 Task: Forward email and add a link Link0000000022 from Email0000000010 including the signature Sign0000000001 to Email0000000001; Email000000002; Email000000003 with a subject Subject0000000022 and add a message Message0000000023. Forward email and add a link Link0000000022 from Email0000000010 including the signature Sign0000000001 to Email0000000001 with a cc to Email0000000002 with a subject Subject0000000021 and add a message Message0000000023. Forward email and add a link Link0000000022 from Email0000000010 including the signature Sign0000000001 to Email0000000001 with a cc to Email0000000002 and bcc to Email0000000003 with a subject Subject0000000021 and add a message Message0000000023. Forward email and add a link Link0000000022 from Email0000000010 including the signature Sign0000000001 to Email0000000001; Email000000002 with a cc to Email0000000003; Email000000004 and bcc to Email0000000005 with a subject Subject0000000021 and add a message Message0000000023. Forward email and add a link Link0000000022 from Email0000000010 including the signature Sign0000000001 to Email0000000001 with a cc to Email0000000002 with a subject Subject0000000021 and add a message Message0000000023
Action: Mouse moved to (1228, 302)
Screenshot: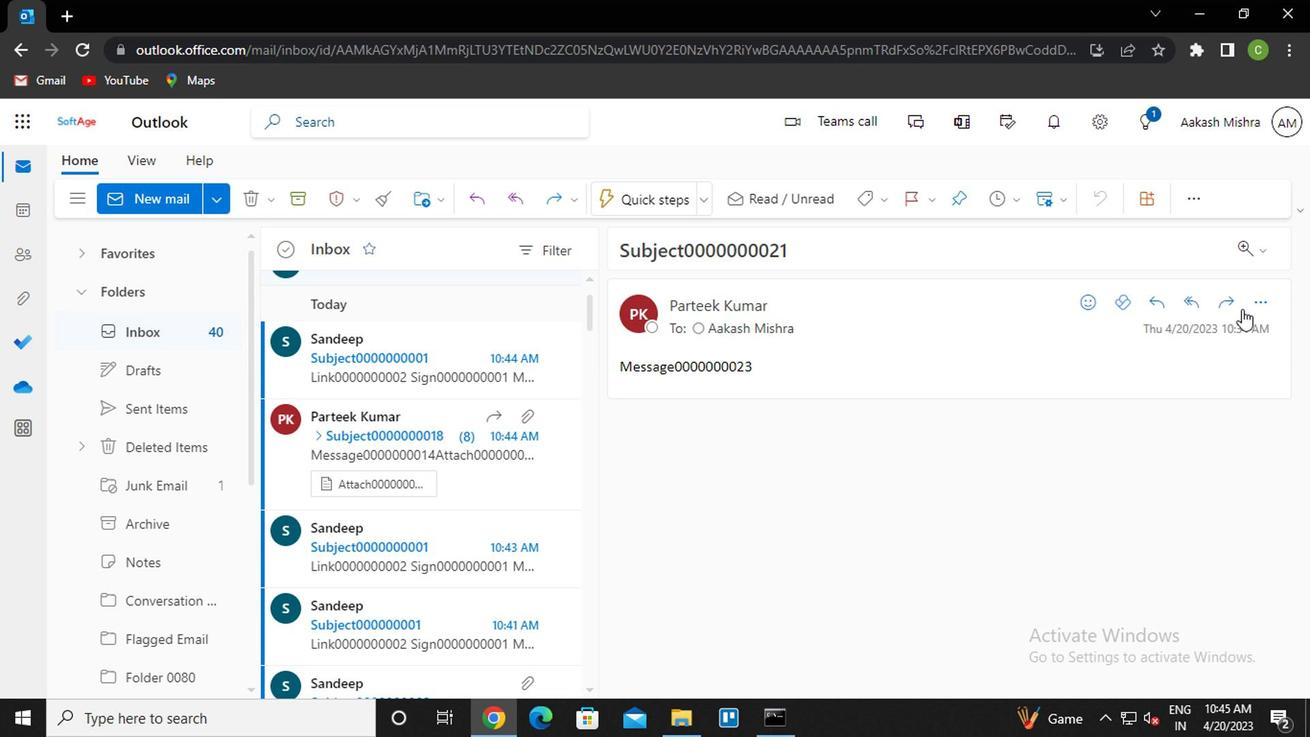 
Action: Mouse pressed left at (1228, 302)
Screenshot: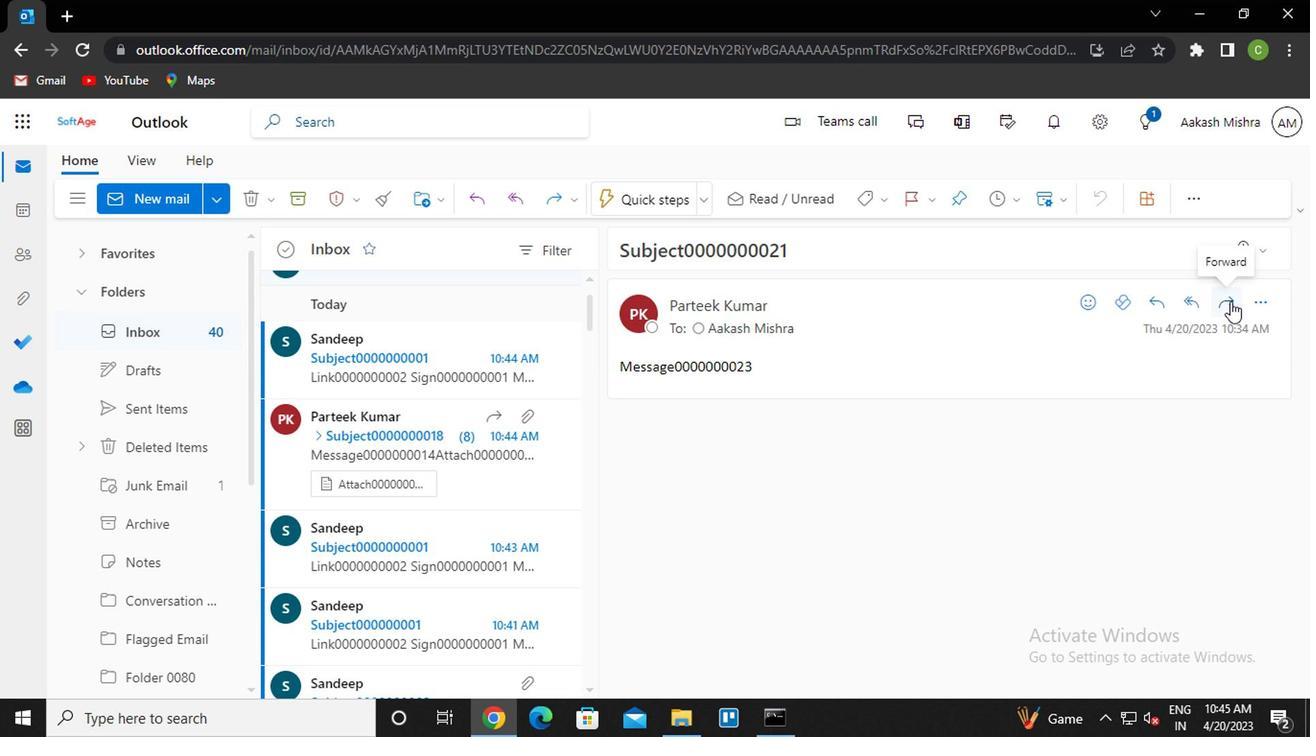 
Action: Mouse moved to (654, 464)
Screenshot: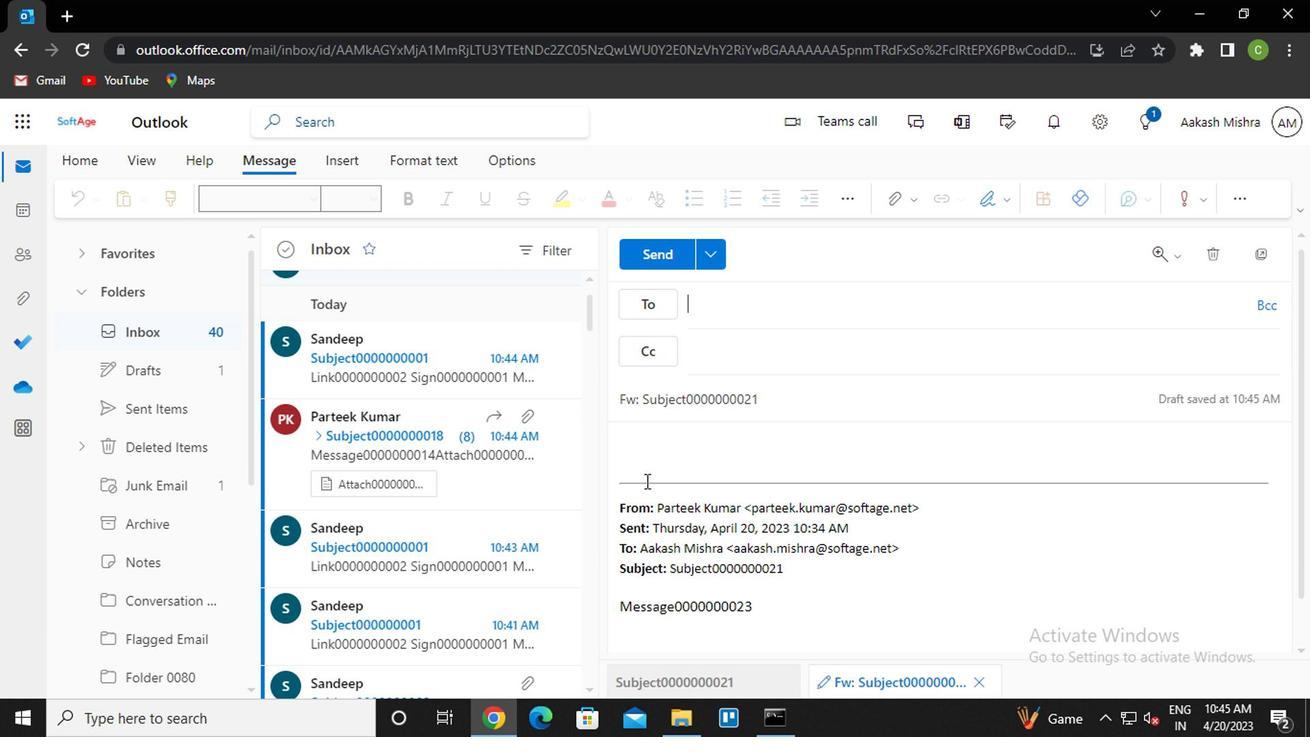 
Action: Mouse pressed left at (654, 464)
Screenshot: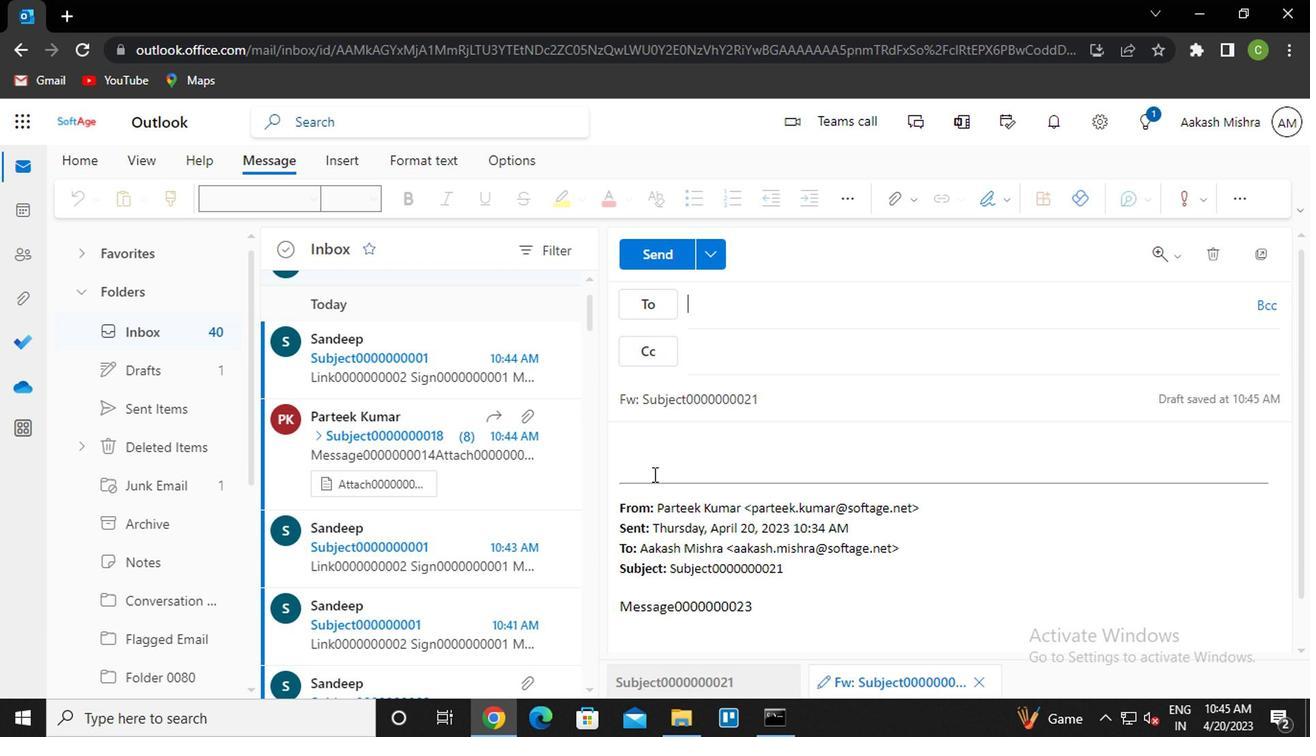 
Action: Mouse moved to (892, 201)
Screenshot: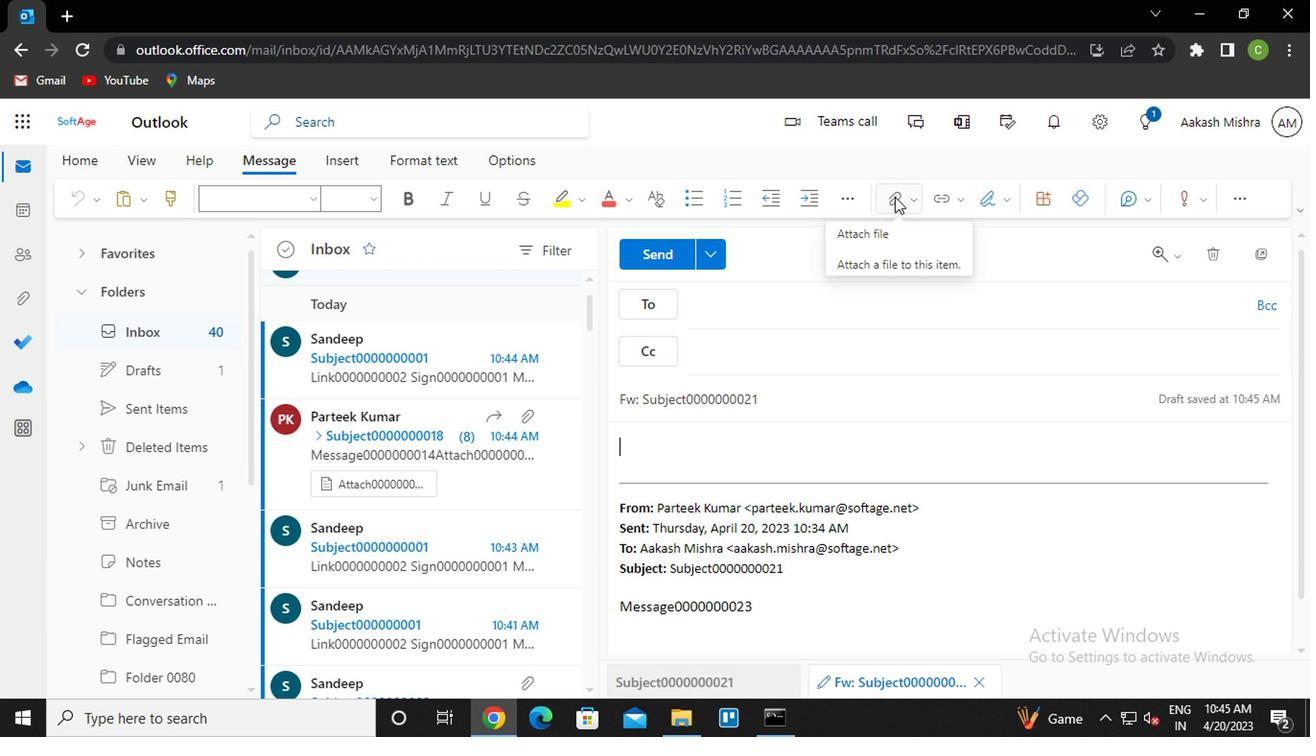 
Action: Mouse pressed left at (892, 201)
Screenshot: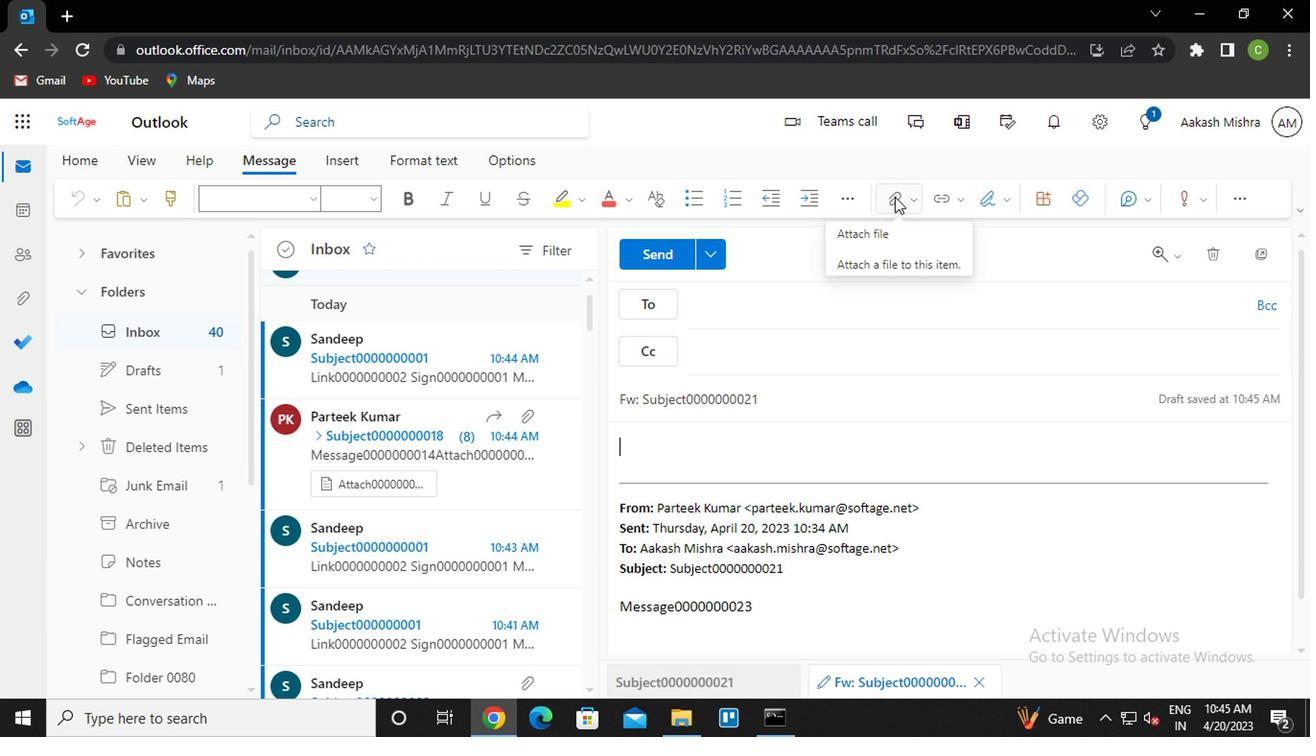 
Action: Mouse moved to (787, 333)
Screenshot: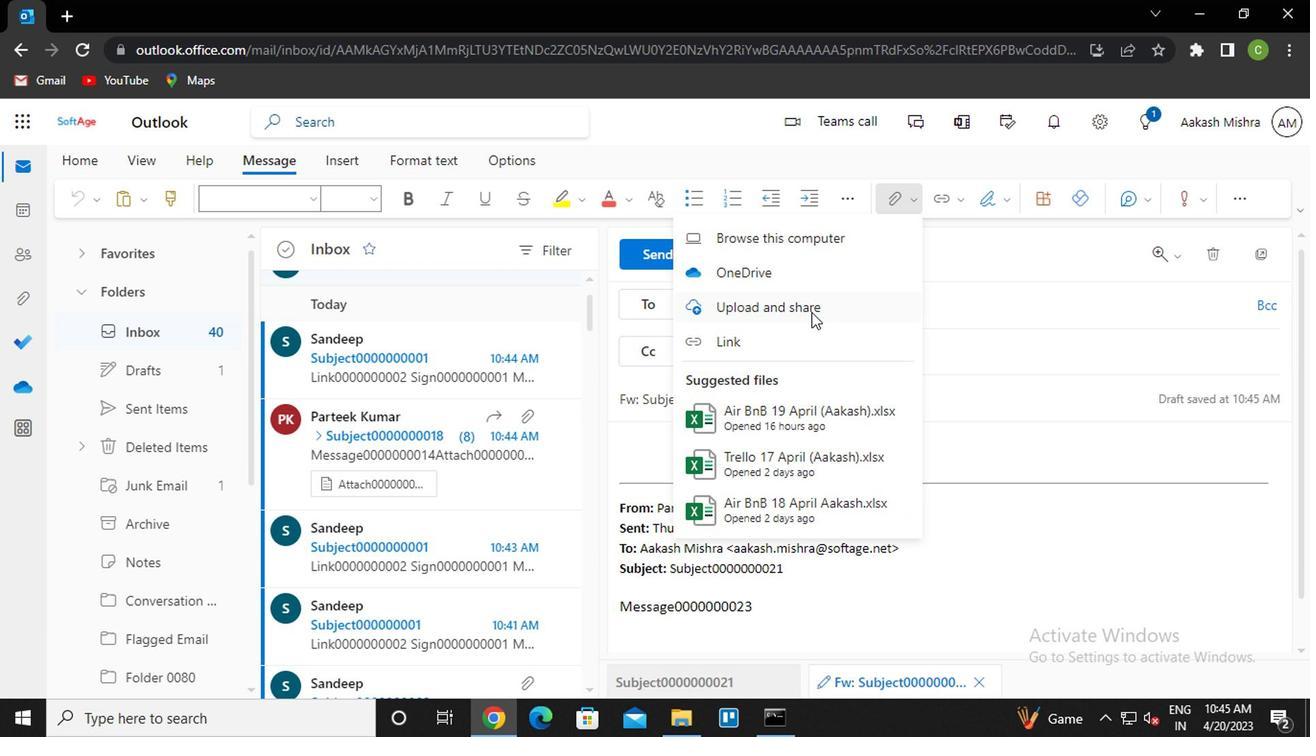 
Action: Mouse pressed left at (787, 333)
Screenshot: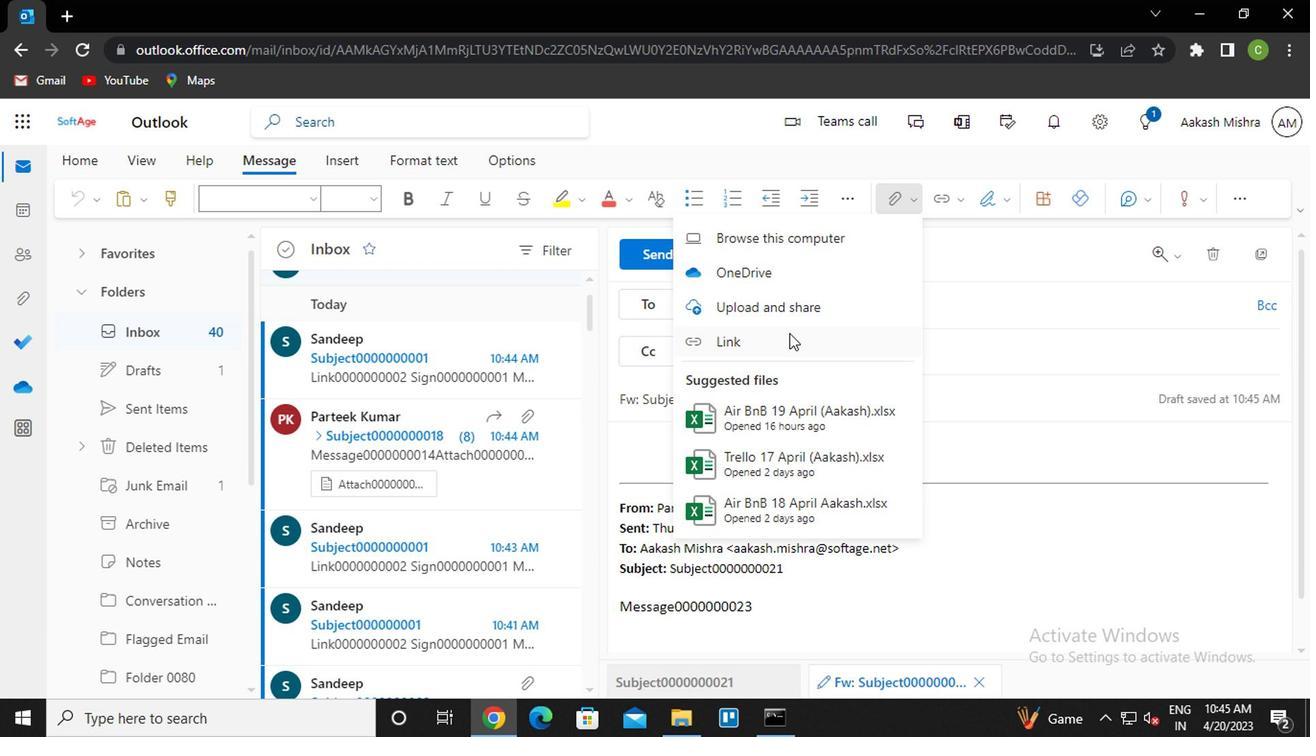 
Action: Mouse moved to (522, 378)
Screenshot: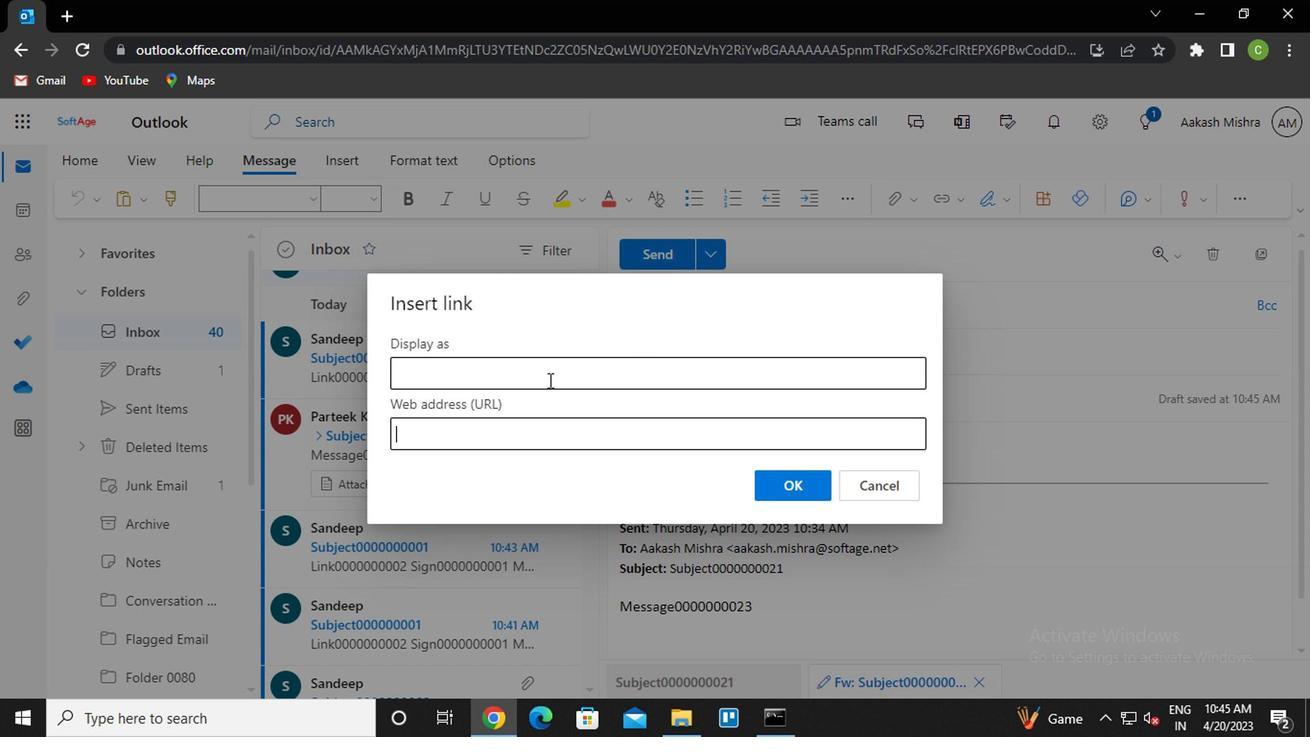 
Action: Mouse pressed left at (522, 378)
Screenshot: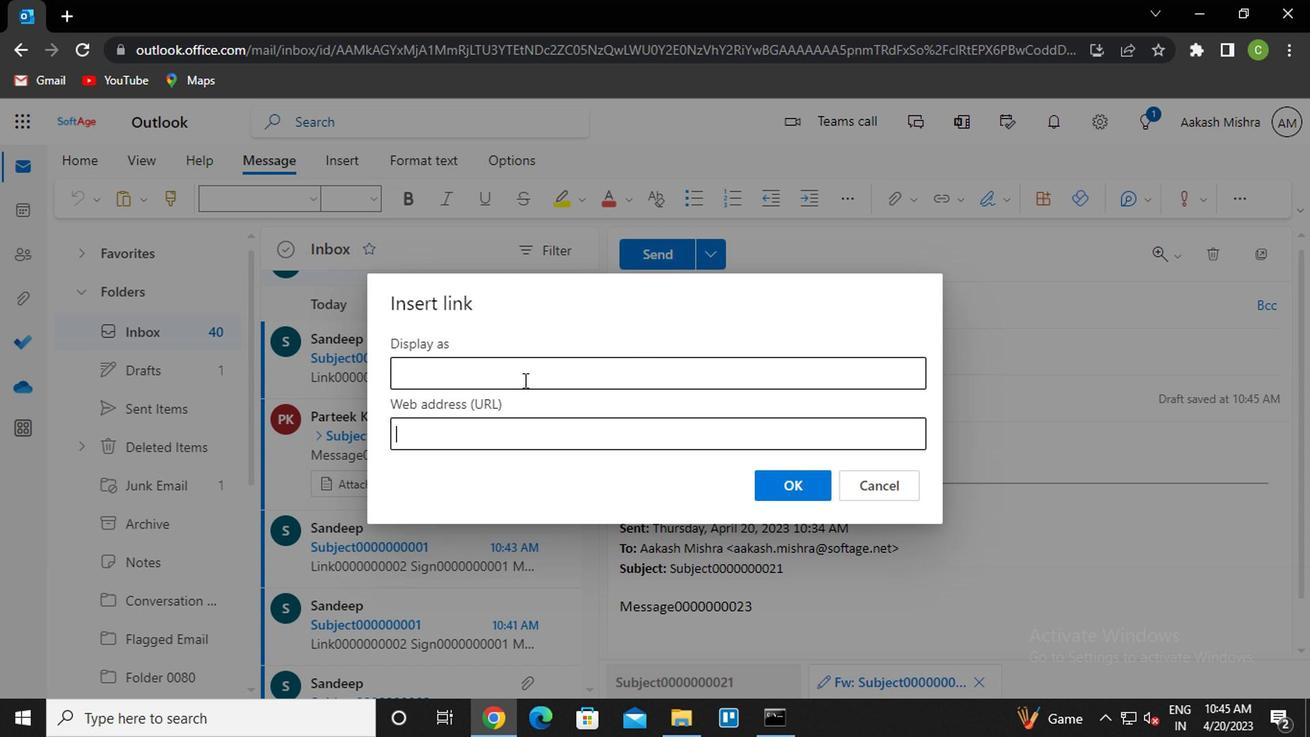 
Action: Mouse moved to (524, 446)
Screenshot: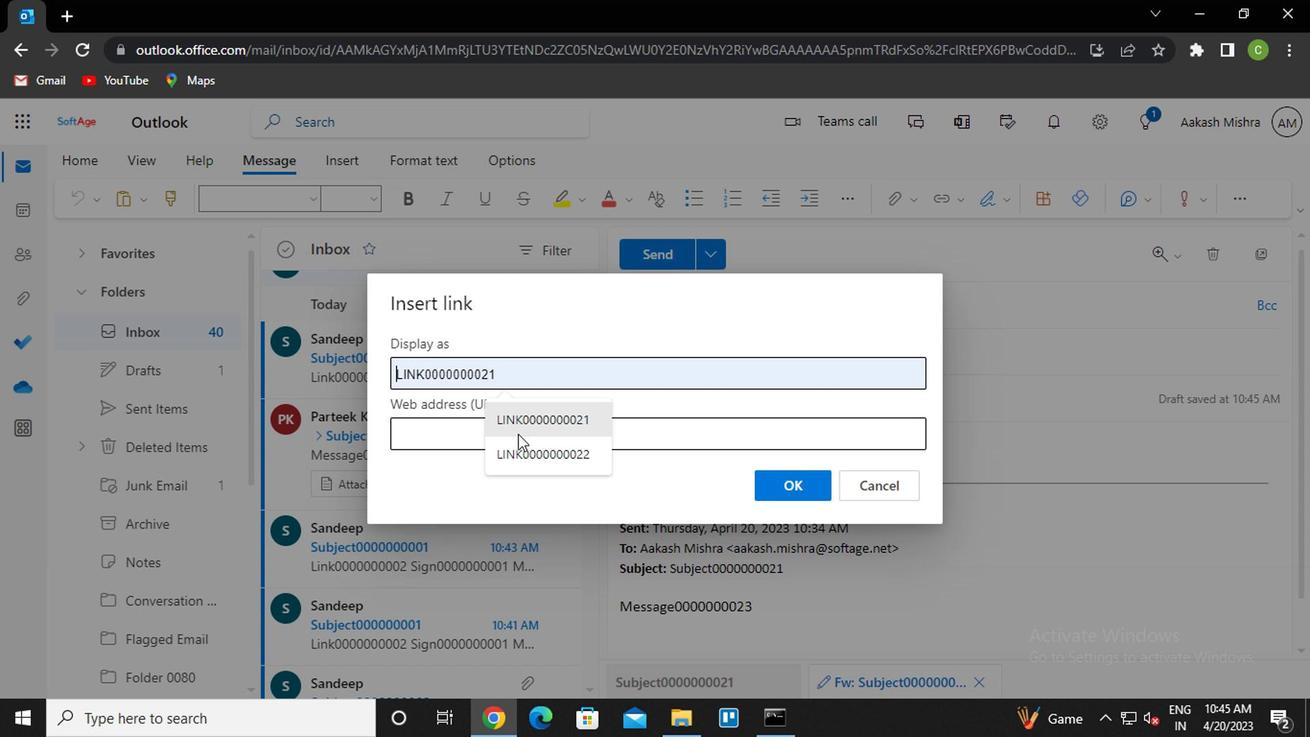 
Action: Mouse pressed left at (524, 446)
Screenshot: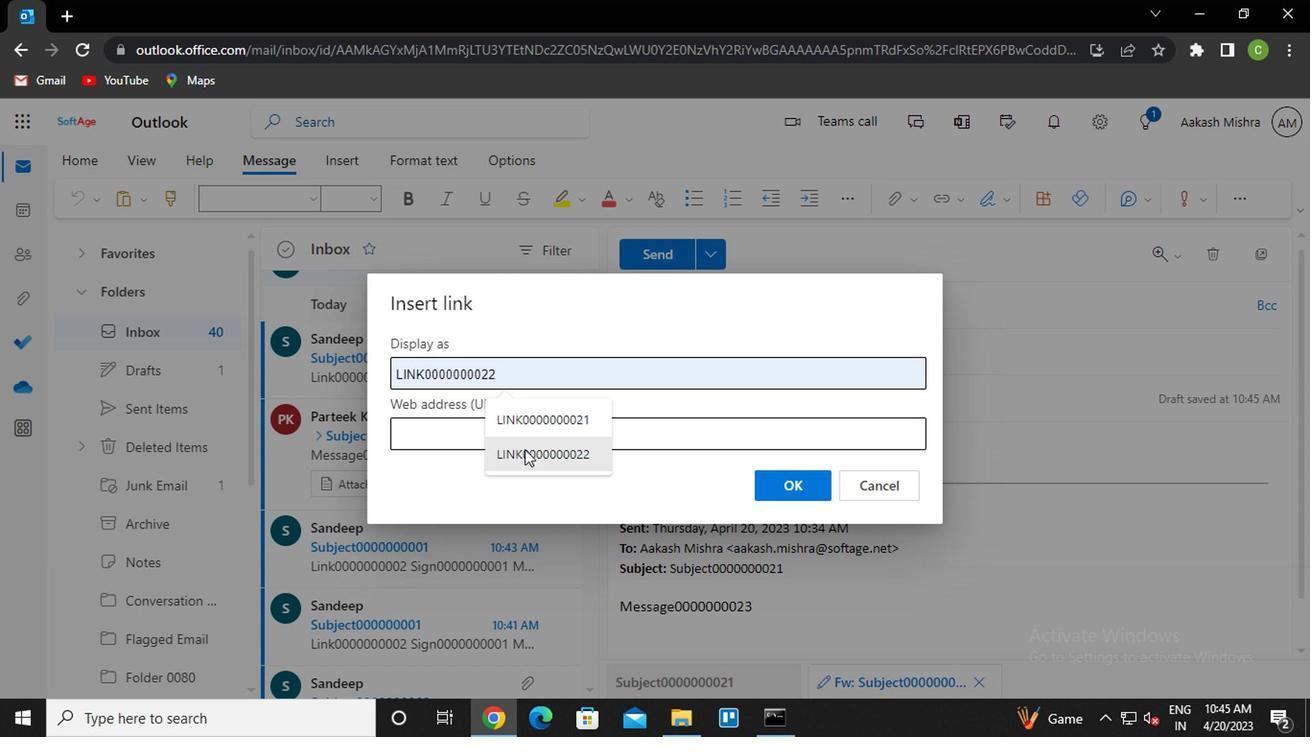 
Action: Mouse moved to (506, 426)
Screenshot: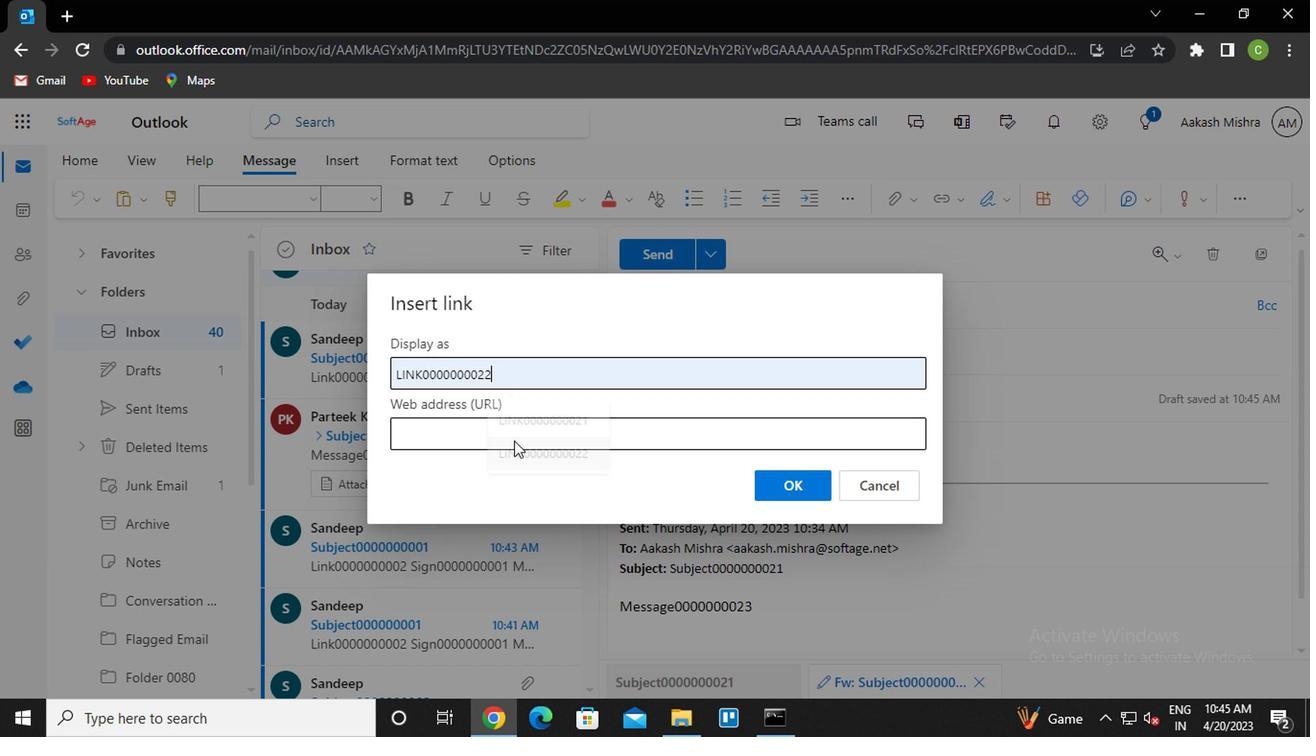 
Action: Mouse pressed left at (506, 426)
Screenshot: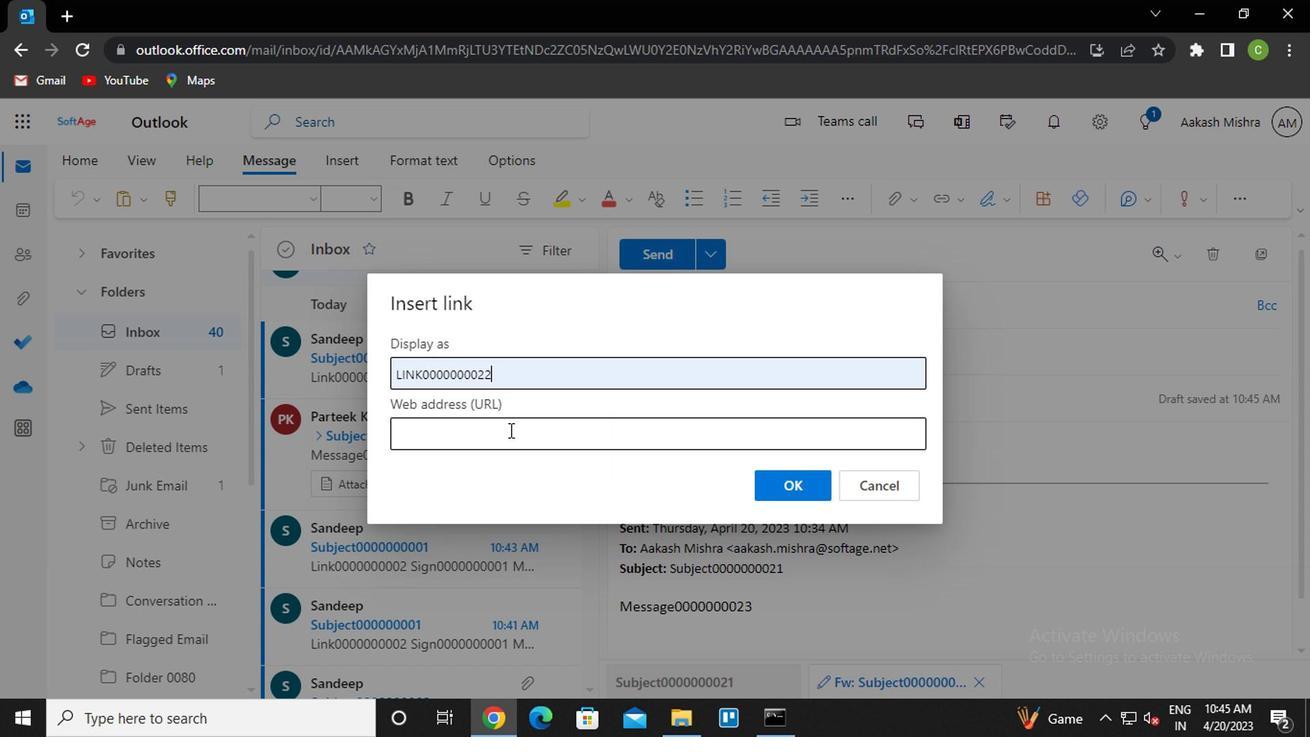 
Action: Mouse moved to (525, 522)
Screenshot: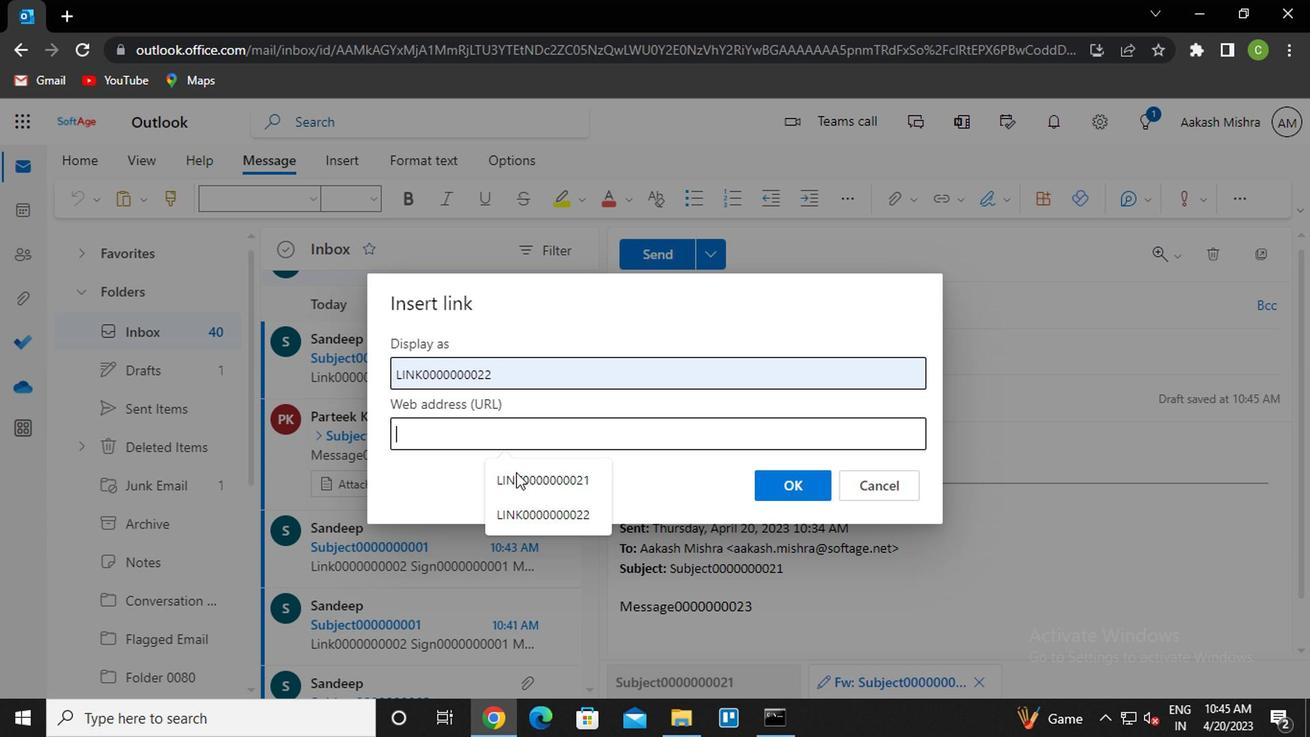 
Action: Mouse pressed left at (525, 522)
Screenshot: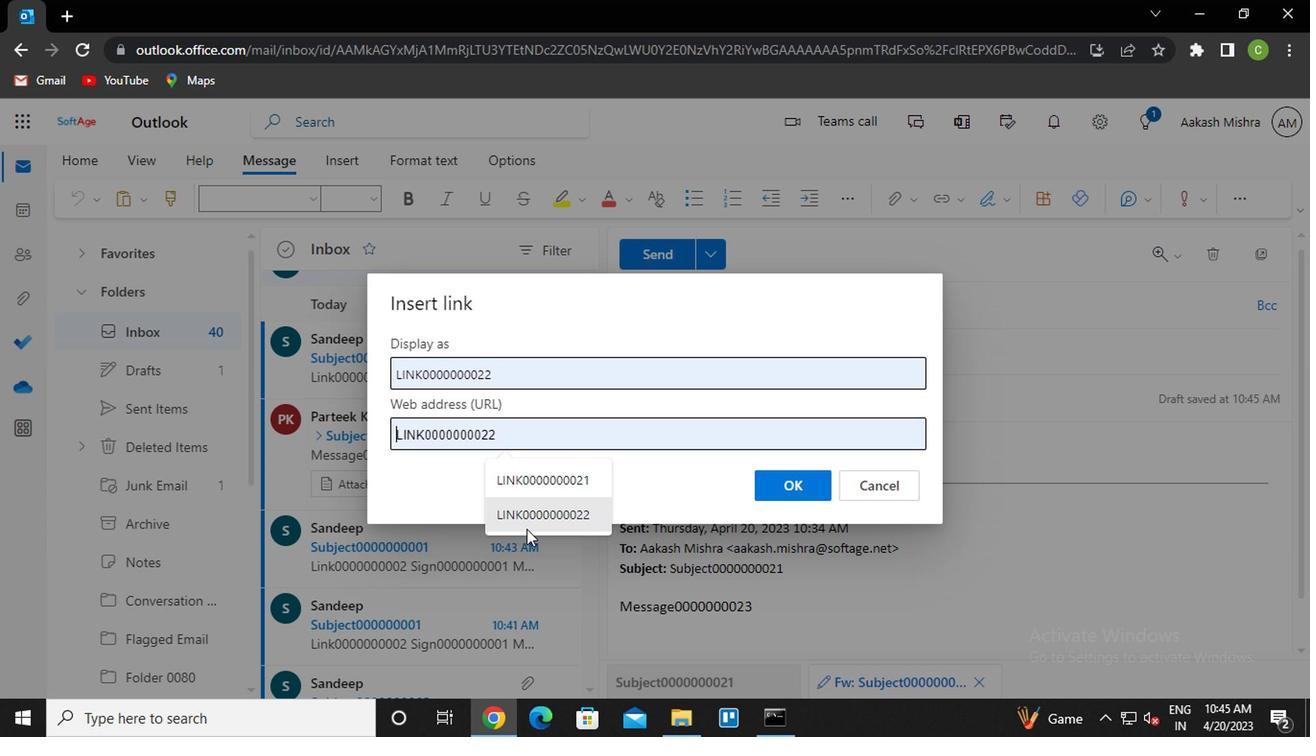 
Action: Mouse moved to (809, 471)
Screenshot: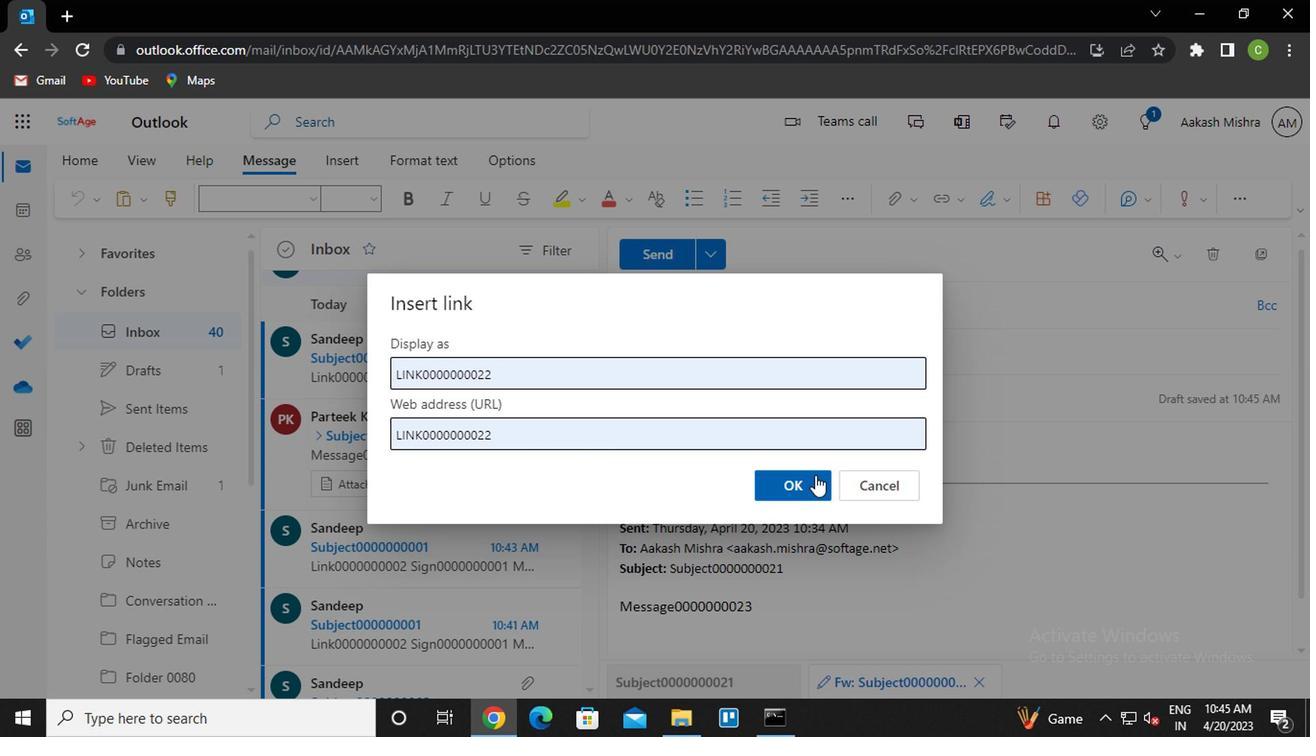 
Action: Mouse pressed left at (809, 471)
Screenshot: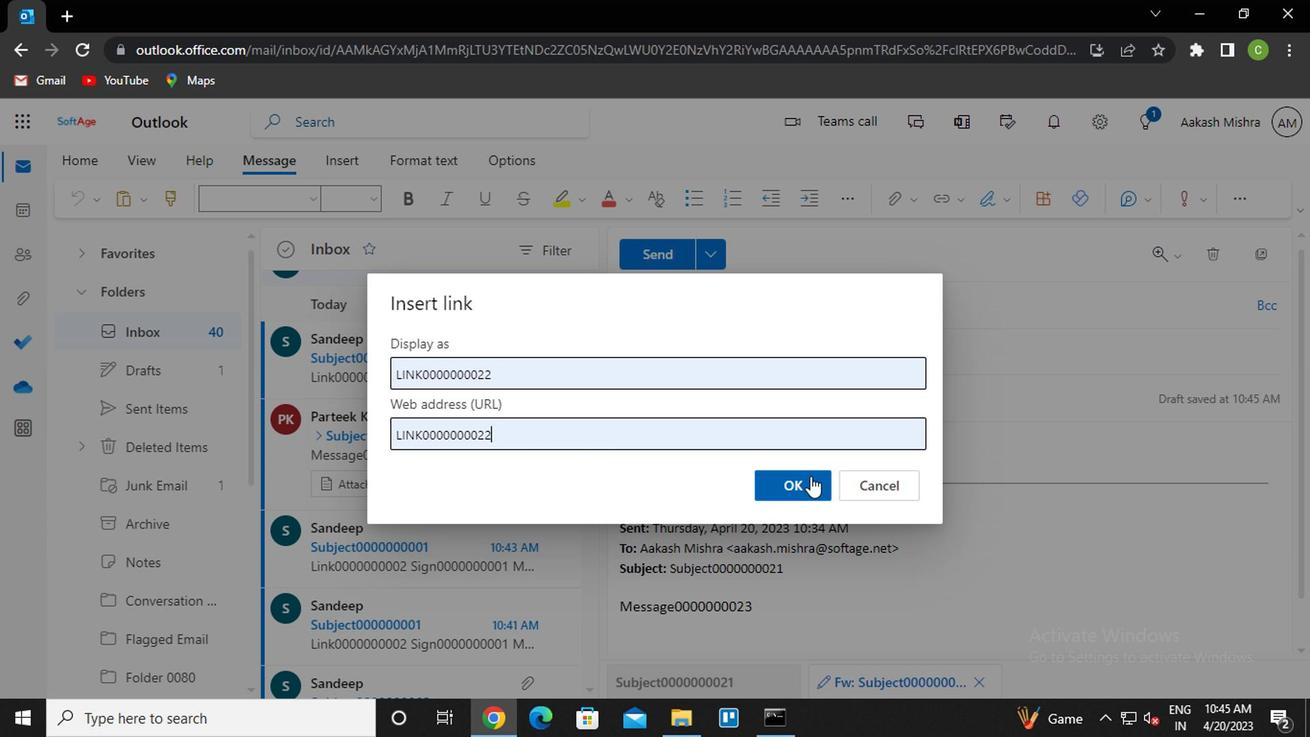 
Action: Mouse moved to (987, 203)
Screenshot: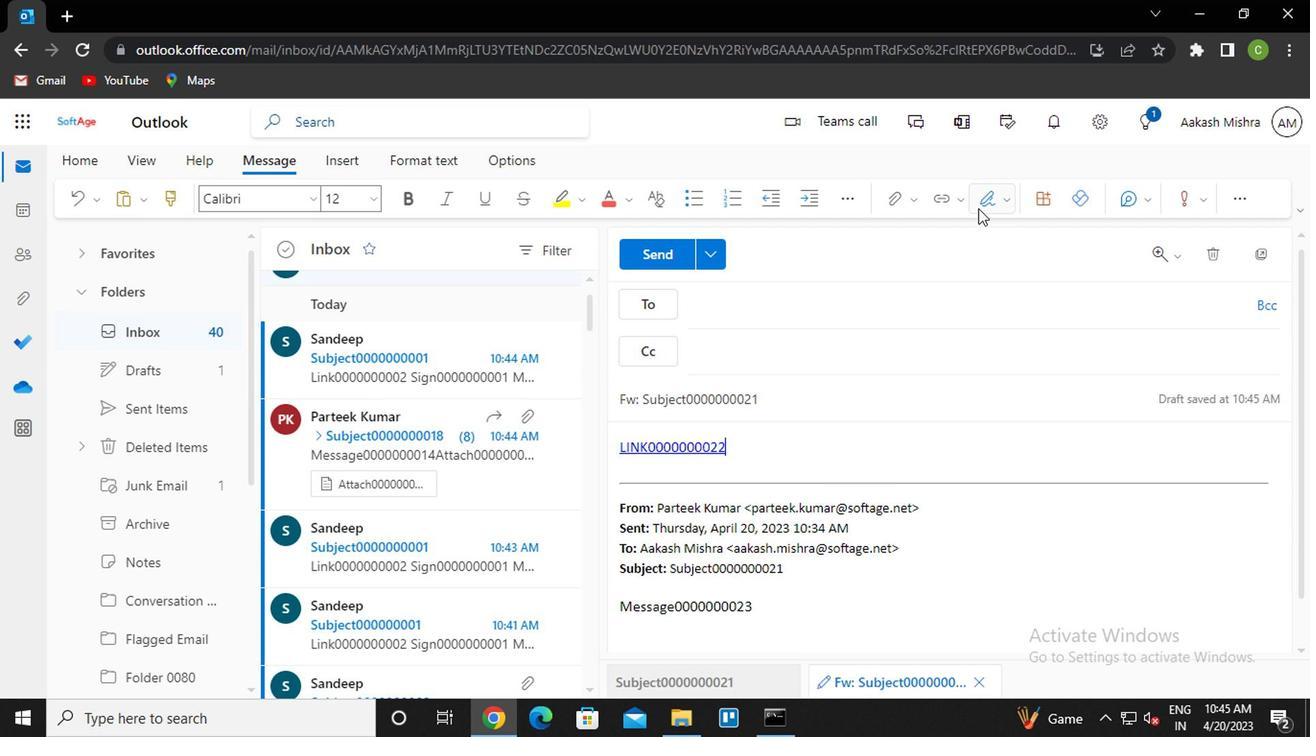 
Action: Mouse pressed left at (987, 203)
Screenshot: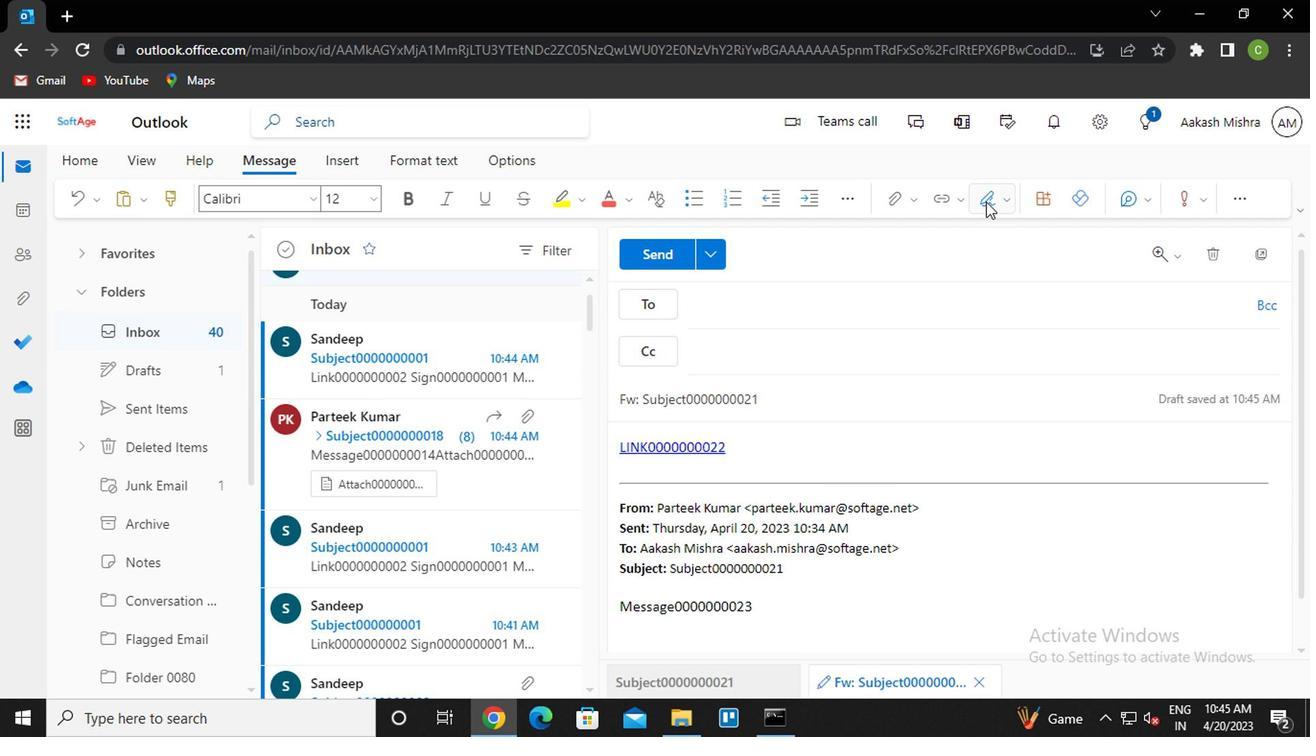 
Action: Mouse moved to (964, 247)
Screenshot: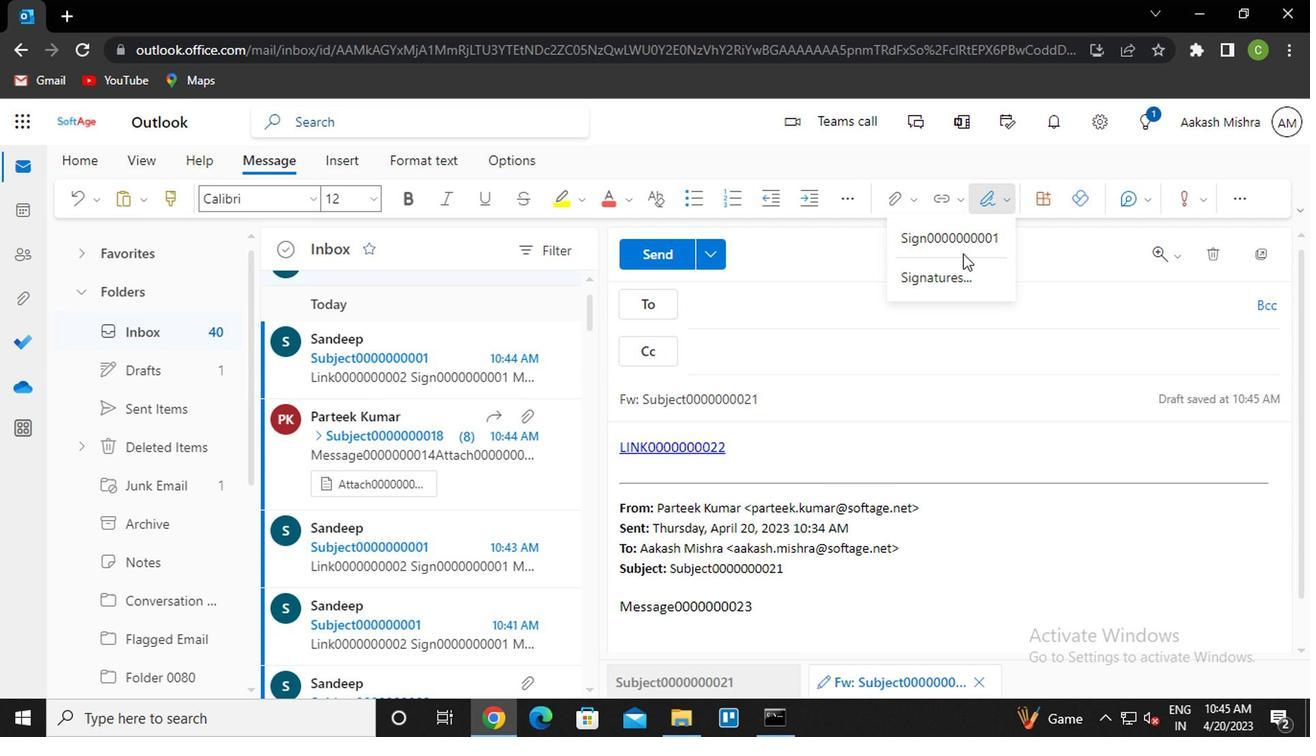 
Action: Mouse pressed left at (964, 247)
Screenshot: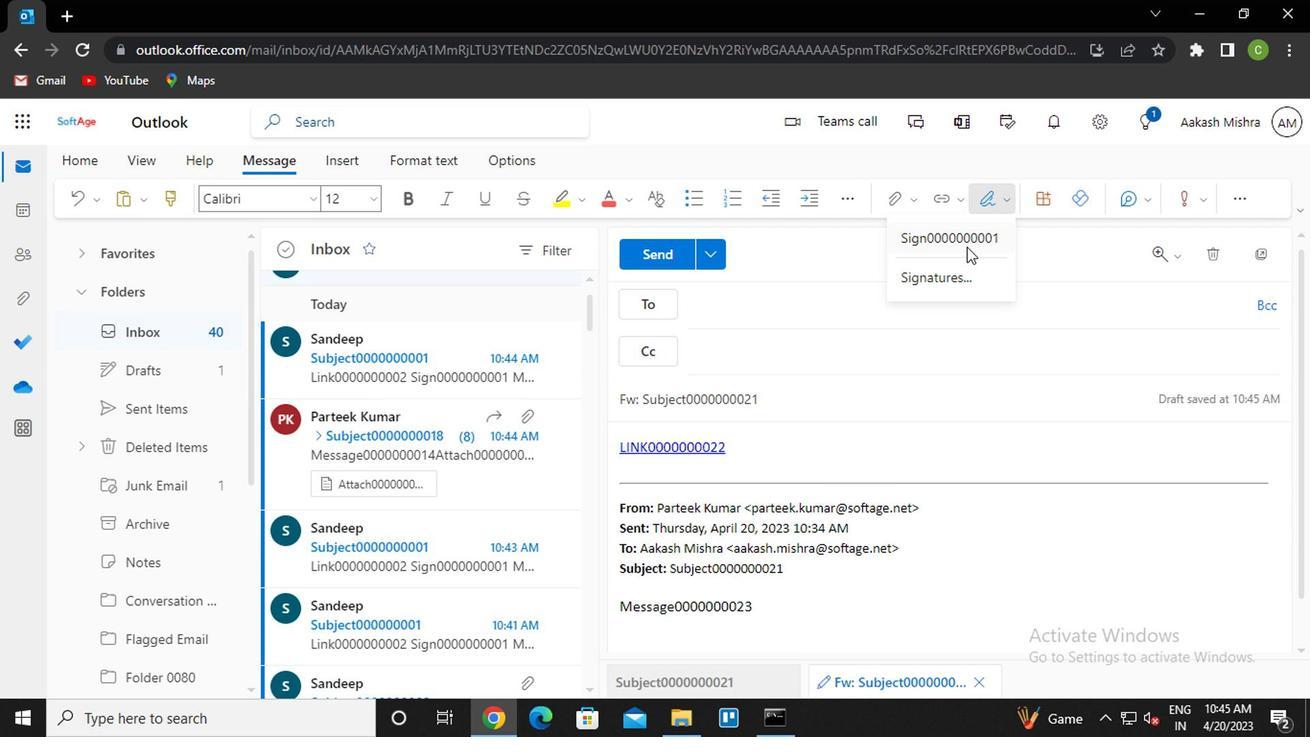
Action: Mouse moved to (754, 309)
Screenshot: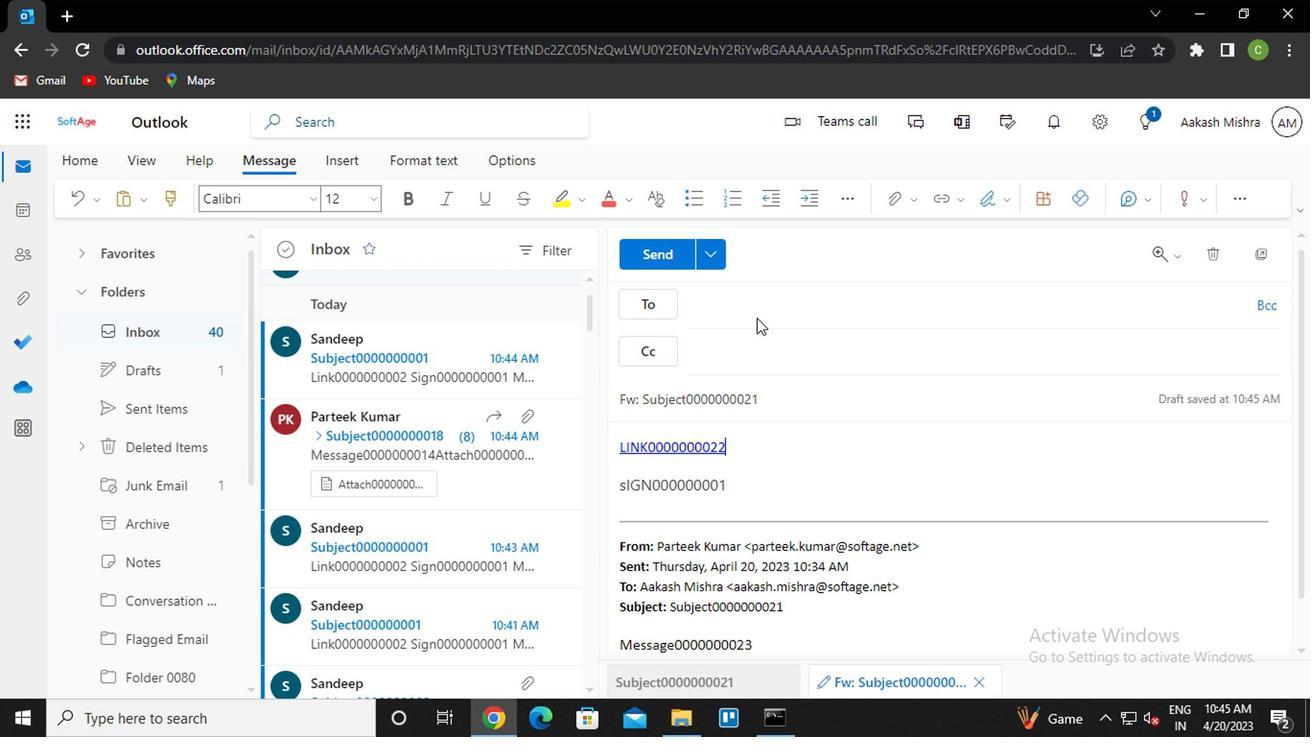 
Action: Mouse pressed left at (754, 309)
Screenshot: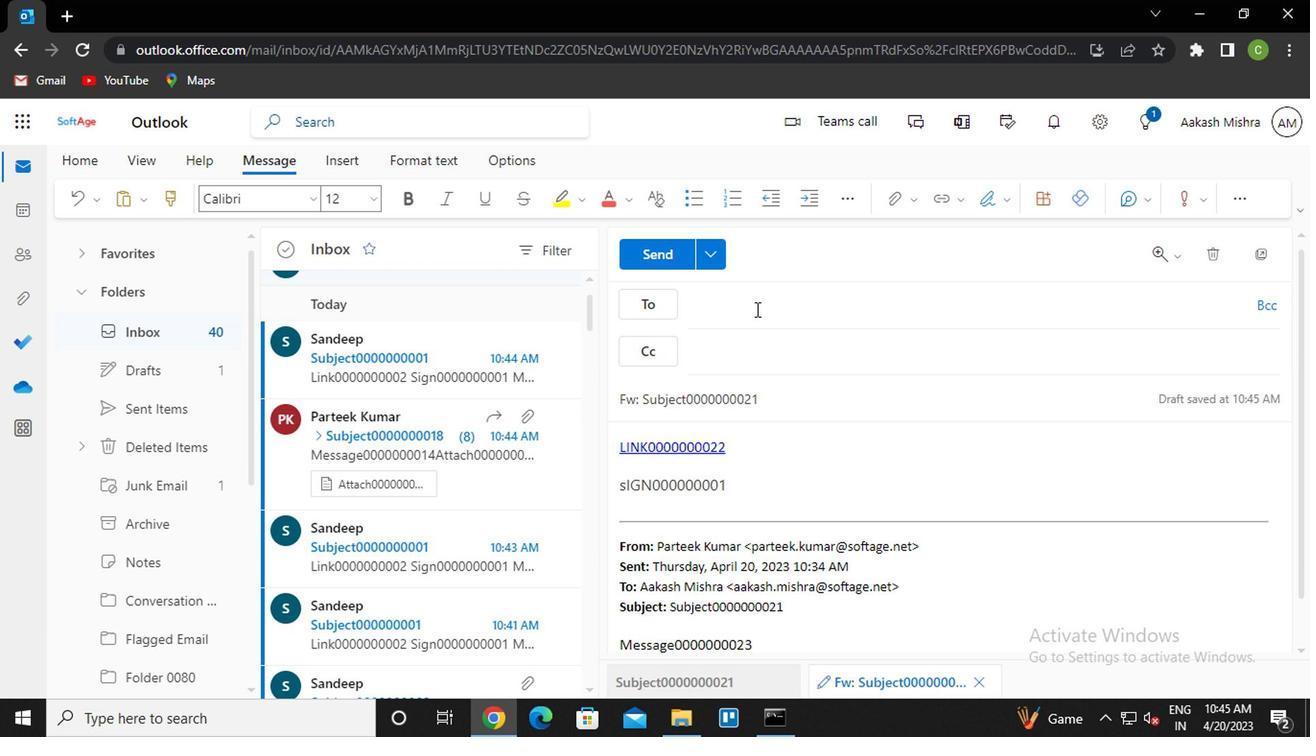 
Action: Key pressed san<Key.enter>van<Key.enter>nik<Key.enter>
Screenshot: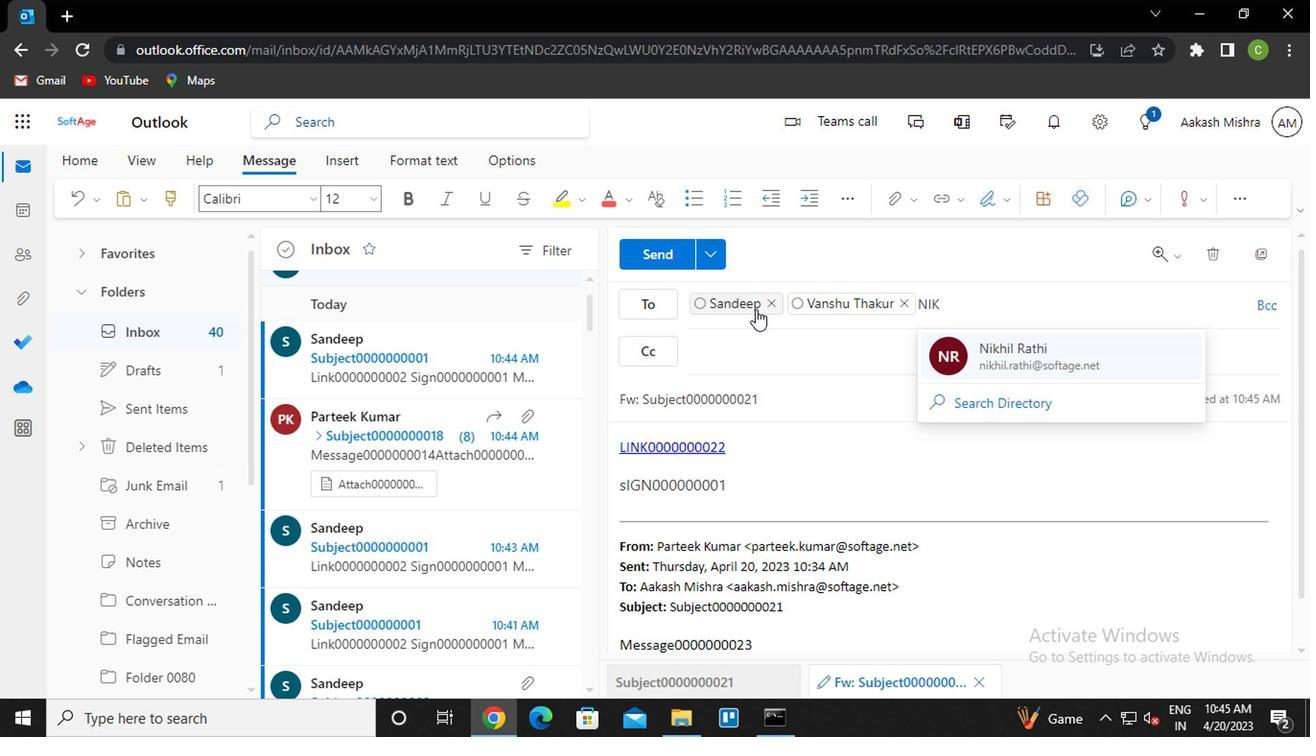 
Action: Mouse moved to (789, 395)
Screenshot: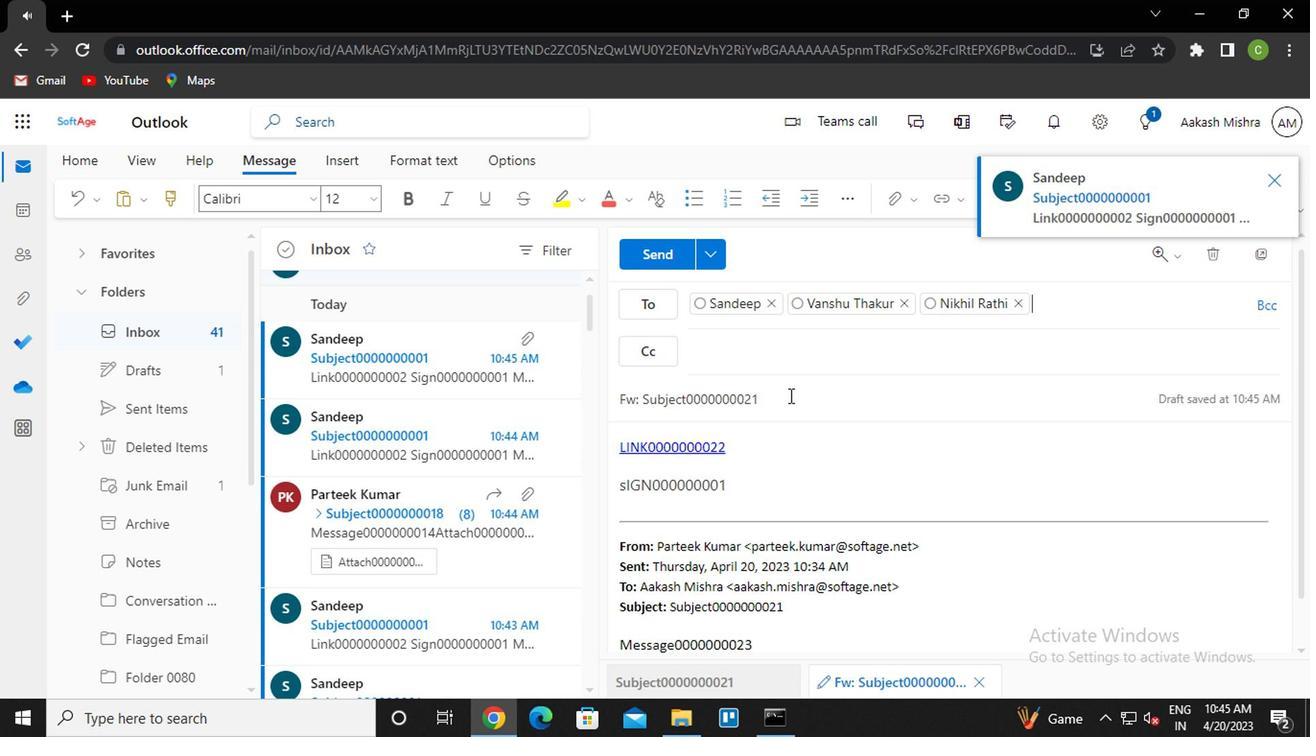 
Action: Mouse pressed left at (789, 395)
Screenshot: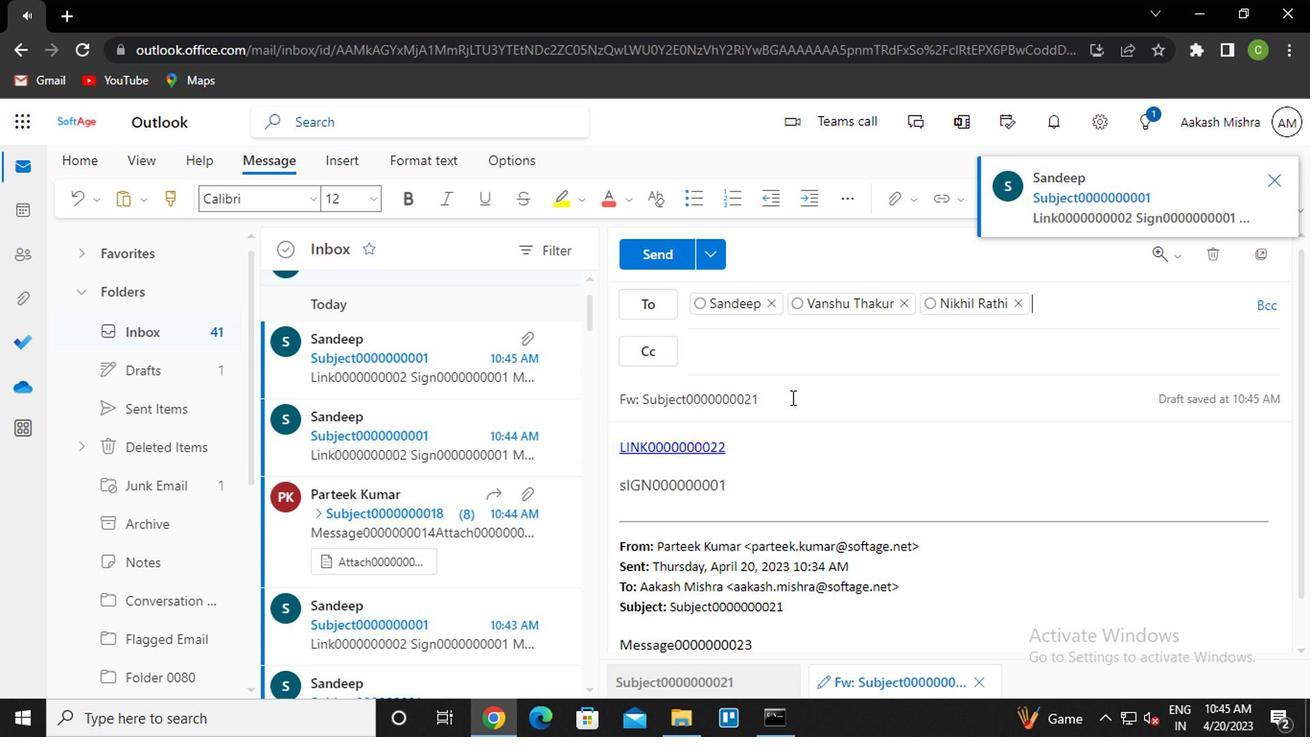 
Action: Key pressed <Key.backspace>2
Screenshot: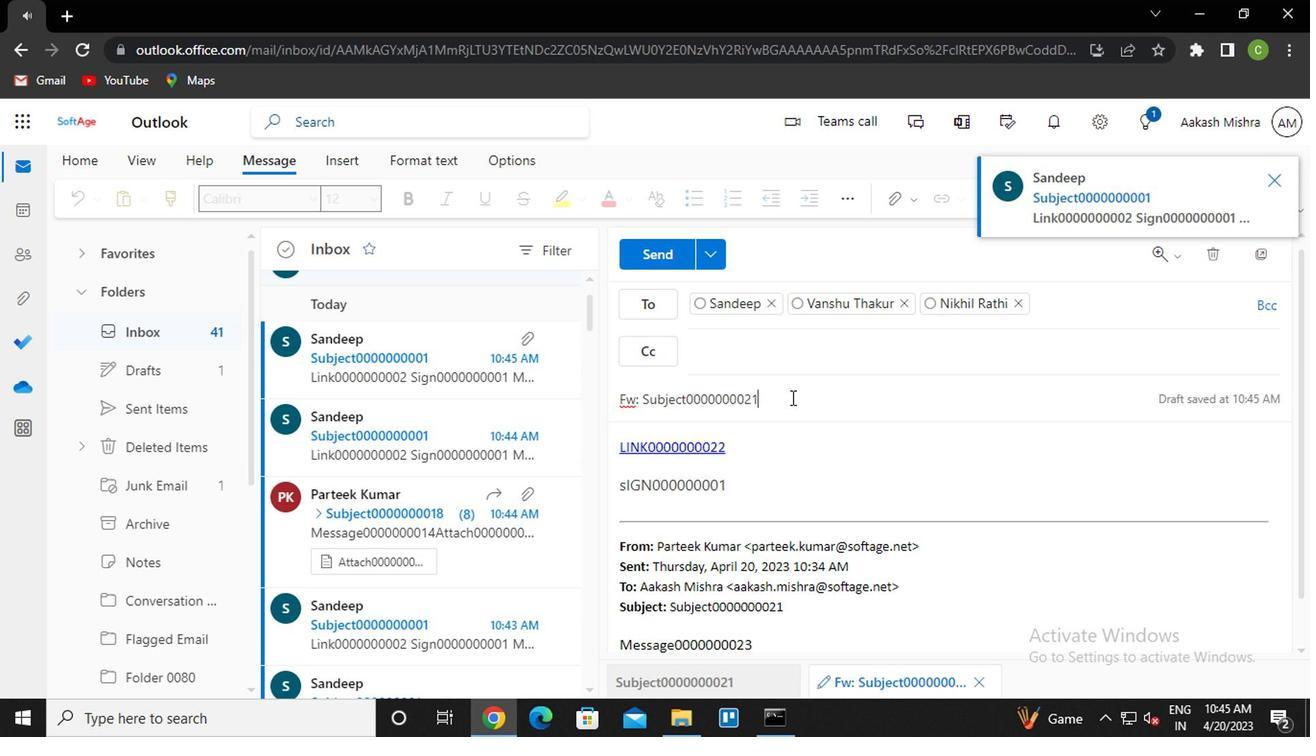 
Action: Mouse moved to (695, 506)
Screenshot: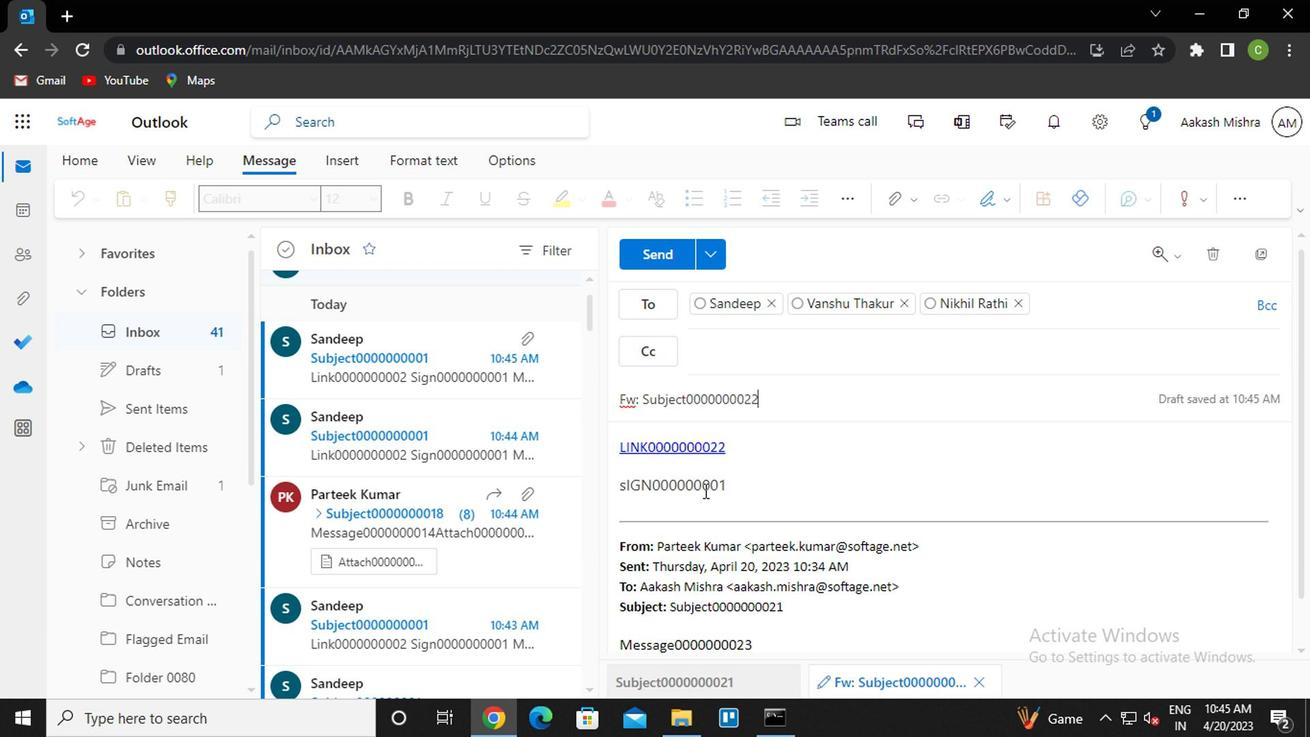 
Action: Mouse pressed left at (695, 506)
Screenshot: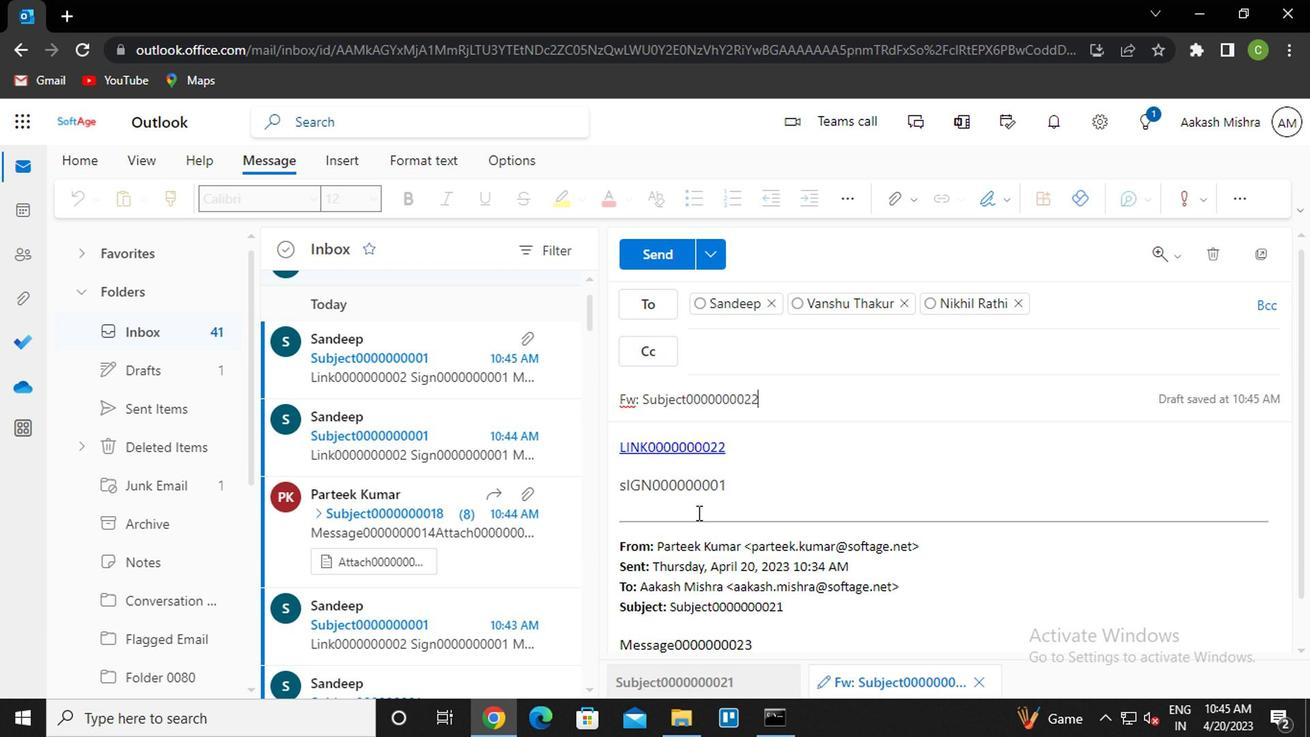 
Action: Mouse moved to (679, 499)
Screenshot: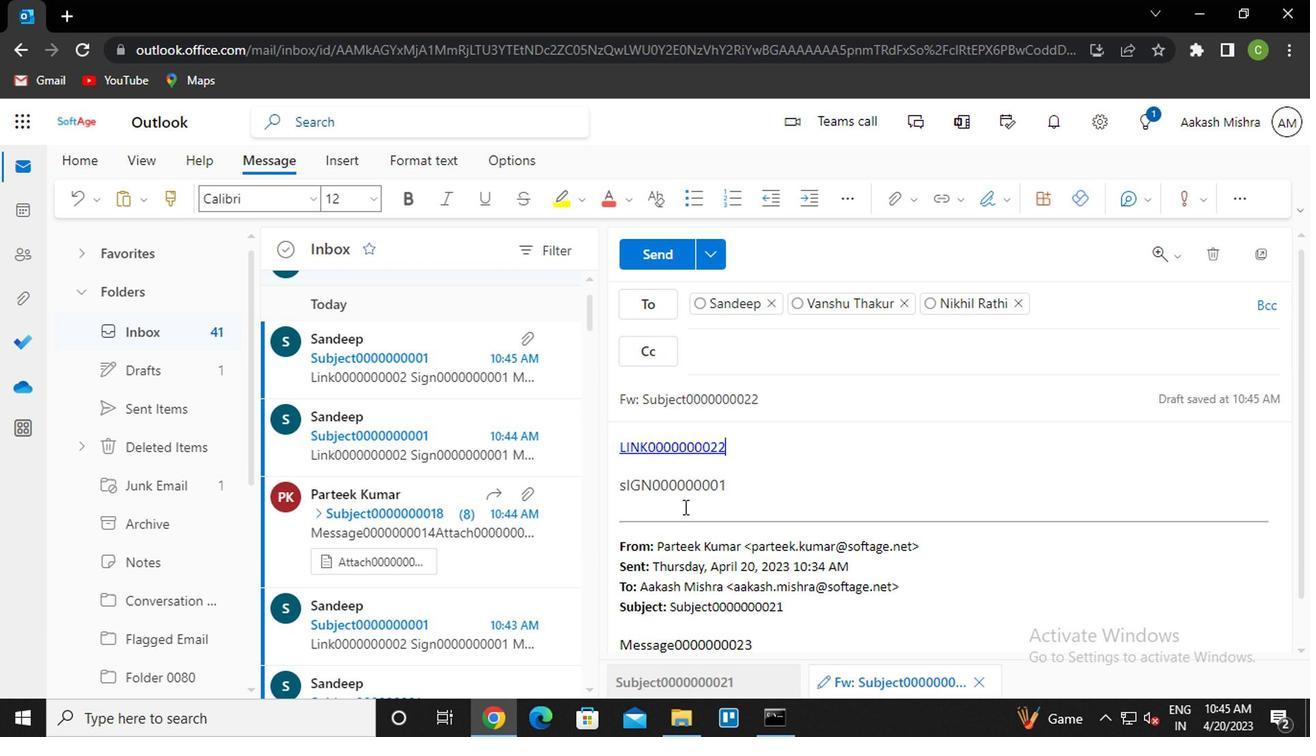 
Action: Mouse pressed left at (679, 499)
Screenshot: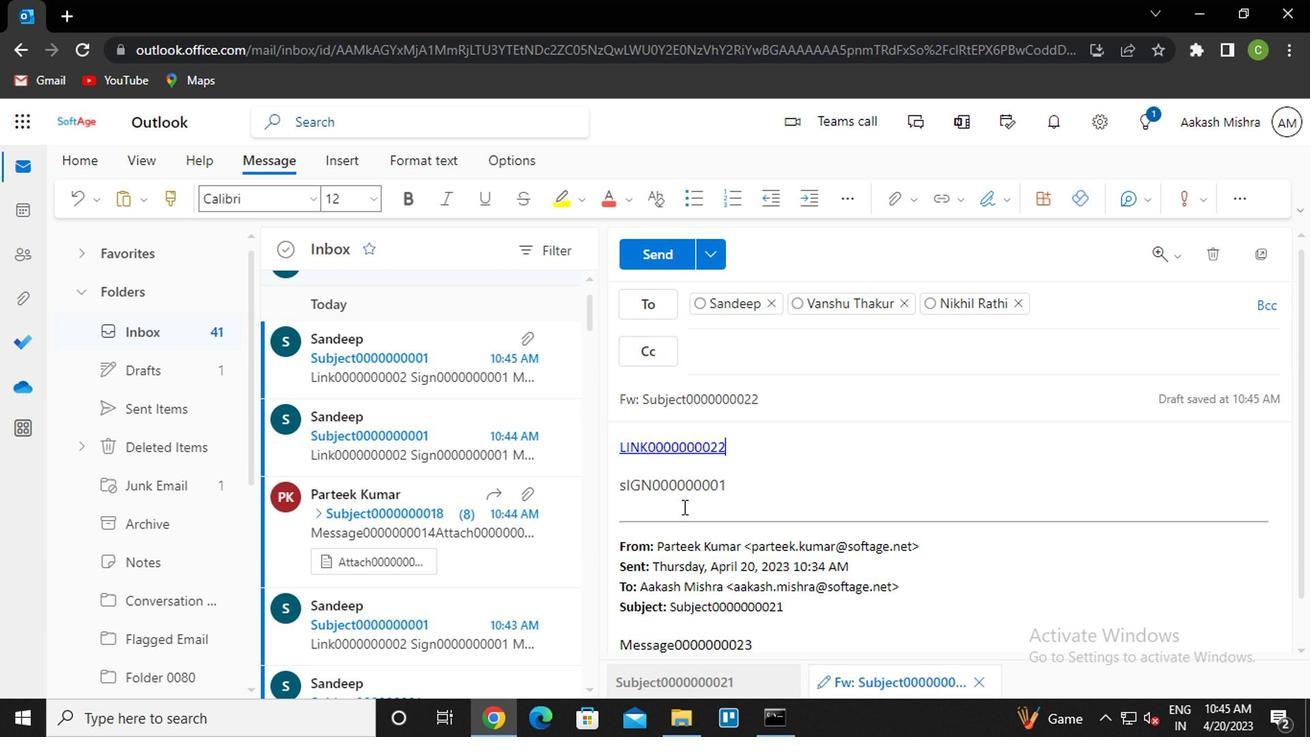 
Action: Key pressed <Key.caps_lock><Key.caps_lock>m<Key.caps_lock>essage0000000023
Screenshot: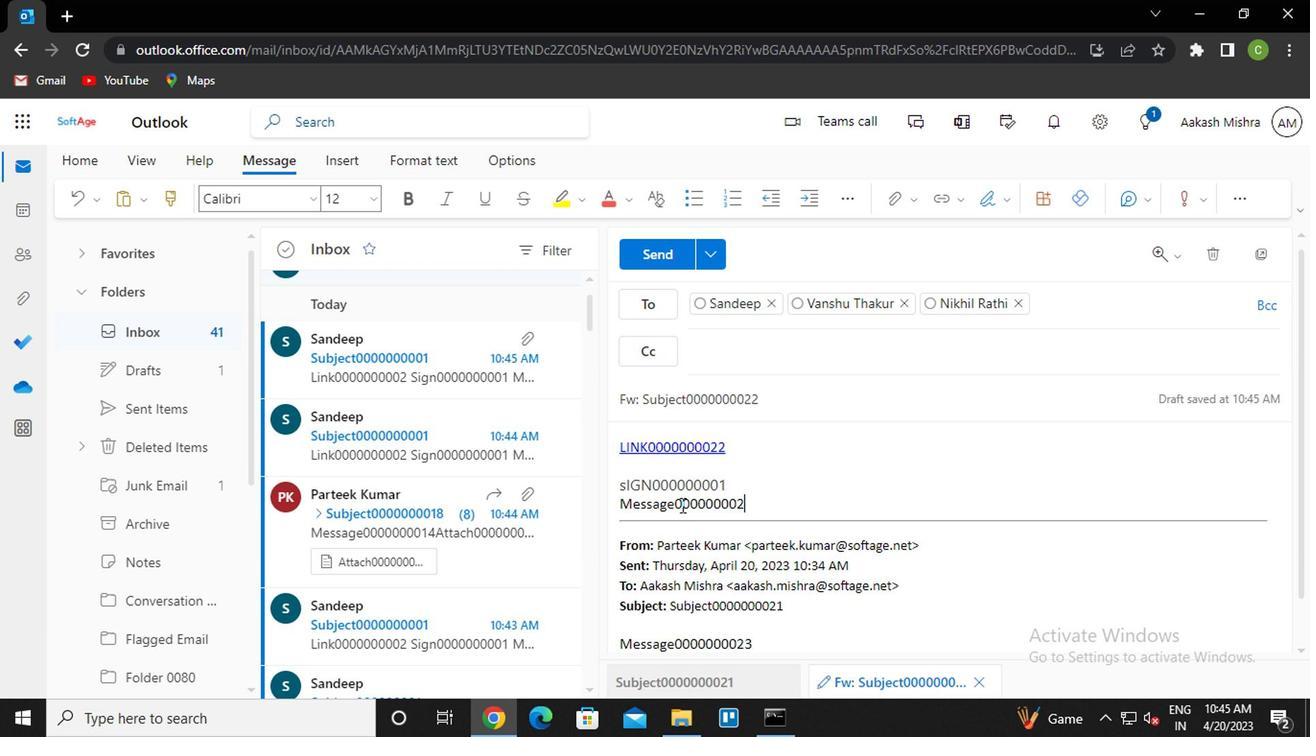 
Action: Mouse moved to (651, 257)
Screenshot: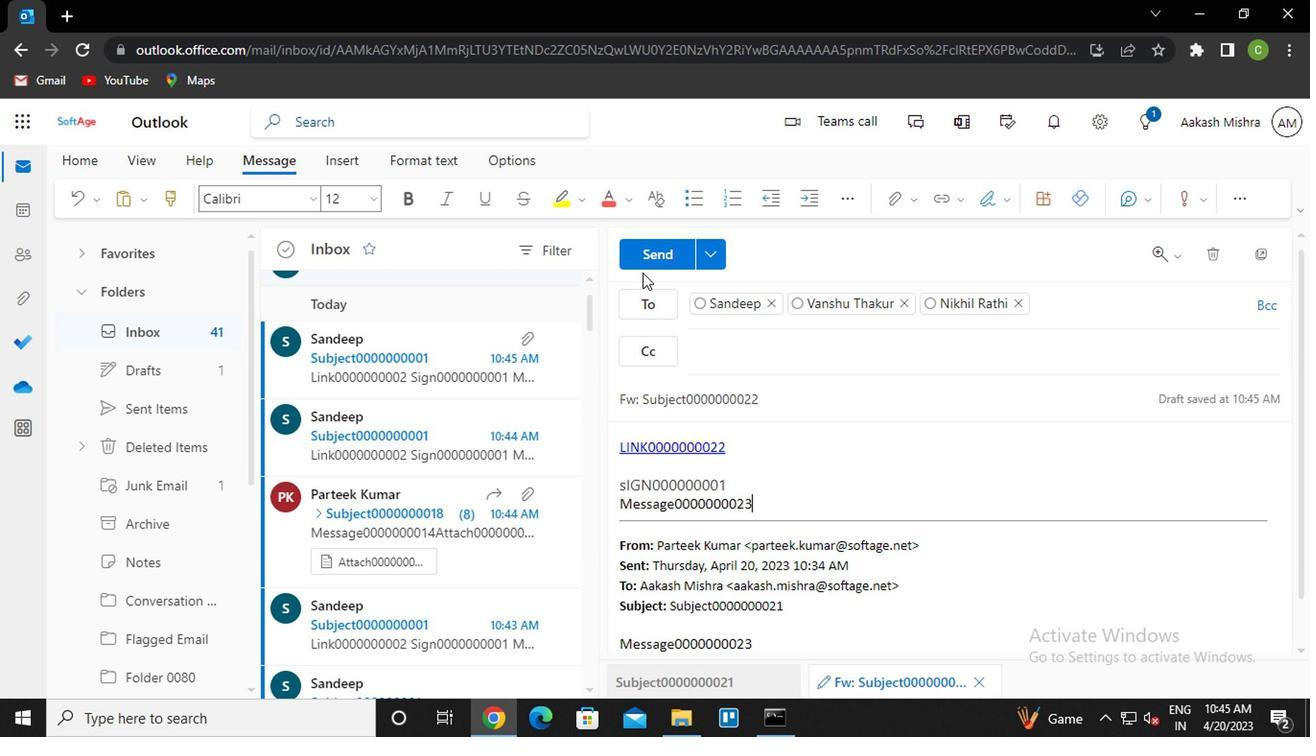 
Action: Mouse pressed left at (651, 257)
Screenshot: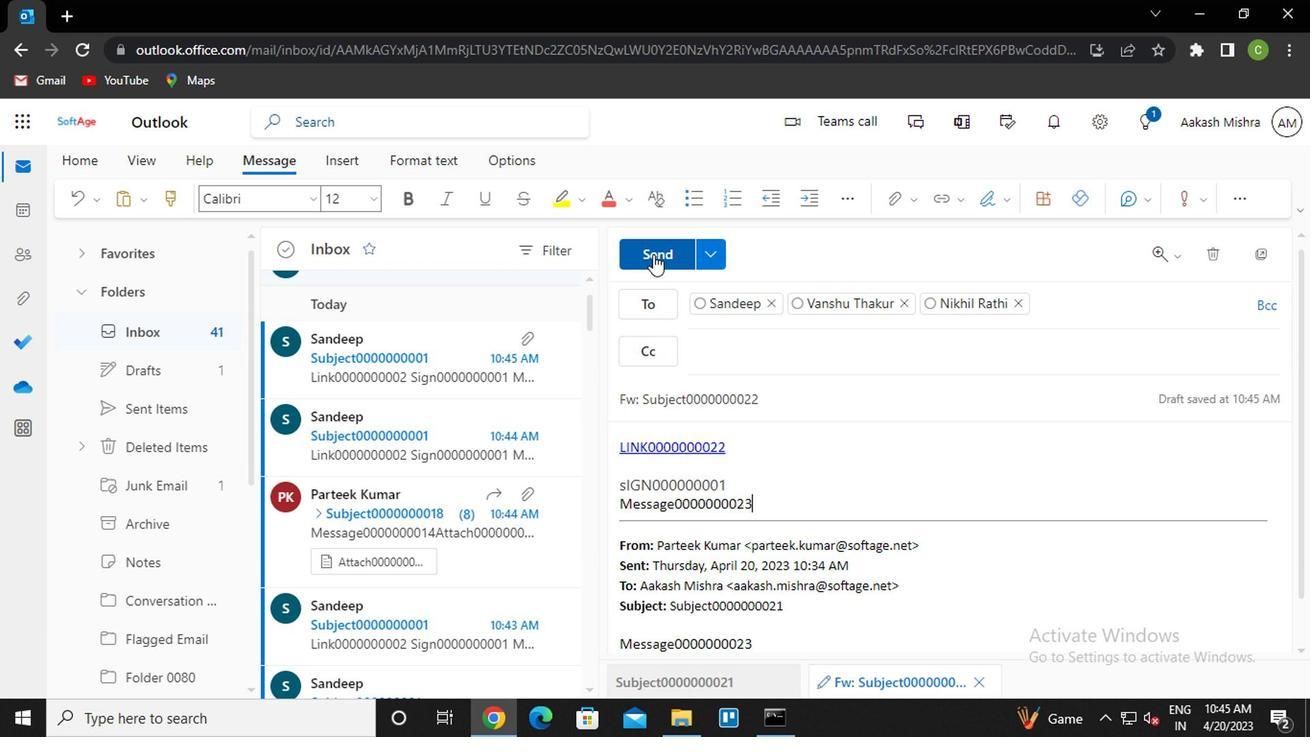 
Action: Mouse moved to (1220, 304)
Screenshot: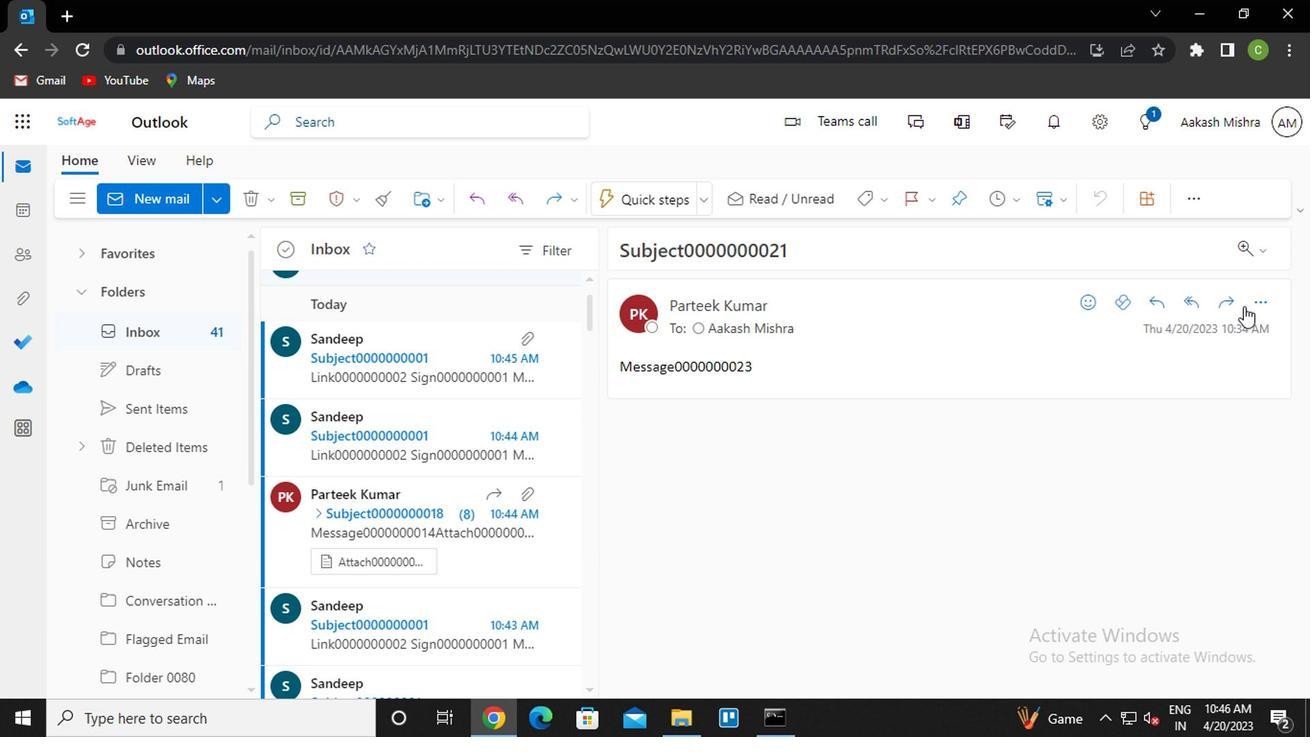 
Action: Mouse pressed left at (1220, 304)
Screenshot: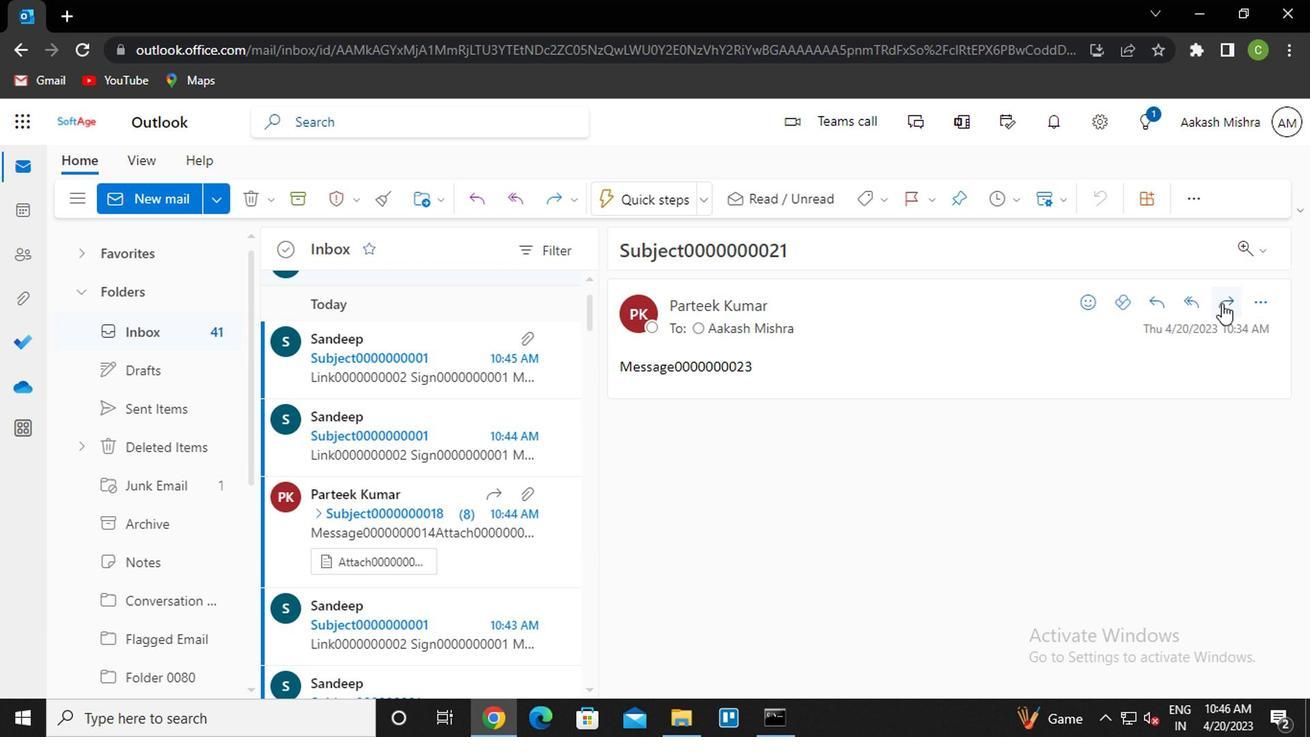 
Action: Mouse moved to (665, 463)
Screenshot: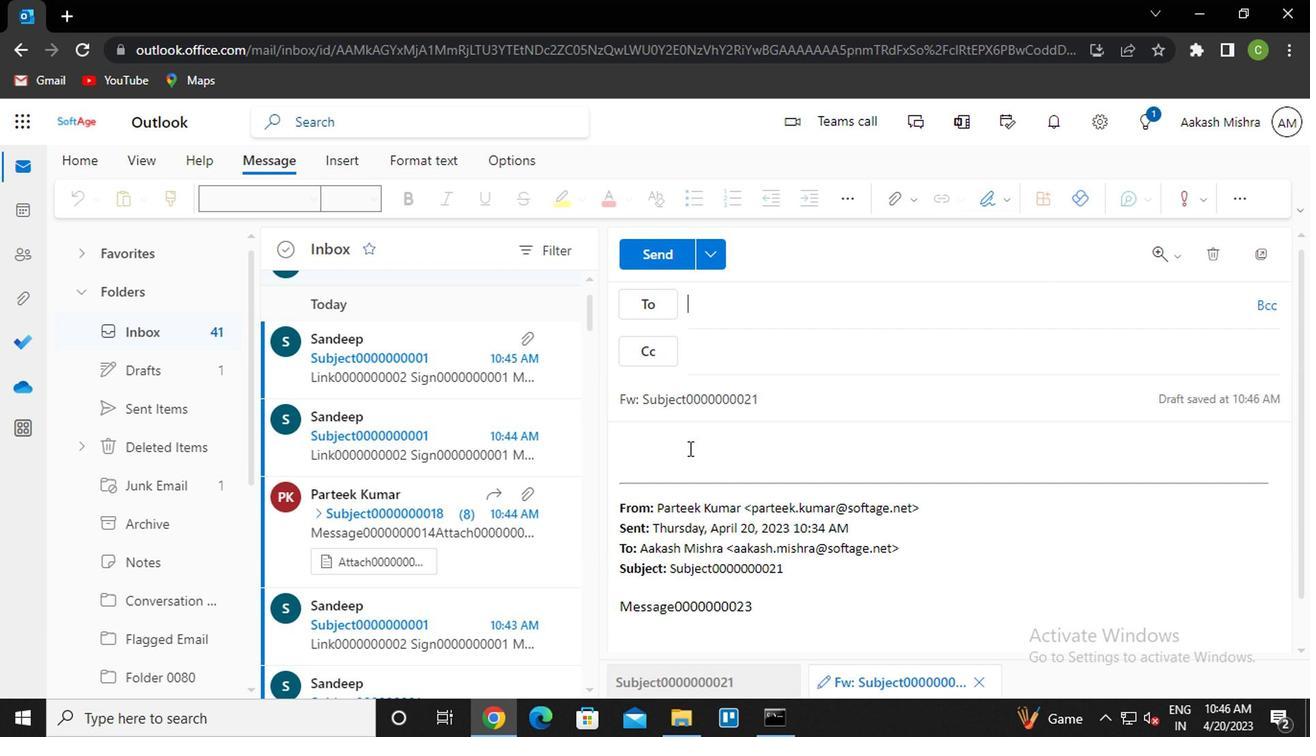 
Action: Mouse pressed left at (665, 463)
Screenshot: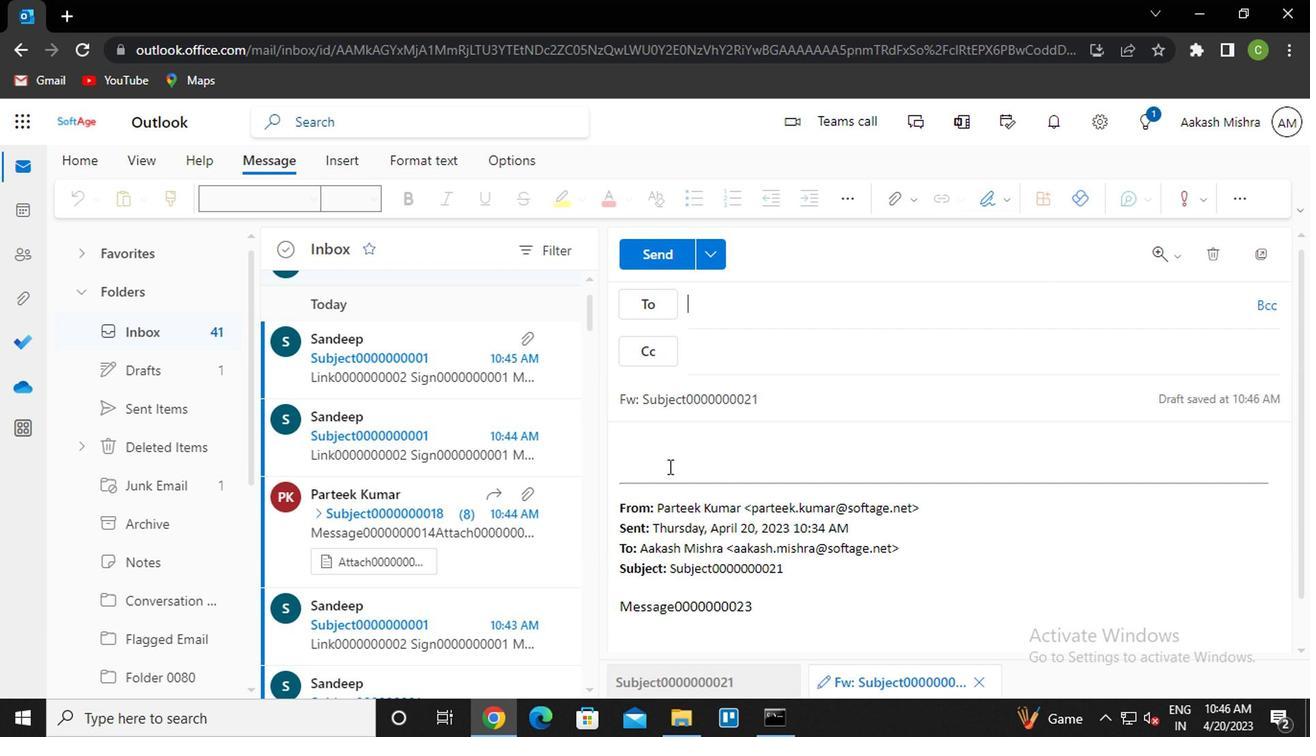 
Action: Mouse moved to (892, 211)
Screenshot: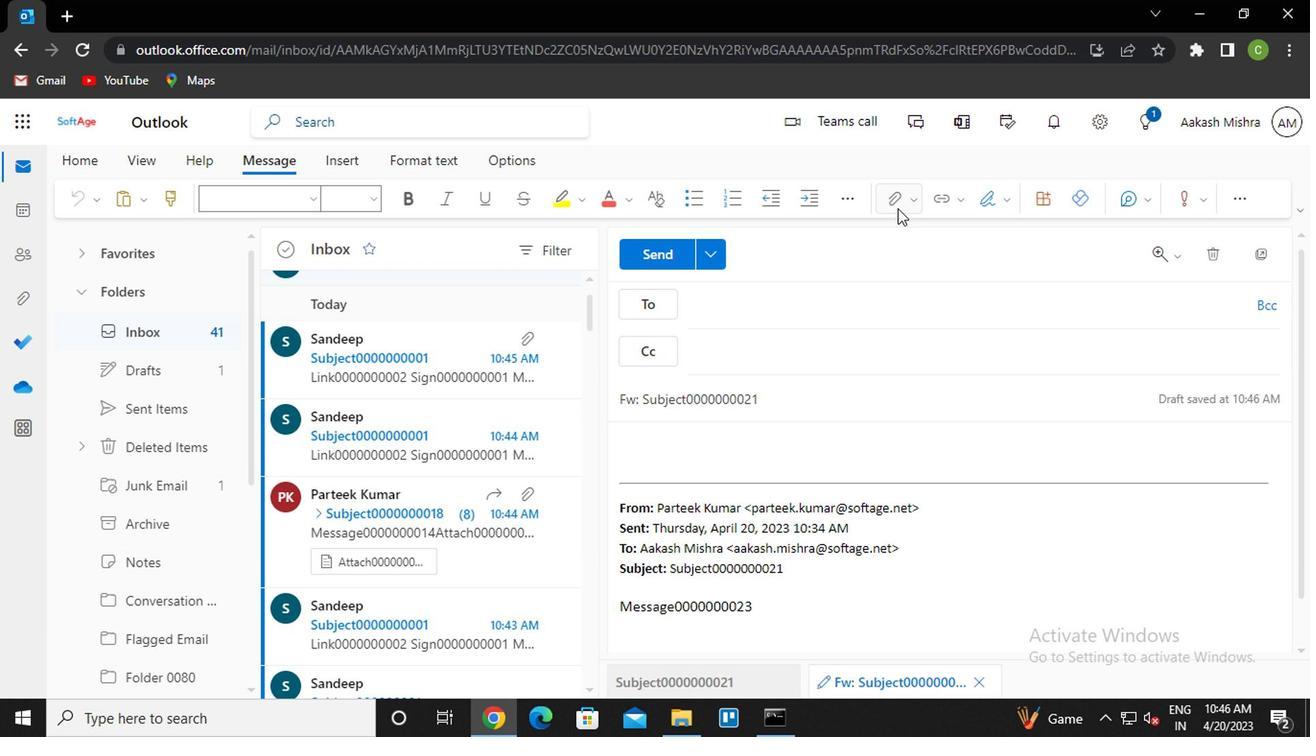 
Action: Mouse pressed left at (892, 211)
Screenshot: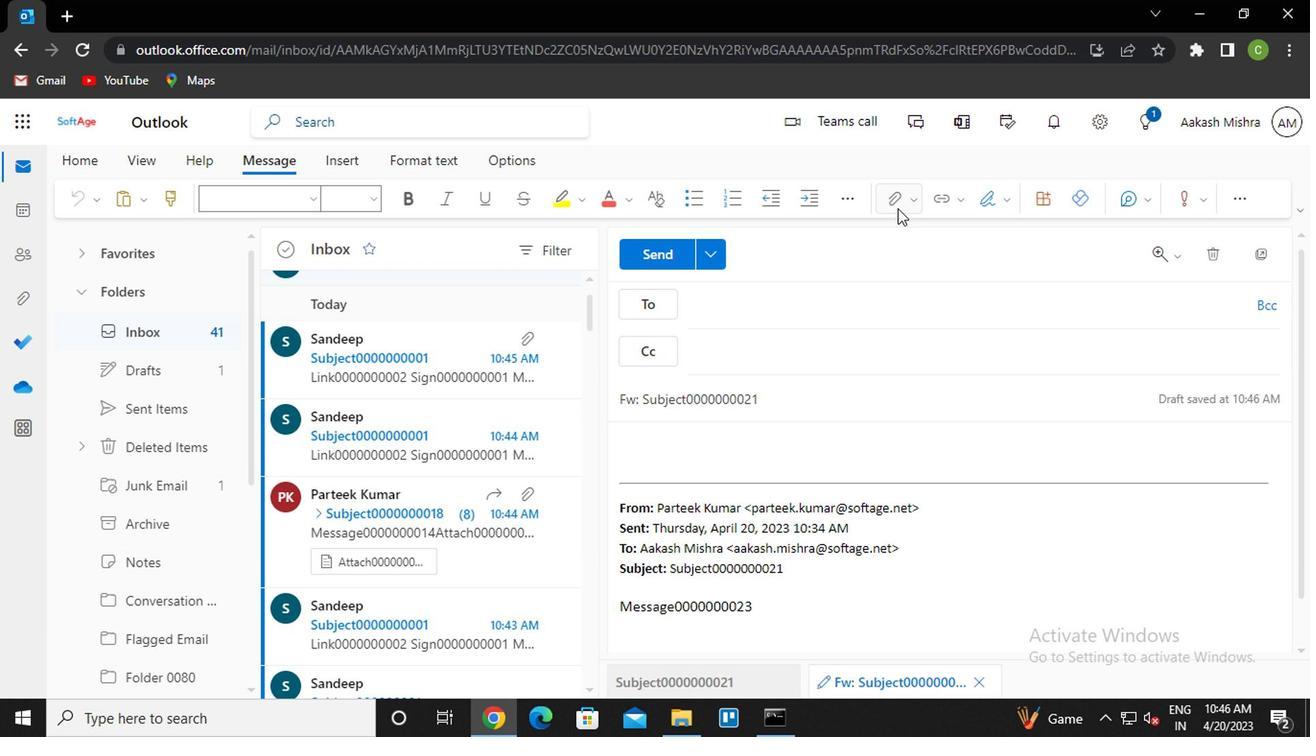 
Action: Mouse moved to (738, 333)
Screenshot: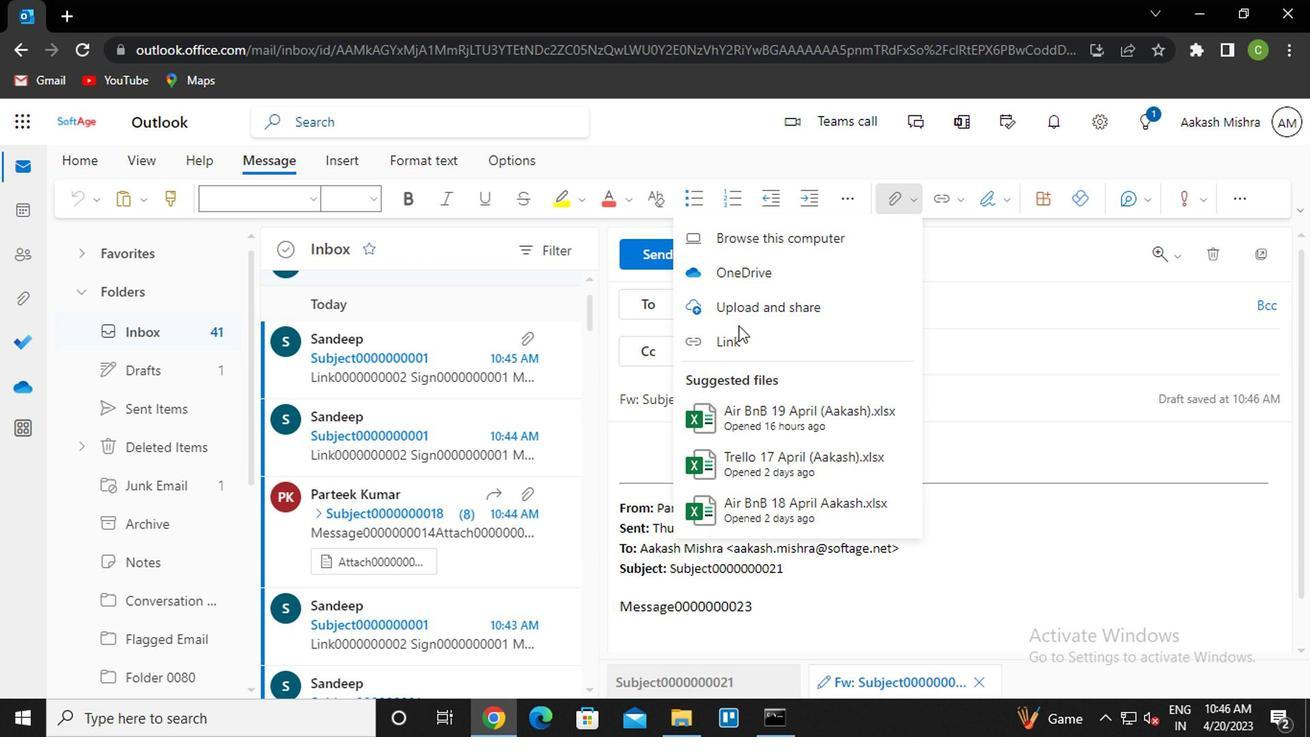 
Action: Mouse pressed left at (738, 333)
Screenshot: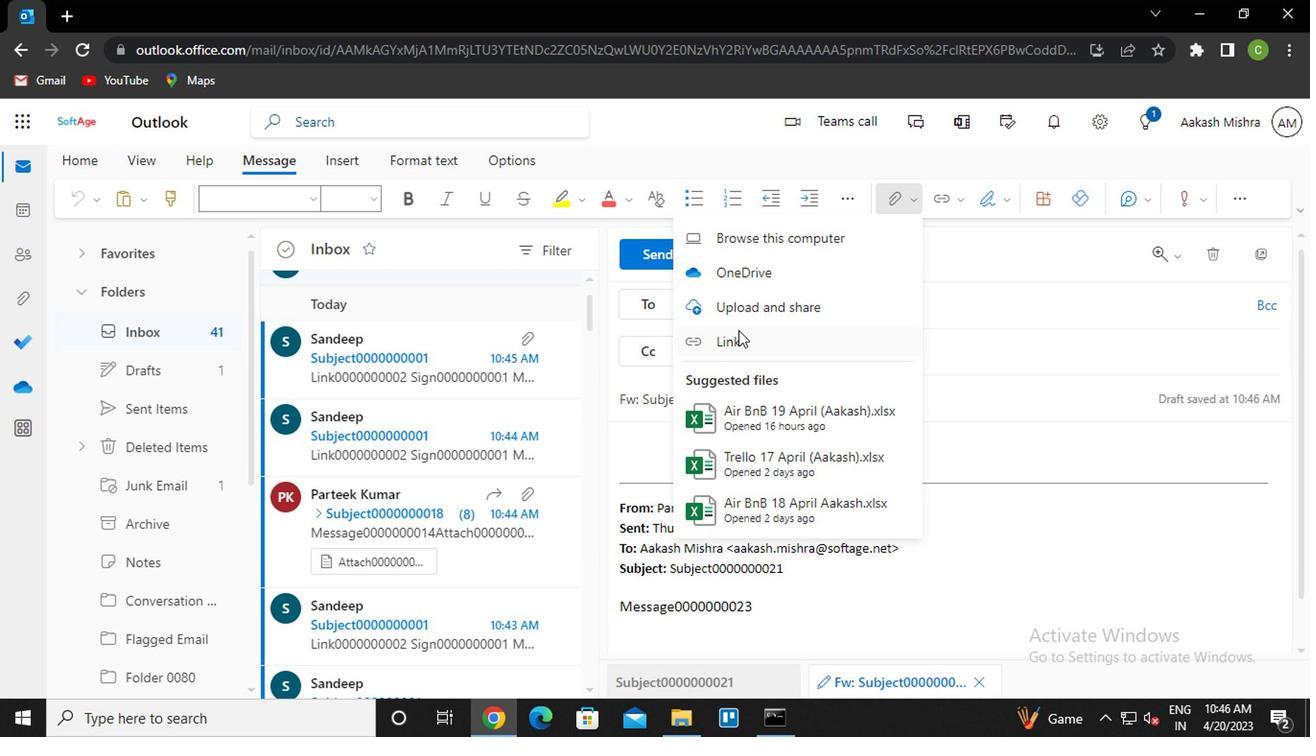 
Action: Mouse moved to (555, 367)
Screenshot: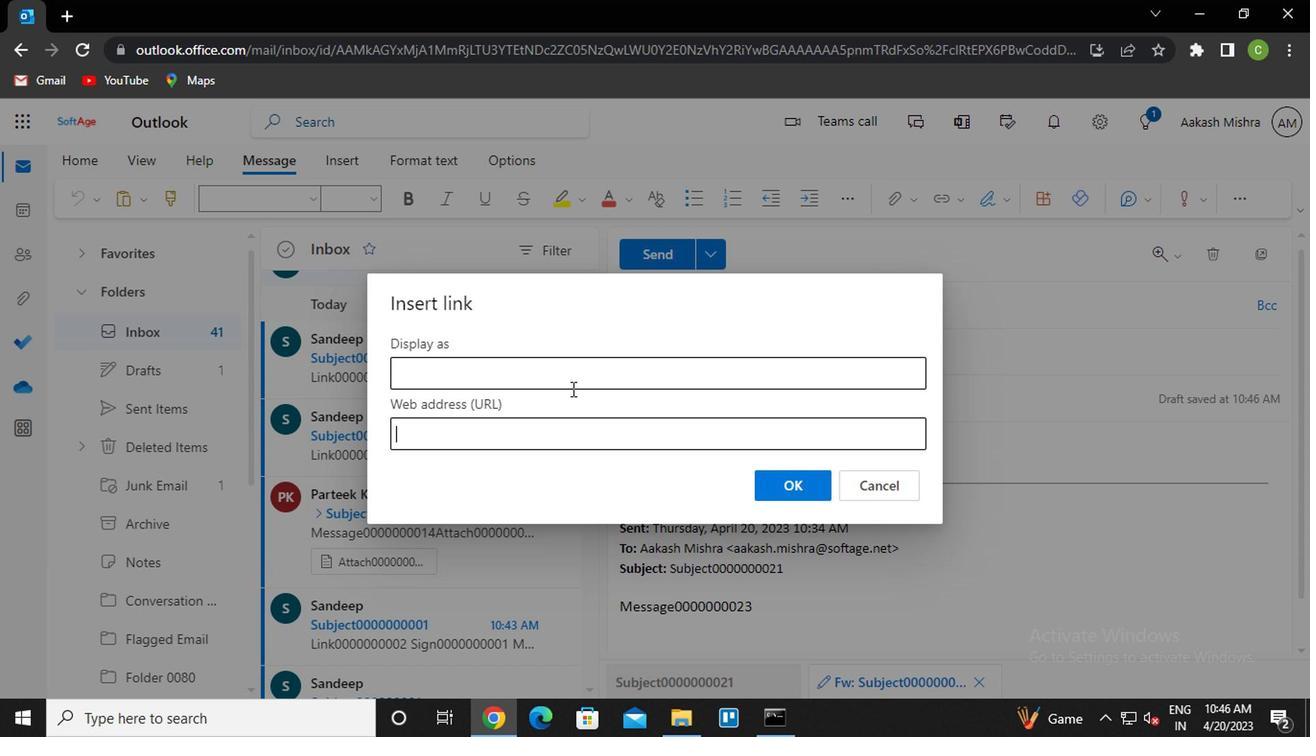 
Action: Mouse pressed left at (555, 367)
Screenshot: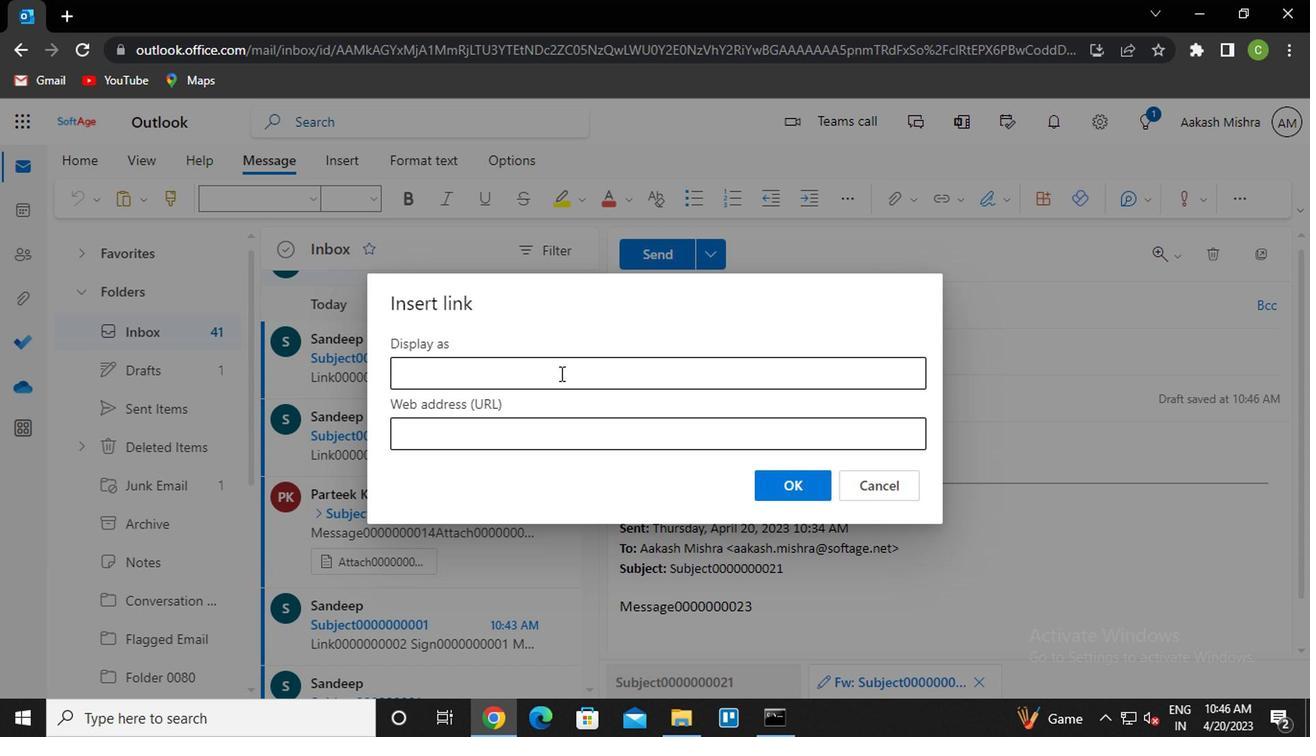 
Action: Mouse moved to (537, 450)
Screenshot: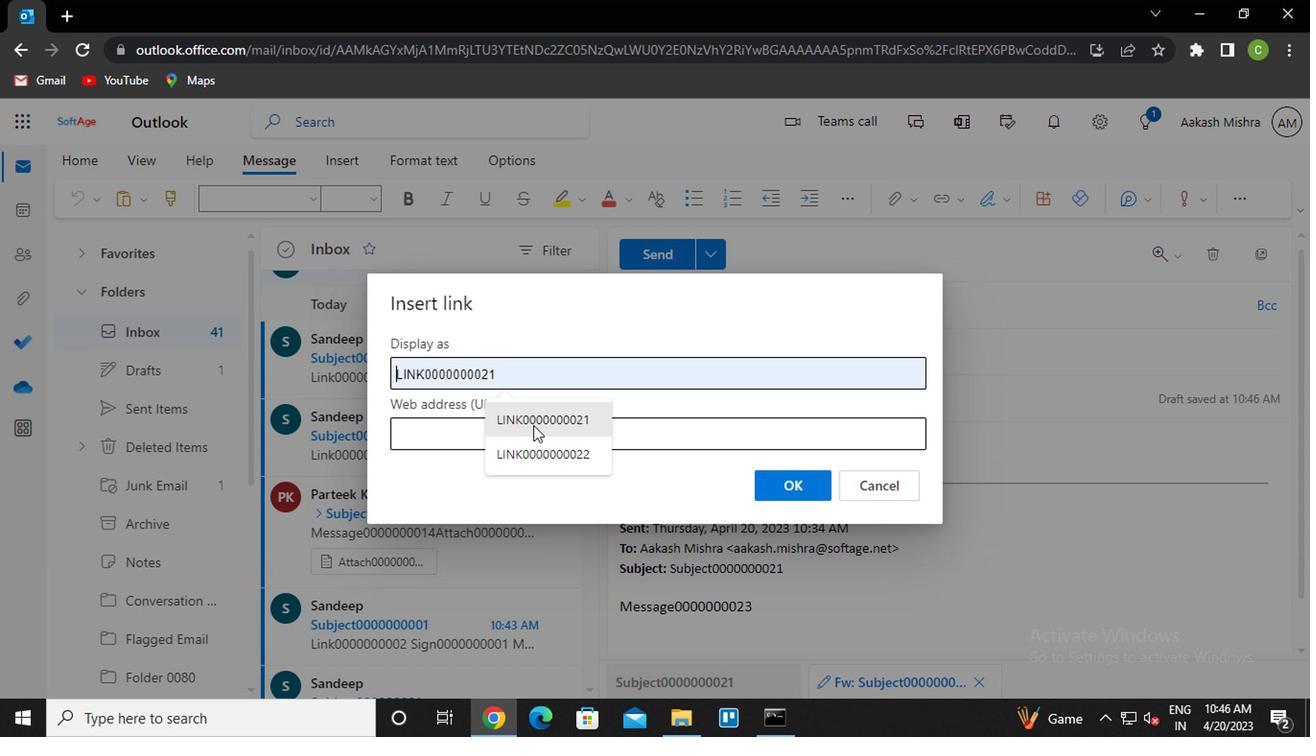 
Action: Mouse pressed left at (537, 450)
Screenshot: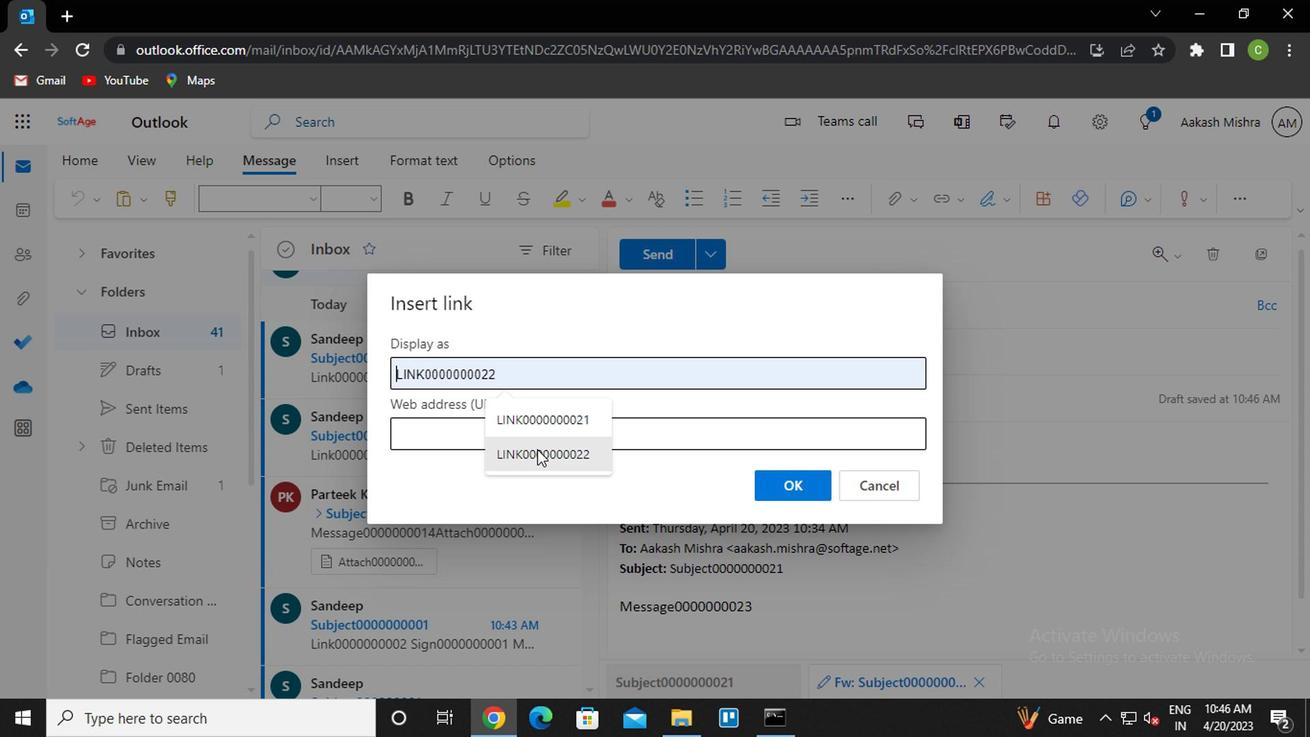 
Action: Mouse moved to (544, 433)
Screenshot: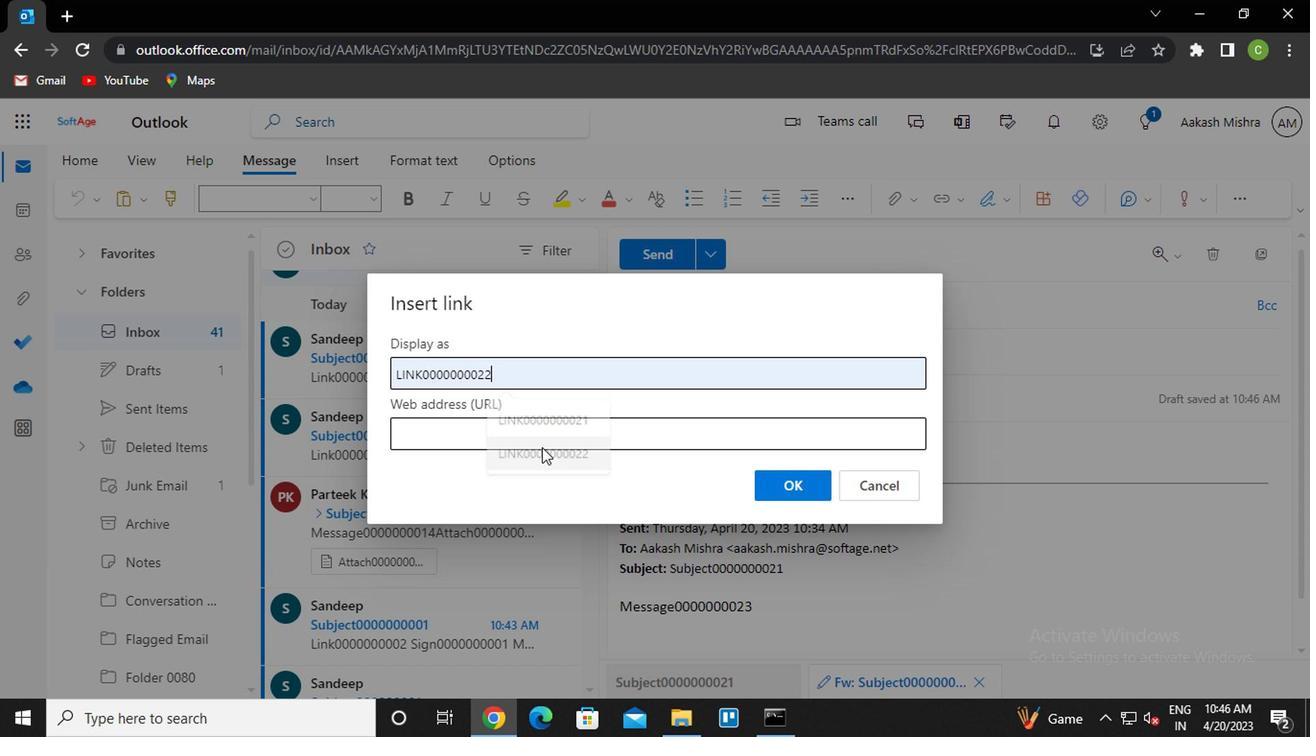 
Action: Mouse pressed left at (544, 433)
Screenshot: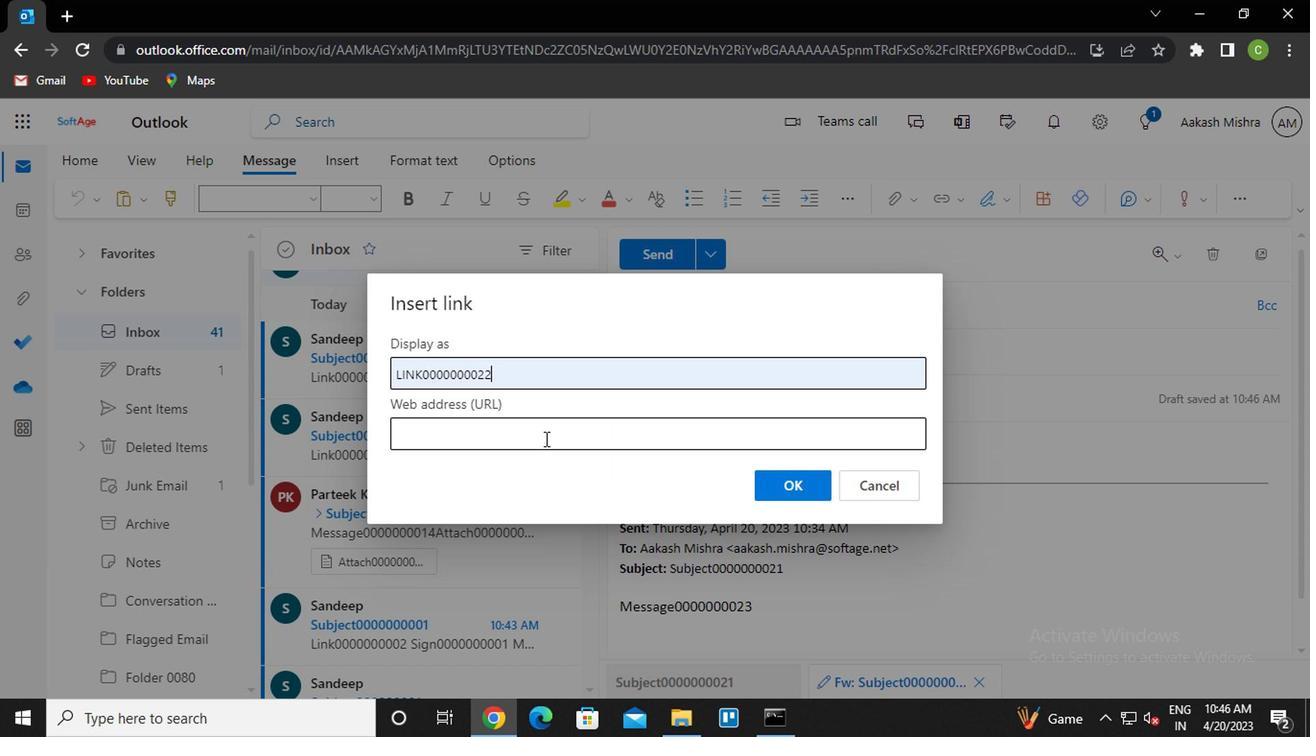 
Action: Mouse moved to (557, 494)
Screenshot: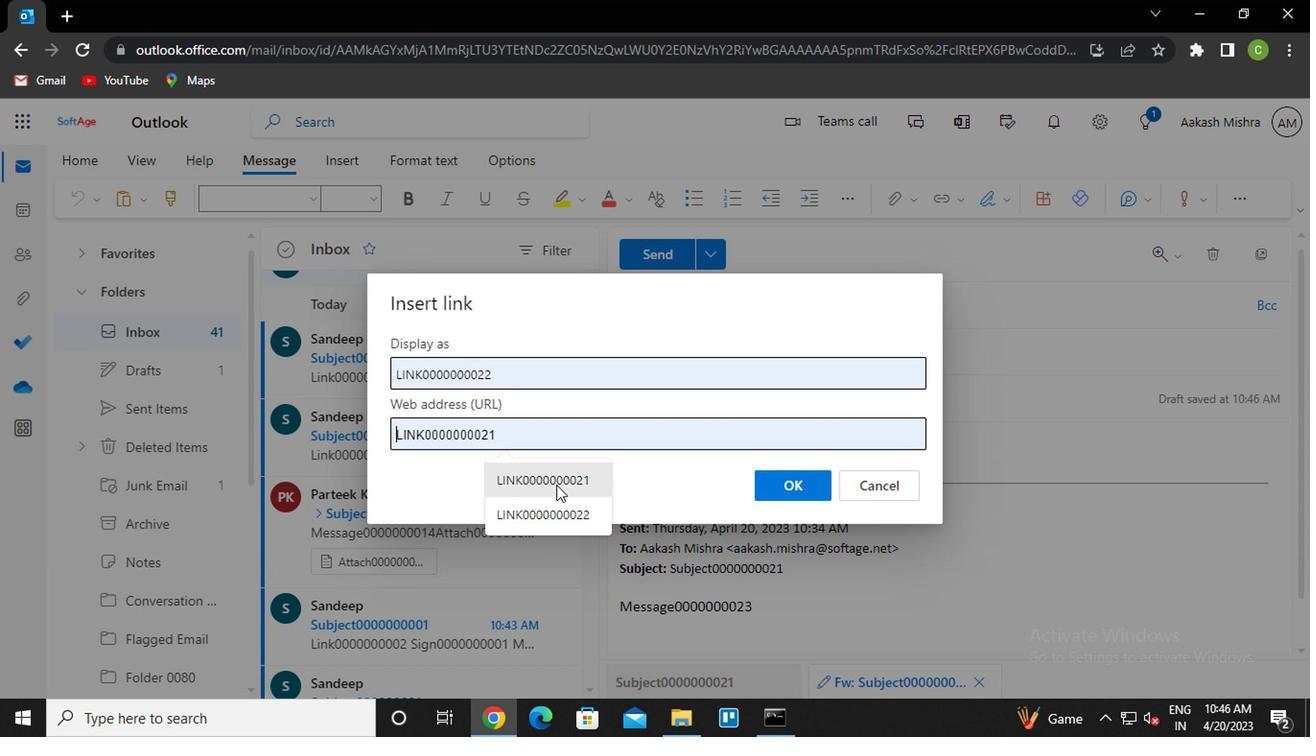 
Action: Mouse pressed left at (557, 494)
Screenshot: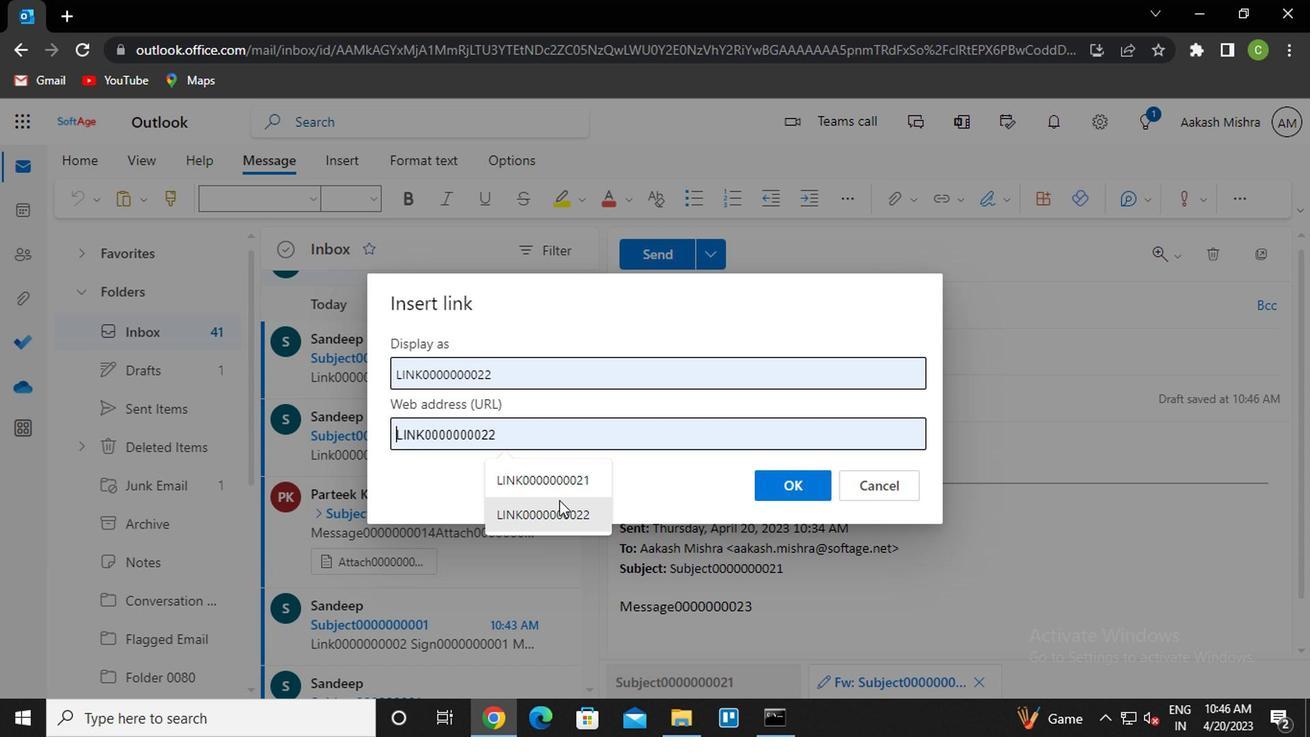 
Action: Mouse moved to (790, 483)
Screenshot: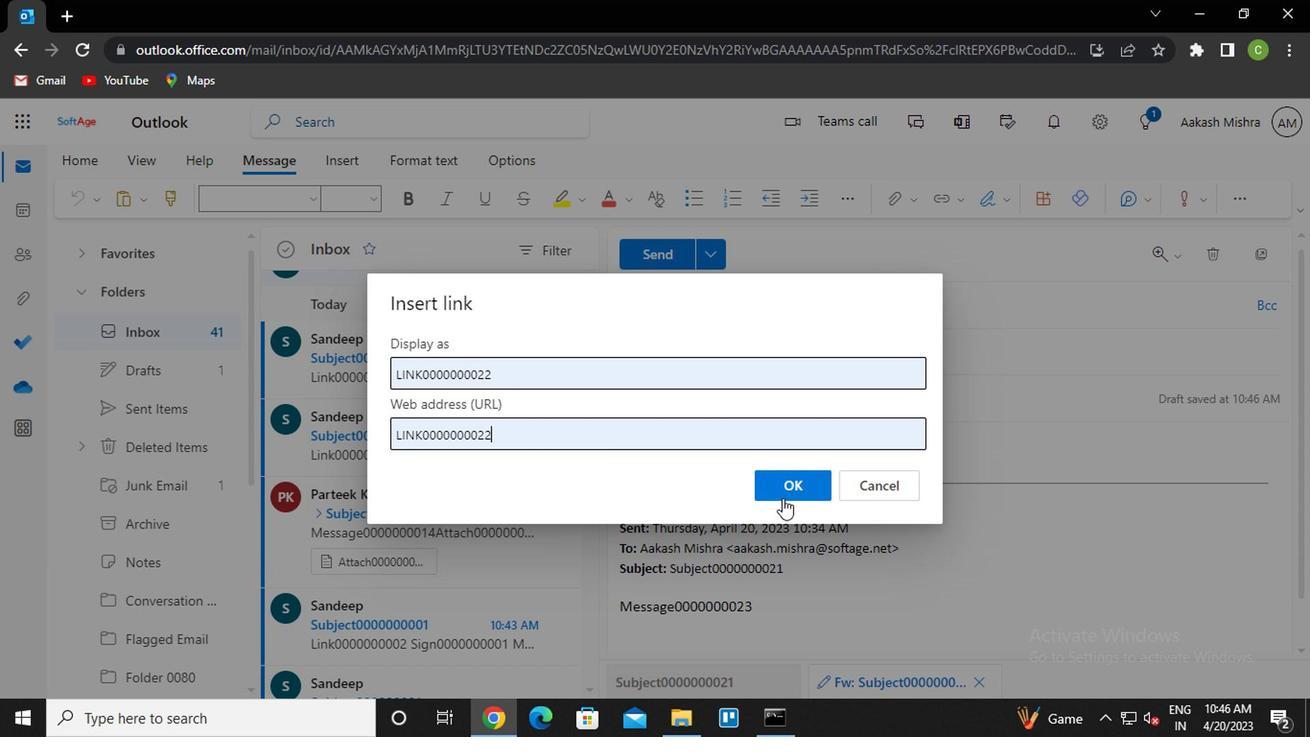 
Action: Mouse pressed left at (790, 483)
Screenshot: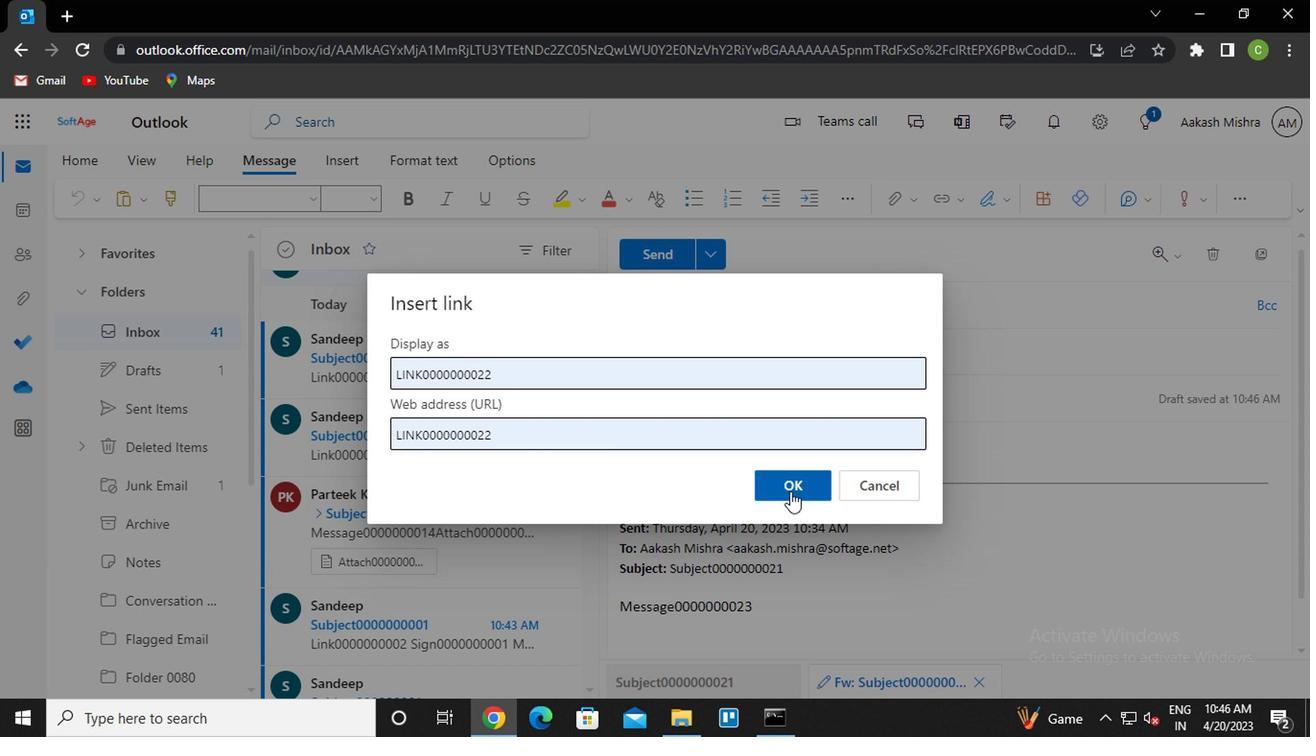 
Action: Mouse moved to (997, 206)
Screenshot: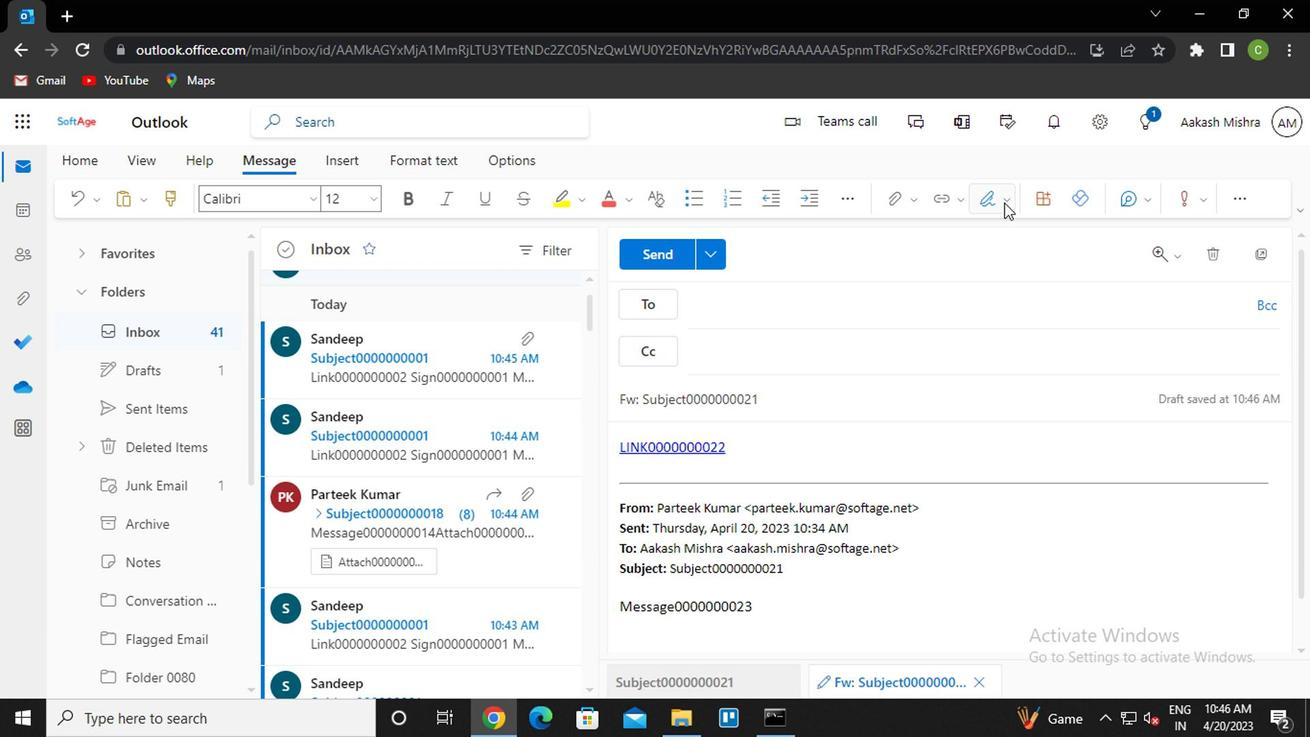 
Action: Mouse pressed left at (997, 206)
Screenshot: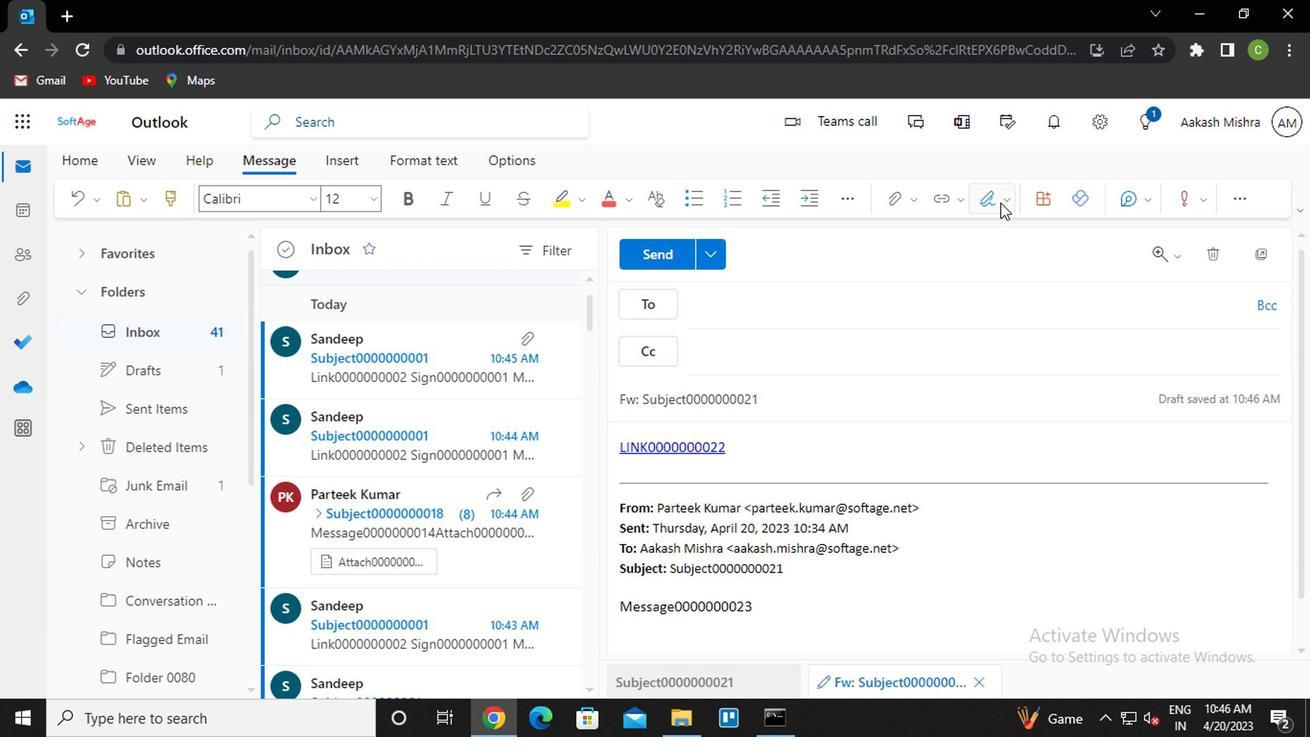 
Action: Mouse moved to (942, 249)
Screenshot: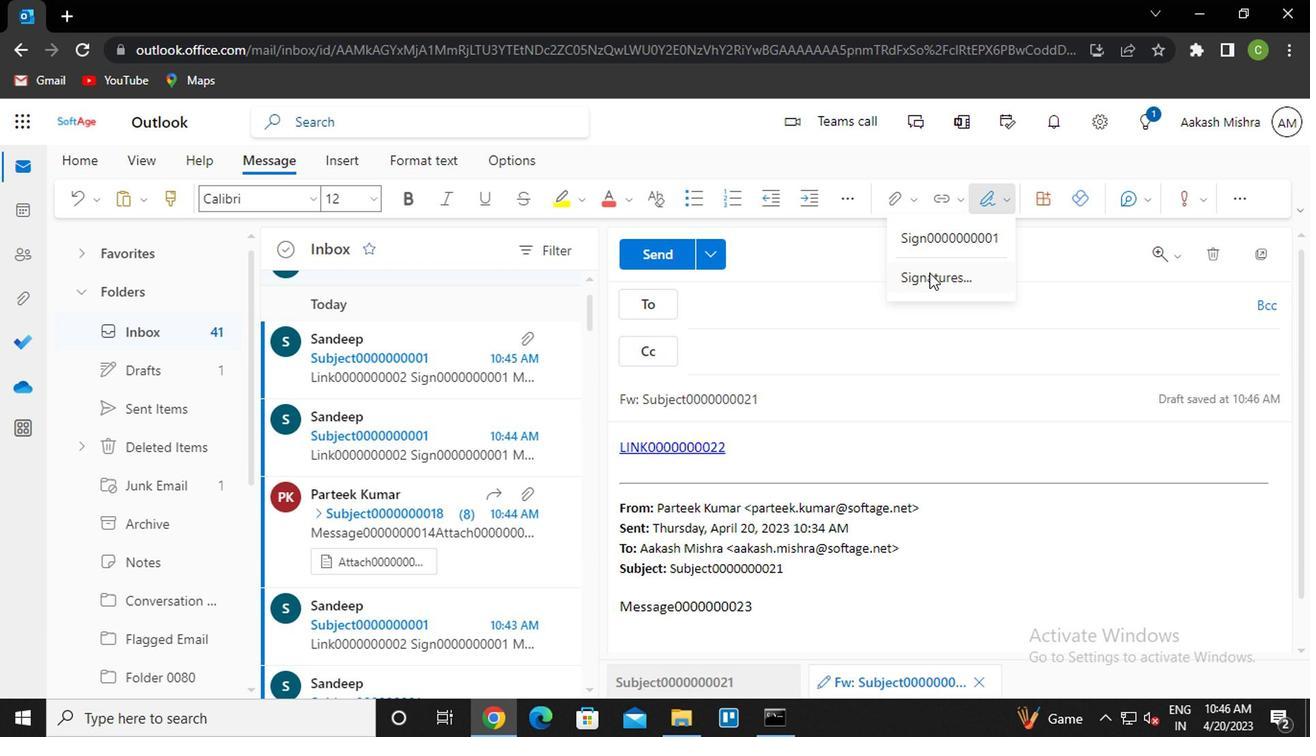 
Action: Mouse pressed left at (942, 249)
Screenshot: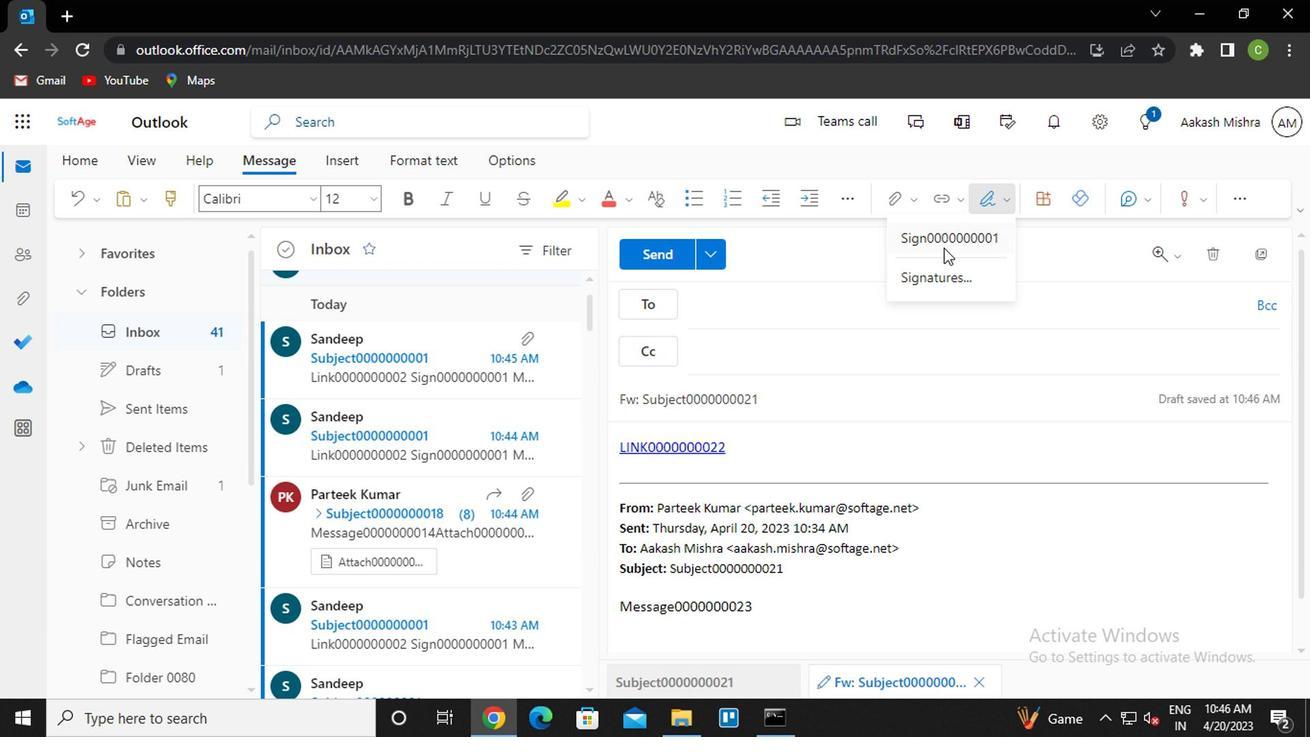 
Action: Mouse moved to (725, 310)
Screenshot: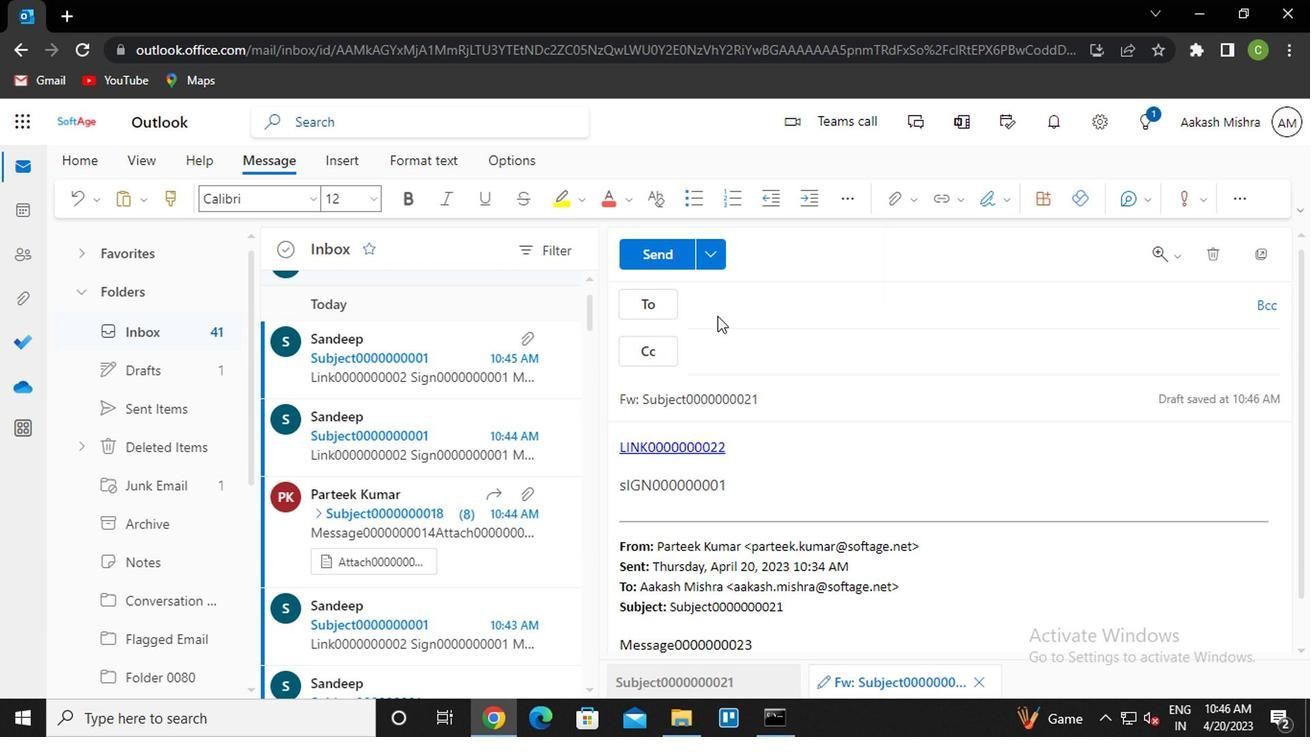 
Action: Mouse pressed left at (725, 310)
Screenshot: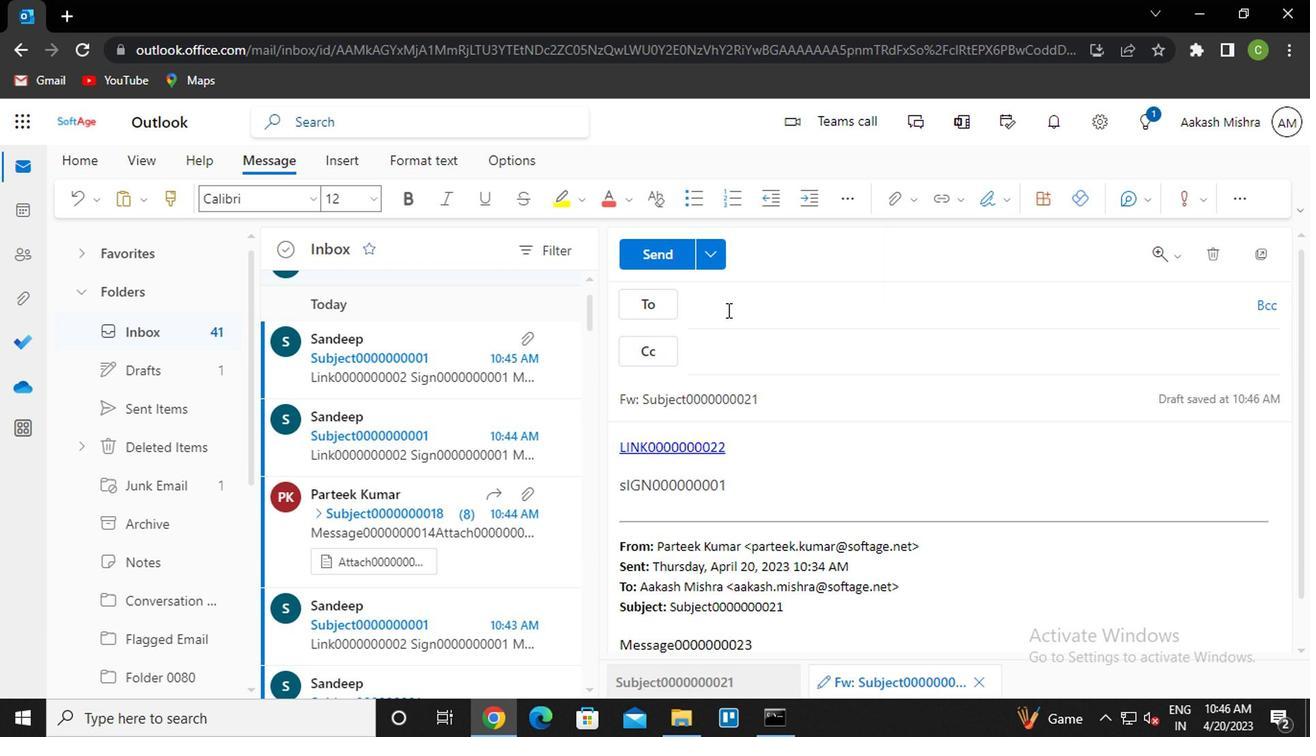 
Action: Key pressed san<Key.enter>
Screenshot: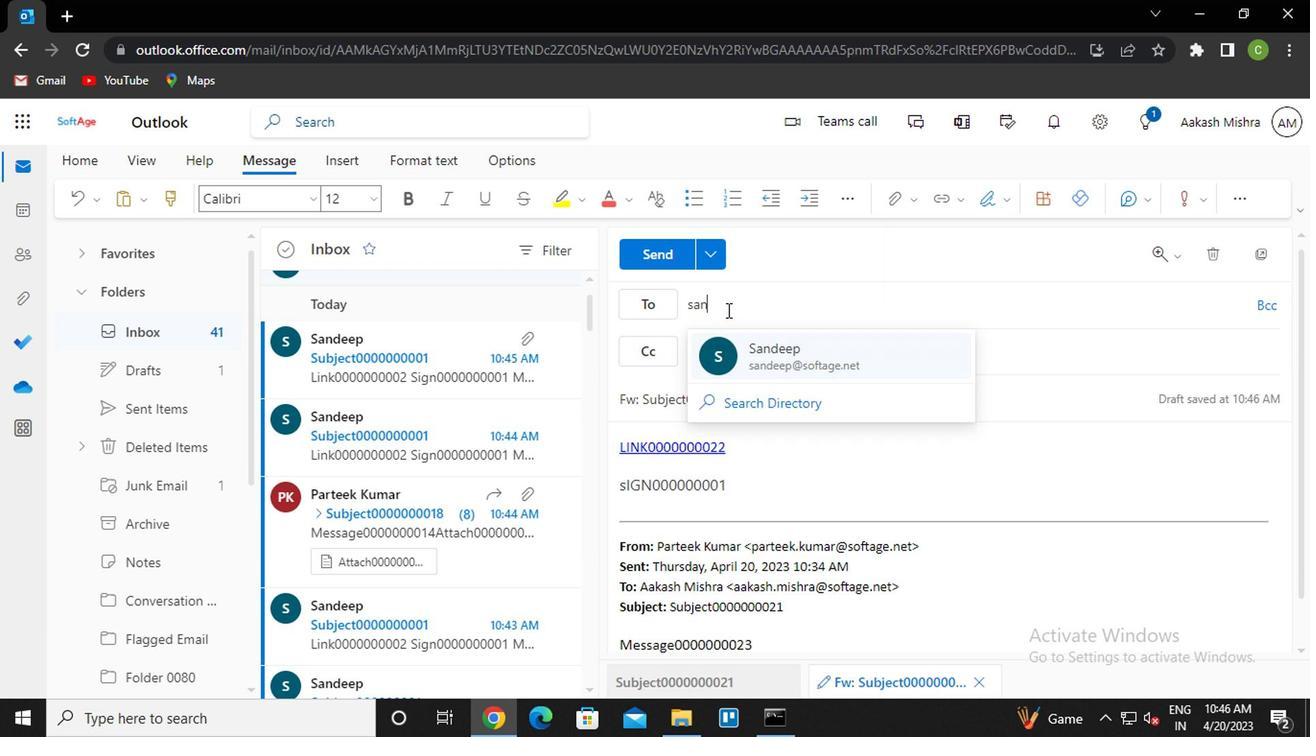 
Action: Mouse moved to (726, 341)
Screenshot: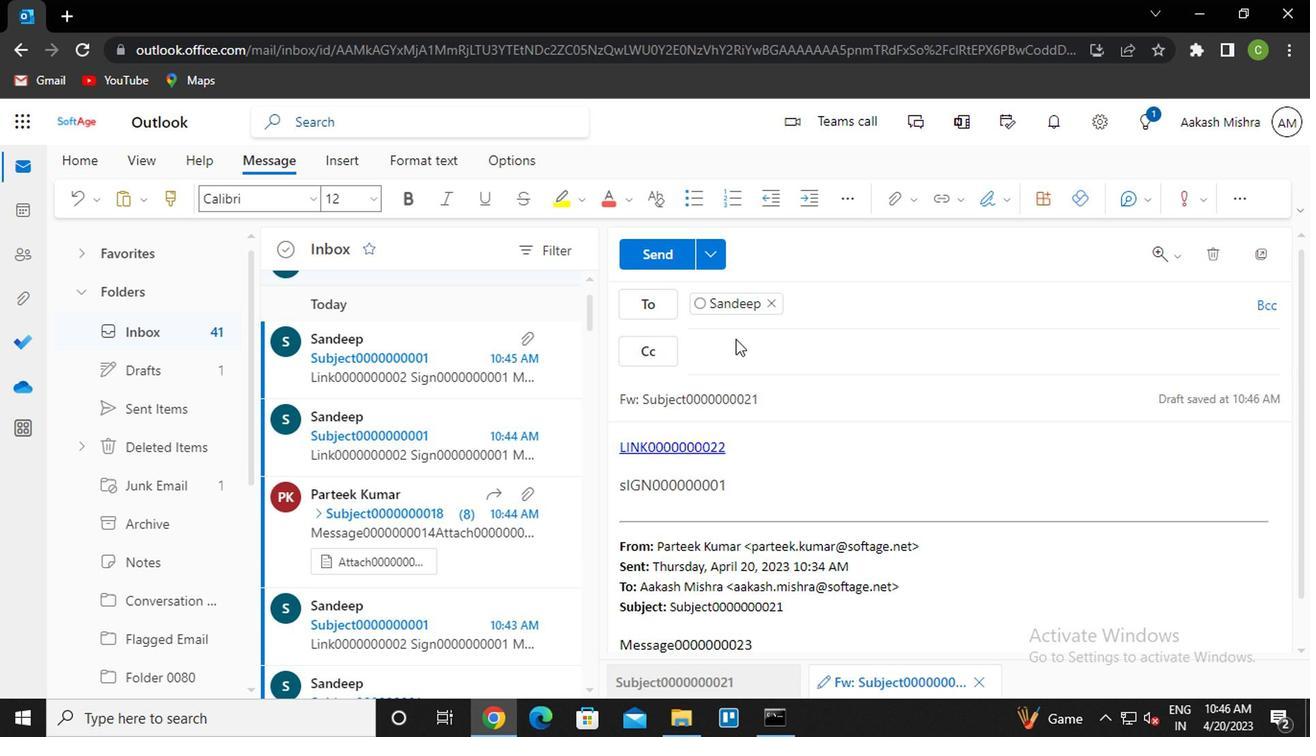 
Action: Mouse pressed left at (726, 341)
Screenshot: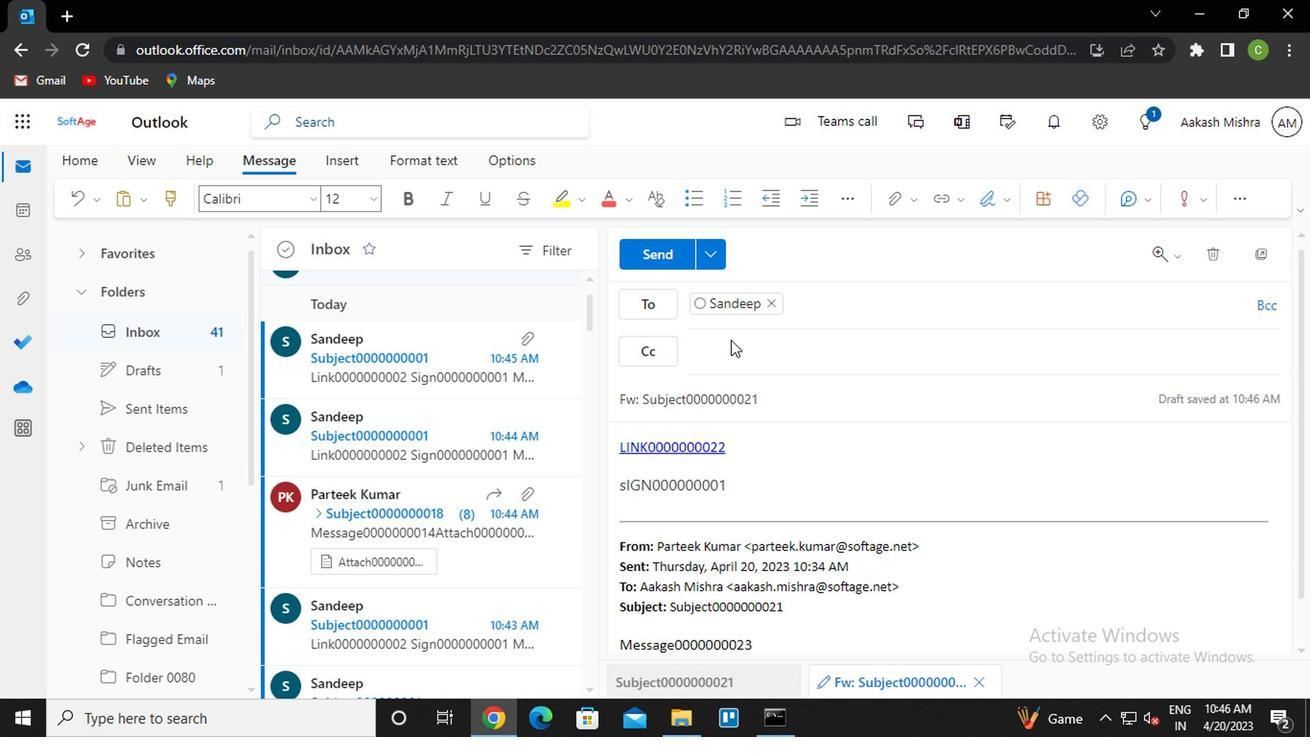 
Action: Key pressed van<Key.enter>
Screenshot: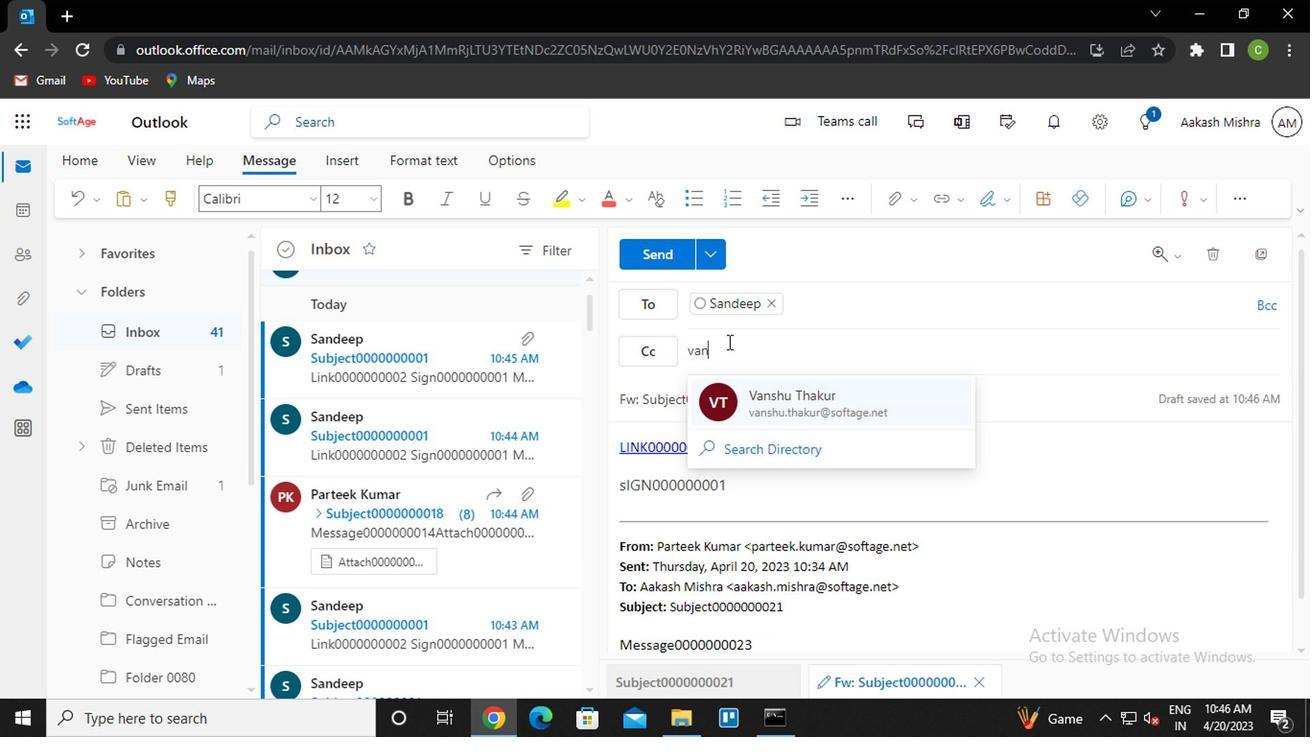 
Action: Mouse moved to (783, 388)
Screenshot: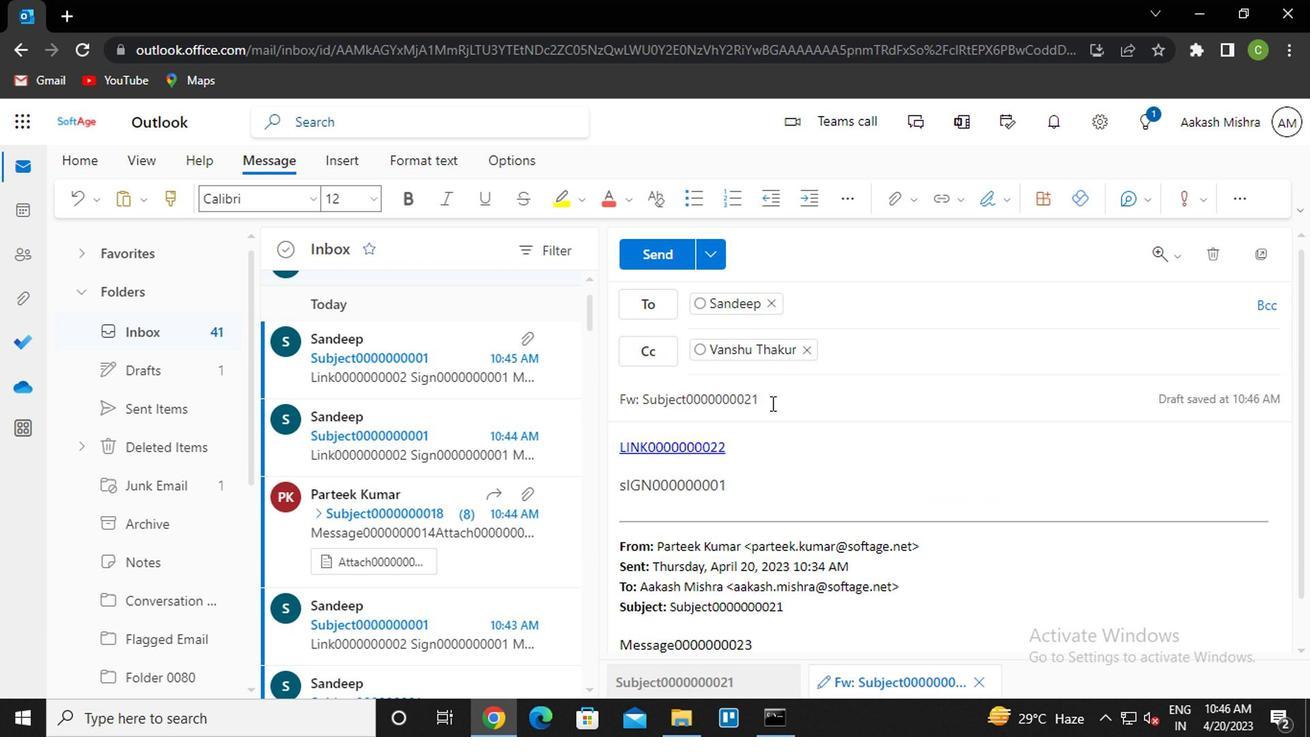 
Action: Mouse pressed left at (783, 388)
Screenshot: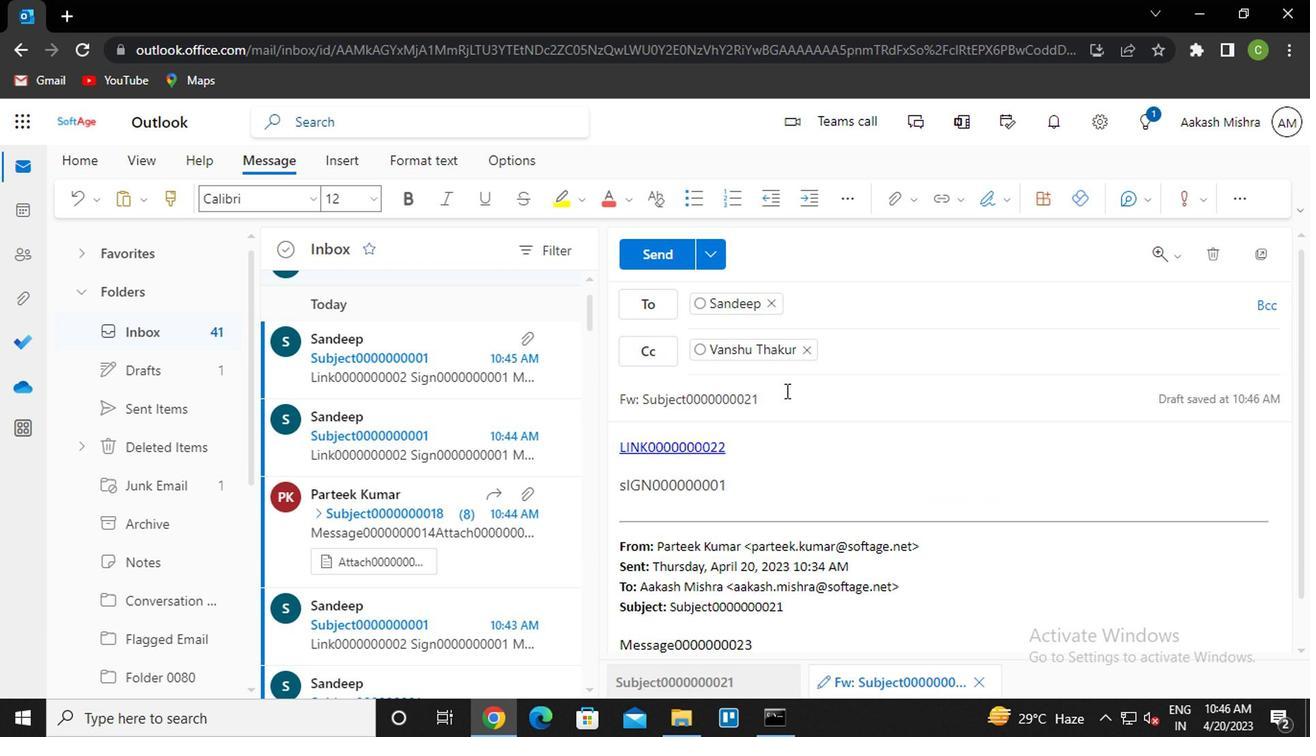 
Action: Mouse moved to (678, 490)
Screenshot: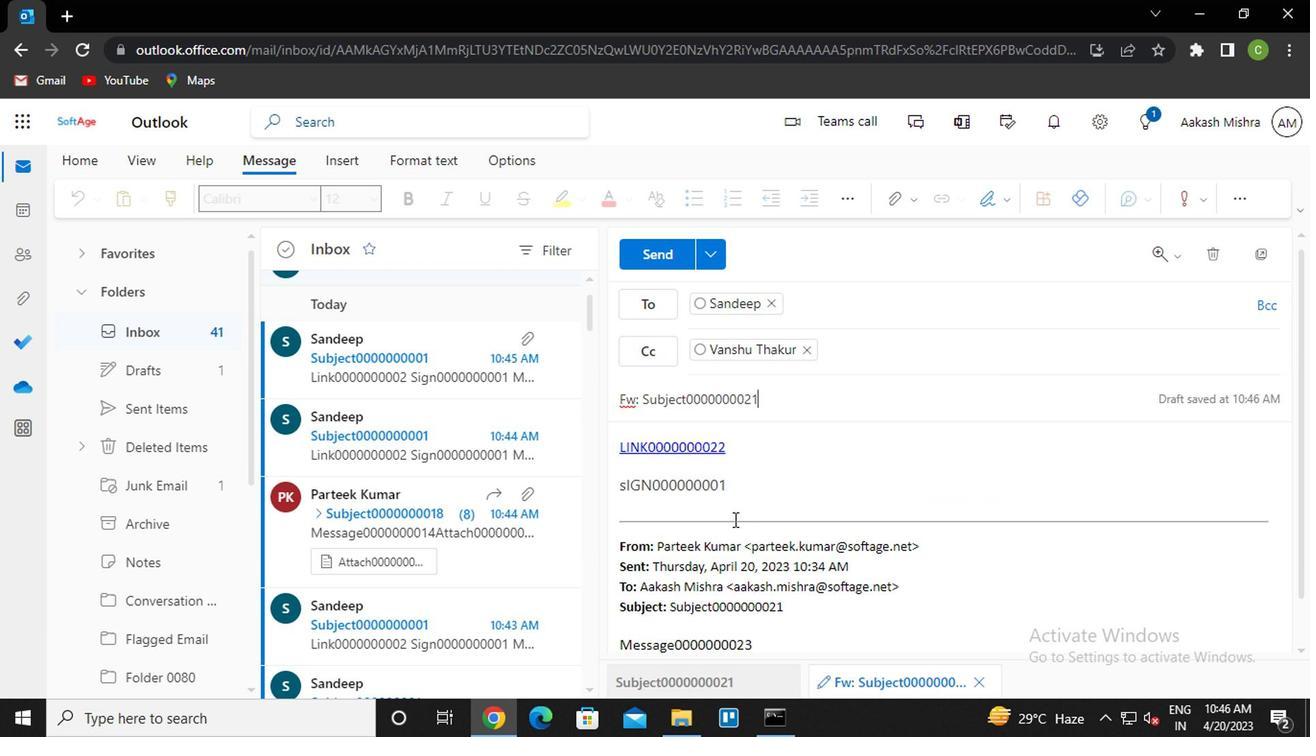 
Action: Mouse pressed left at (678, 490)
Screenshot: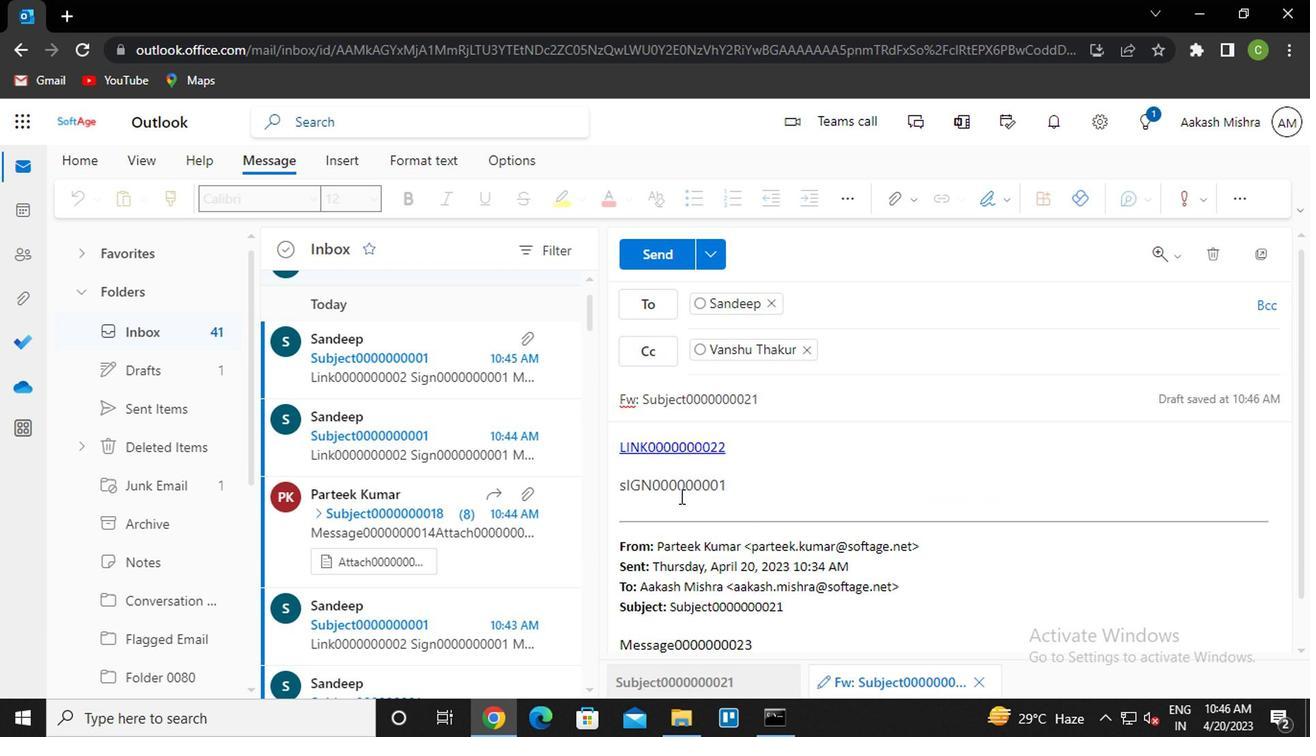 
Action: Mouse moved to (677, 502)
Screenshot: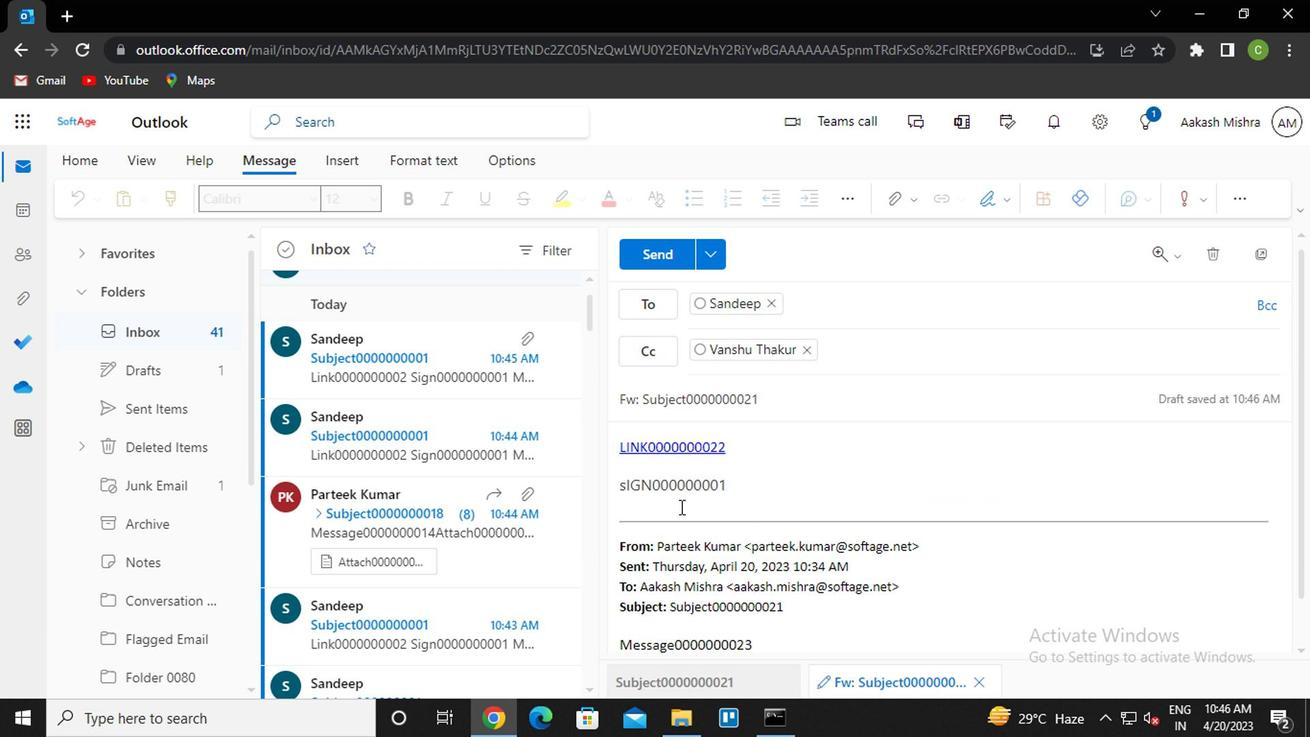 
Action: Mouse pressed left at (677, 502)
Screenshot: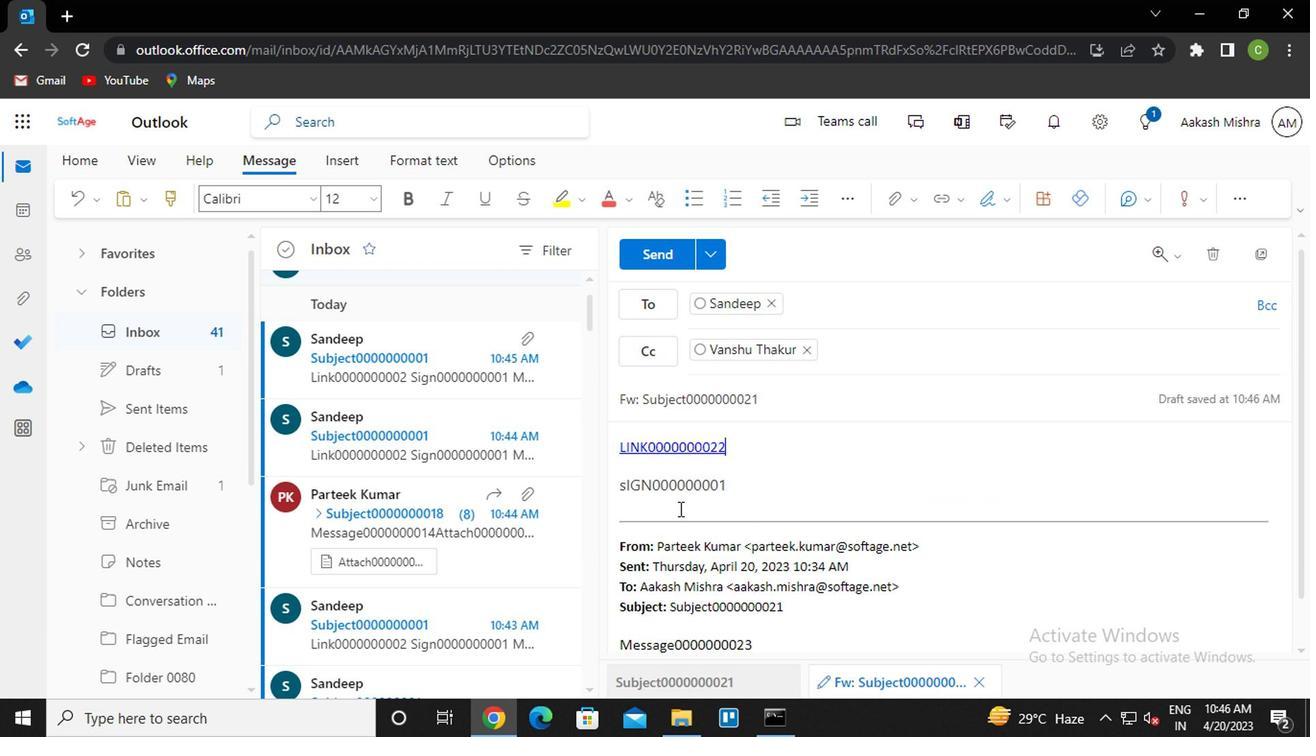 
Action: Key pressed <Key.caps_lock>m<Key.caps_lock>essage0000000023
Screenshot: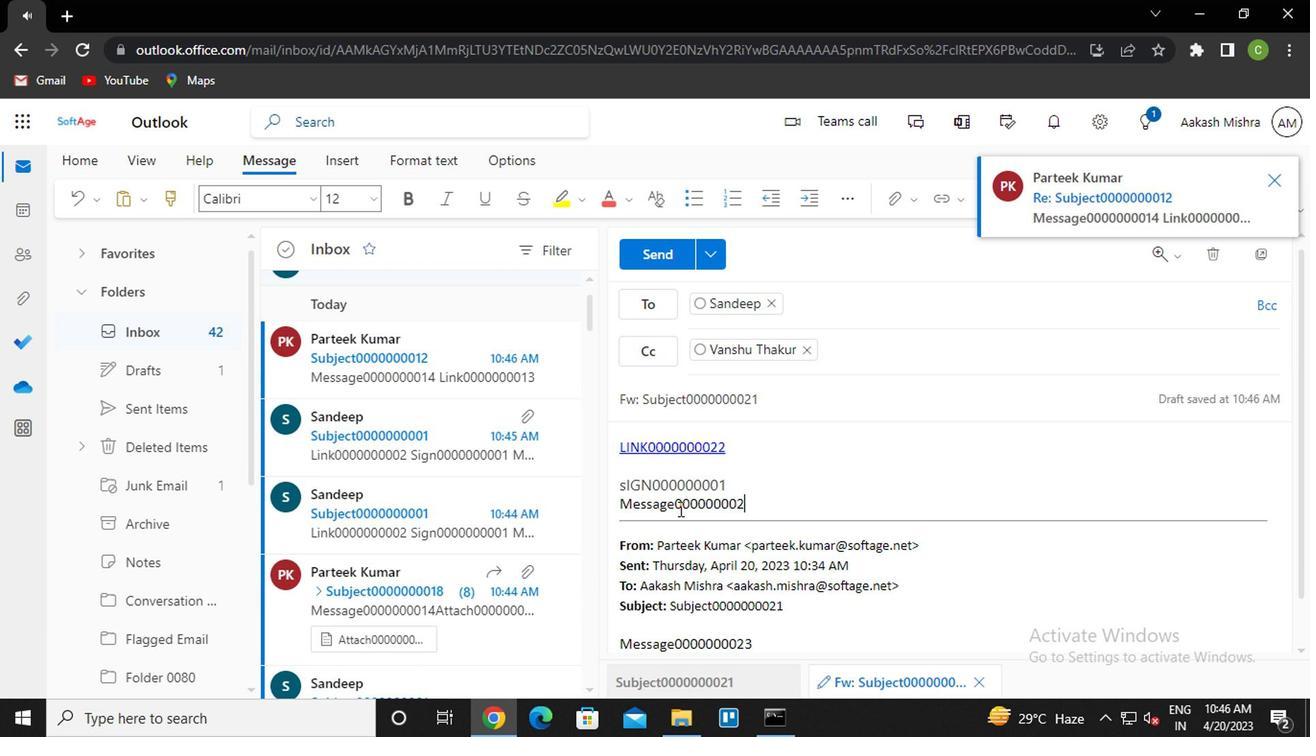 
Action: Mouse moved to (651, 258)
Screenshot: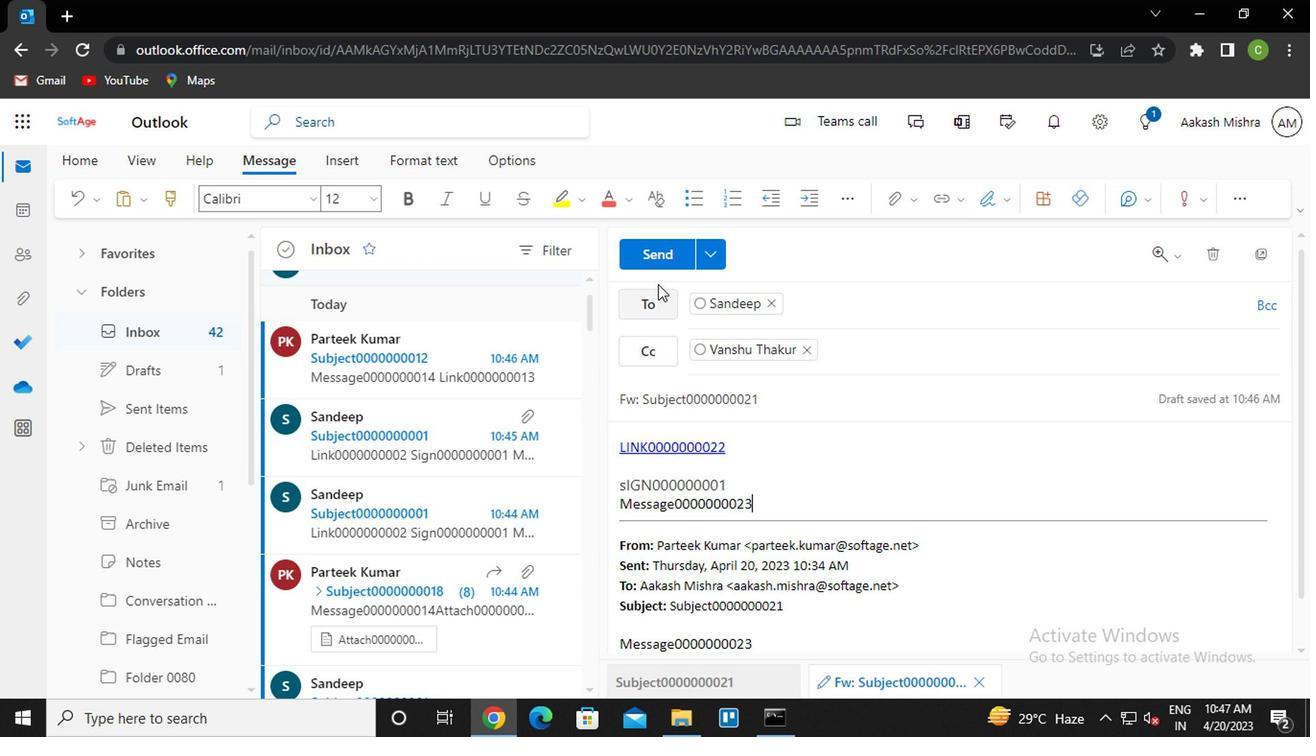
Action: Mouse pressed left at (651, 258)
Screenshot: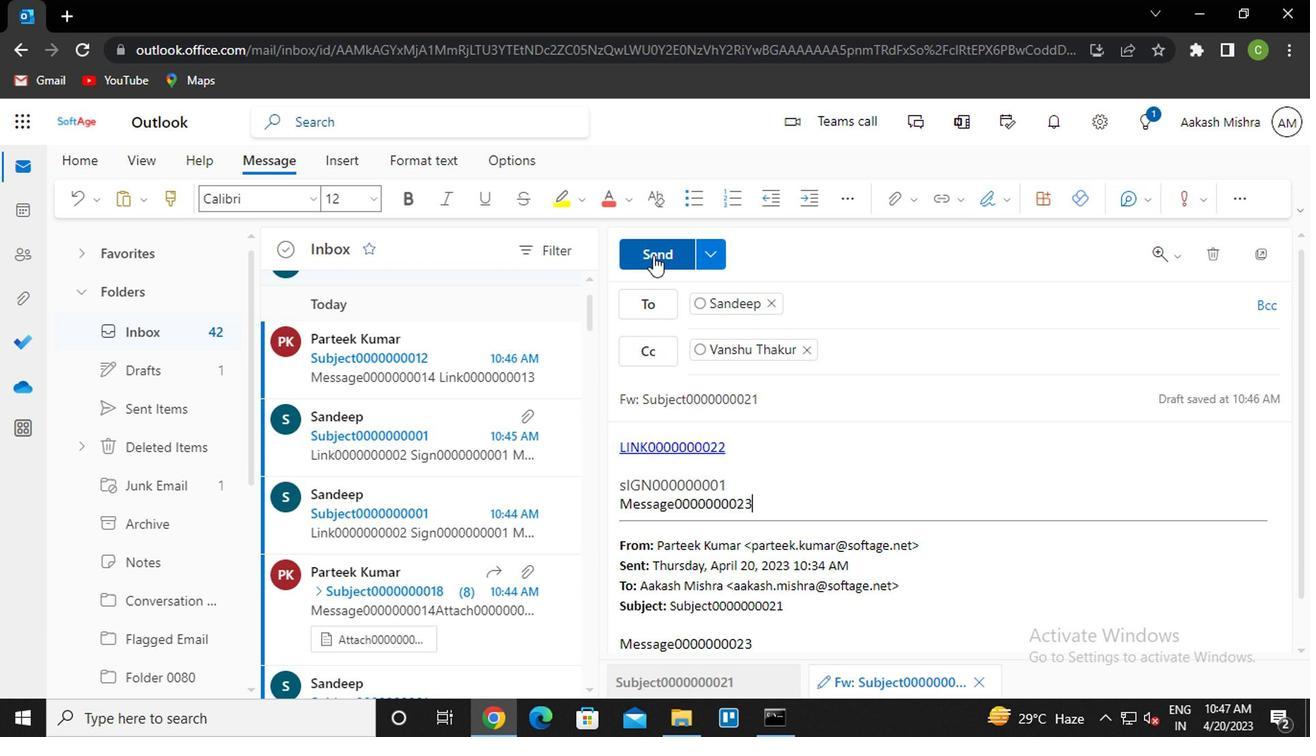 
Action: Mouse moved to (1218, 304)
Screenshot: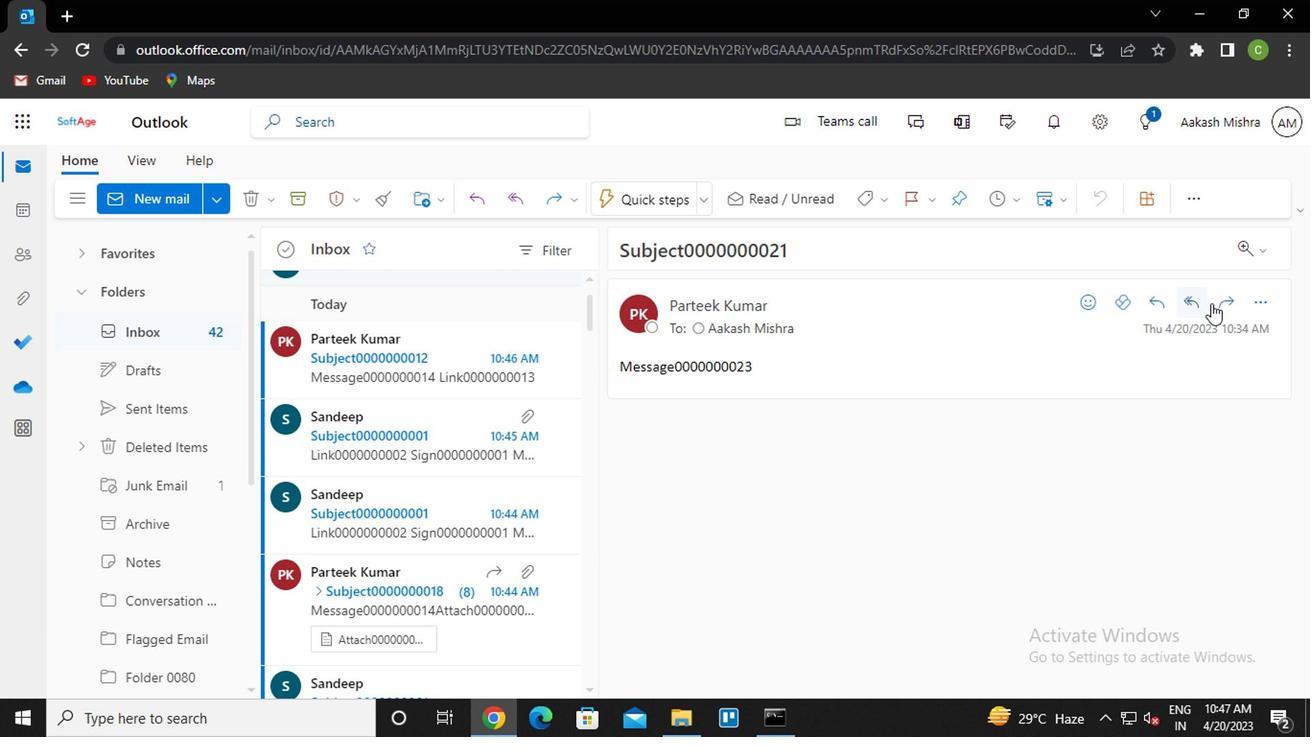 
Action: Mouse pressed left at (1218, 304)
Screenshot: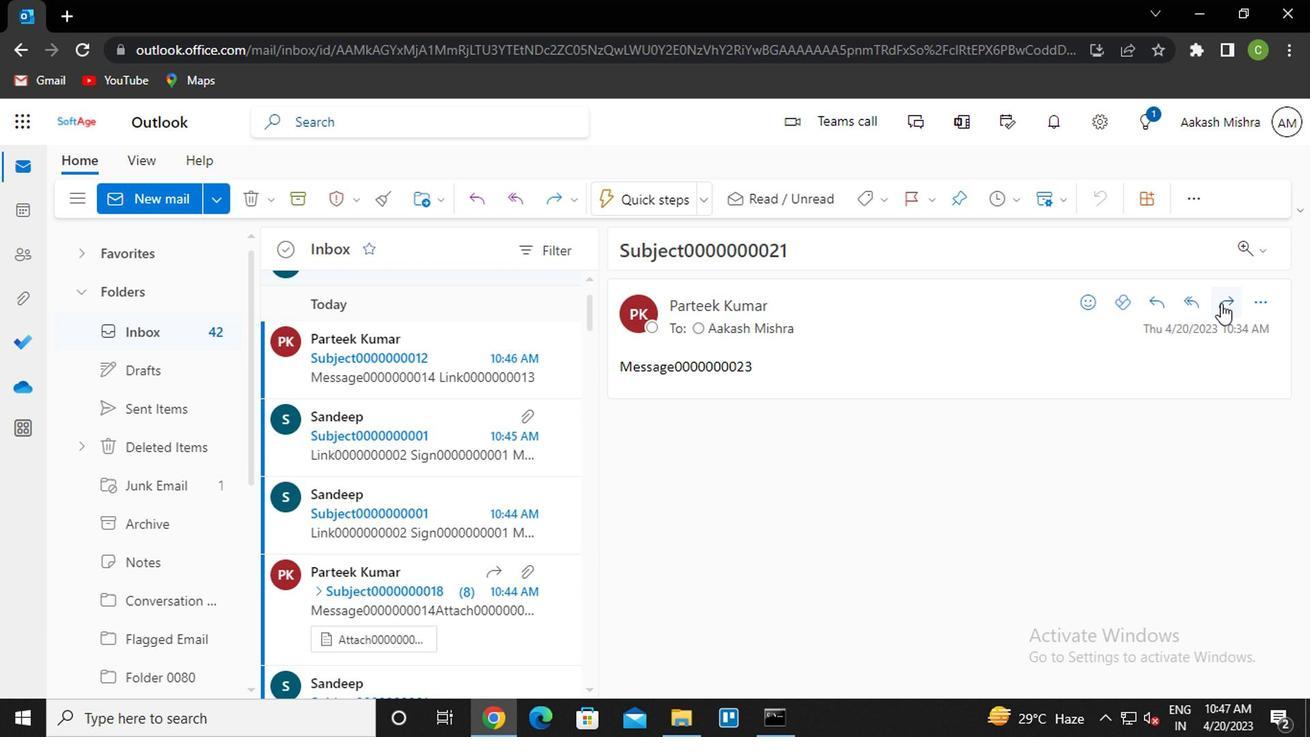 
Action: Mouse moved to (679, 456)
Screenshot: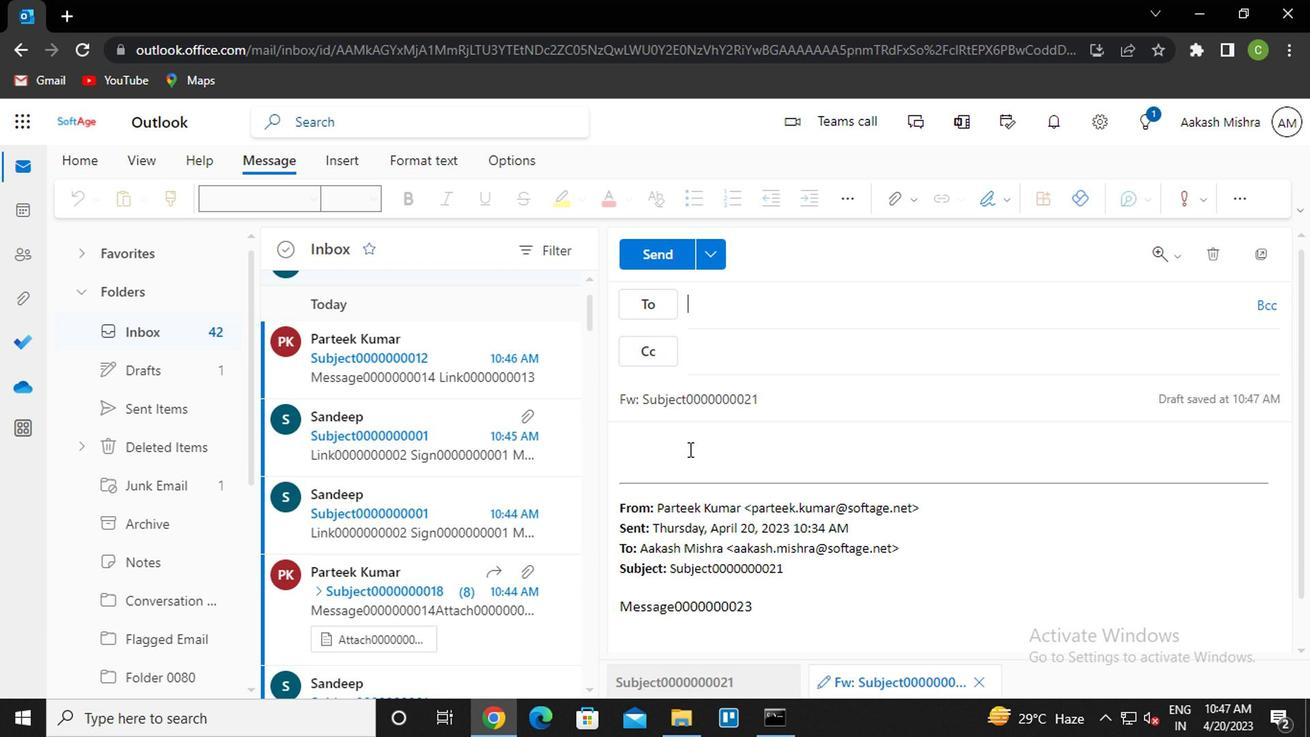
Action: Mouse pressed left at (679, 456)
Screenshot: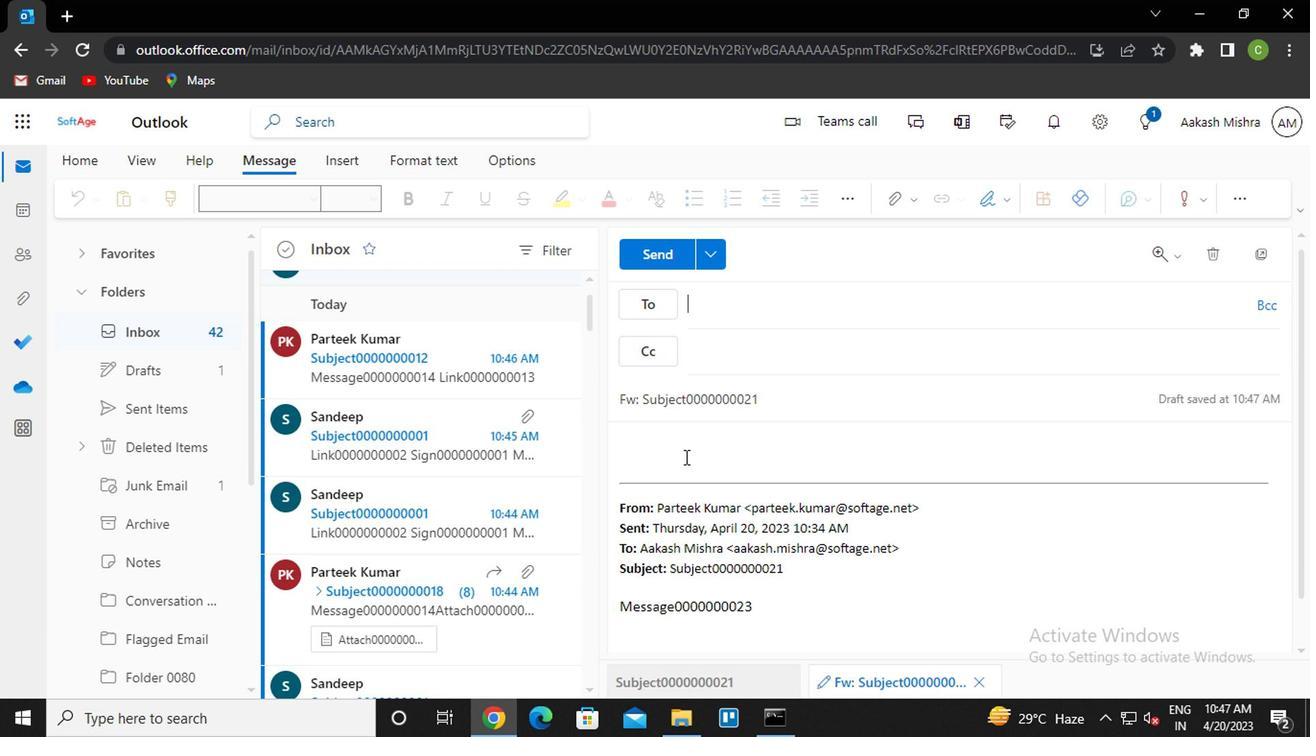 
Action: Mouse moved to (897, 209)
Screenshot: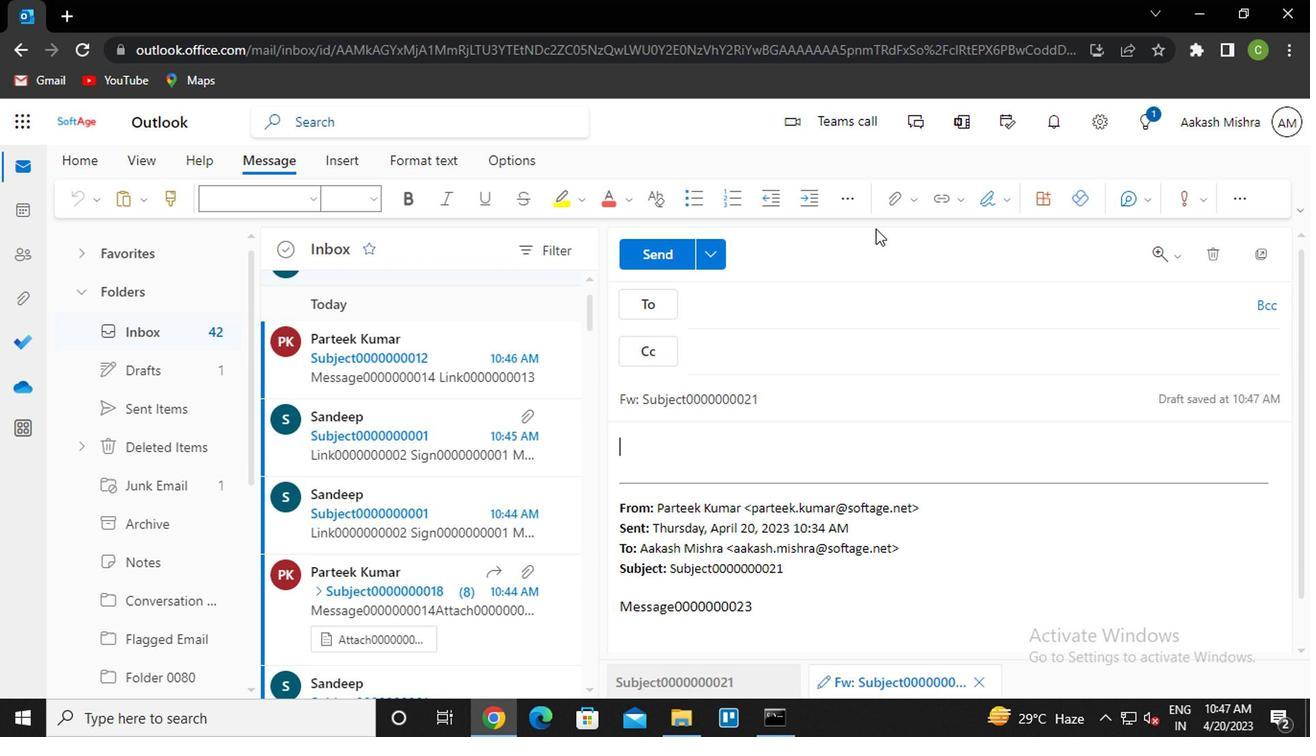 
Action: Mouse pressed left at (897, 209)
Screenshot: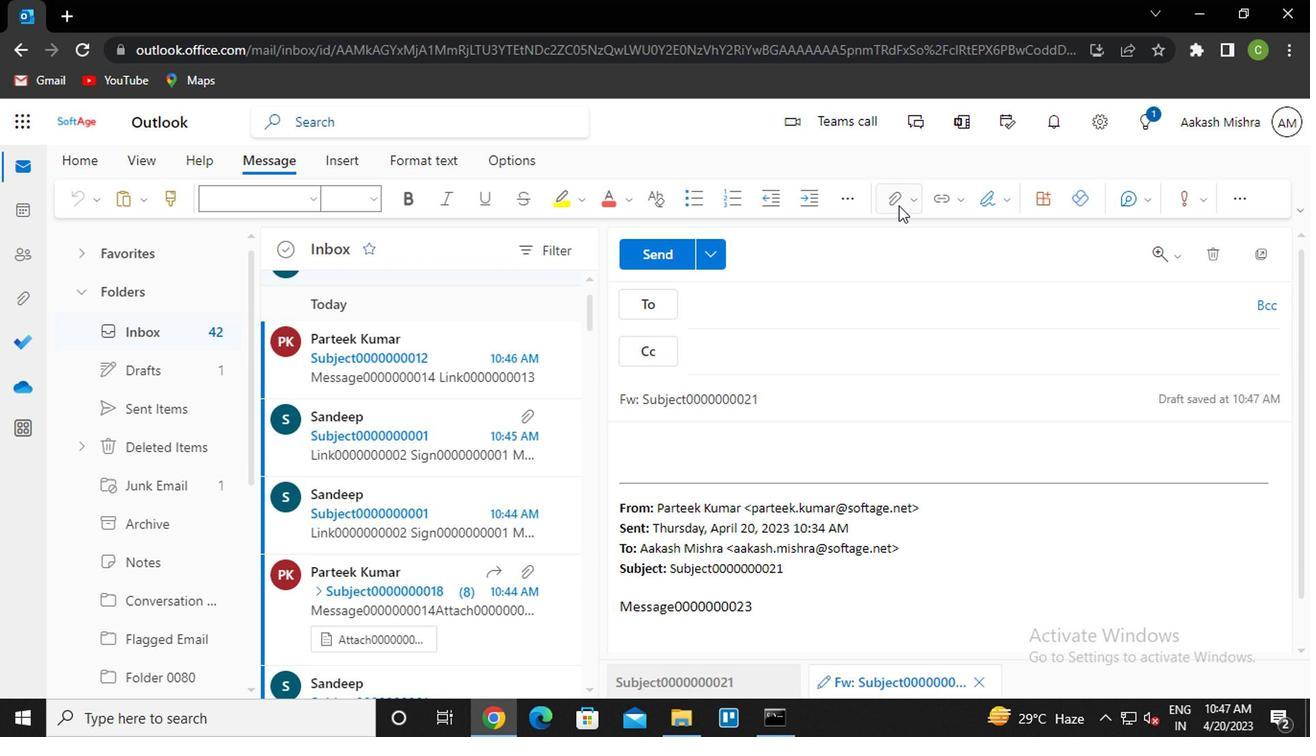 
Action: Mouse moved to (722, 338)
Screenshot: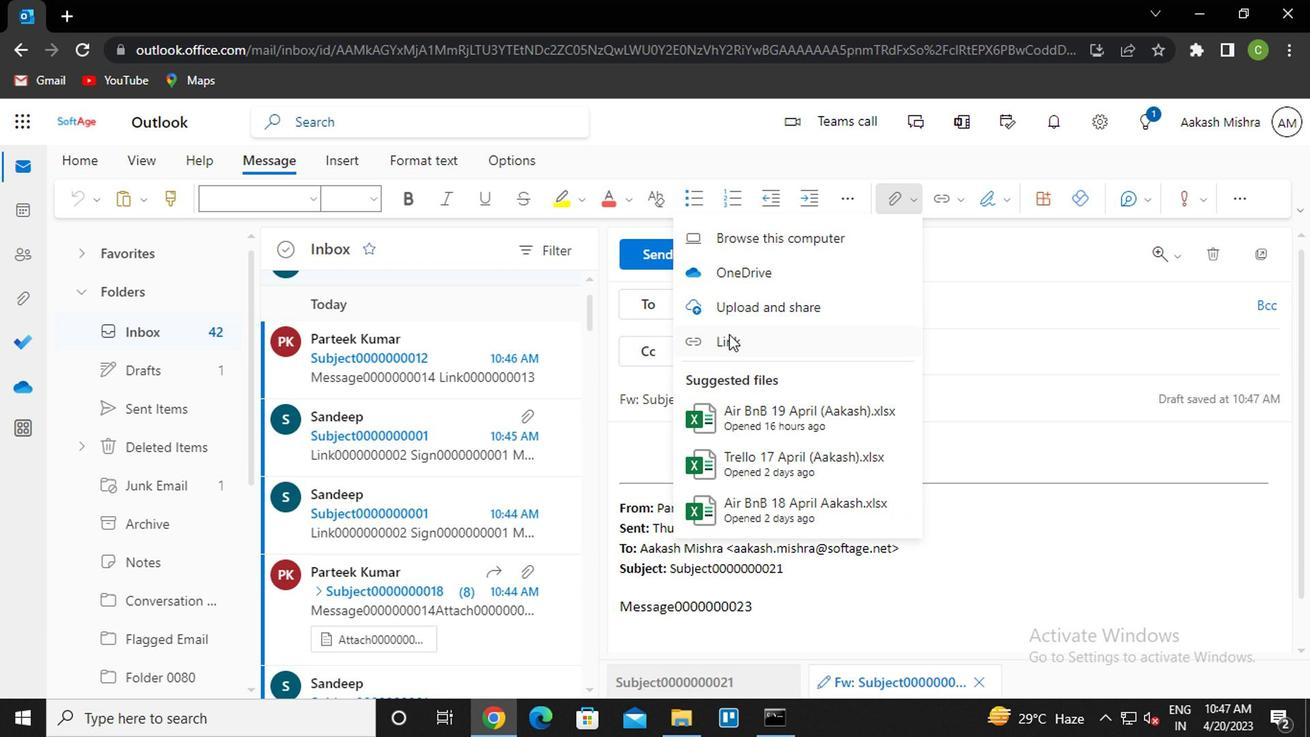 
Action: Mouse pressed left at (722, 338)
Screenshot: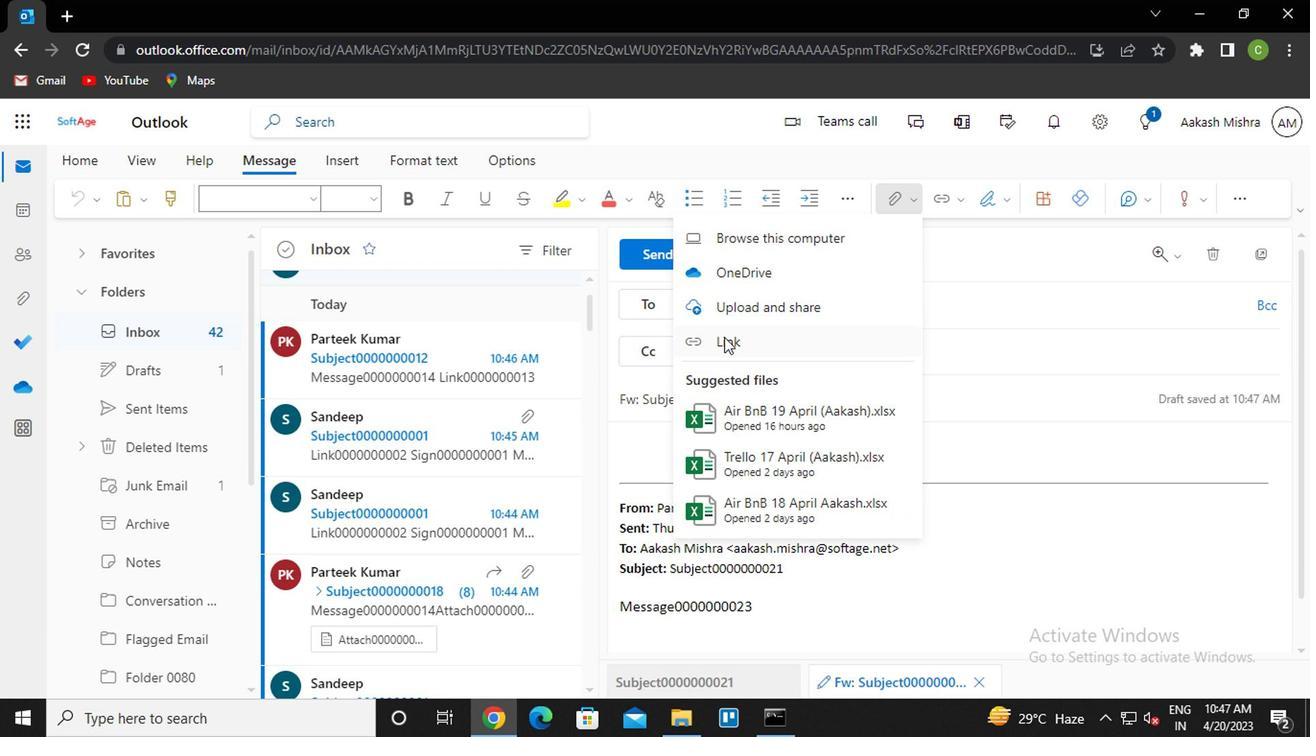 
Action: Mouse moved to (591, 370)
Screenshot: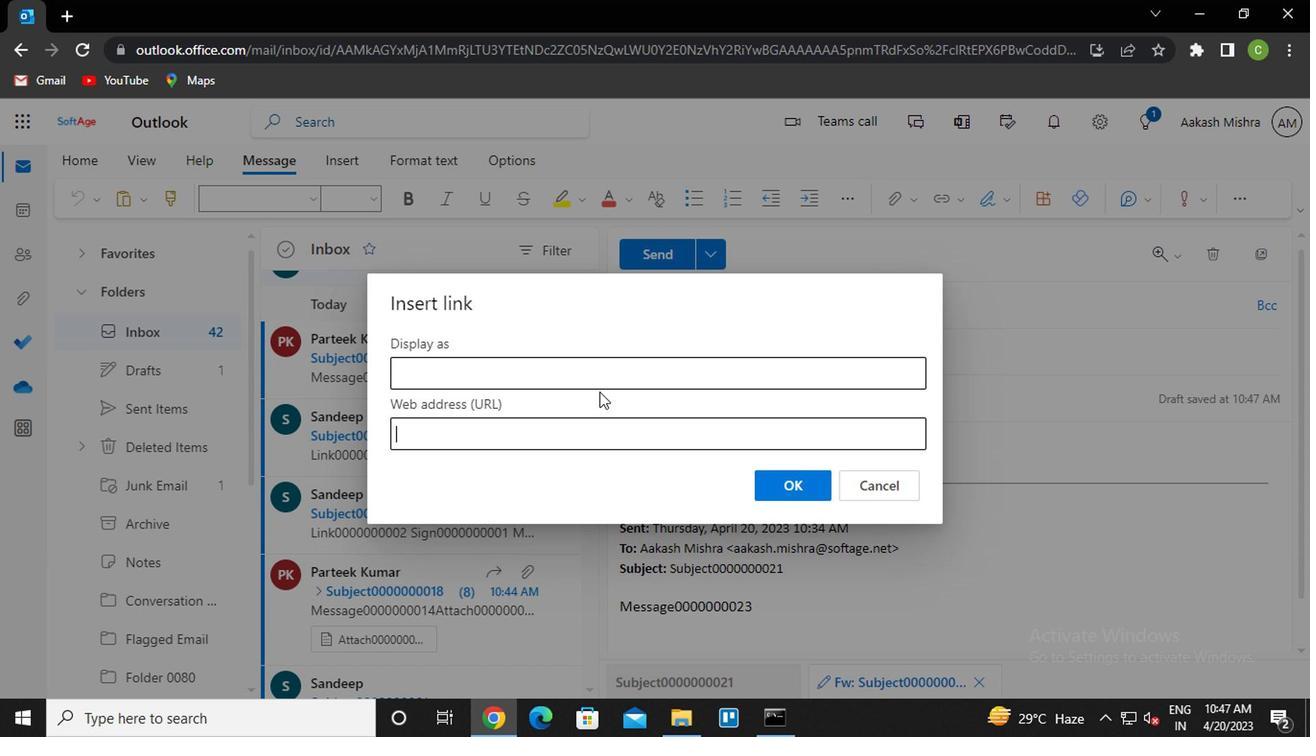 
Action: Mouse pressed left at (591, 370)
Screenshot: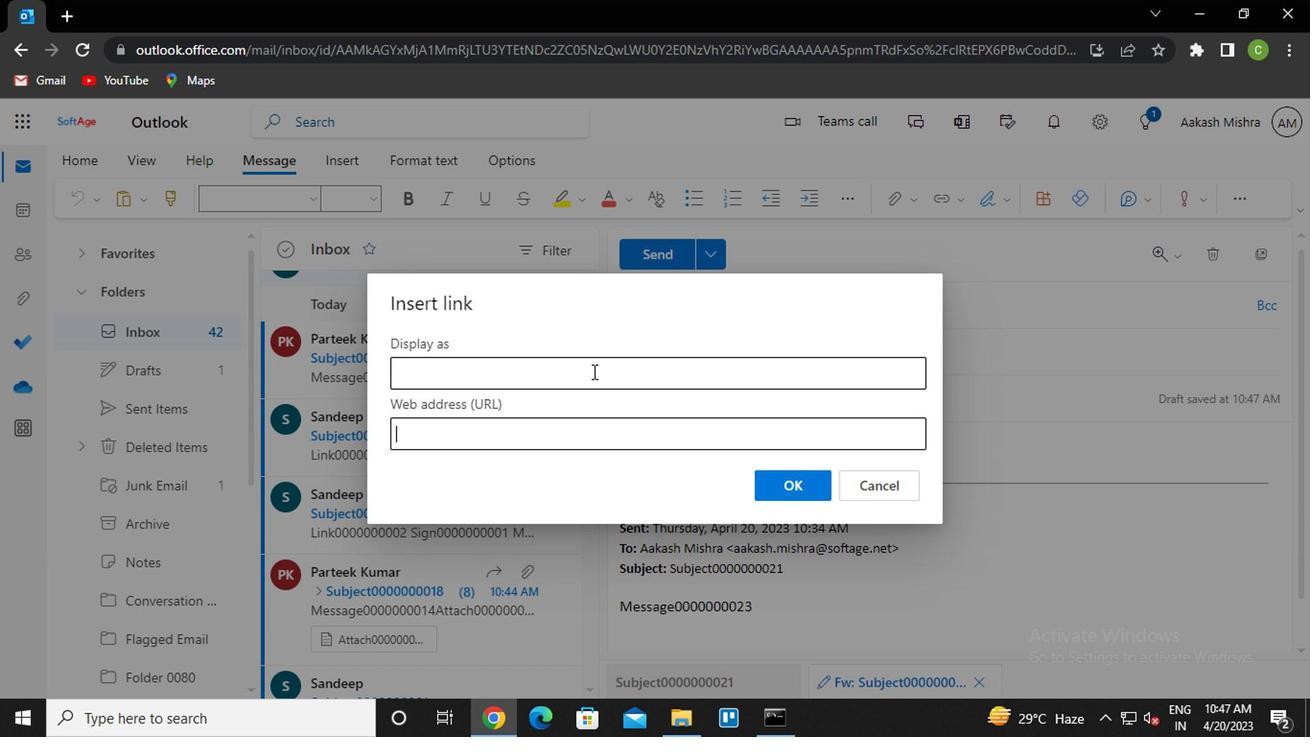 
Action: Mouse moved to (531, 438)
Screenshot: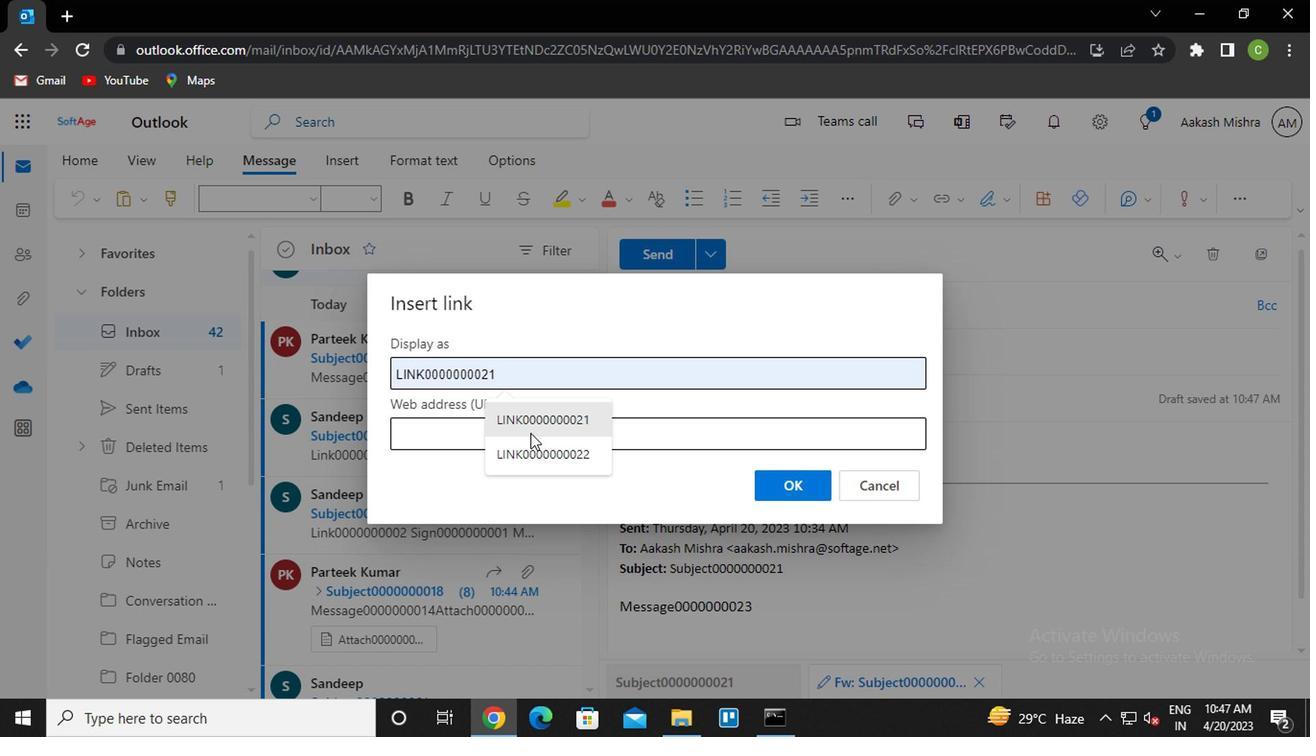 
Action: Mouse pressed left at (531, 438)
Screenshot: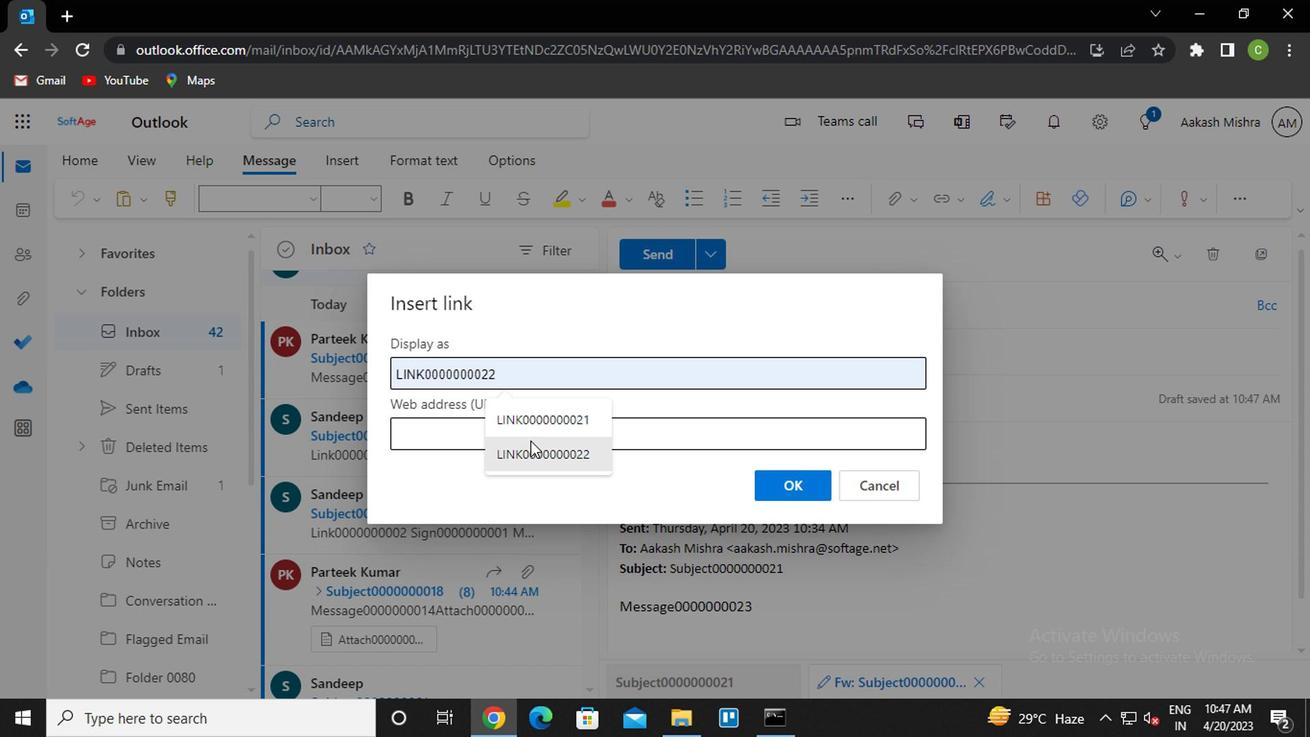 
Action: Mouse moved to (532, 436)
Screenshot: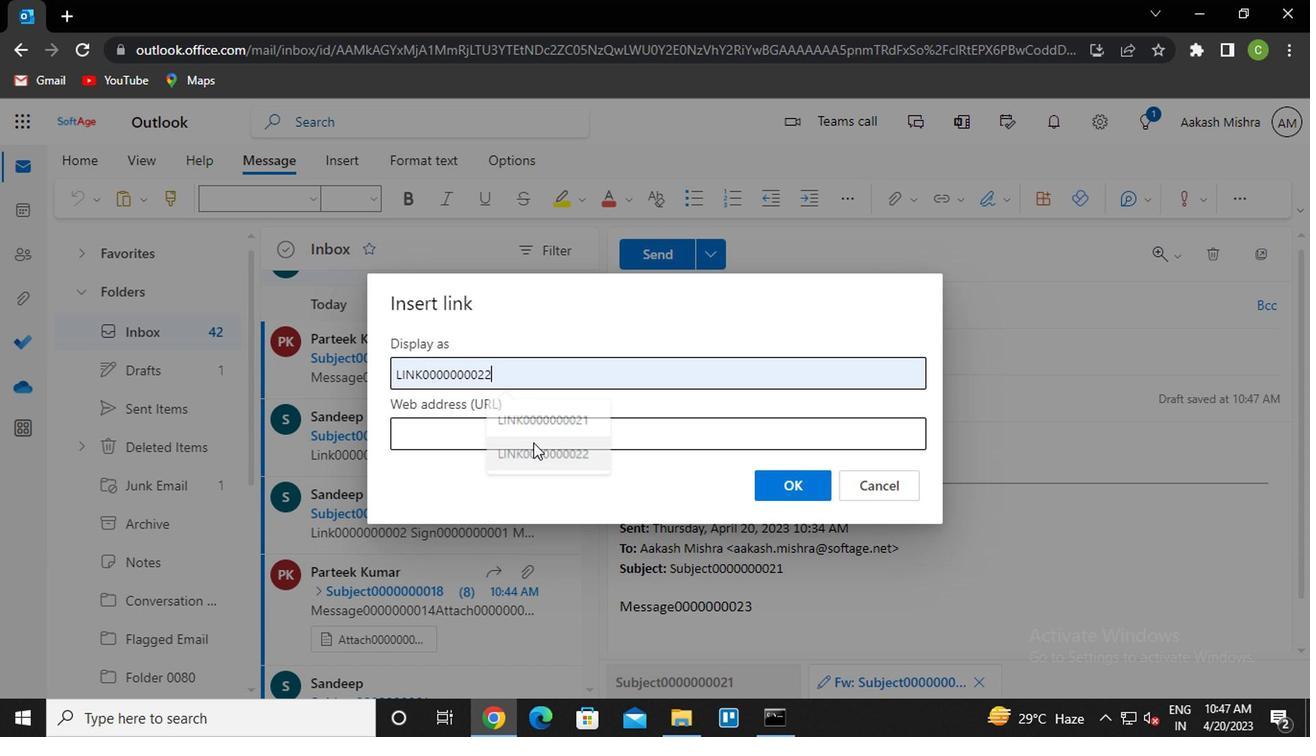 
Action: Mouse pressed left at (532, 436)
Screenshot: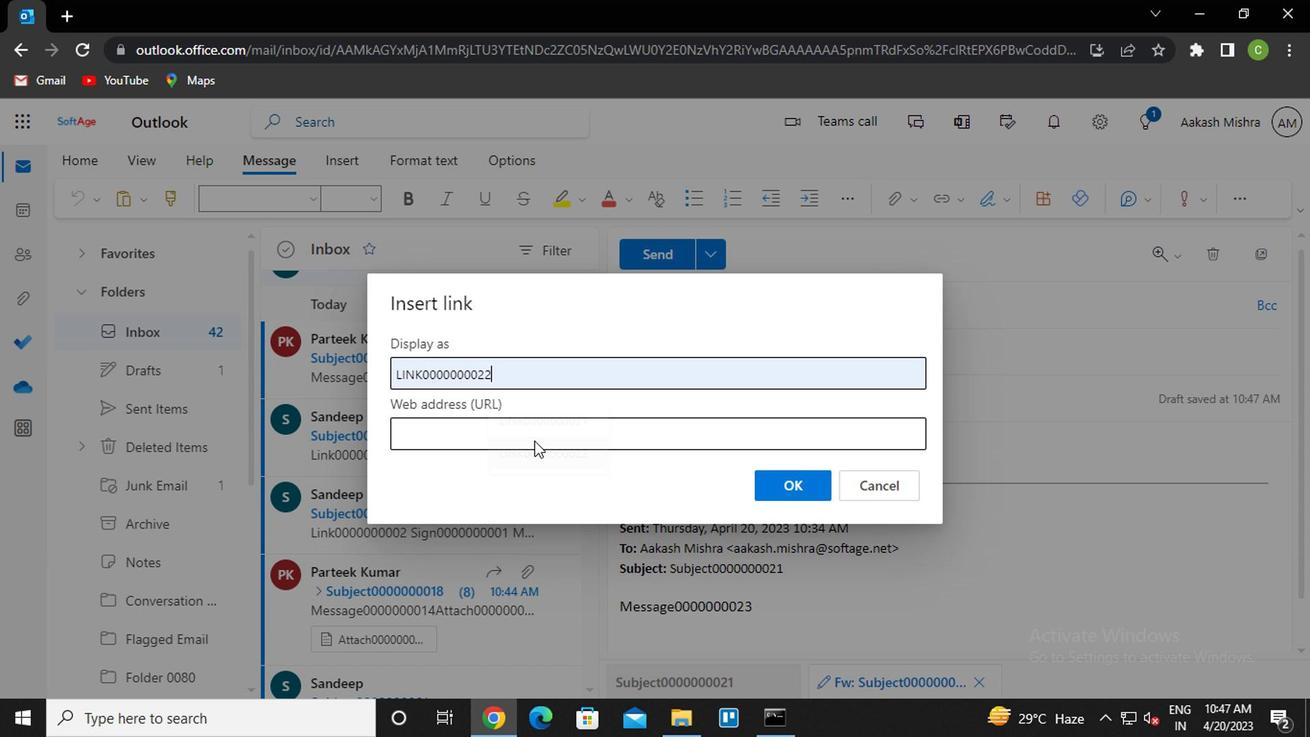
Action: Mouse moved to (546, 506)
Screenshot: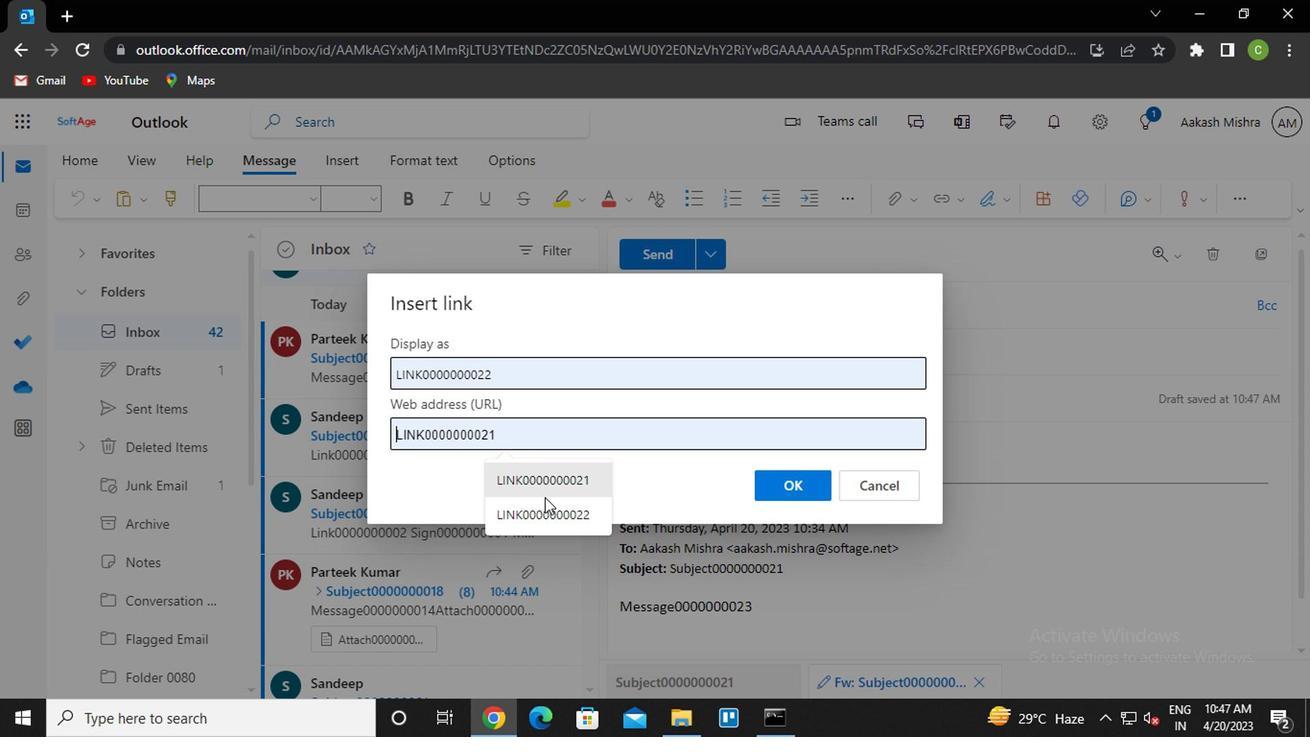 
Action: Mouse pressed left at (546, 506)
Screenshot: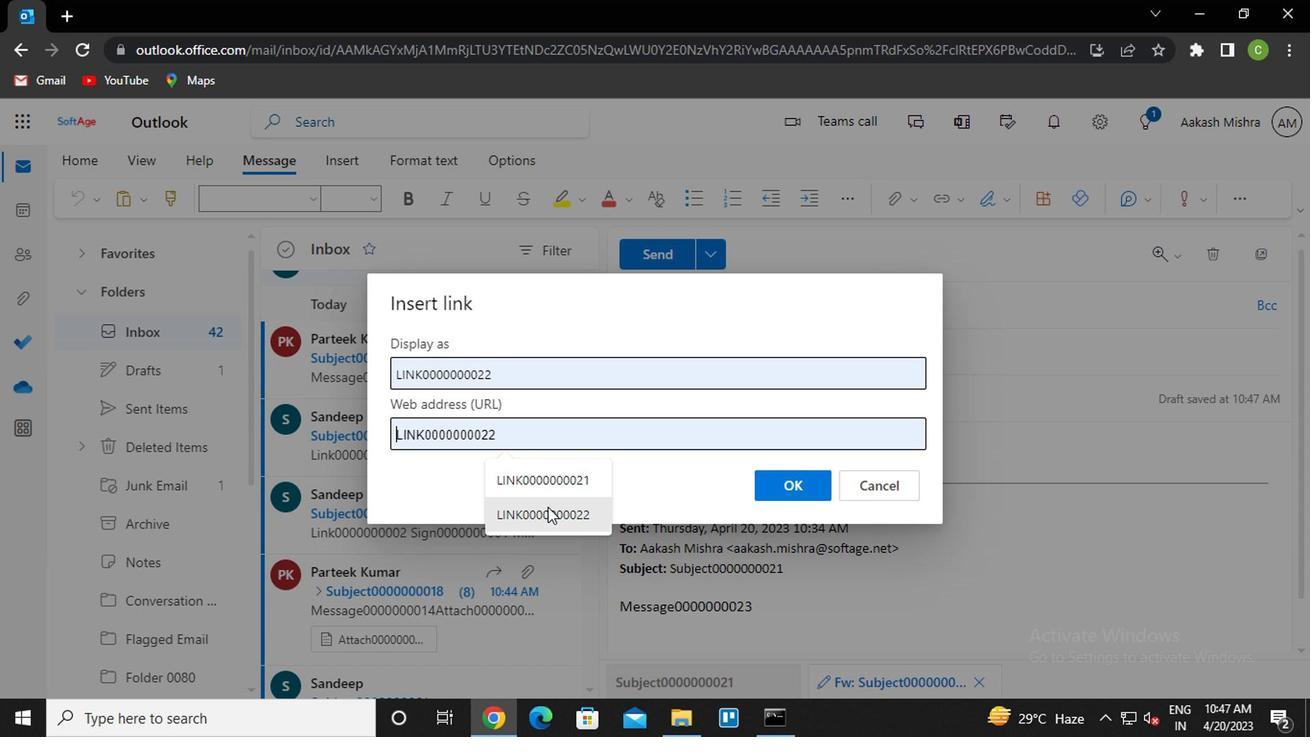 
Action: Mouse moved to (778, 493)
Screenshot: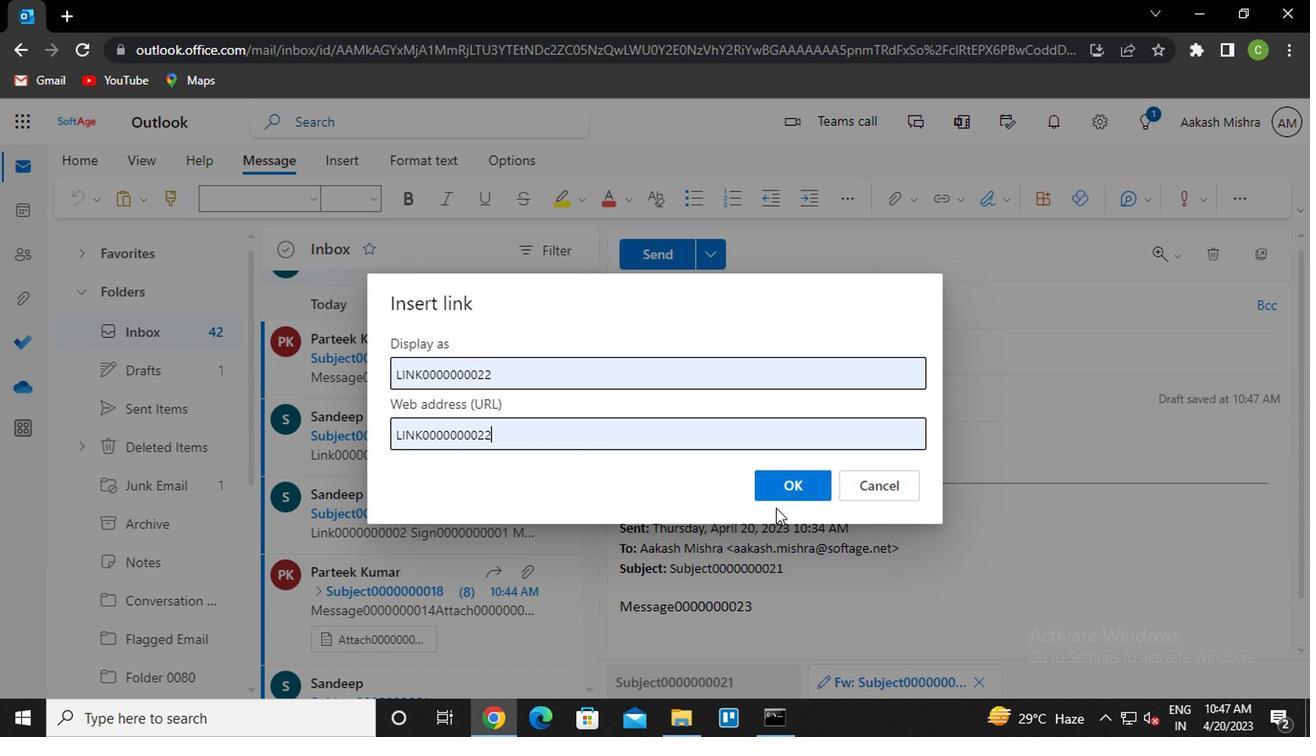 
Action: Mouse pressed left at (778, 493)
Screenshot: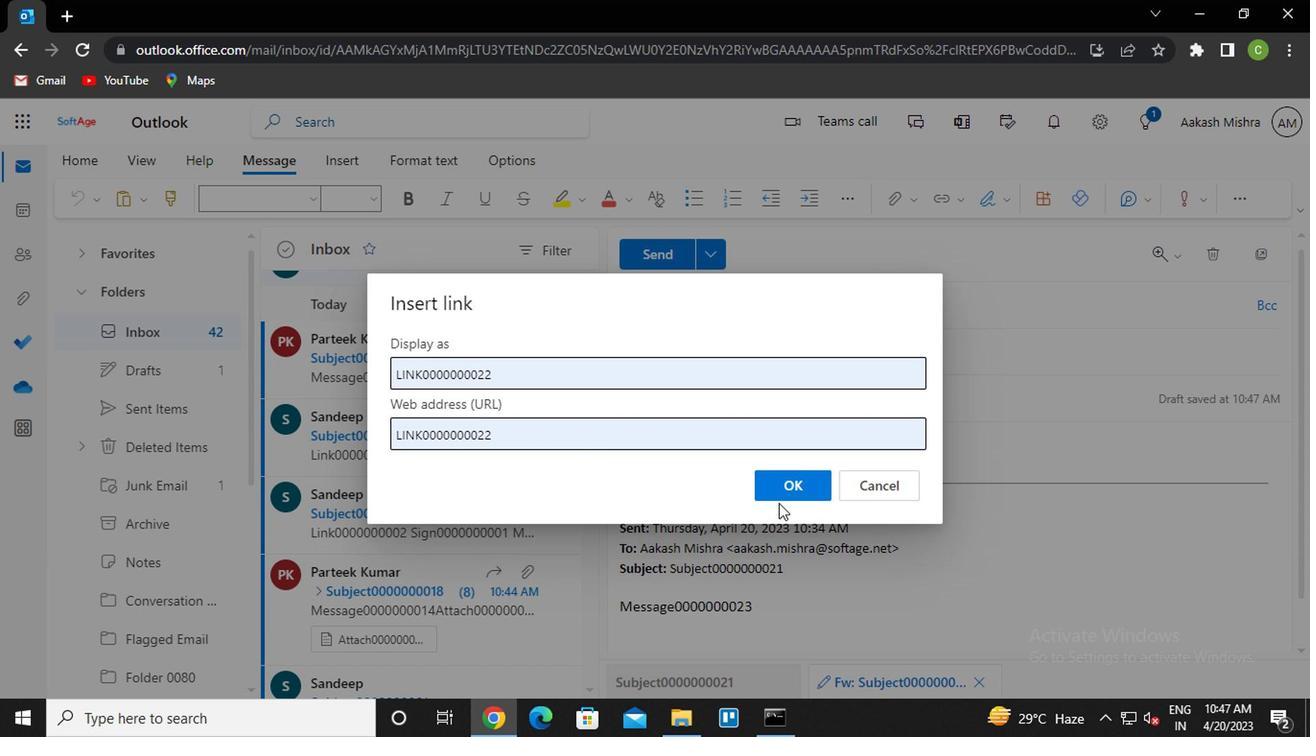 
Action: Mouse moved to (1002, 193)
Screenshot: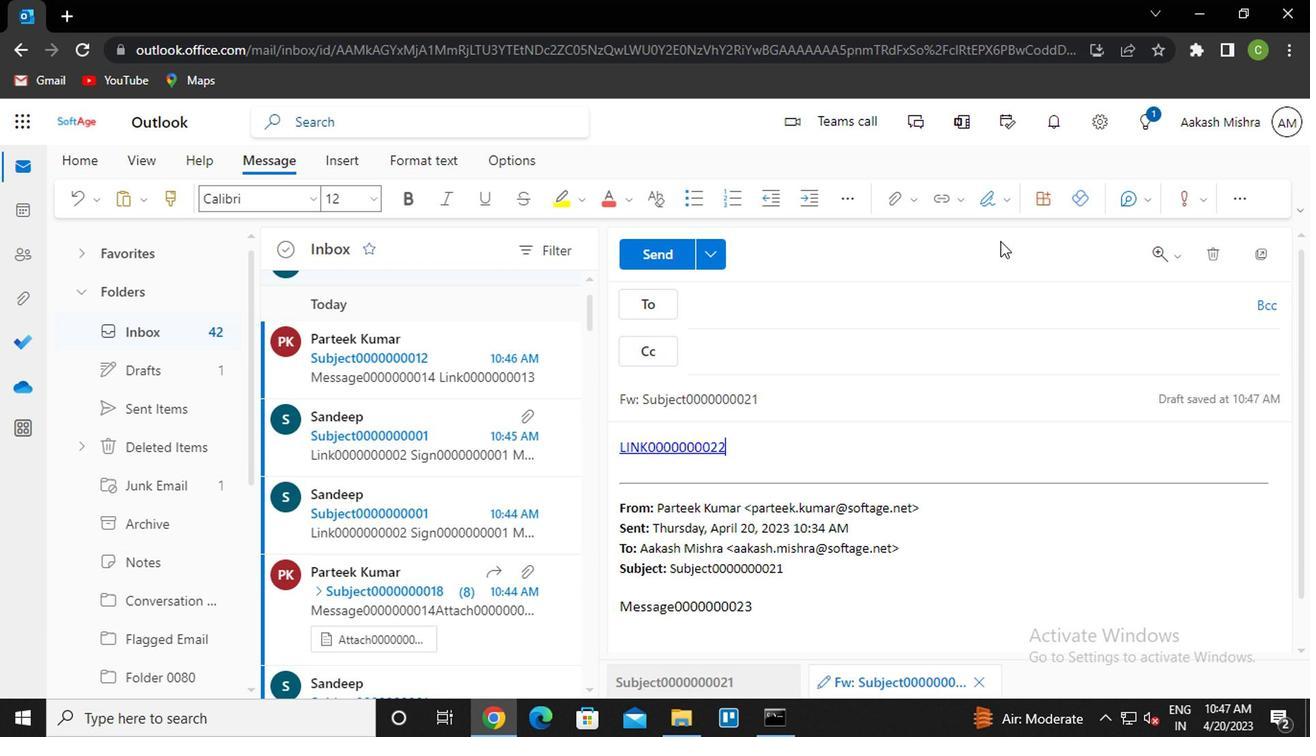 
Action: Mouse pressed left at (1002, 193)
Screenshot: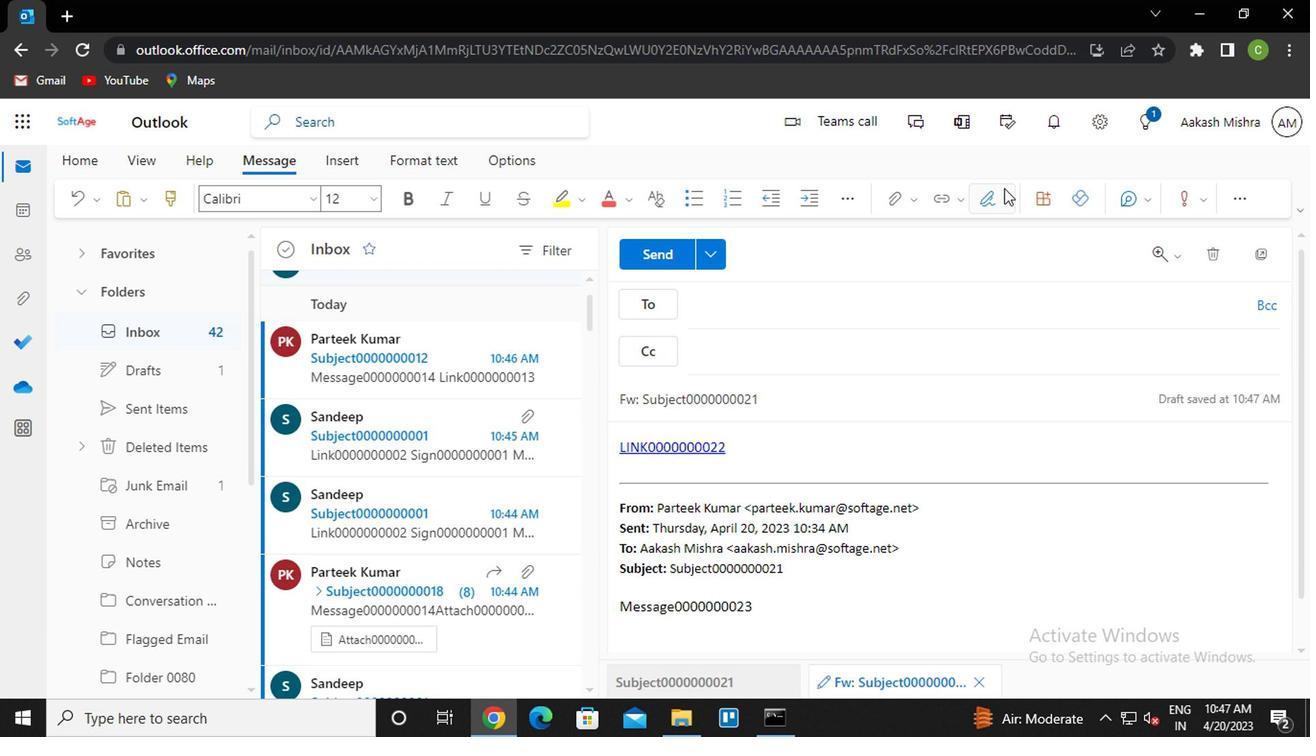 
Action: Mouse moved to (964, 245)
Screenshot: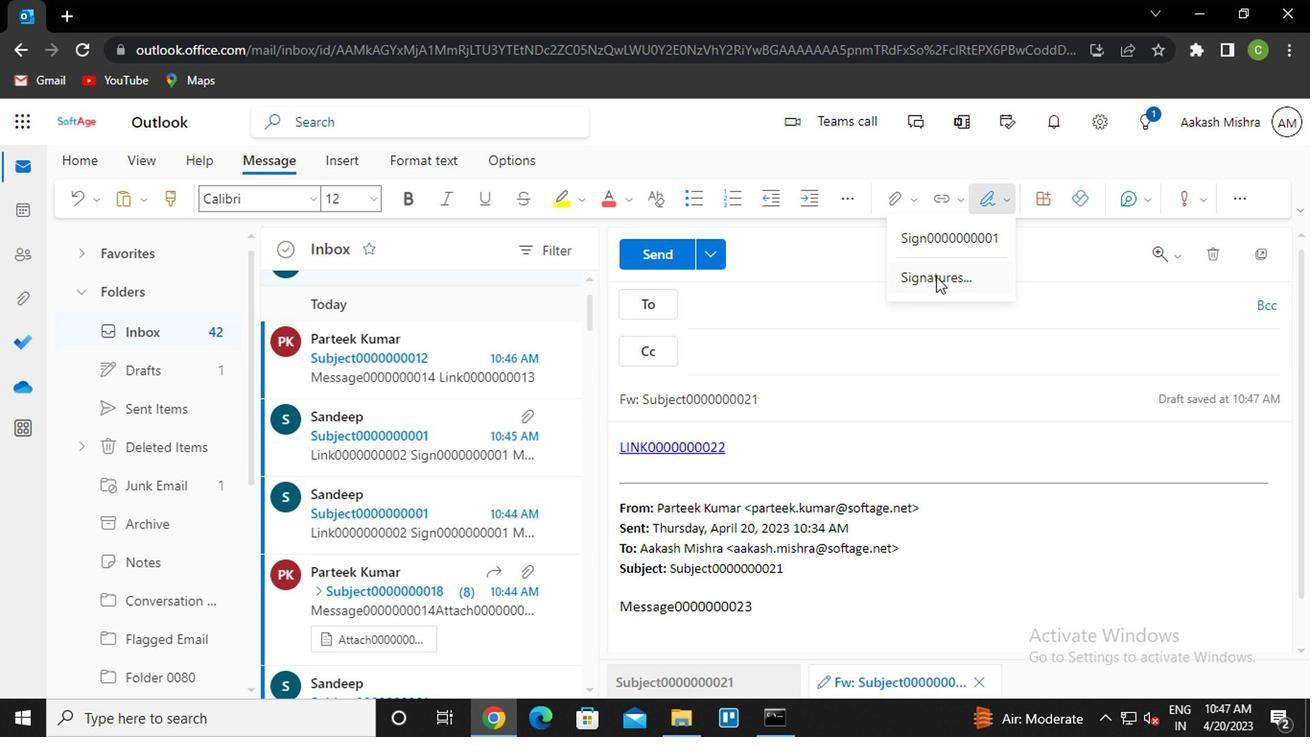 
Action: Mouse pressed left at (964, 245)
Screenshot: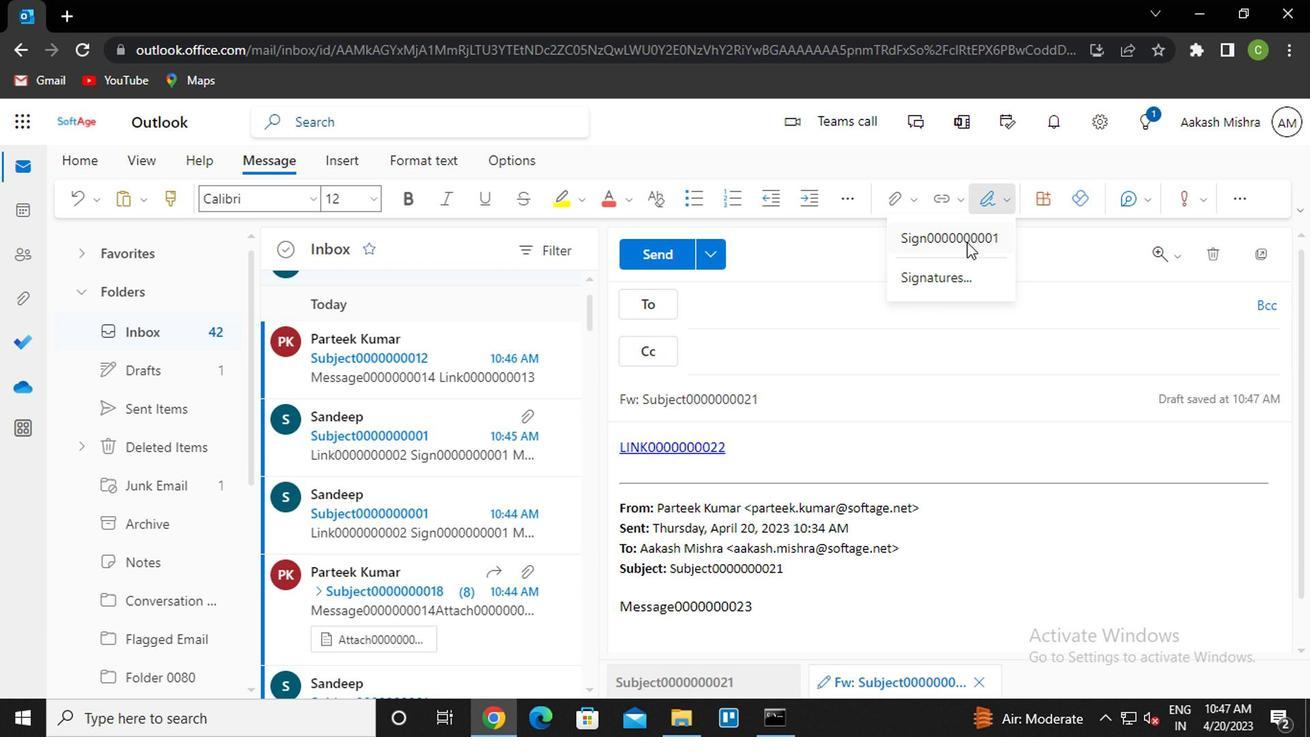 
Action: Mouse moved to (691, 304)
Screenshot: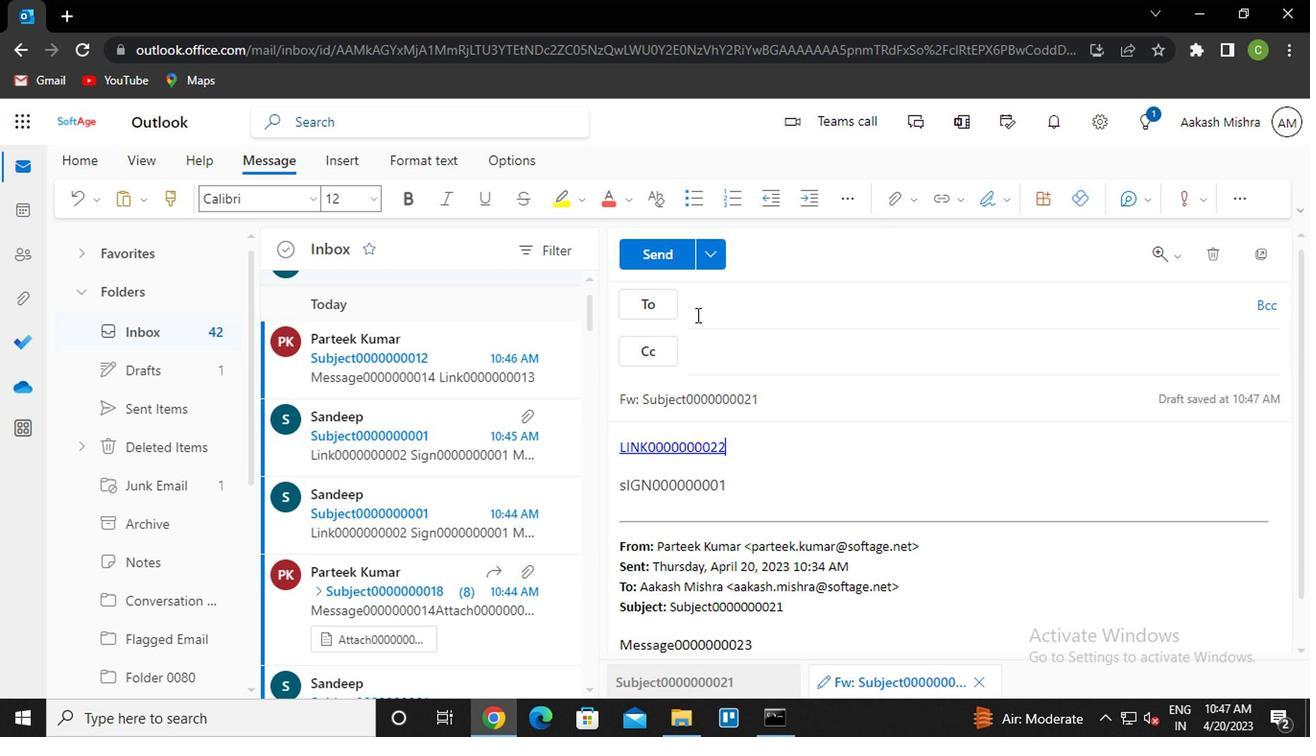 
Action: Mouse pressed left at (691, 304)
Screenshot: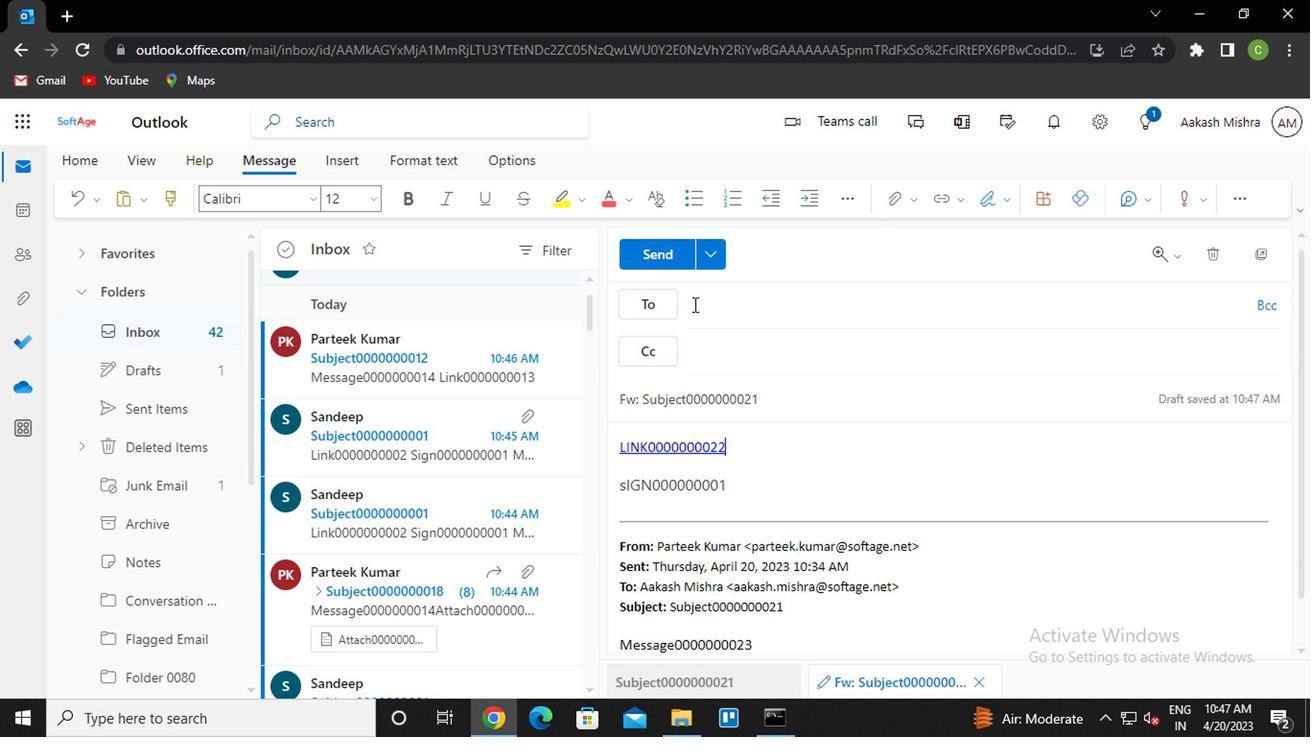 
Action: Key pressed san<Key.enter>
Screenshot: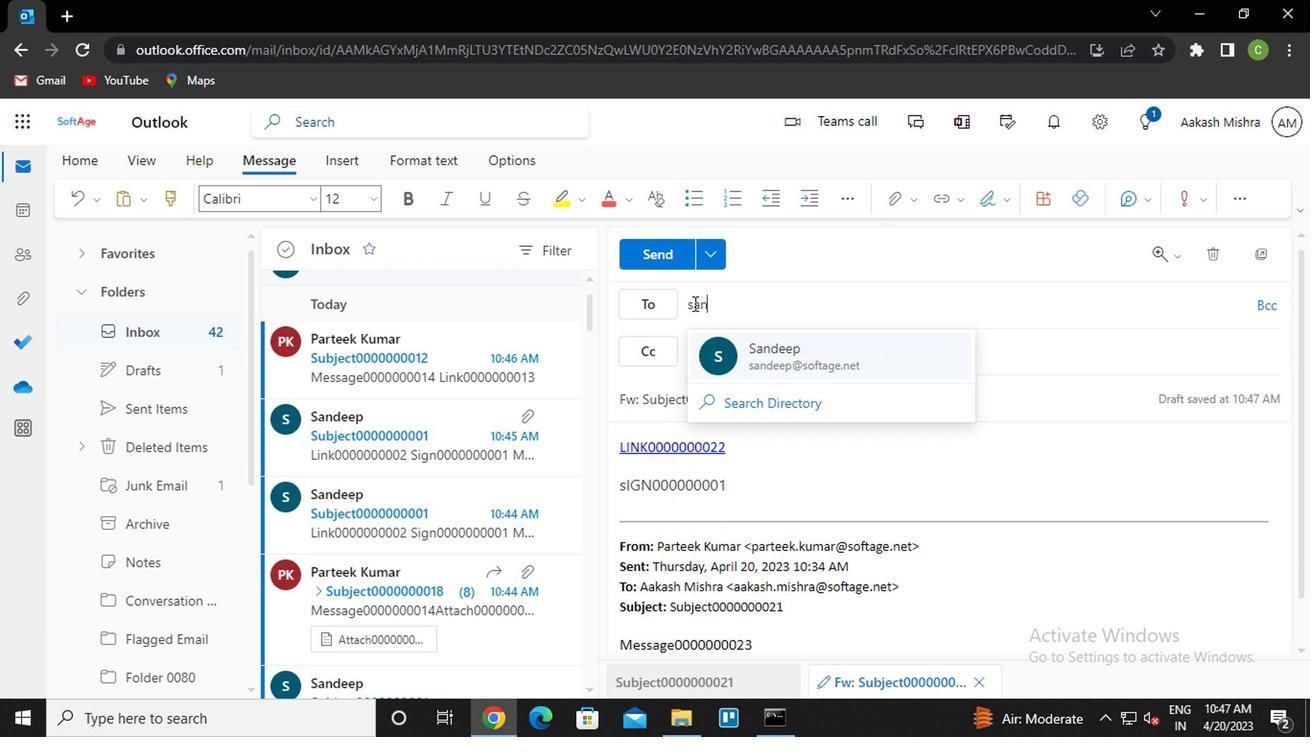 
Action: Mouse moved to (722, 353)
Screenshot: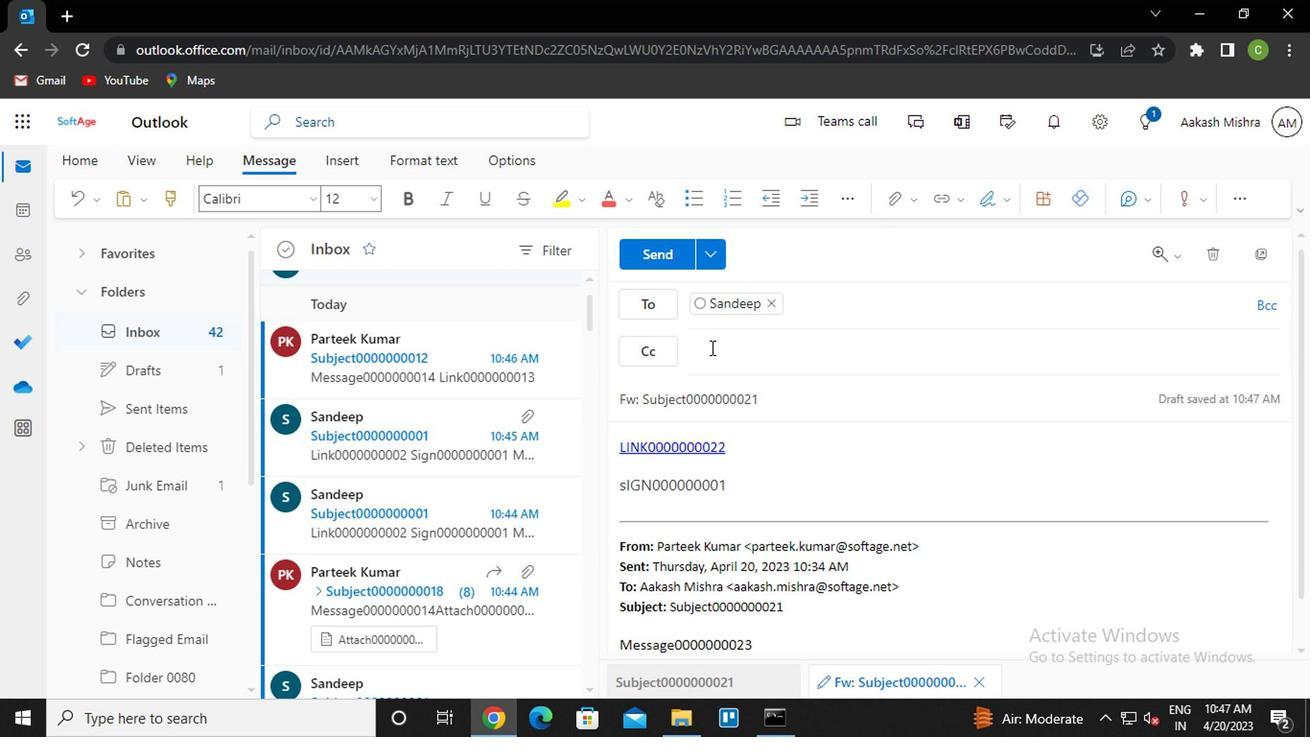 
Action: Mouse pressed left at (722, 353)
Screenshot: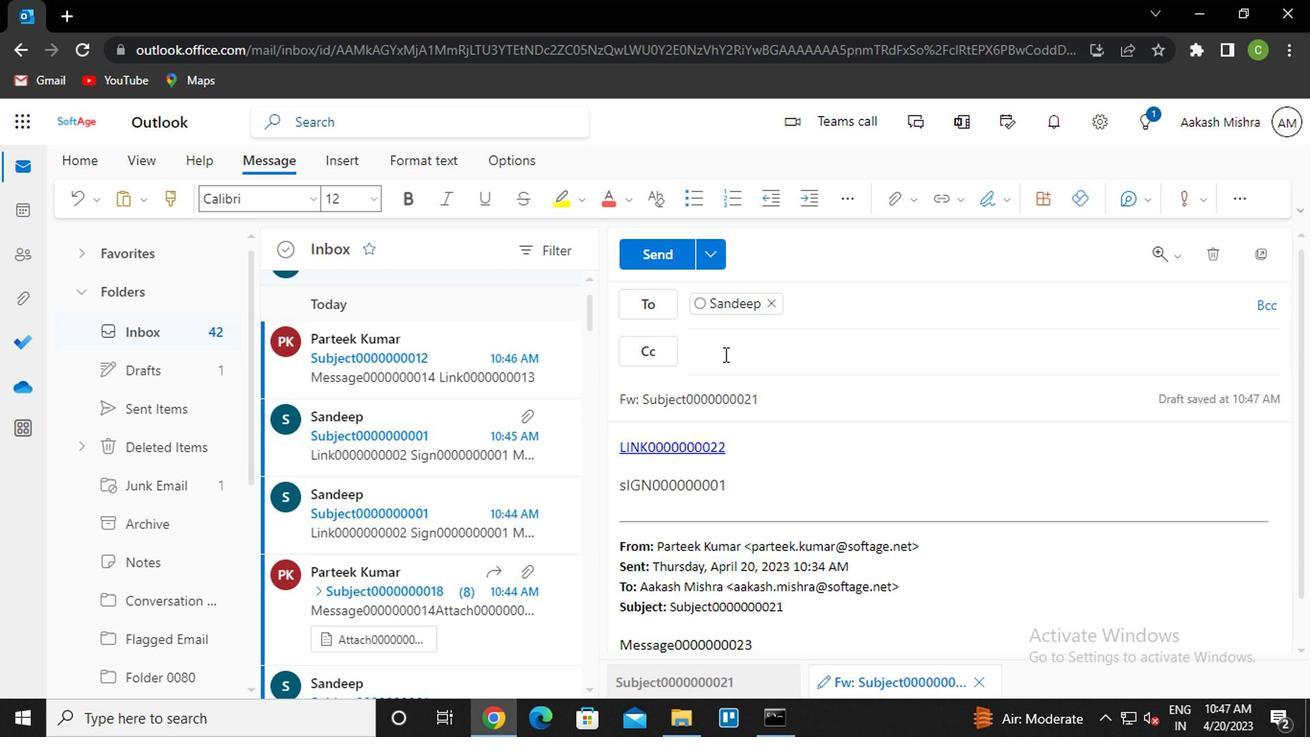 
Action: Key pressed van<Key.enter>
Screenshot: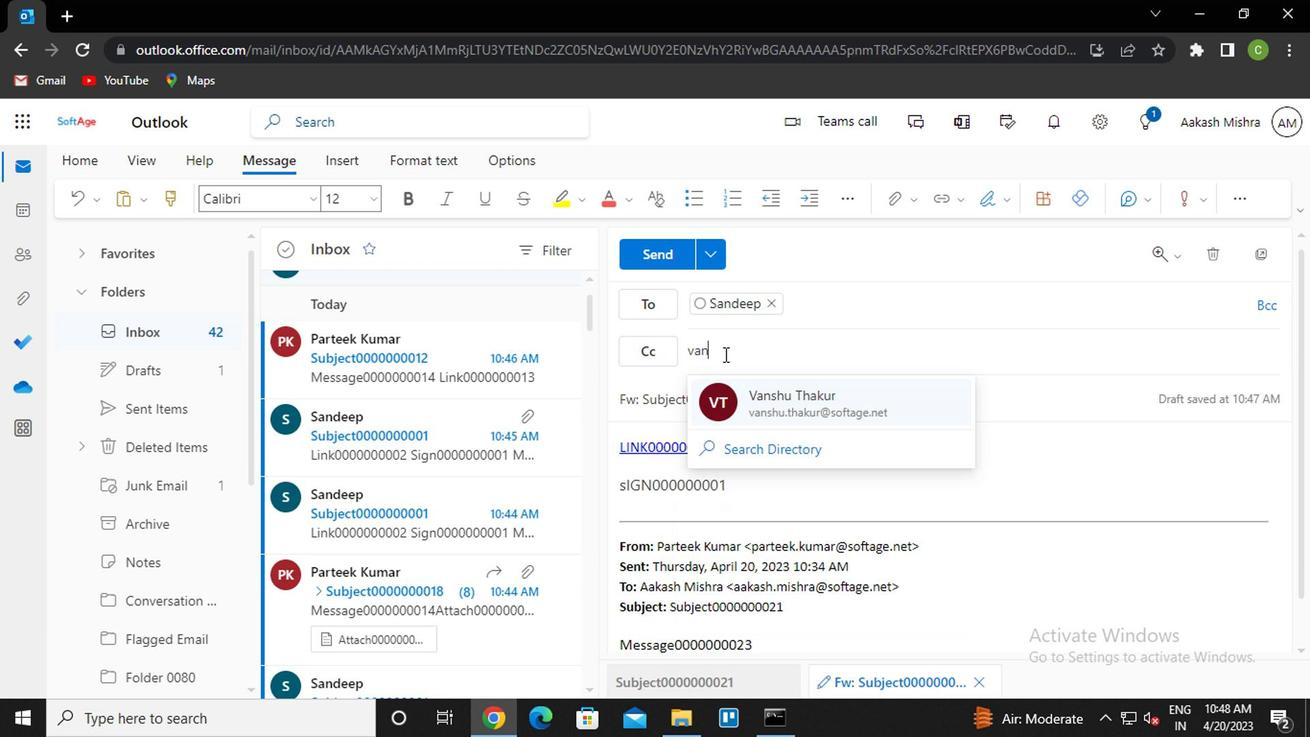 
Action: Mouse moved to (1269, 309)
Screenshot: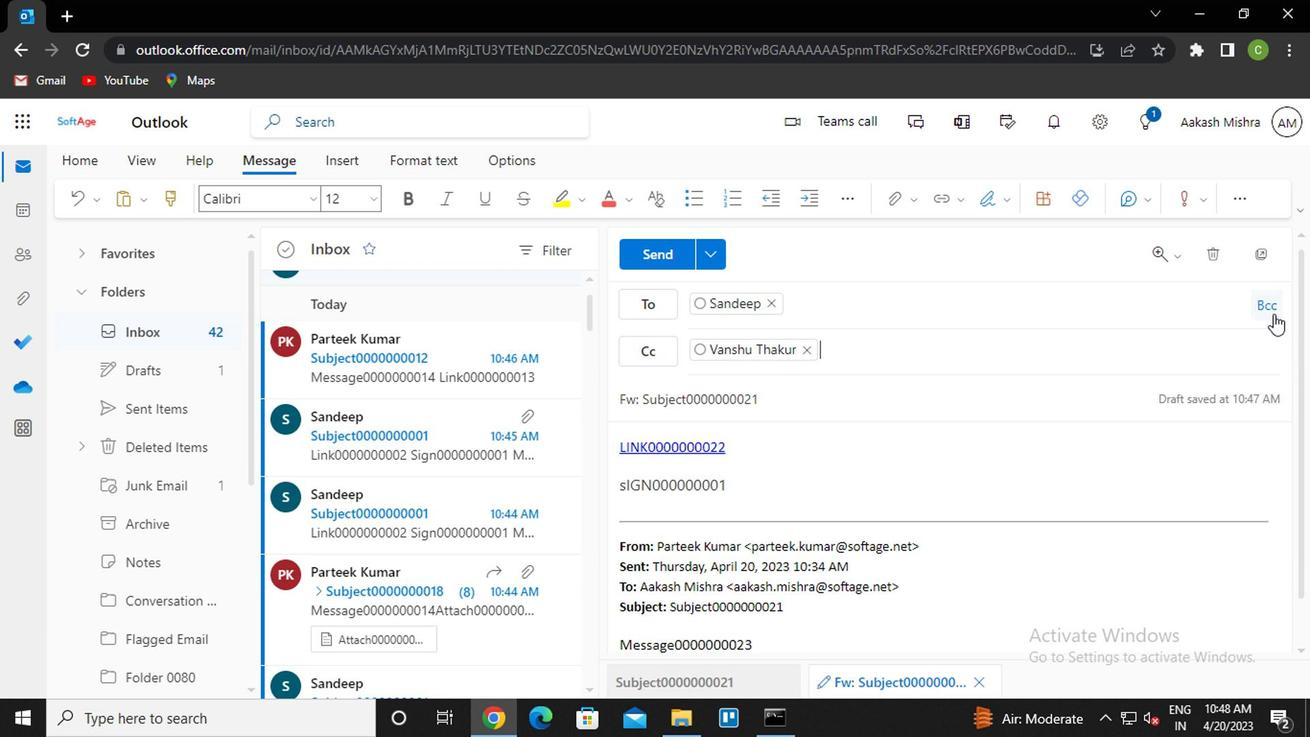 
Action: Mouse pressed left at (1269, 309)
Screenshot: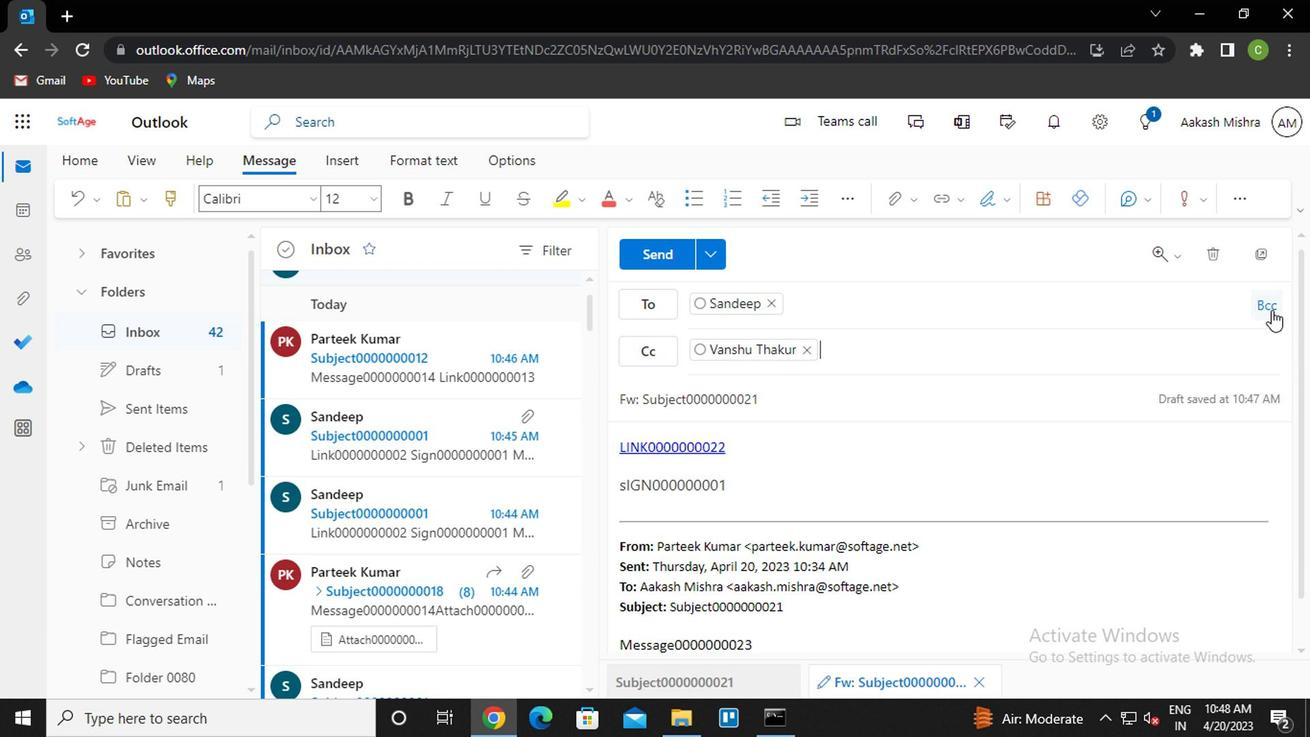 
Action: Mouse moved to (1268, 309)
Screenshot: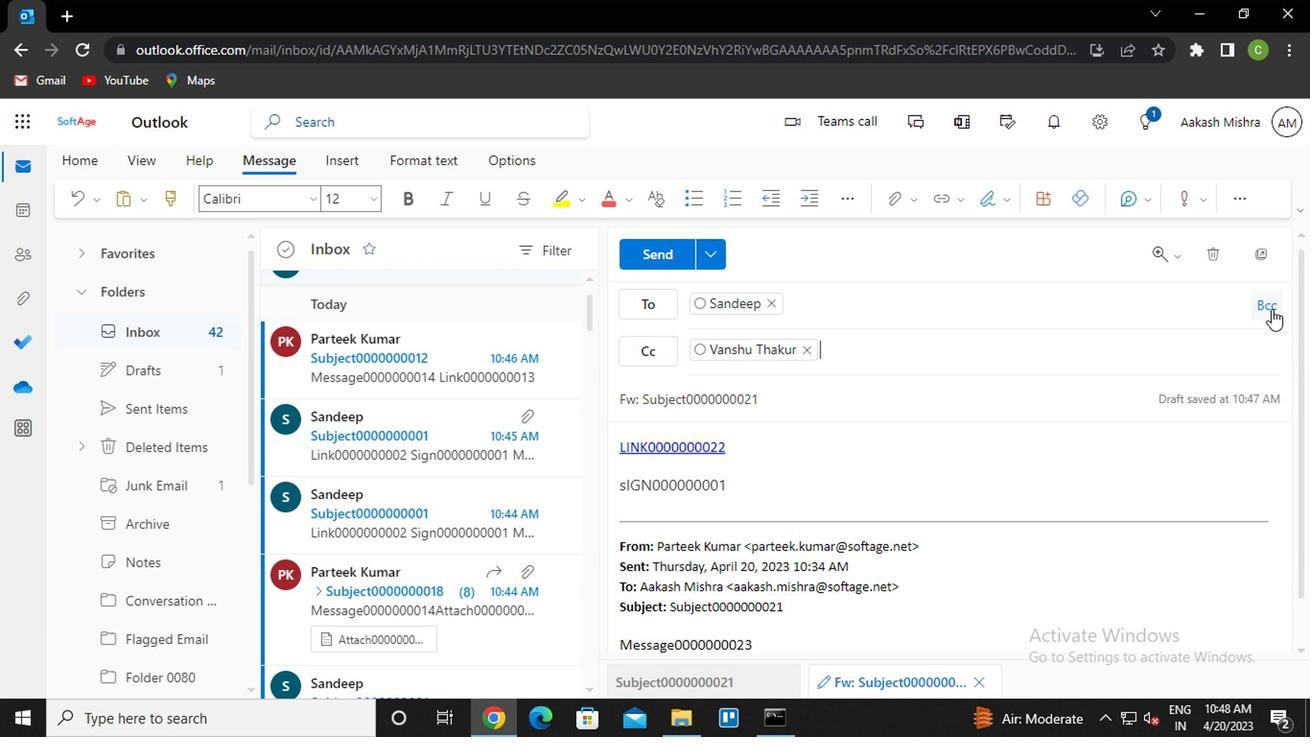 
Action: Key pressed nik<Key.enter>
Screenshot: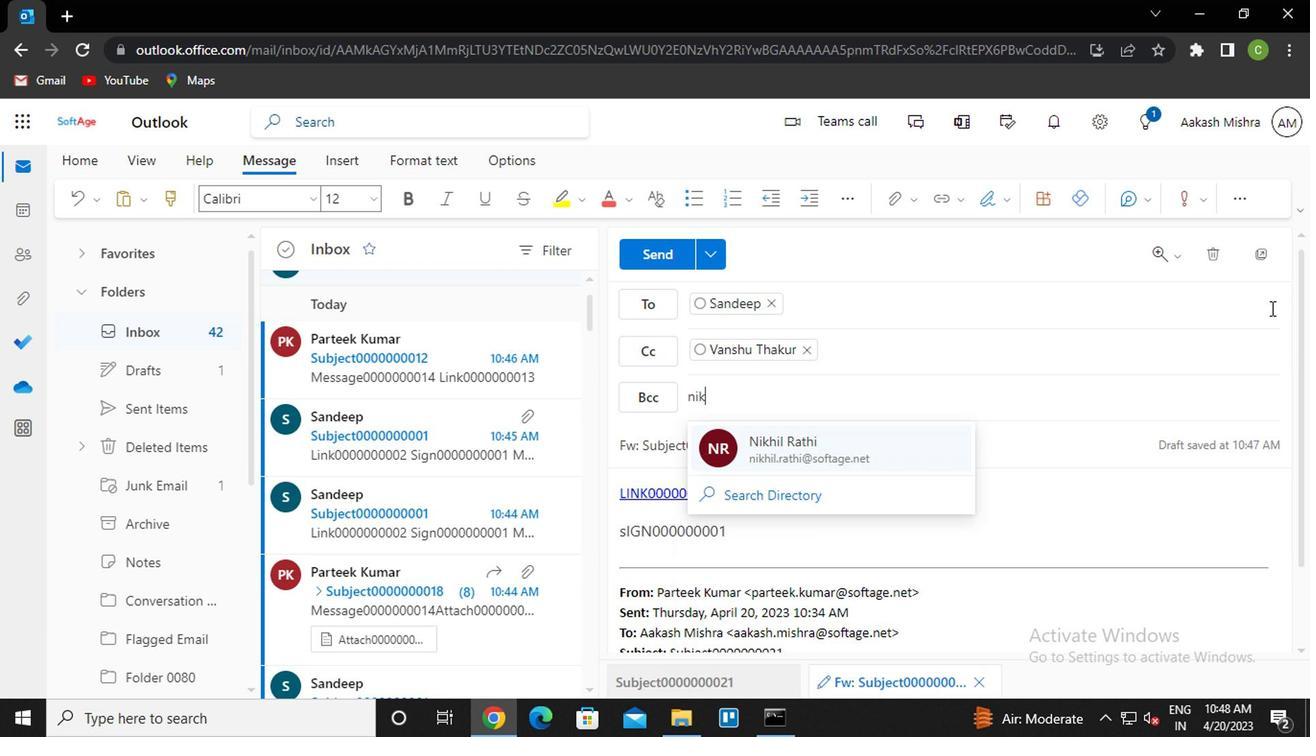 
Action: Mouse moved to (698, 546)
Screenshot: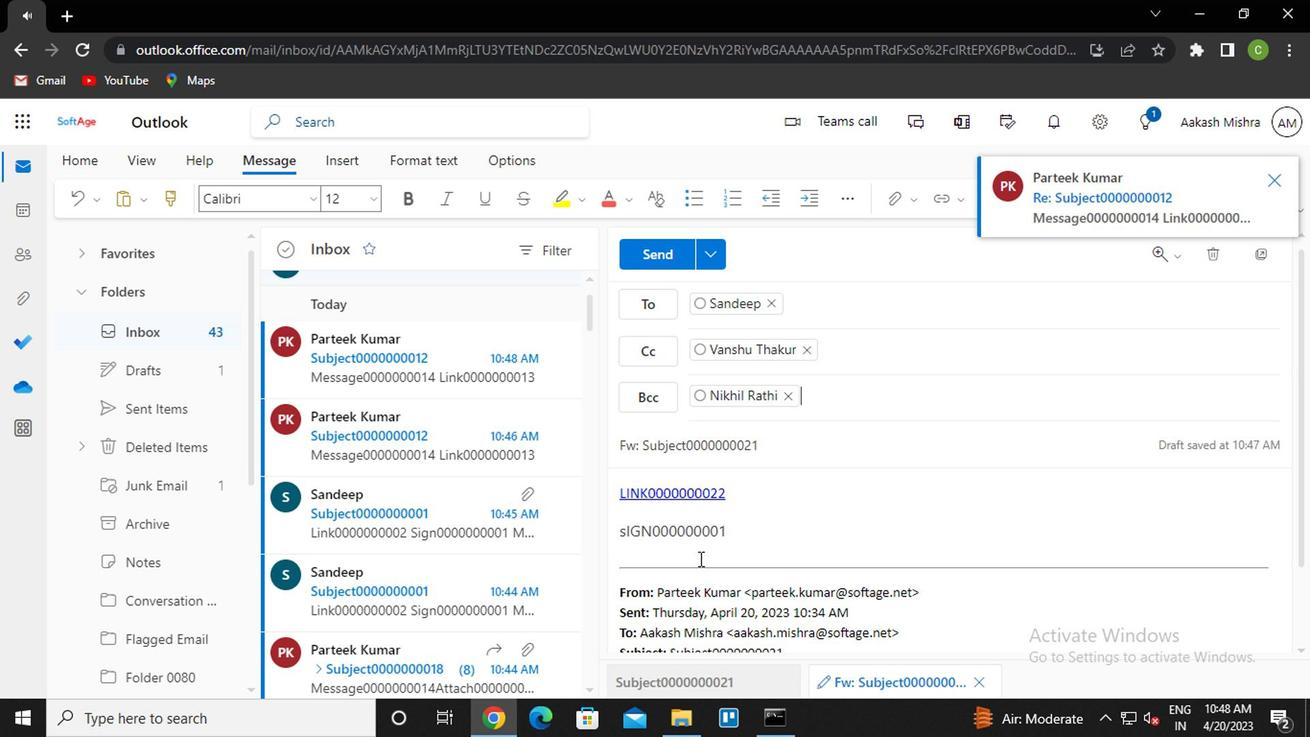 
Action: Mouse pressed left at (698, 546)
Screenshot: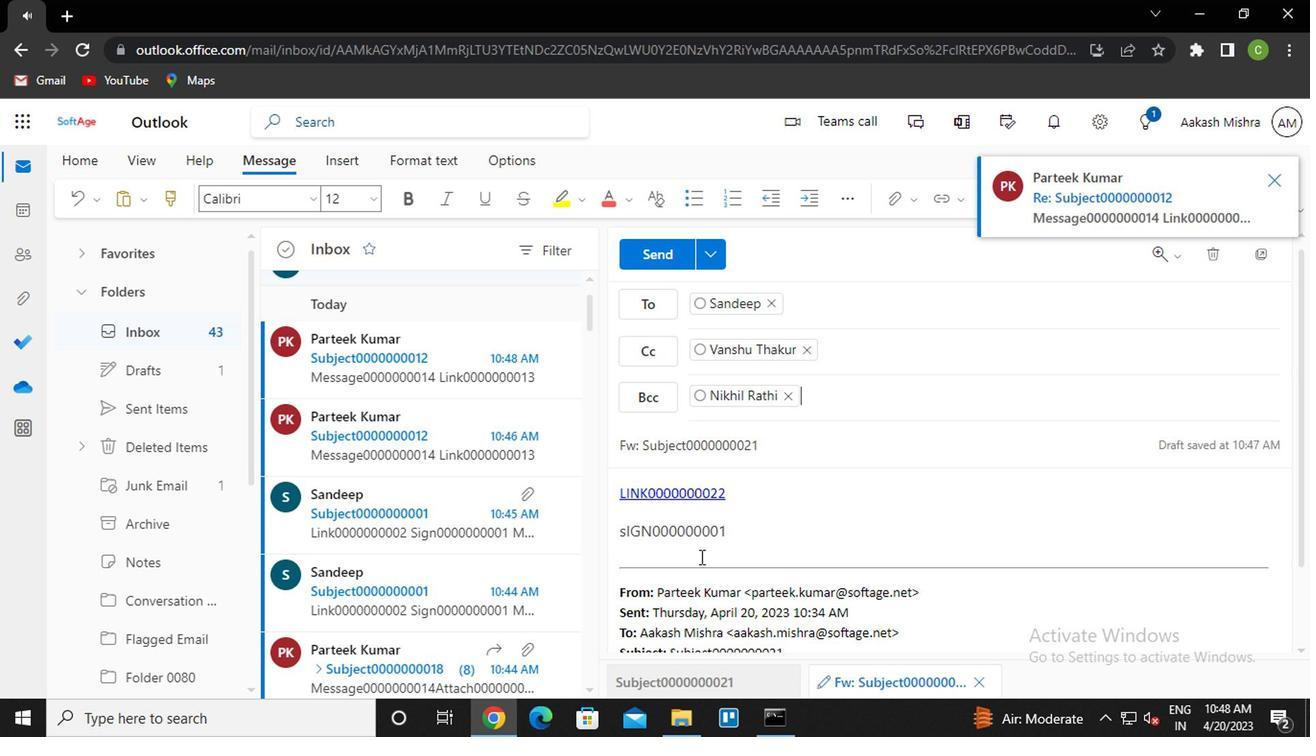 
Action: Key pressed <Key.caps_lock>m<Key.caps_lock>essage0000000023
Screenshot: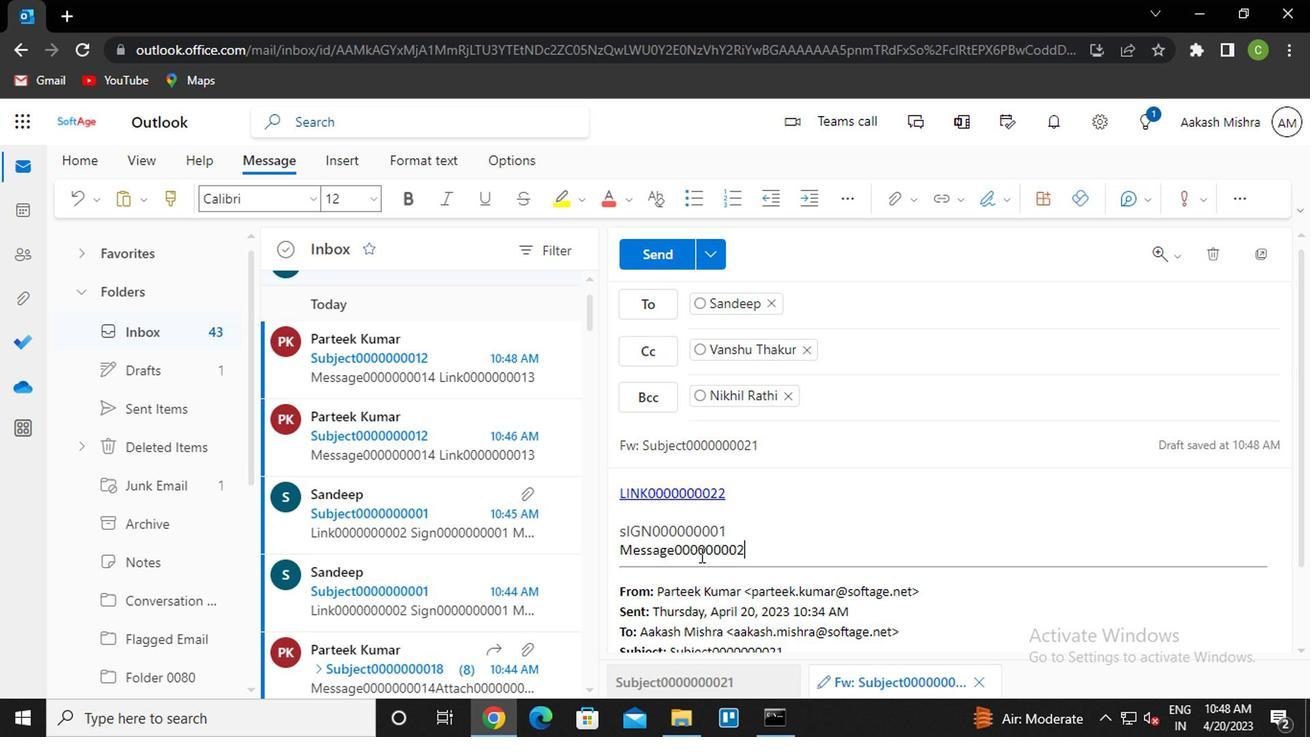 
Action: Mouse moved to (651, 253)
Screenshot: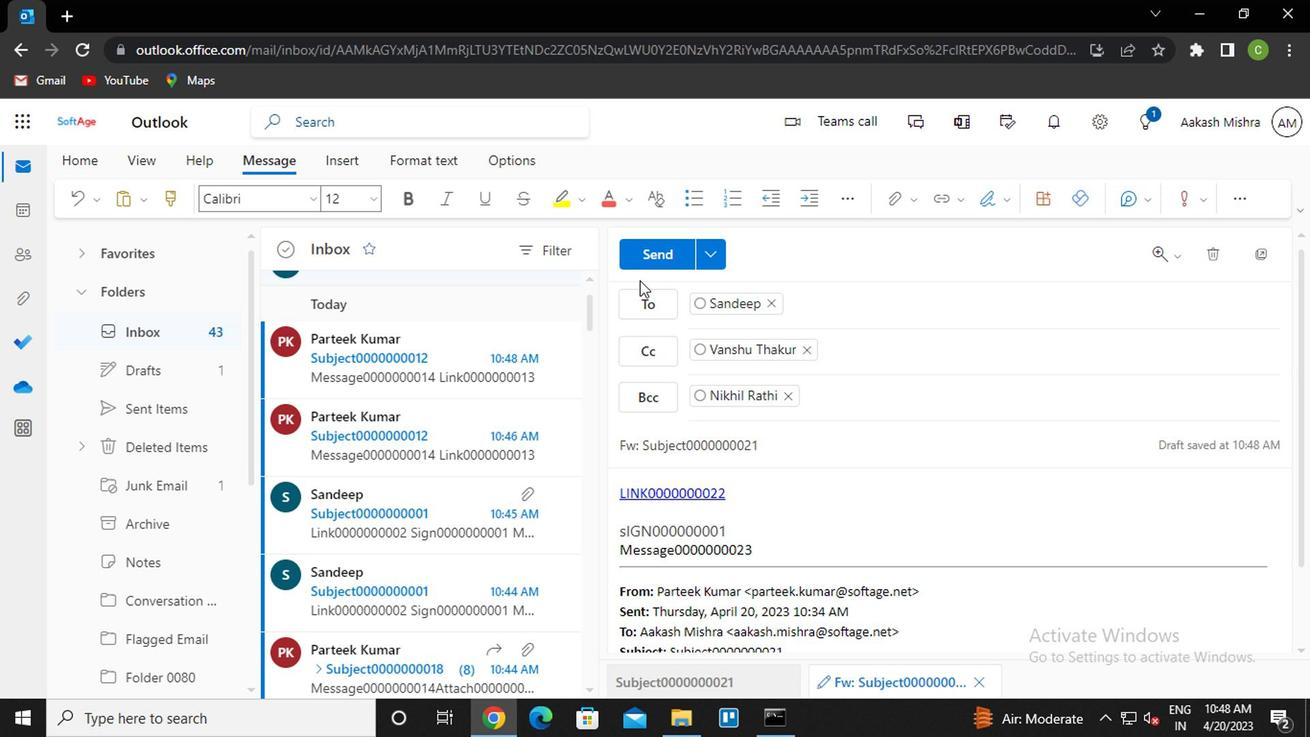 
Action: Mouse pressed left at (651, 253)
Screenshot: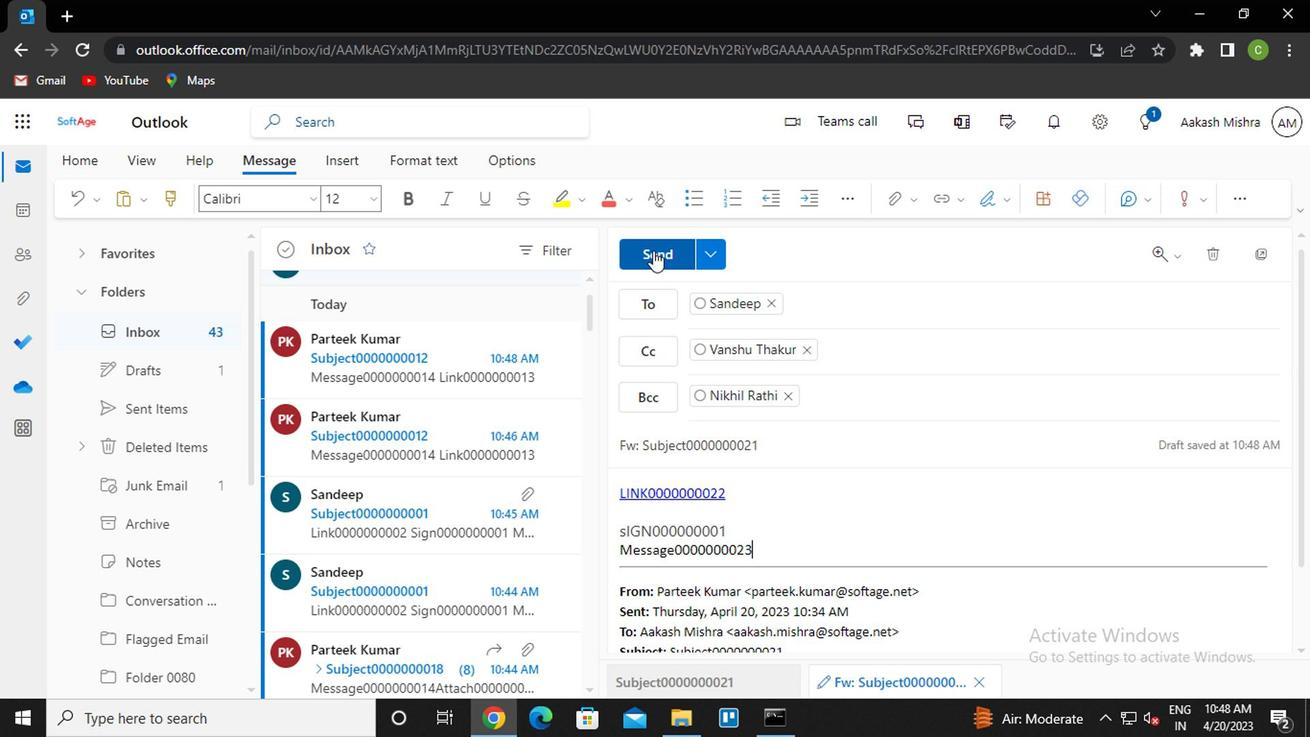 
Action: Mouse moved to (1231, 301)
Screenshot: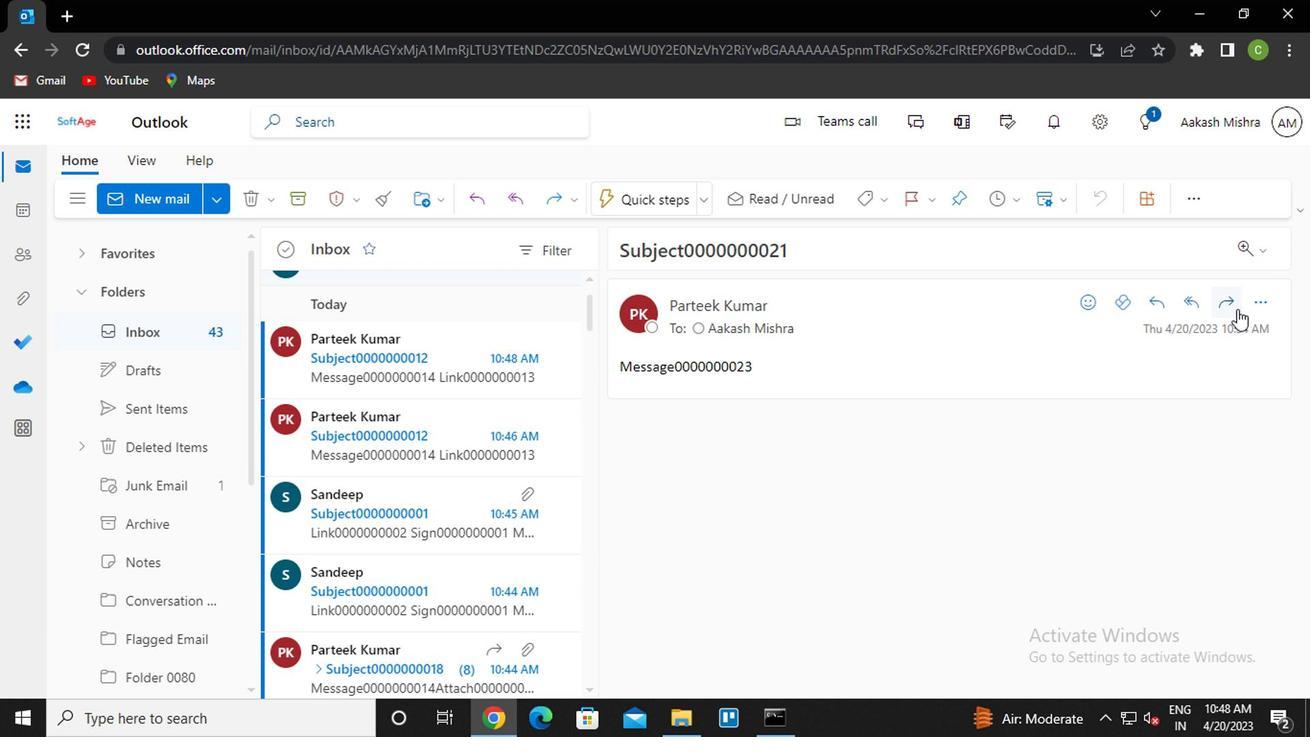 
Action: Mouse pressed left at (1231, 301)
Screenshot: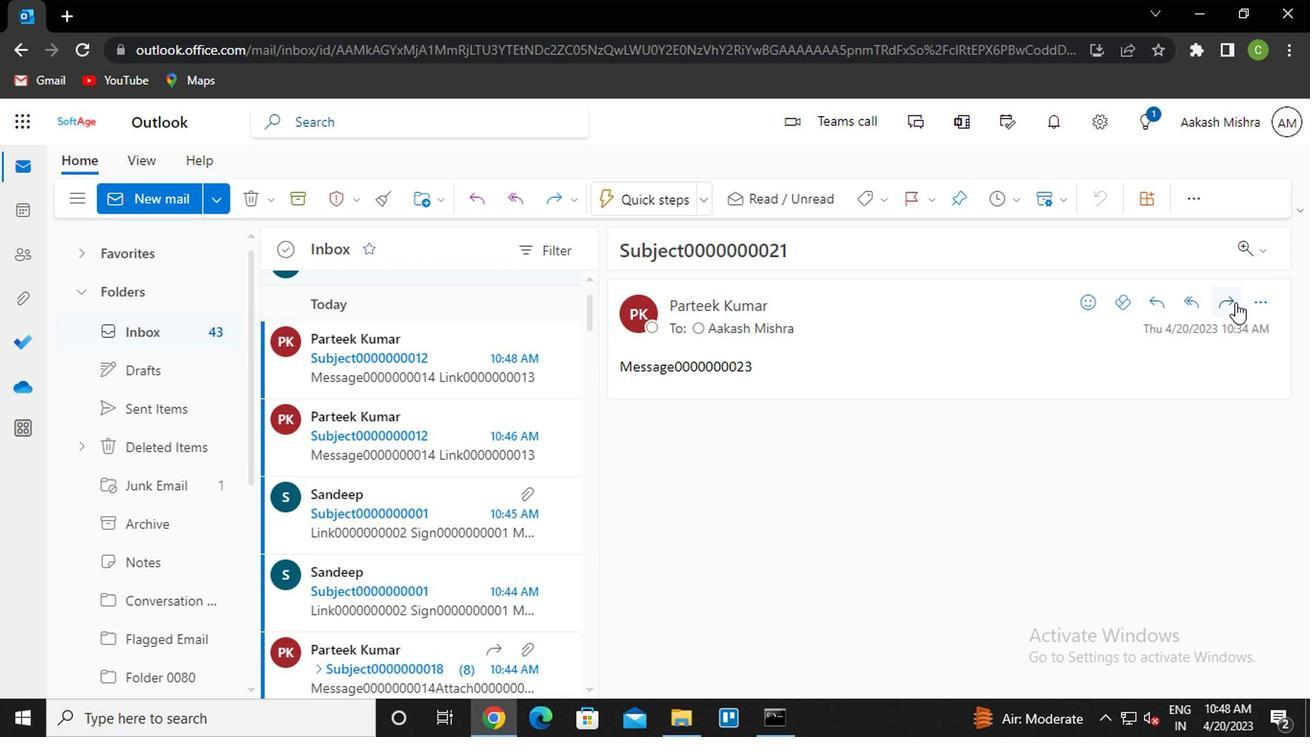 
Action: Mouse moved to (714, 455)
Screenshot: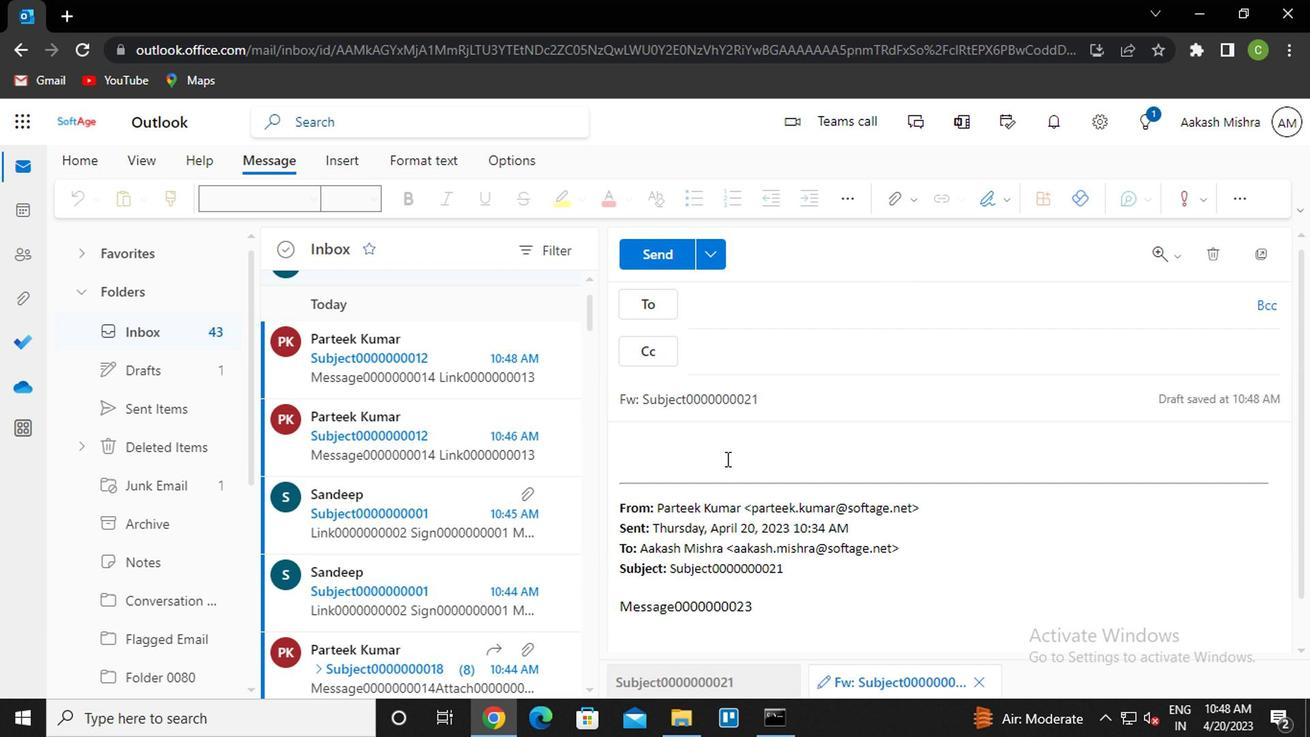 
Action: Mouse pressed left at (714, 455)
Screenshot: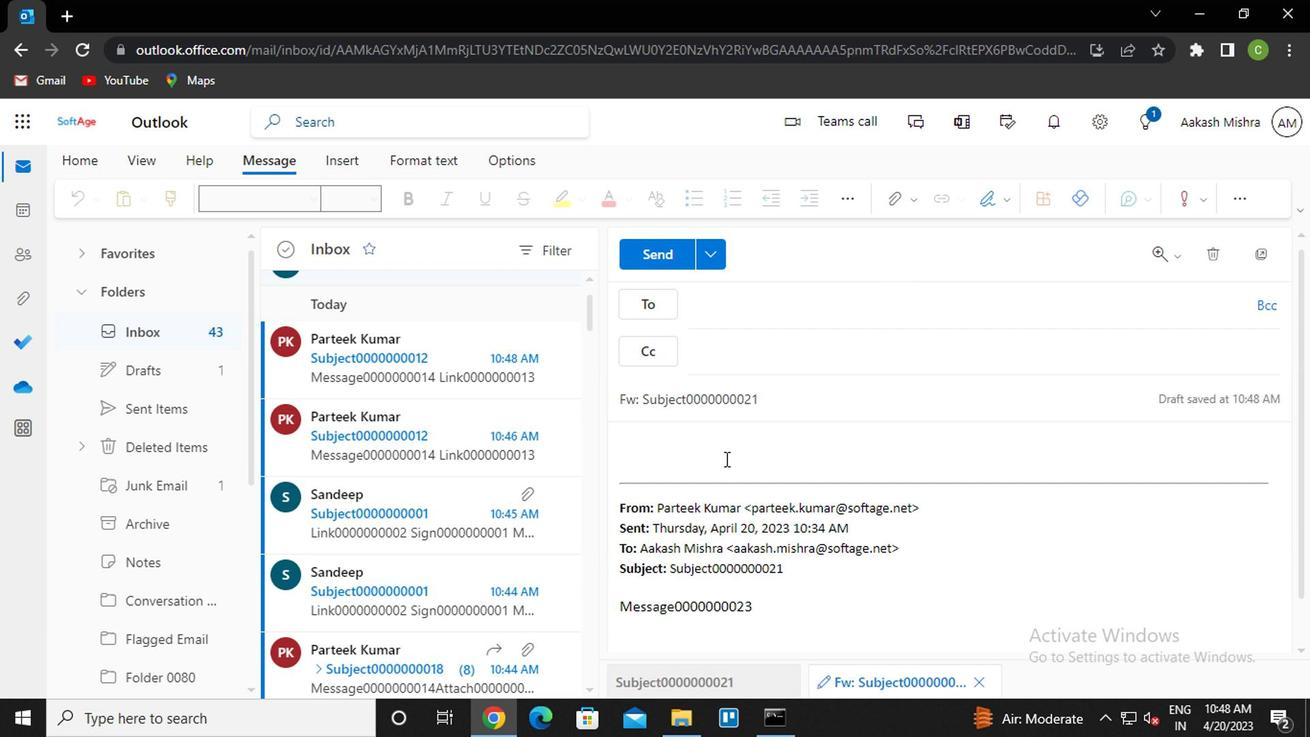 
Action: Mouse moved to (889, 201)
Screenshot: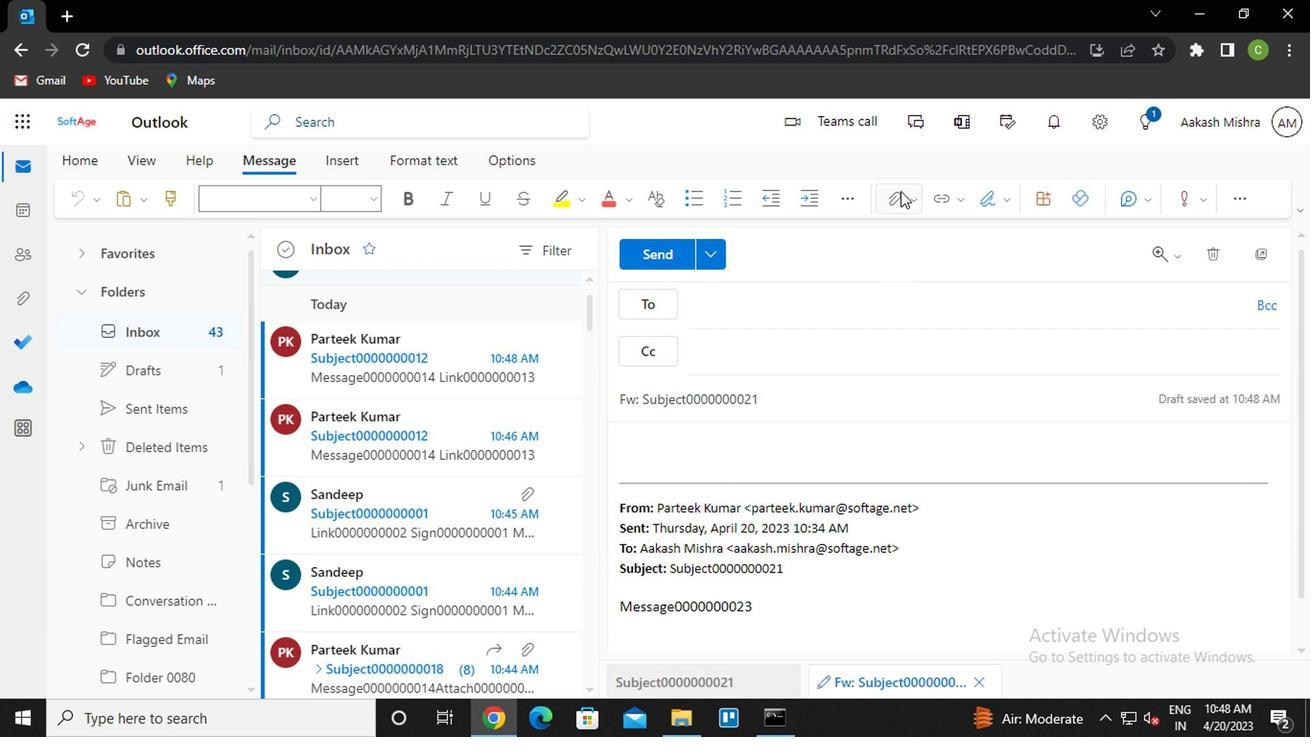 
Action: Mouse pressed left at (889, 201)
Screenshot: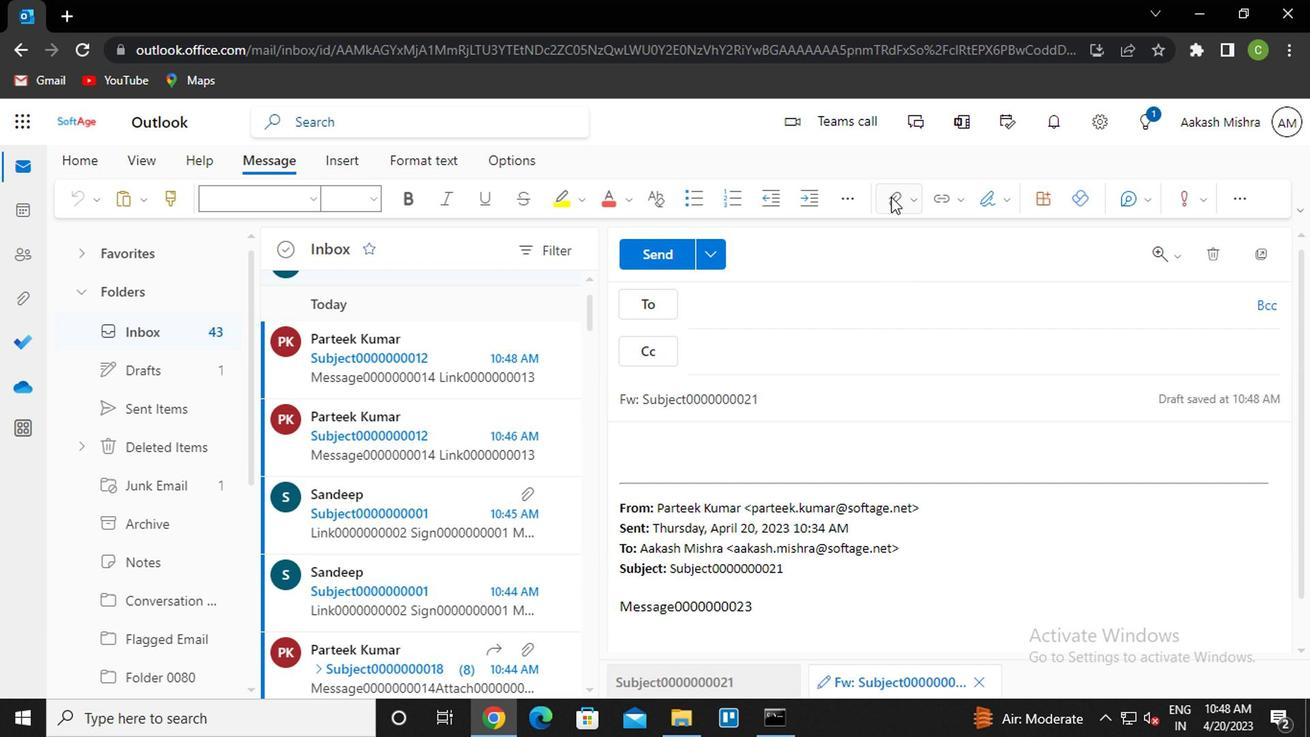 
Action: Mouse moved to (759, 340)
Screenshot: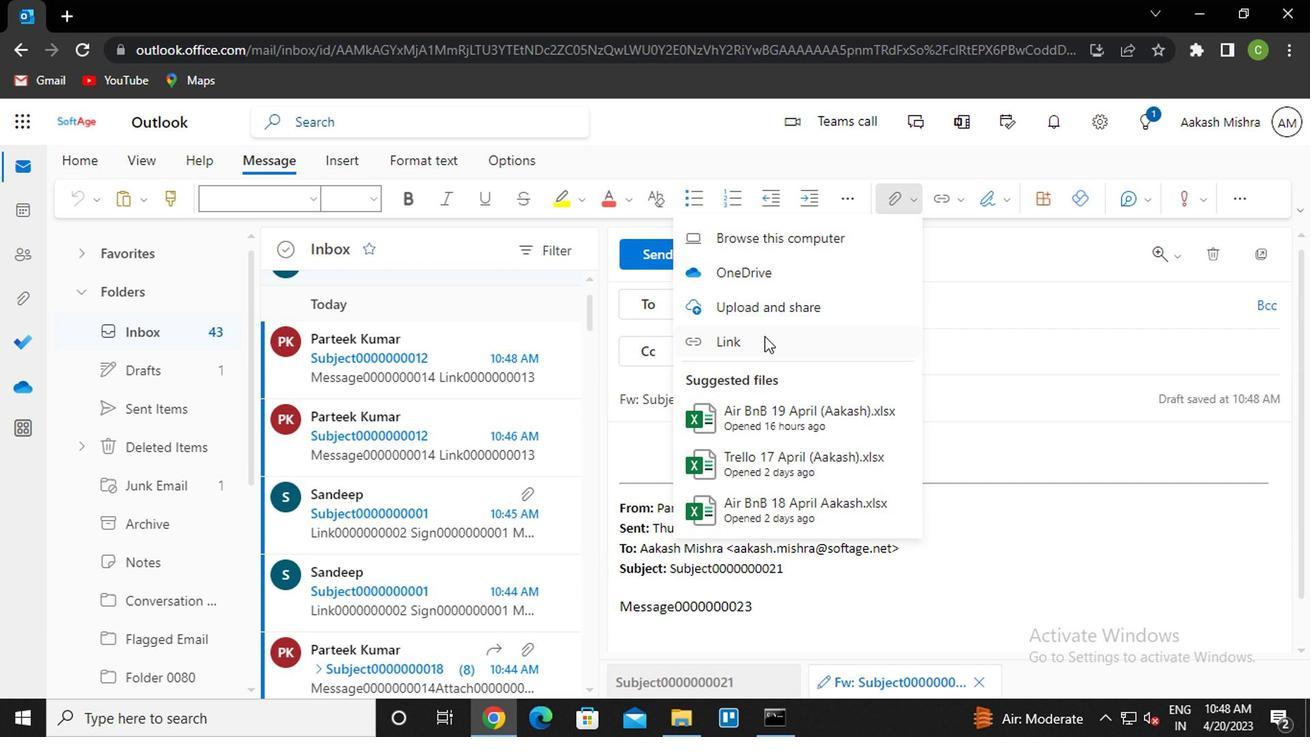 
Action: Mouse pressed left at (759, 340)
Screenshot: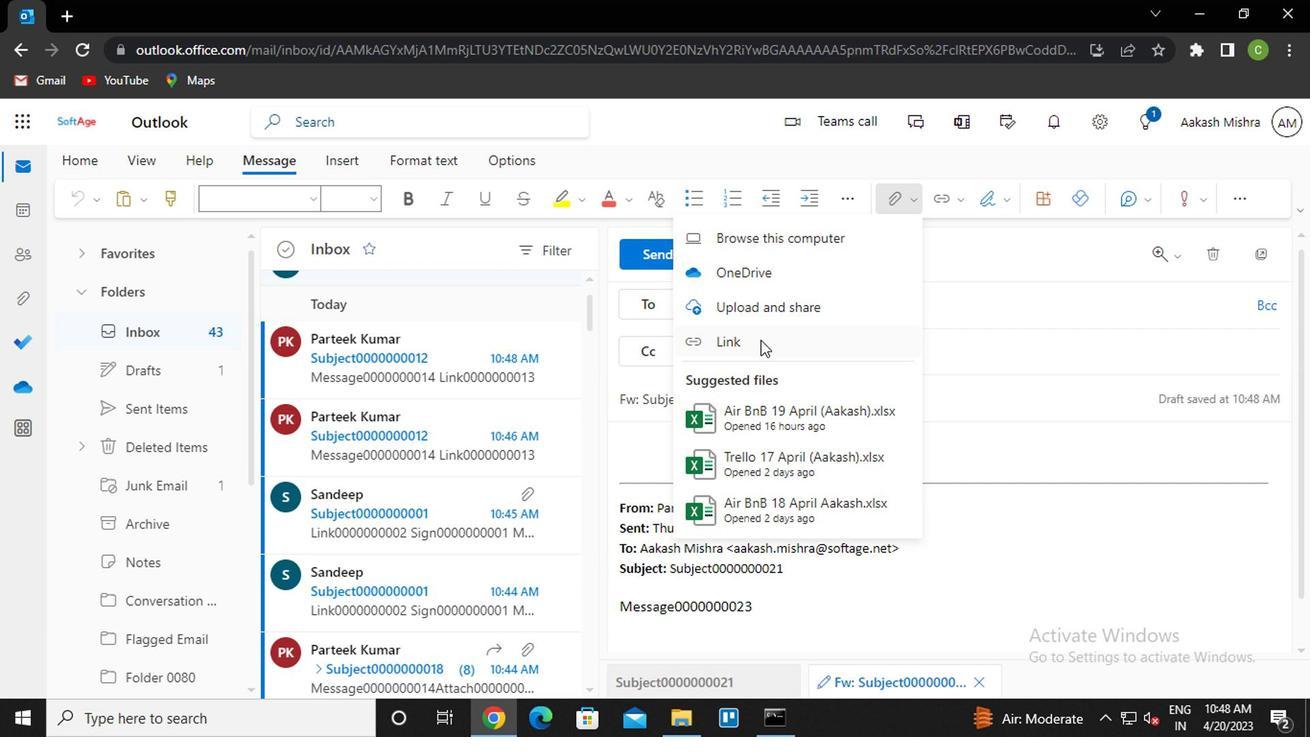 
Action: Mouse moved to (555, 372)
Screenshot: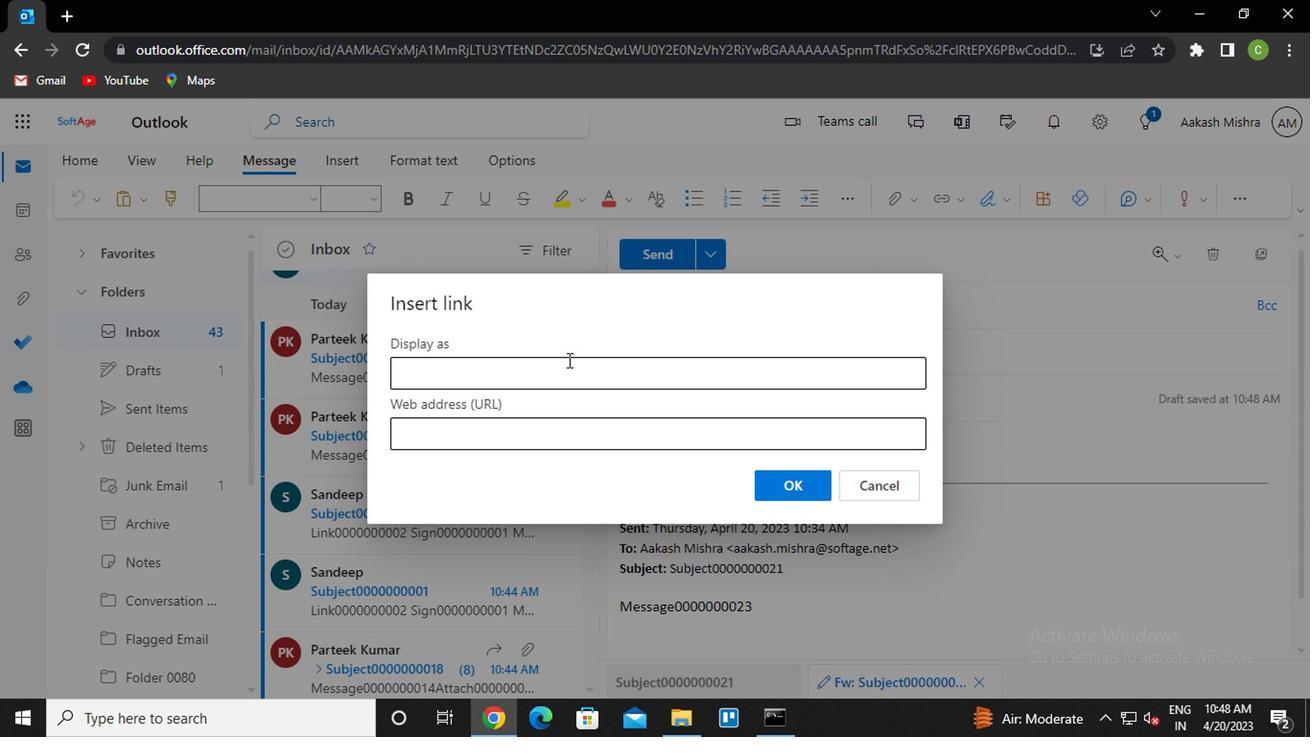 
Action: Mouse pressed left at (555, 372)
Screenshot: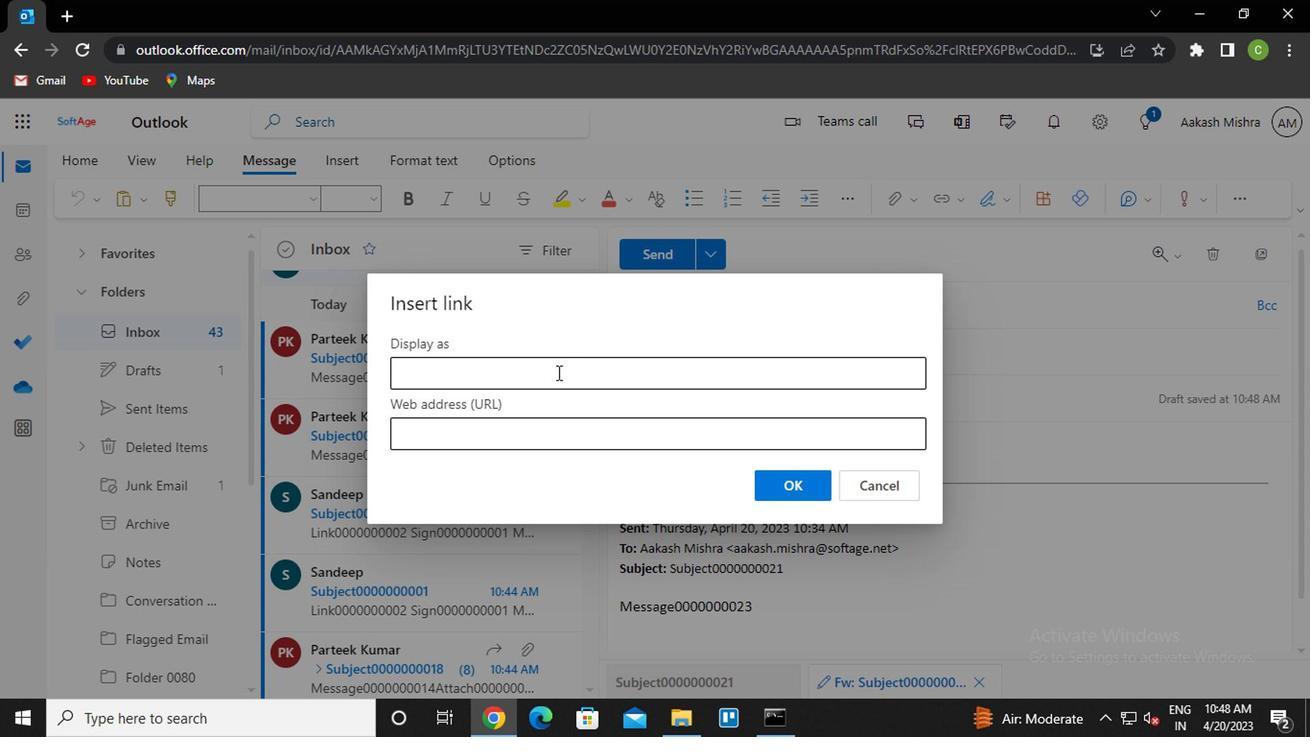 
Action: Mouse moved to (542, 447)
Screenshot: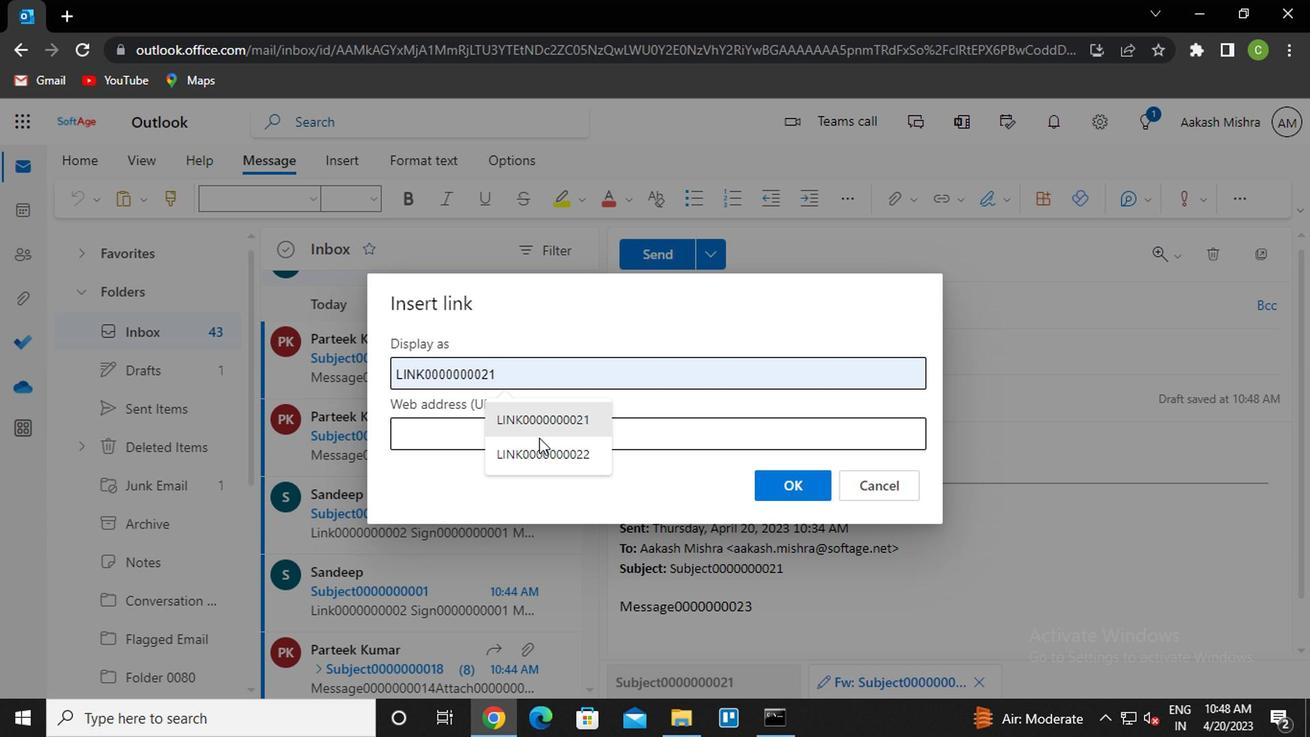 
Action: Mouse pressed left at (542, 447)
Screenshot: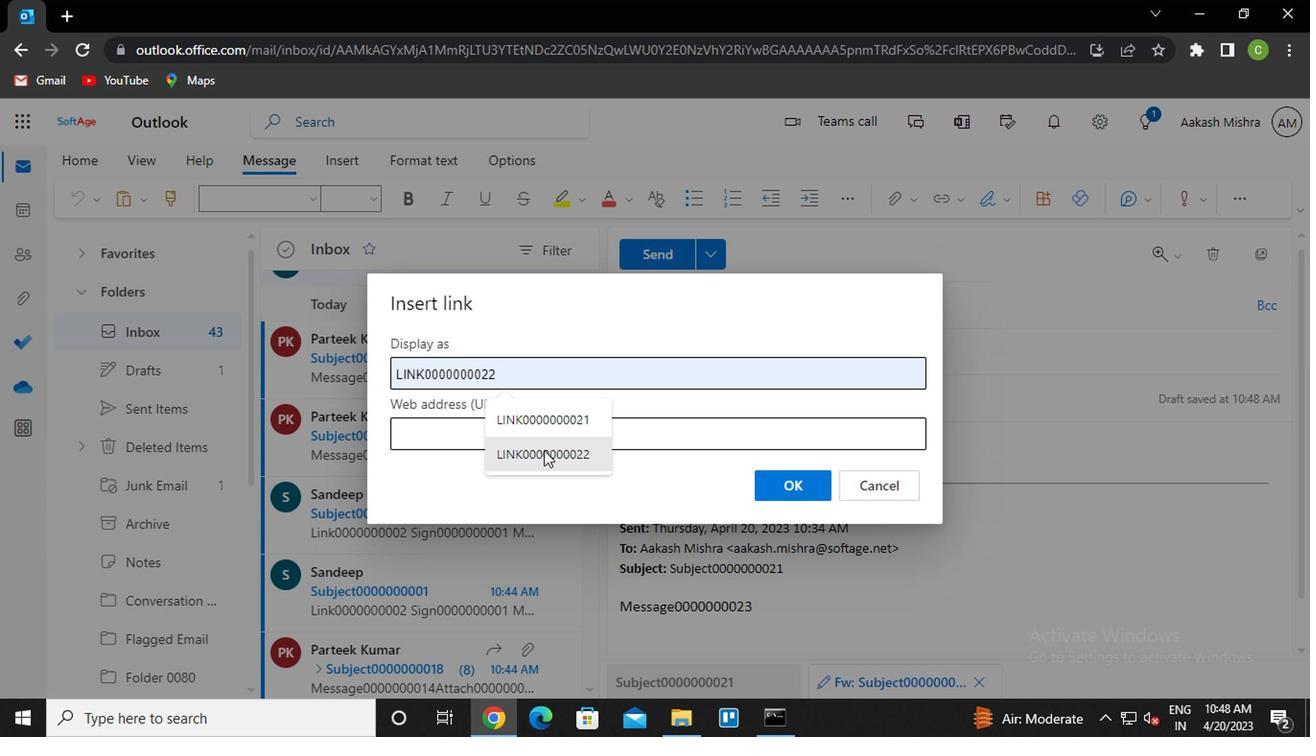
Action: Mouse moved to (538, 429)
Screenshot: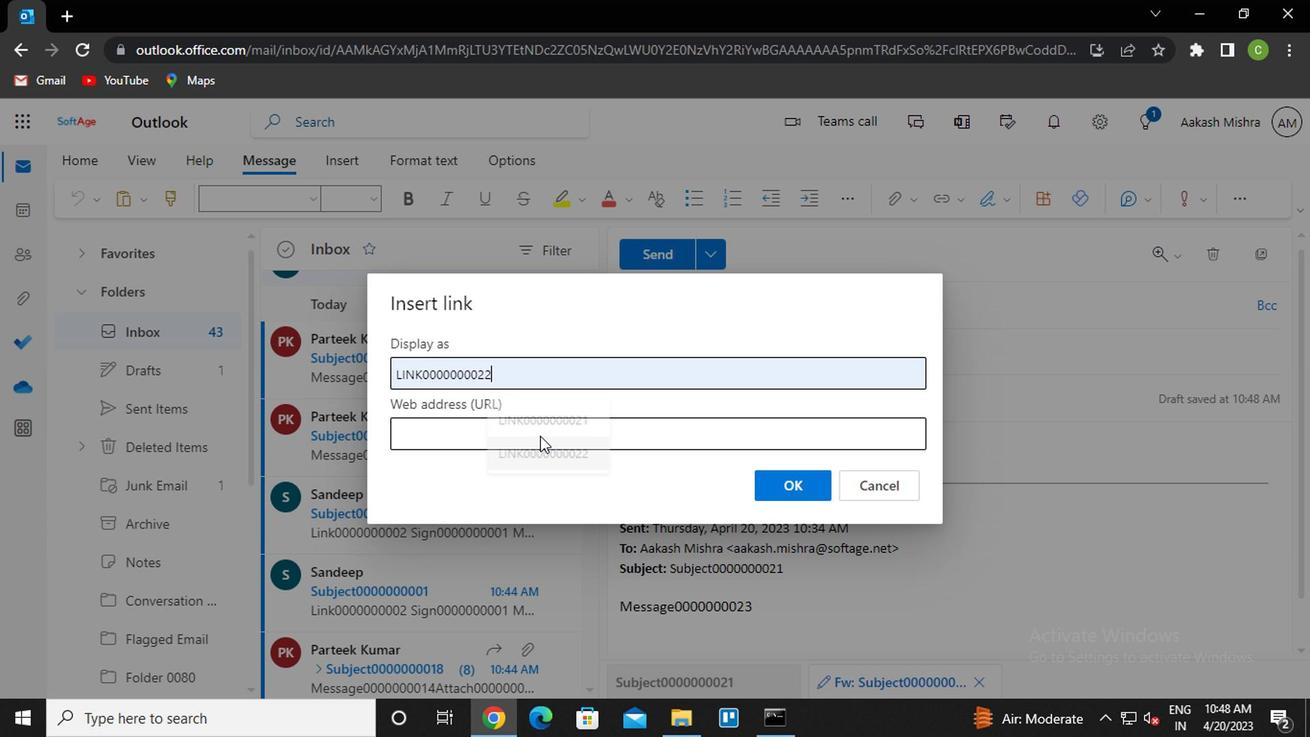 
Action: Mouse pressed left at (538, 429)
Screenshot: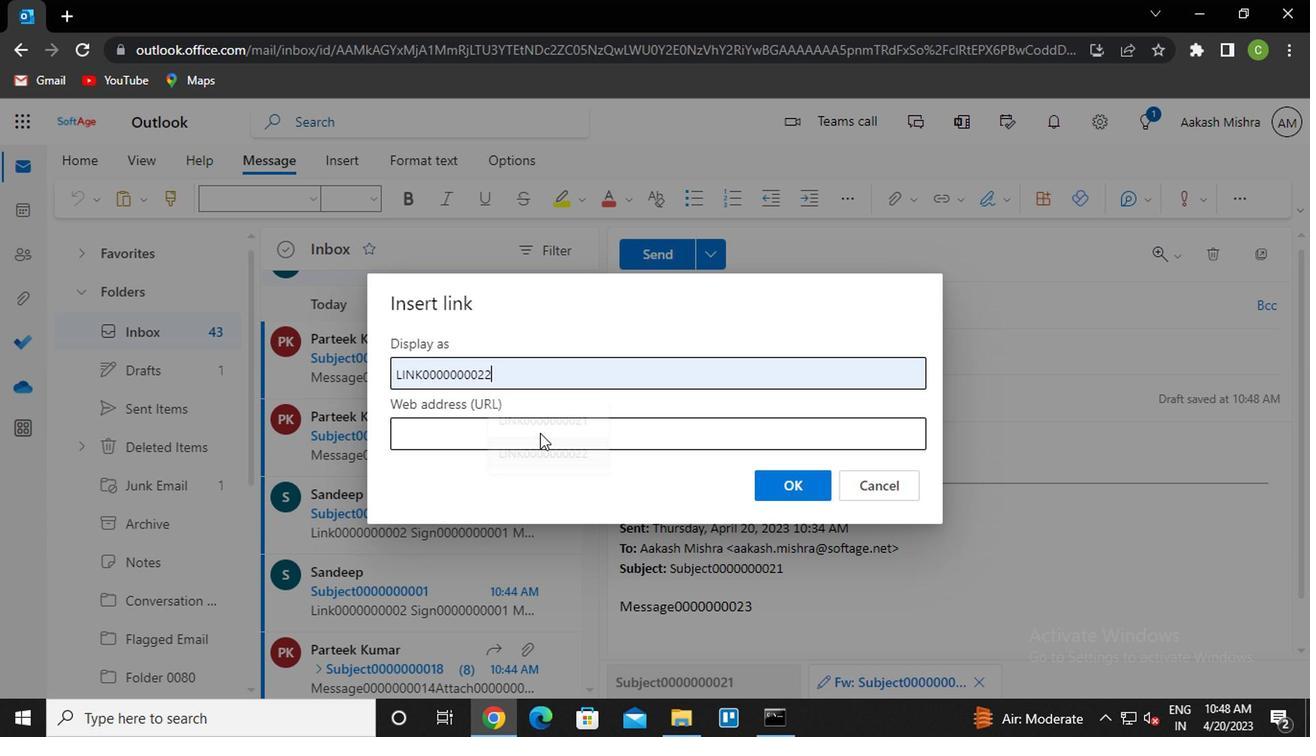 
Action: Mouse moved to (536, 499)
Screenshot: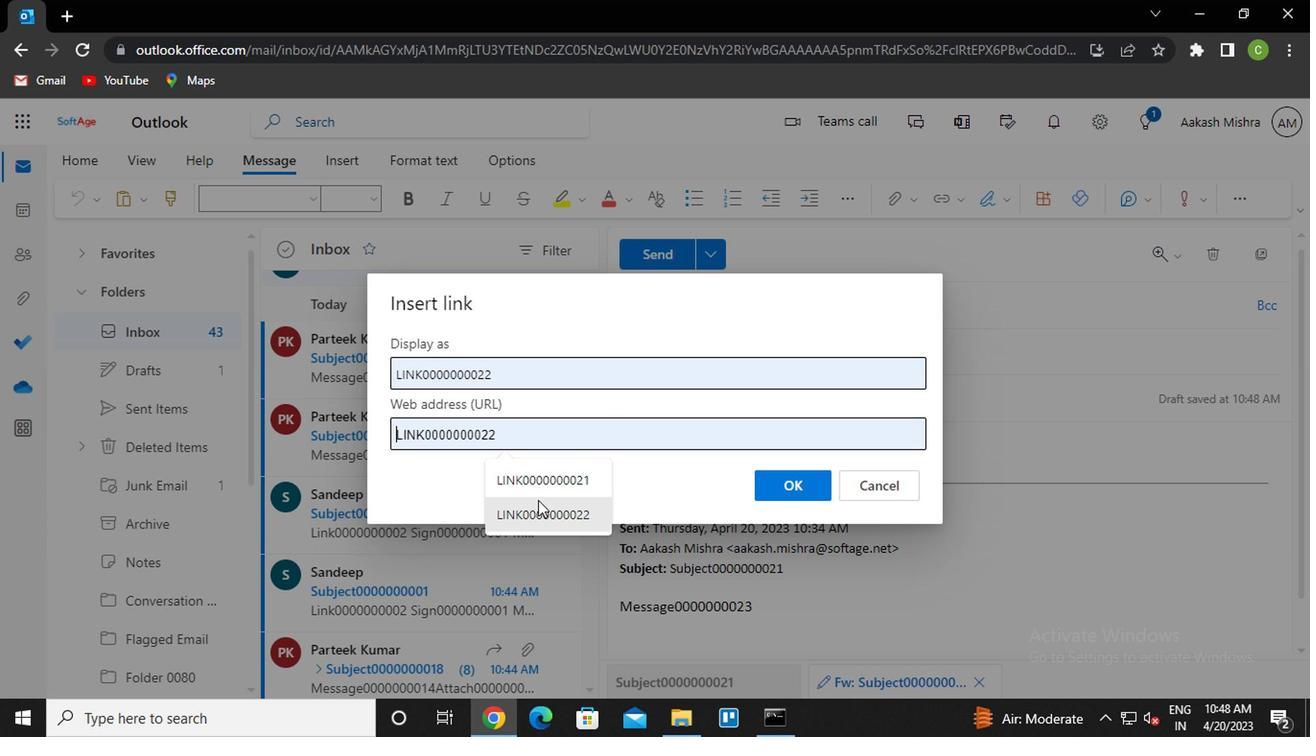 
Action: Mouse pressed left at (536, 499)
Screenshot: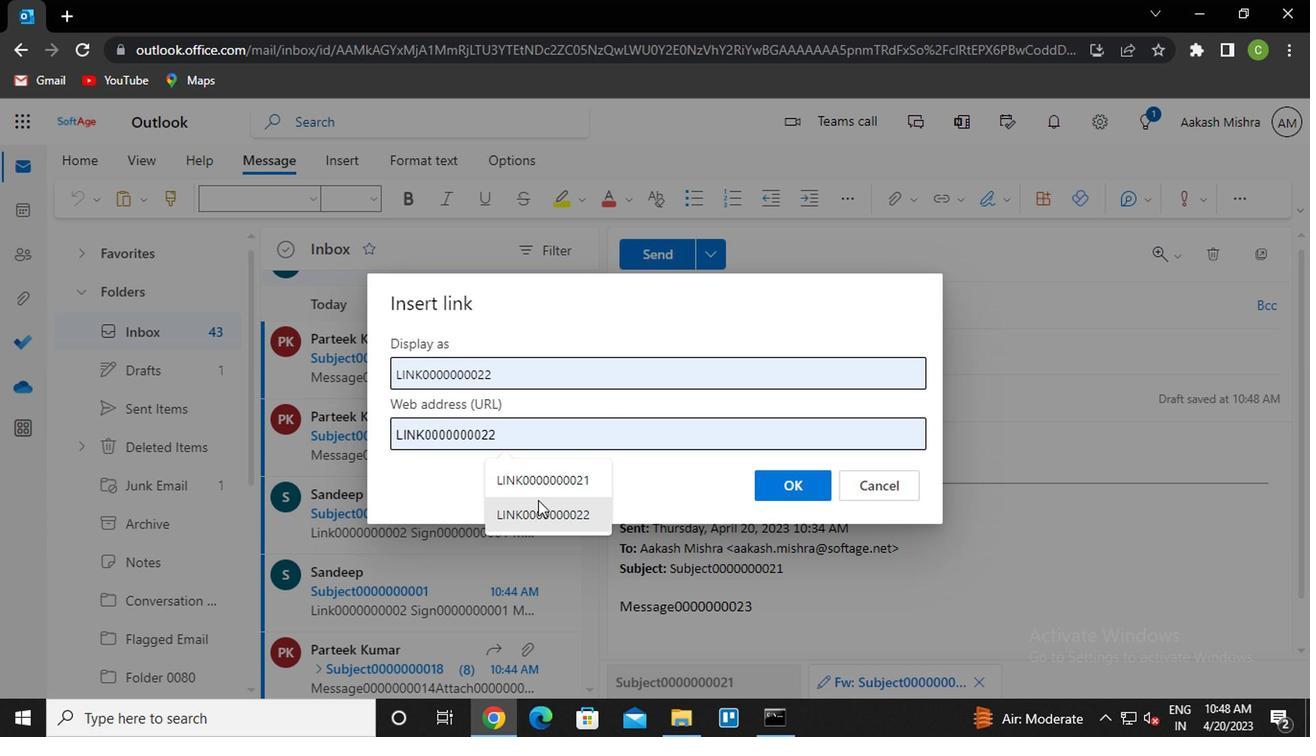 
Action: Mouse moved to (814, 480)
Screenshot: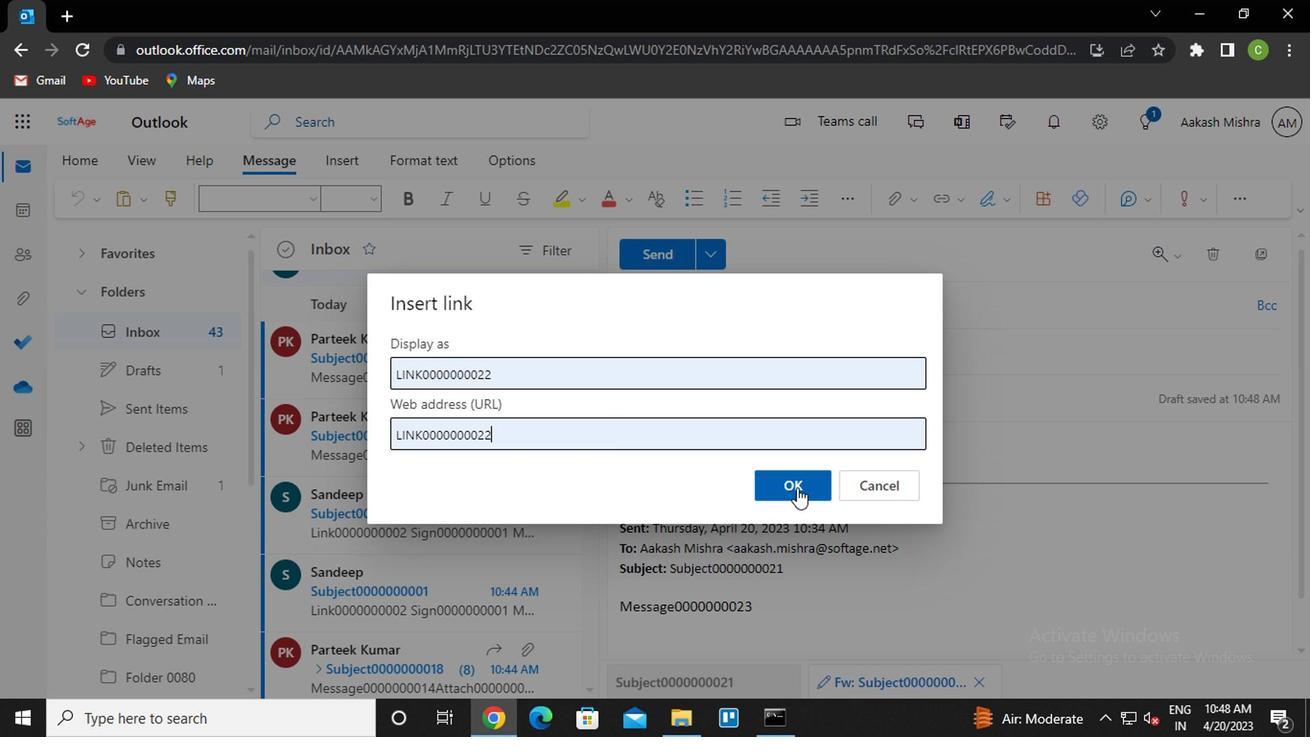 
Action: Mouse pressed left at (814, 480)
Screenshot: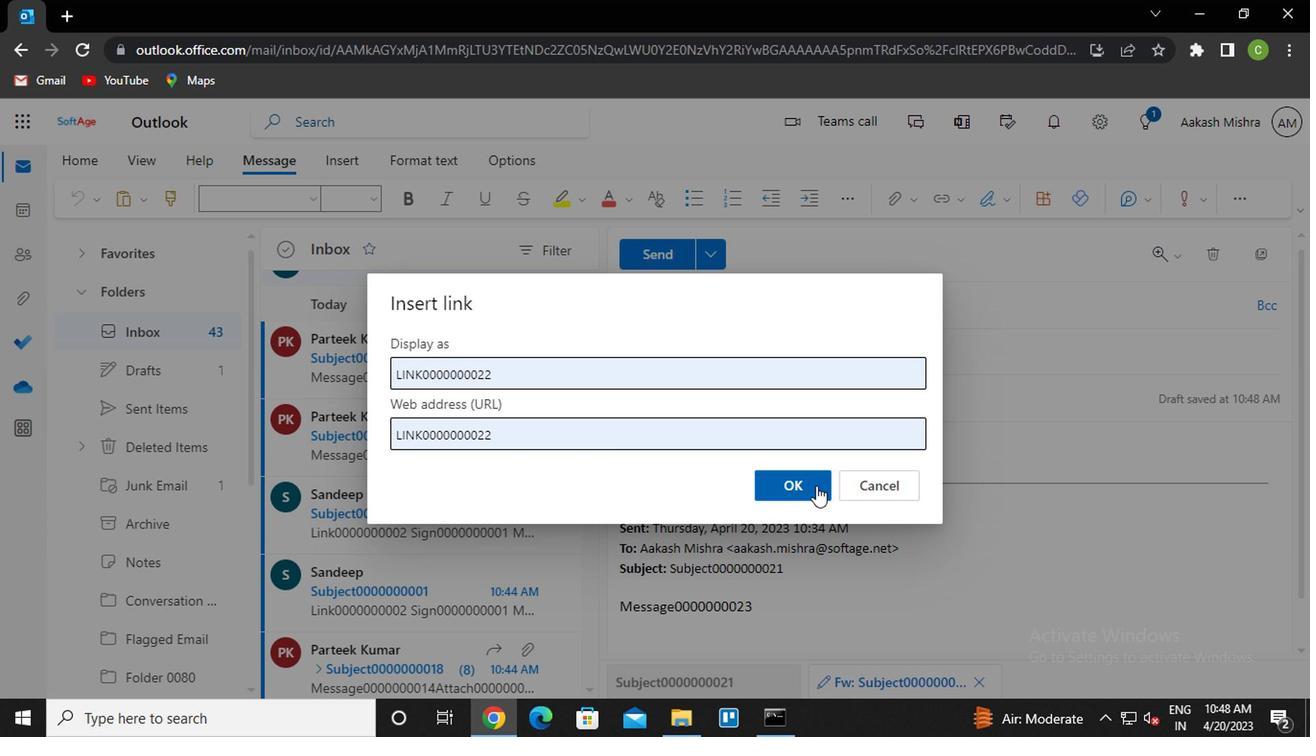 
Action: Mouse moved to (982, 199)
Screenshot: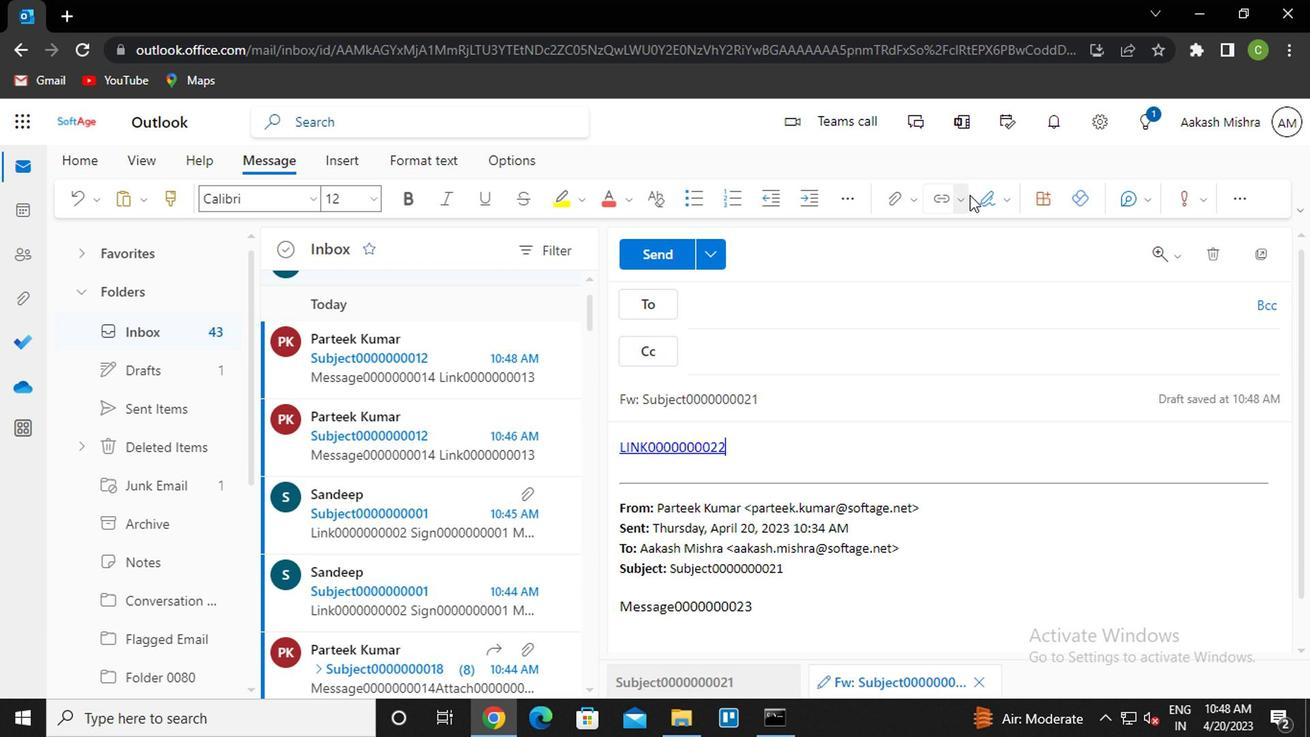 
Action: Mouse pressed left at (982, 199)
Screenshot: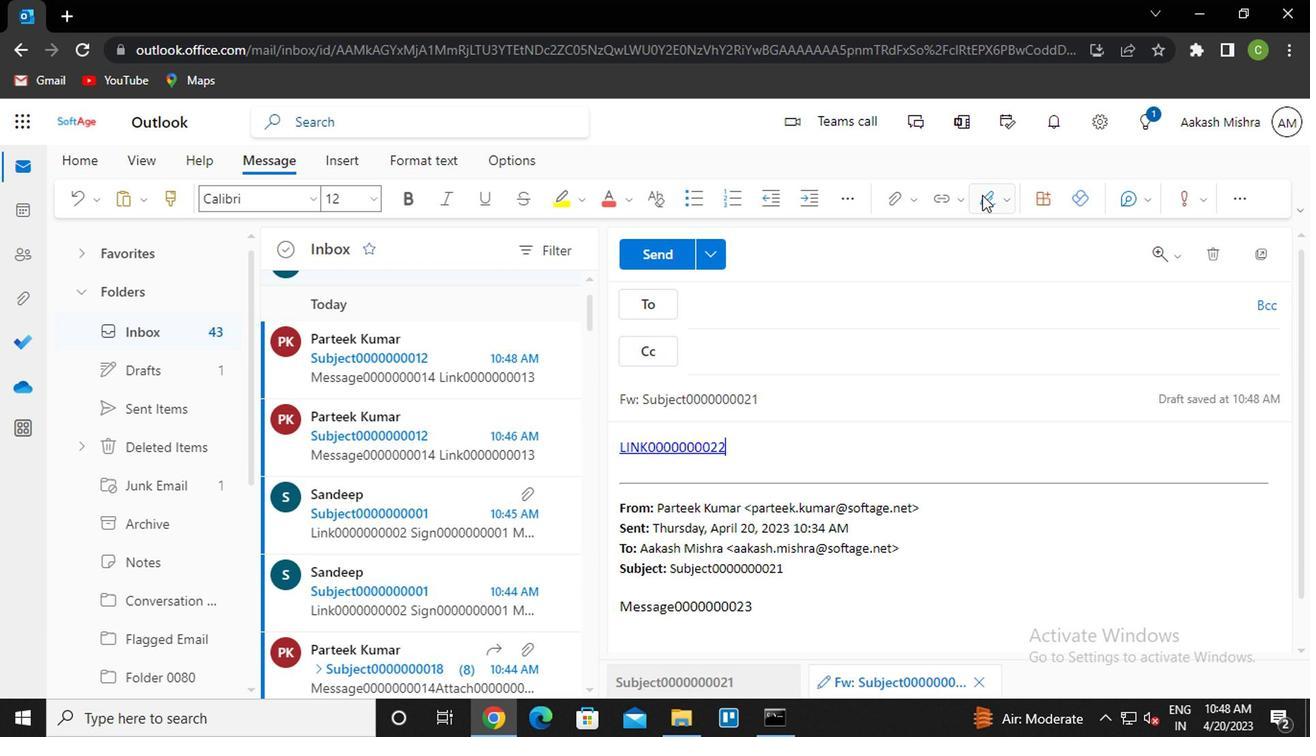 
Action: Mouse moved to (963, 238)
Screenshot: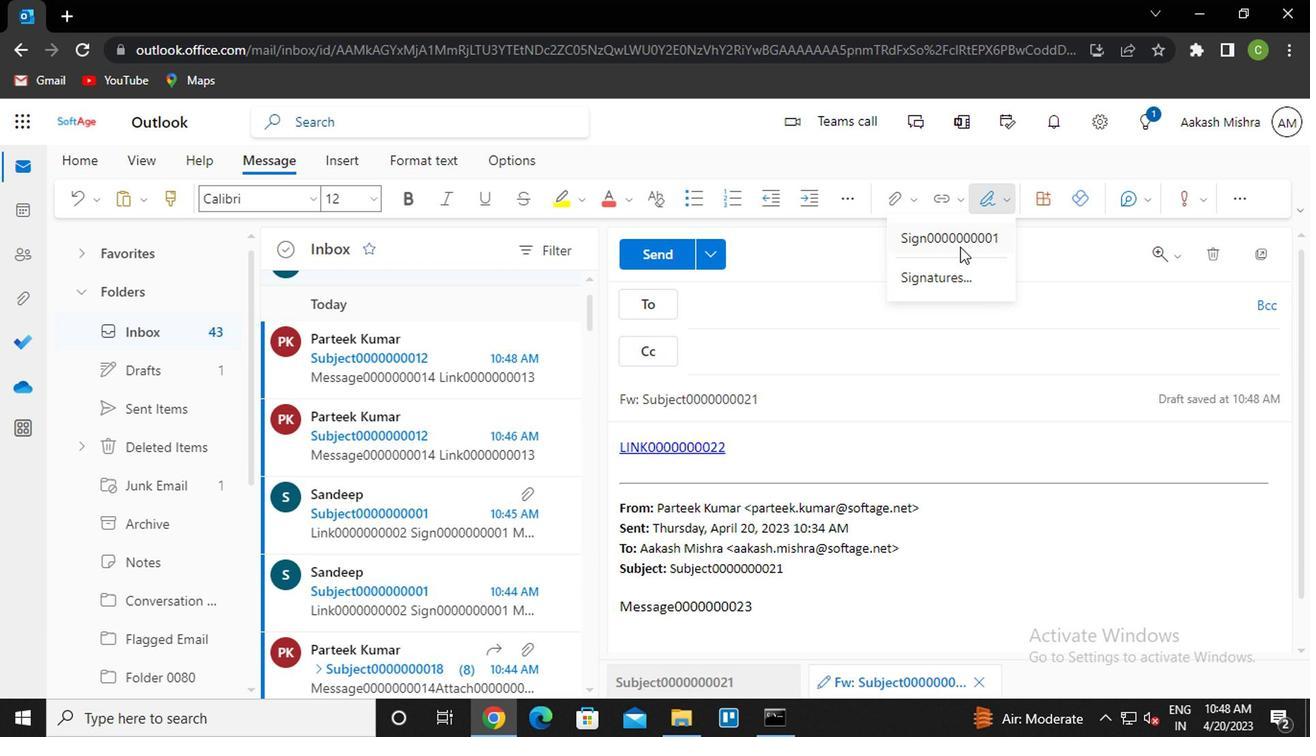 
Action: Mouse pressed left at (963, 238)
Screenshot: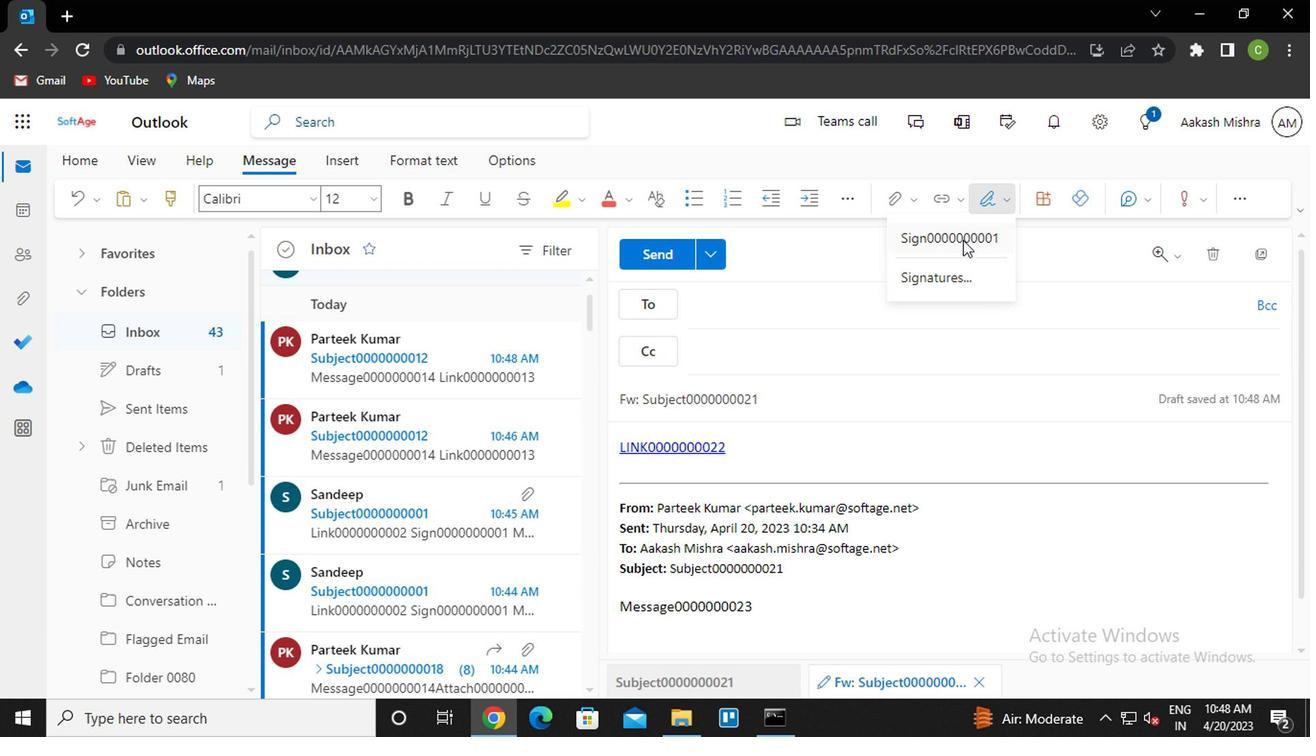 
Action: Mouse moved to (757, 311)
Screenshot: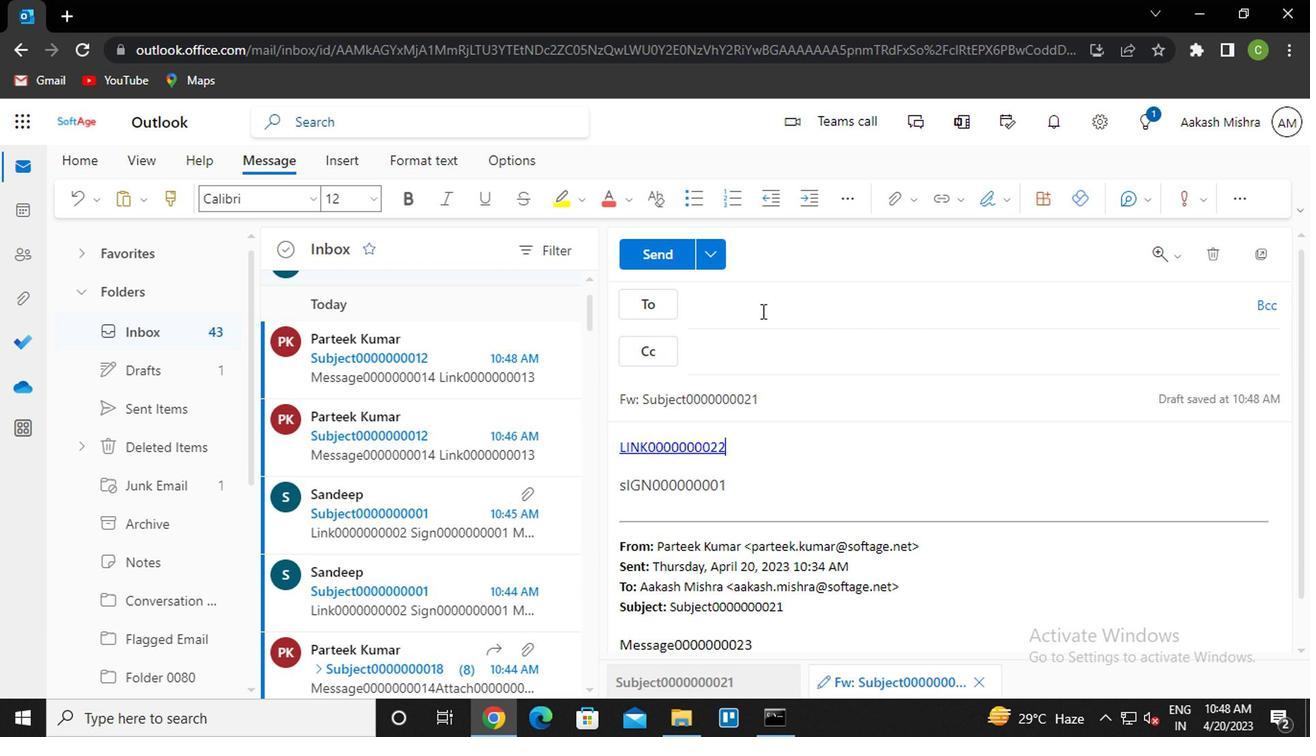 
Action: Mouse pressed left at (757, 311)
Screenshot: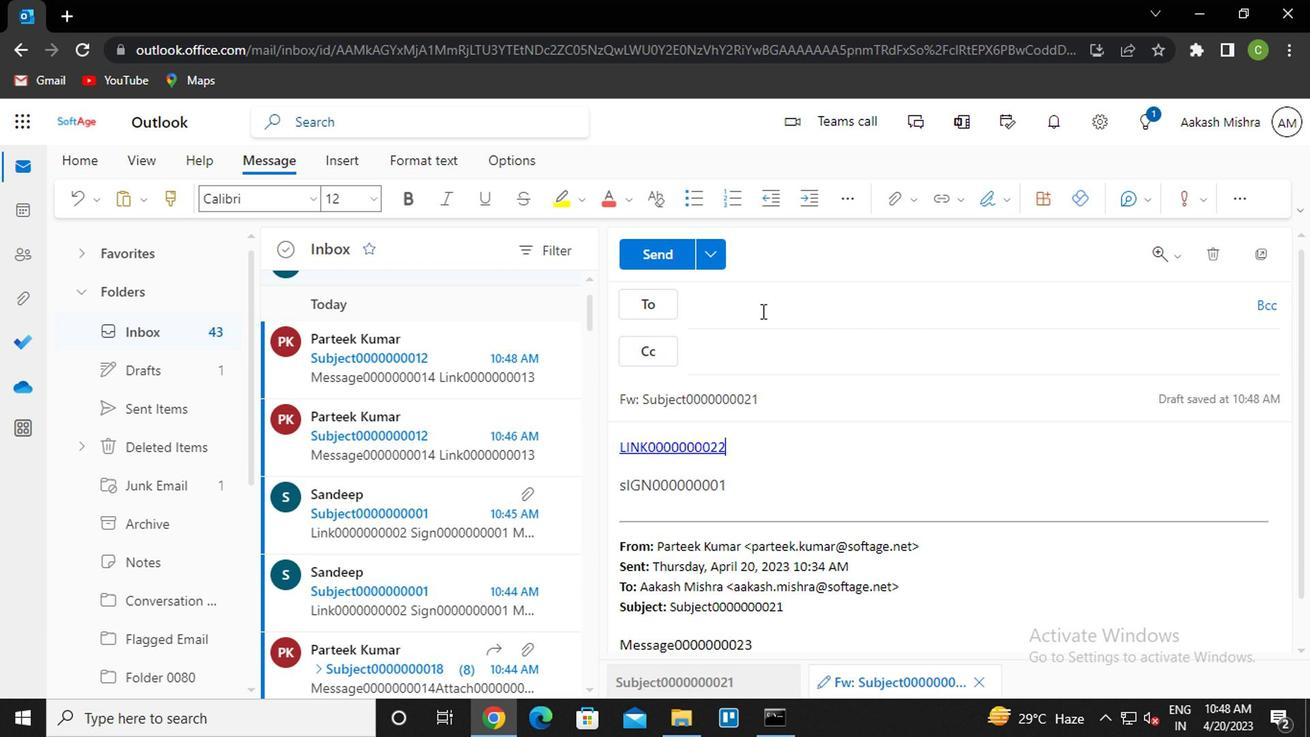 
Action: Key pressed san<Key.enter>
Screenshot: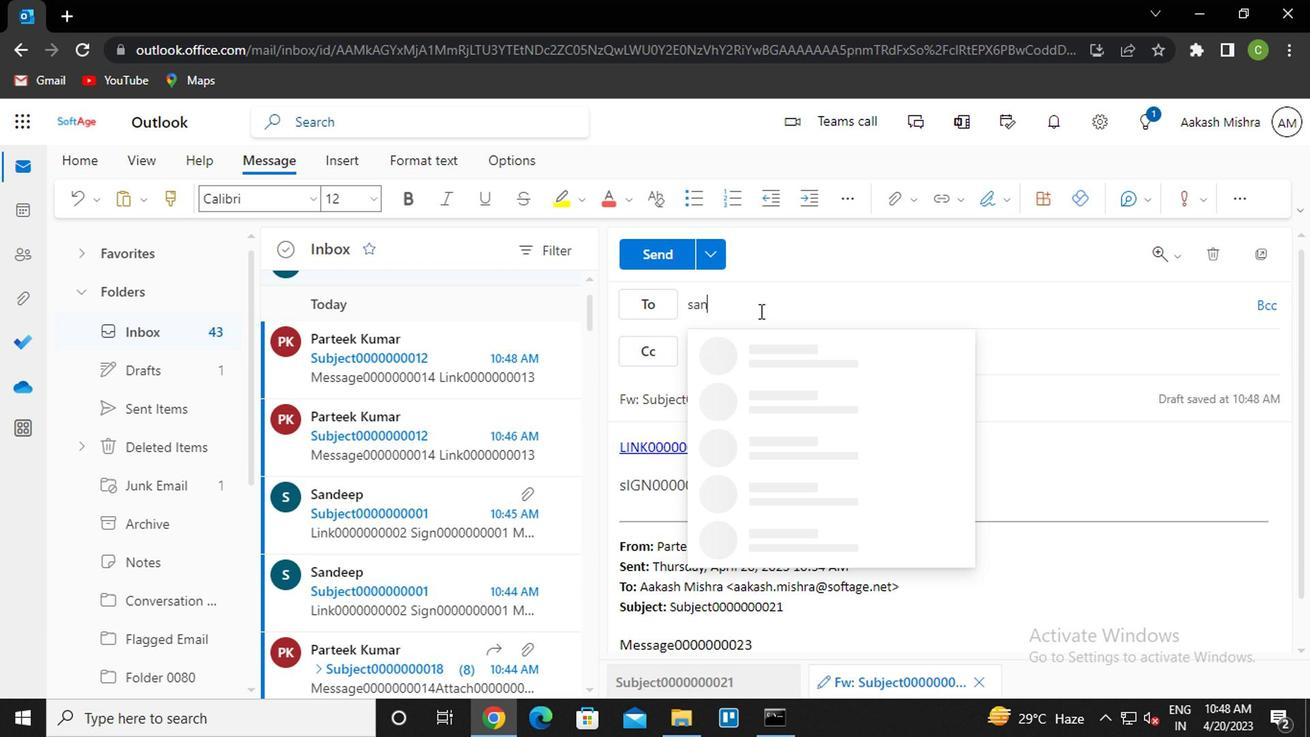 
Action: Mouse moved to (795, 376)
Screenshot: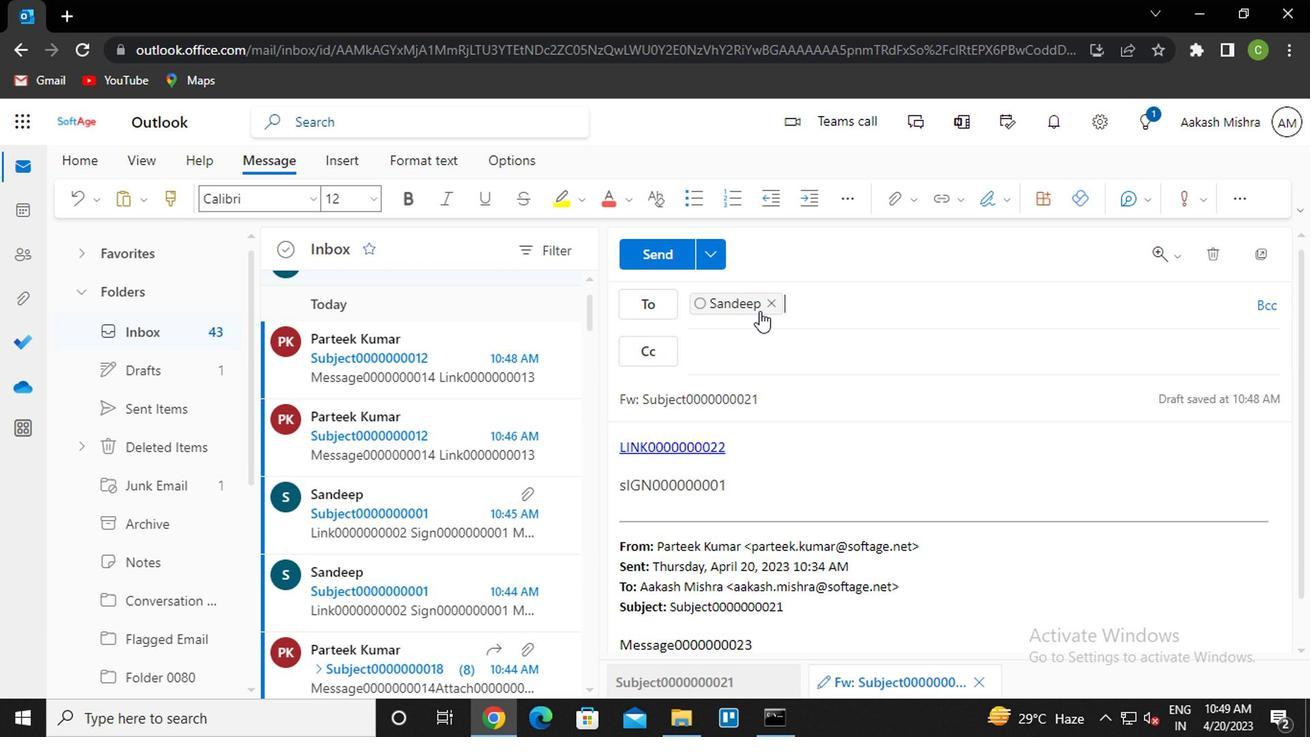 
Action: Key pressed van<Key.enter>
Screenshot: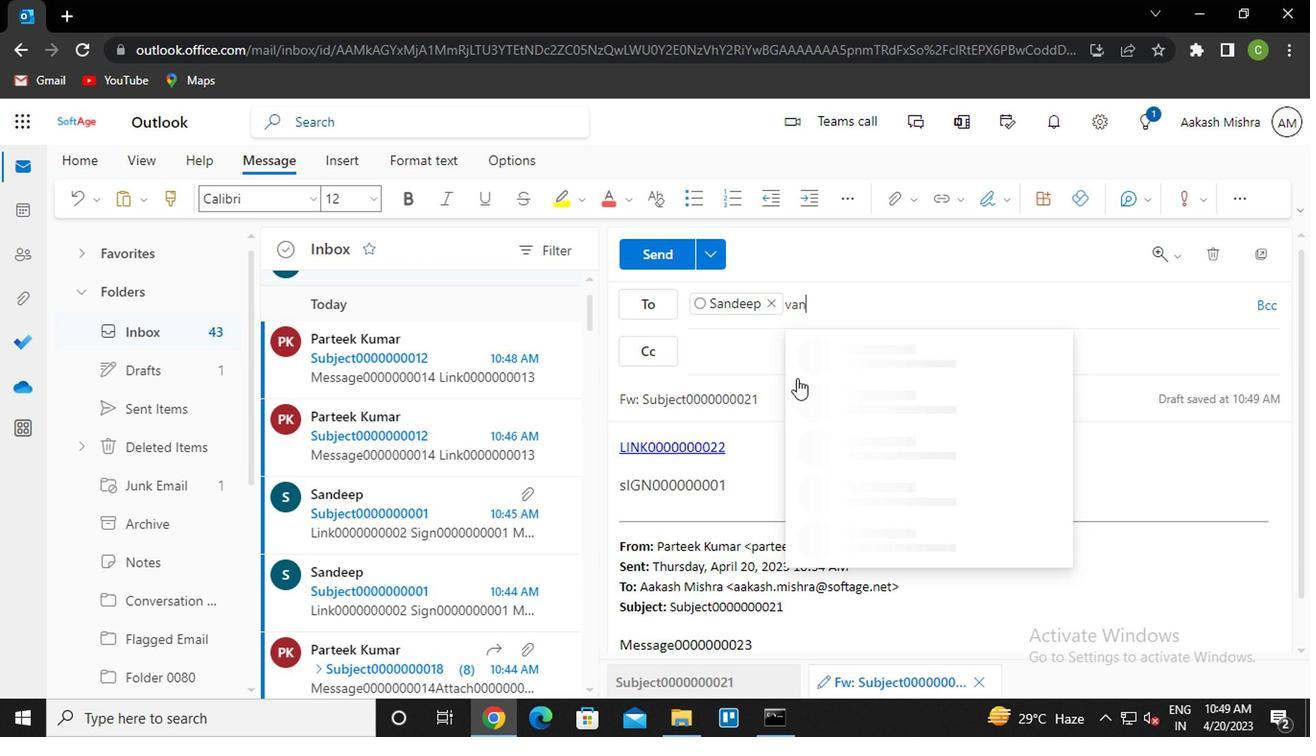 
Action: Mouse moved to (738, 357)
Screenshot: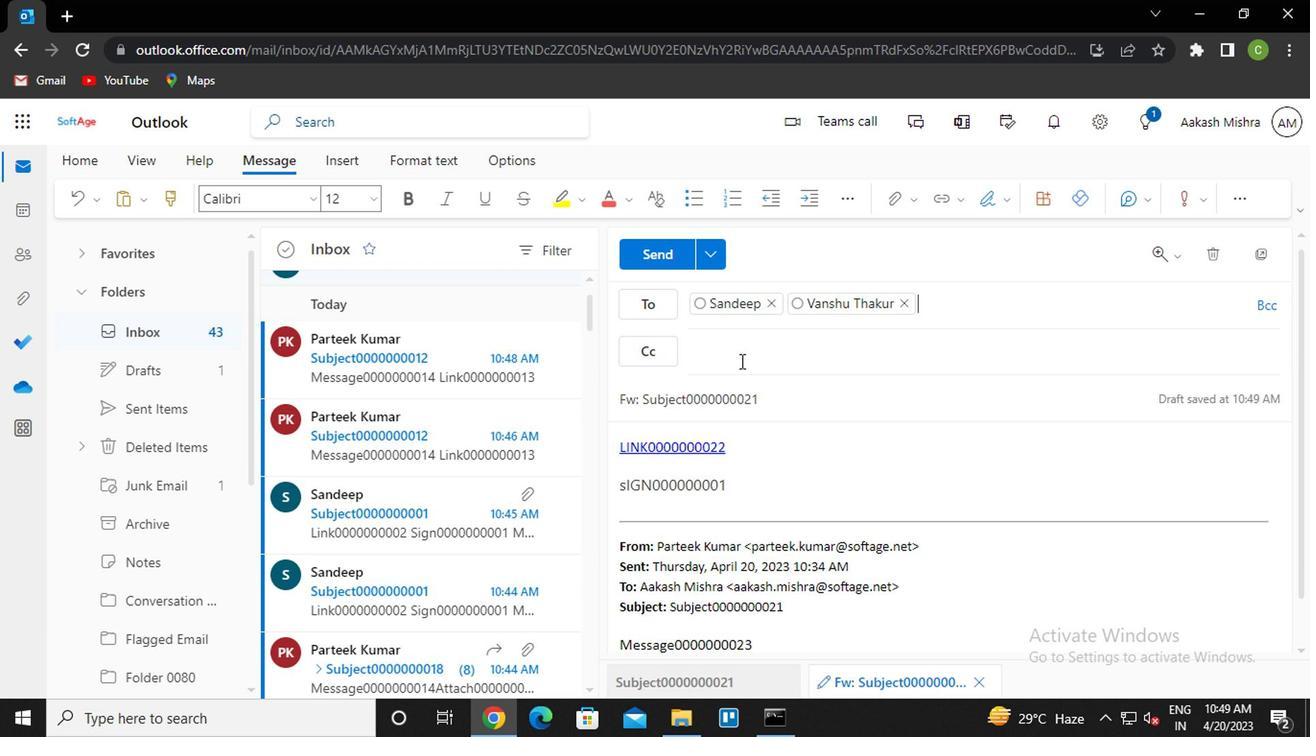 
Action: Mouse pressed left at (738, 357)
Screenshot: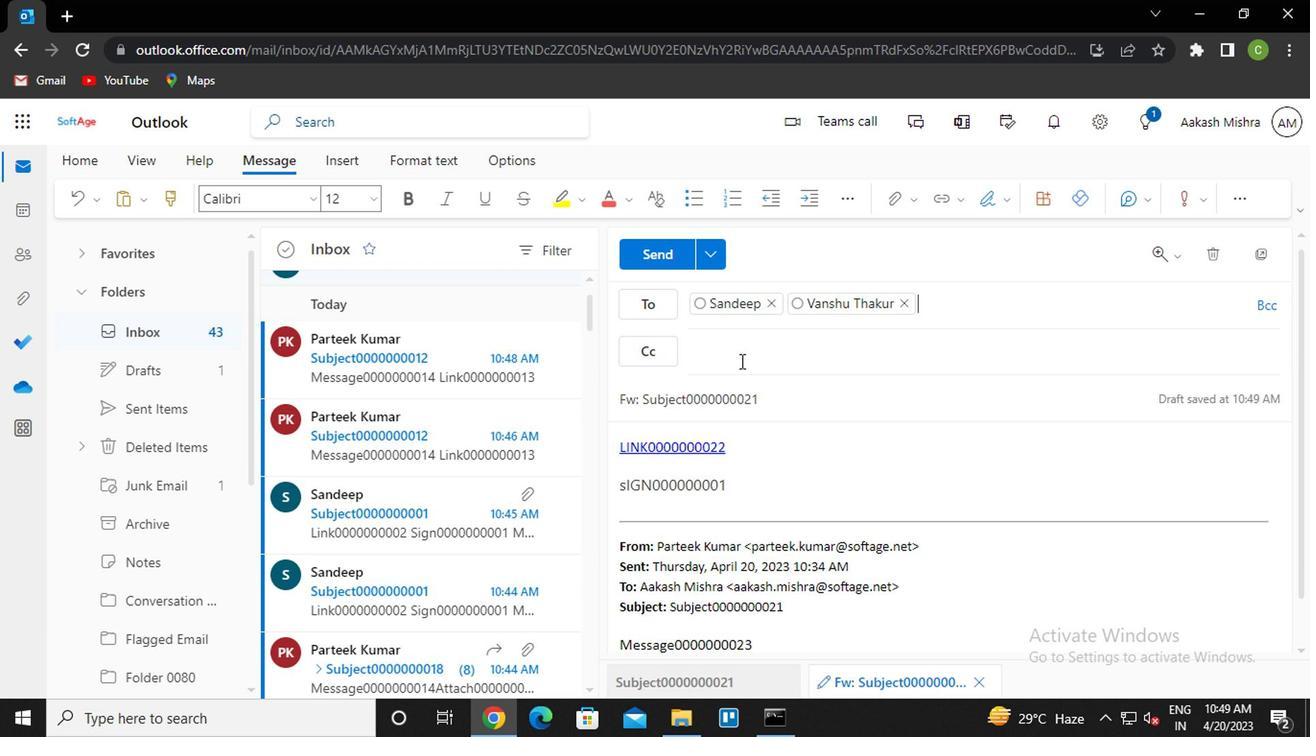 
Action: Key pressed nik<Key.enter>ayu<Key.enter>
Screenshot: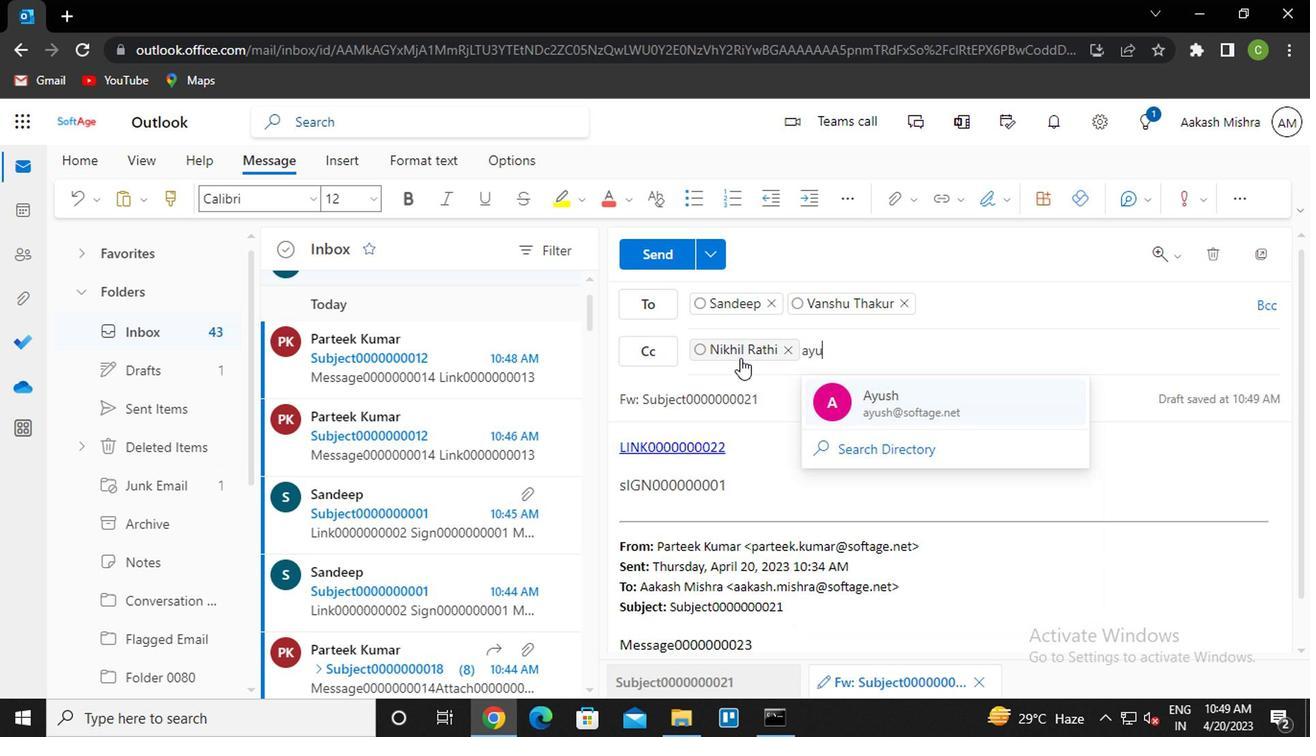 
Action: Mouse moved to (1267, 309)
Screenshot: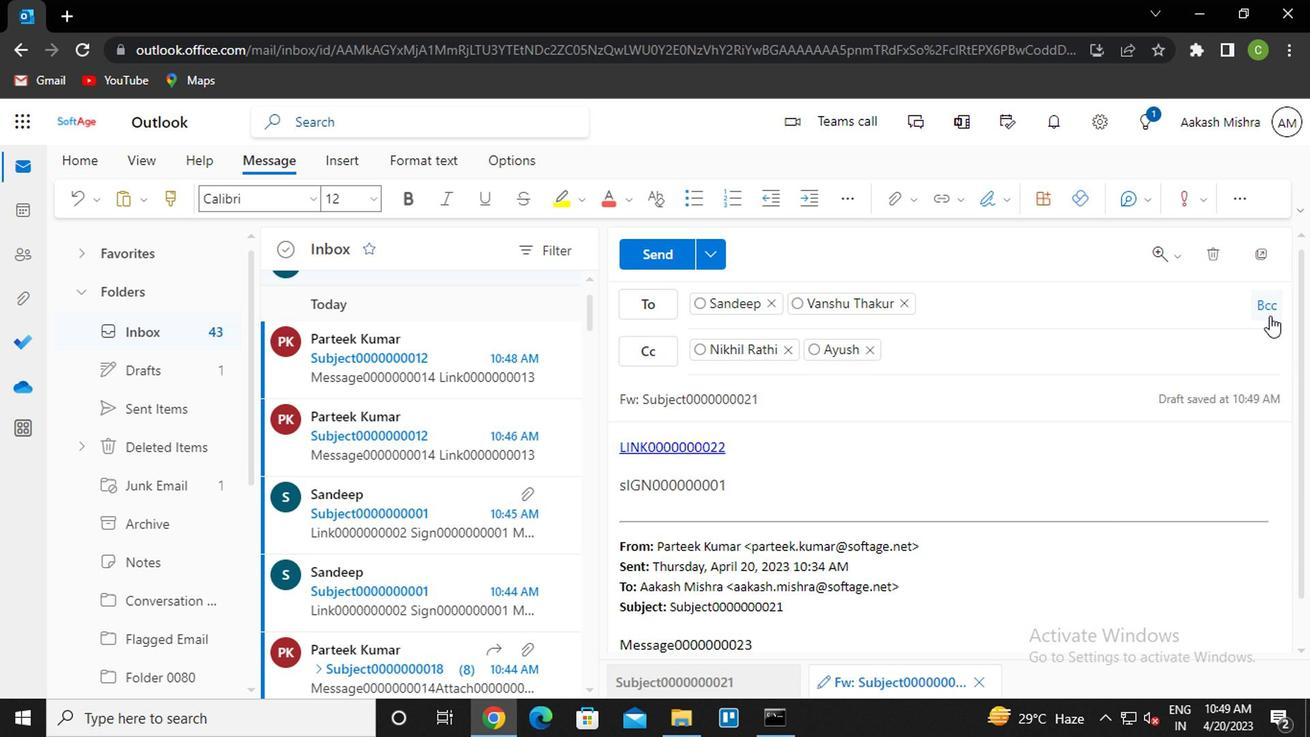 
Action: Mouse pressed left at (1267, 309)
Screenshot: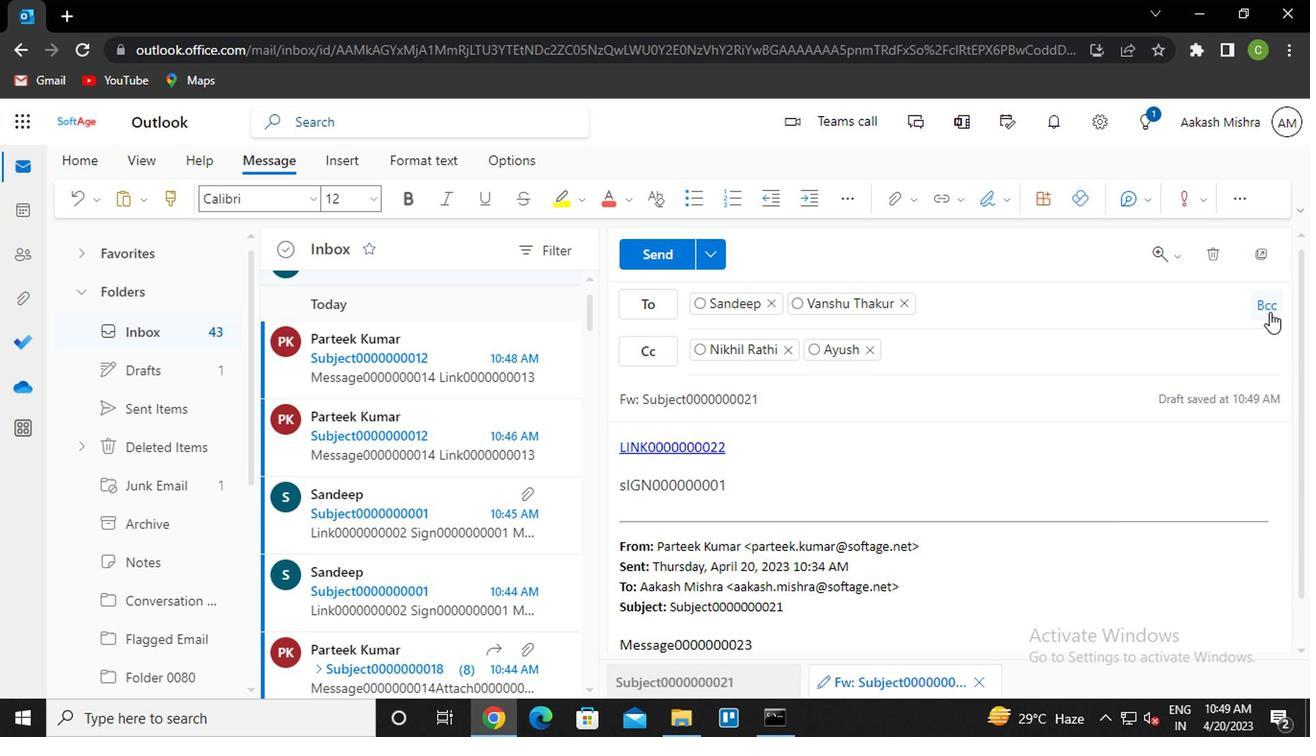
Action: Mouse moved to (1059, 405)
Screenshot: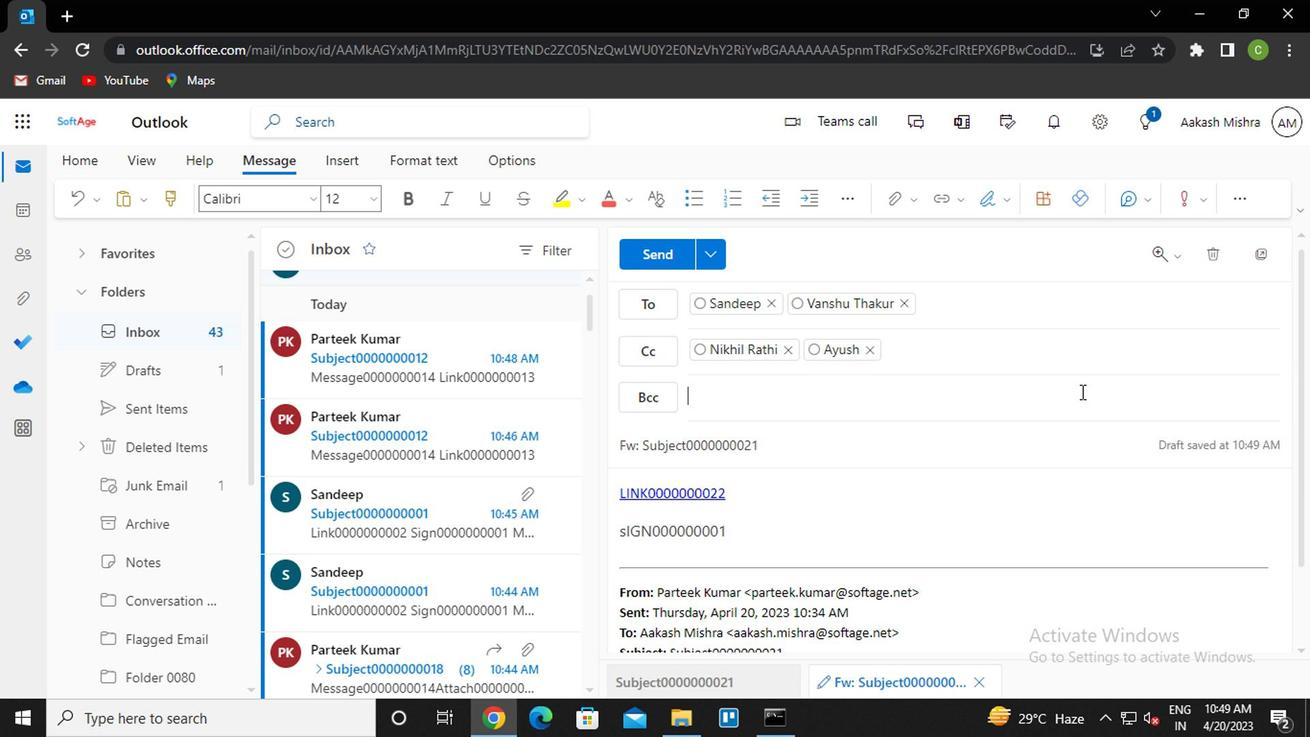 
Action: Key pressed pooj<Key.enter>
Screenshot: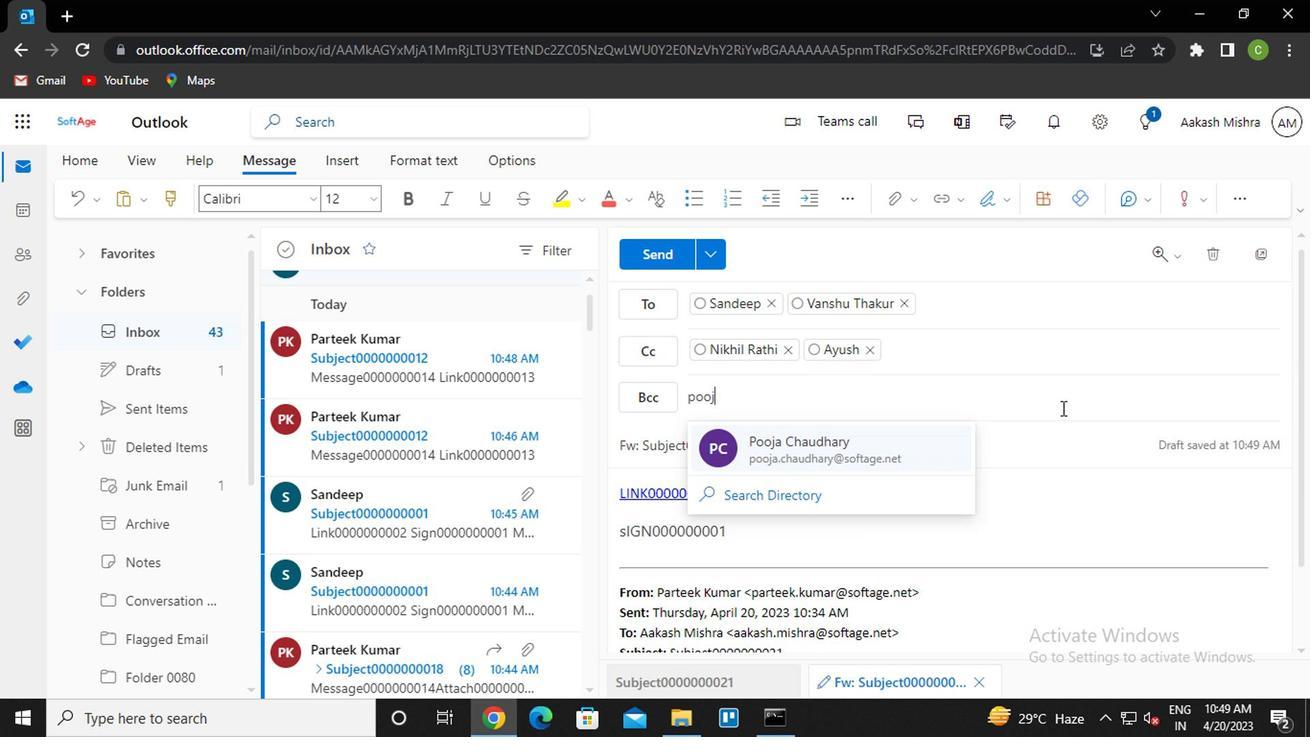 
Action: Mouse moved to (703, 537)
Screenshot: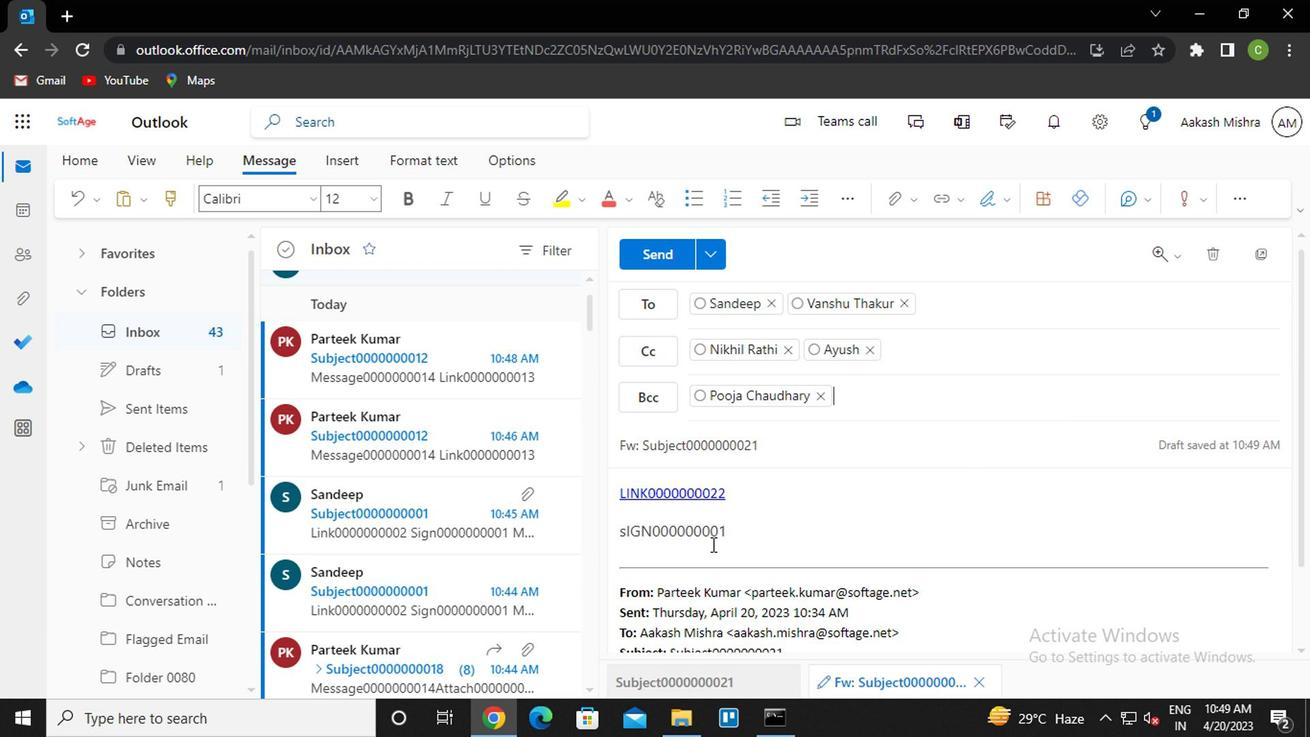 
Action: Mouse pressed left at (703, 537)
Screenshot: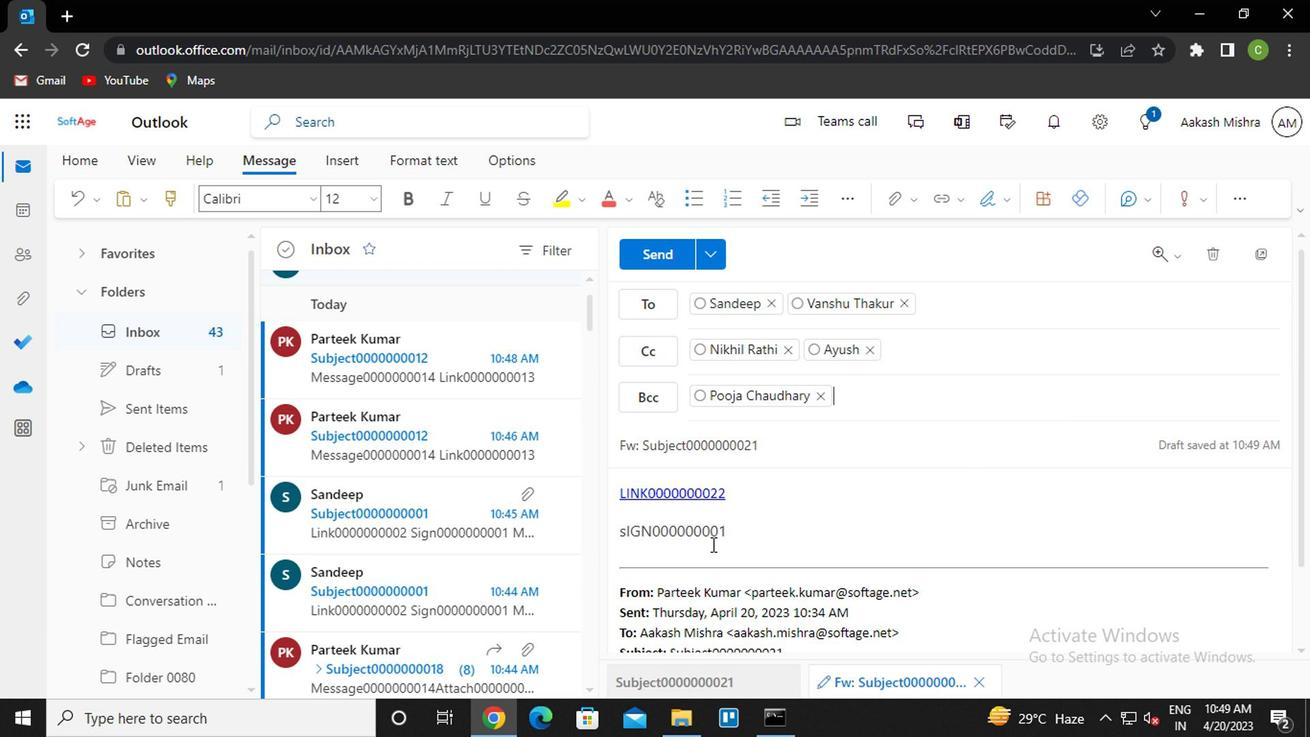 
Action: Key pressed <Key.caps_lock>m<Key.caps_lock>essage0000000023
Screenshot: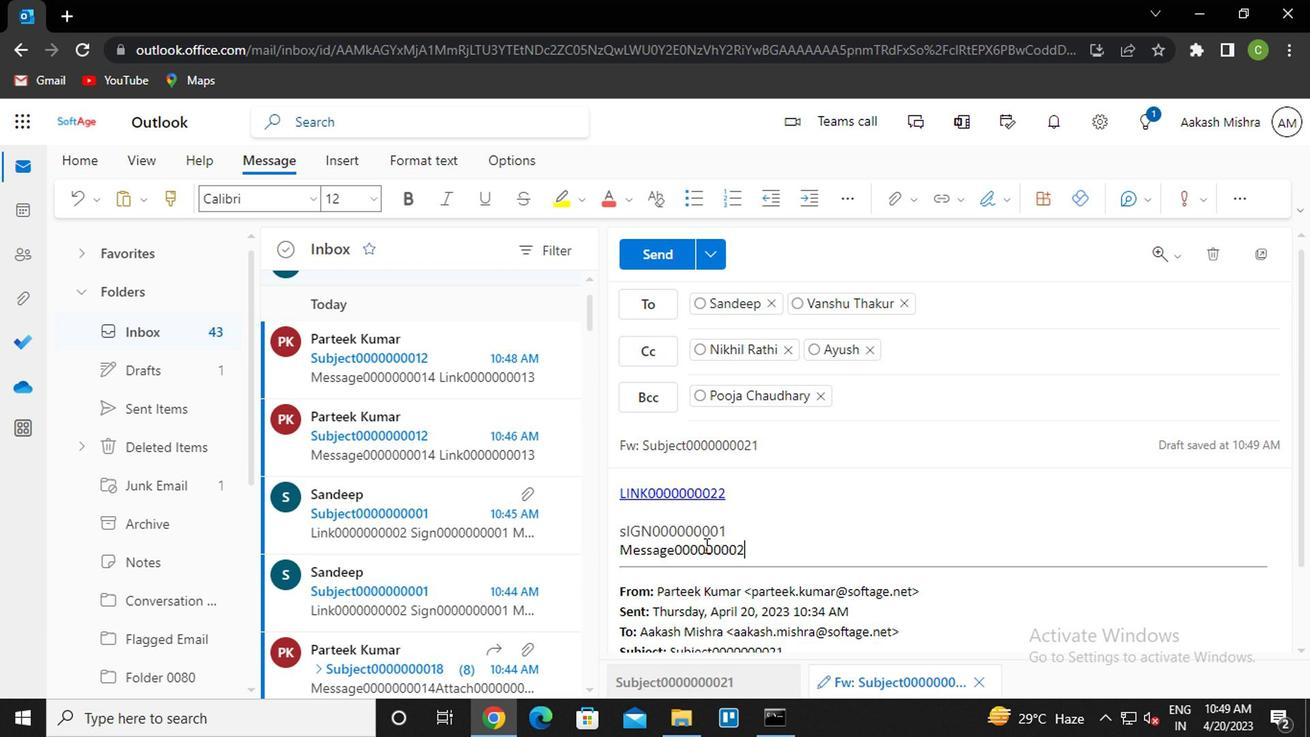 
Action: Mouse moved to (660, 253)
Screenshot: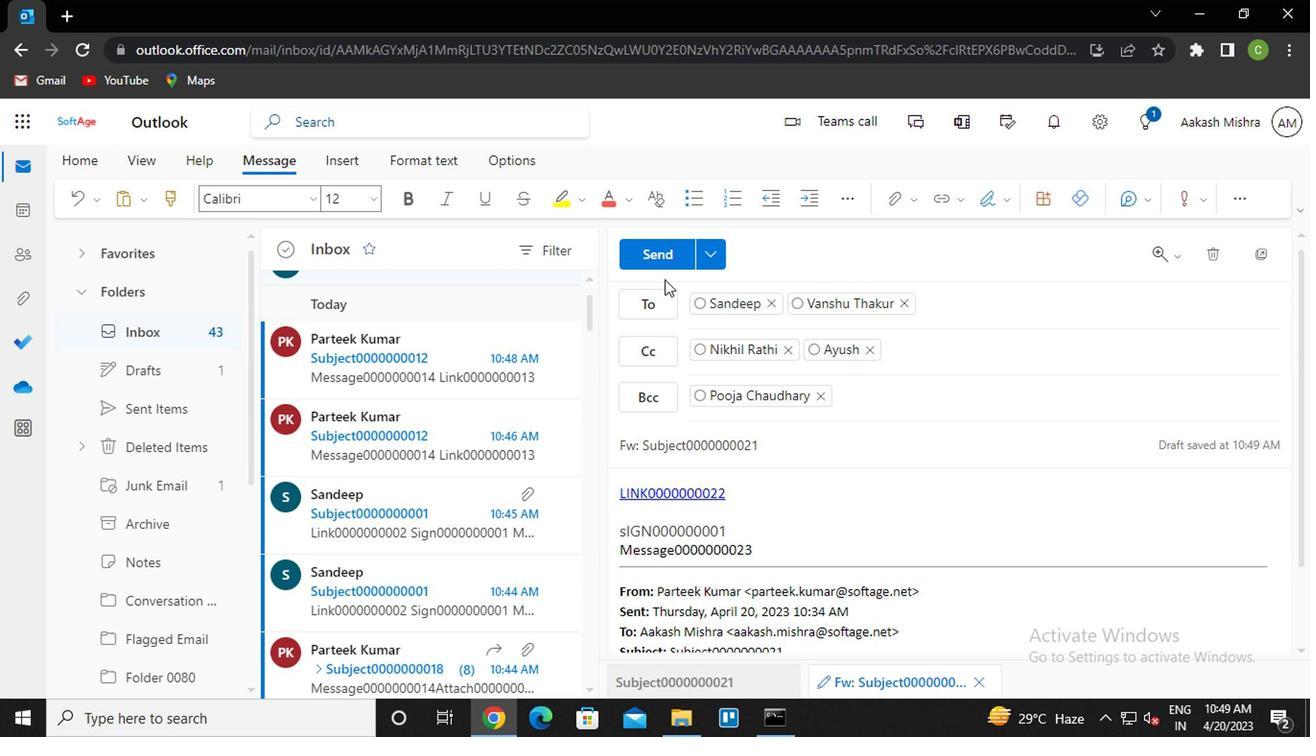 
Action: Mouse pressed left at (660, 253)
Screenshot: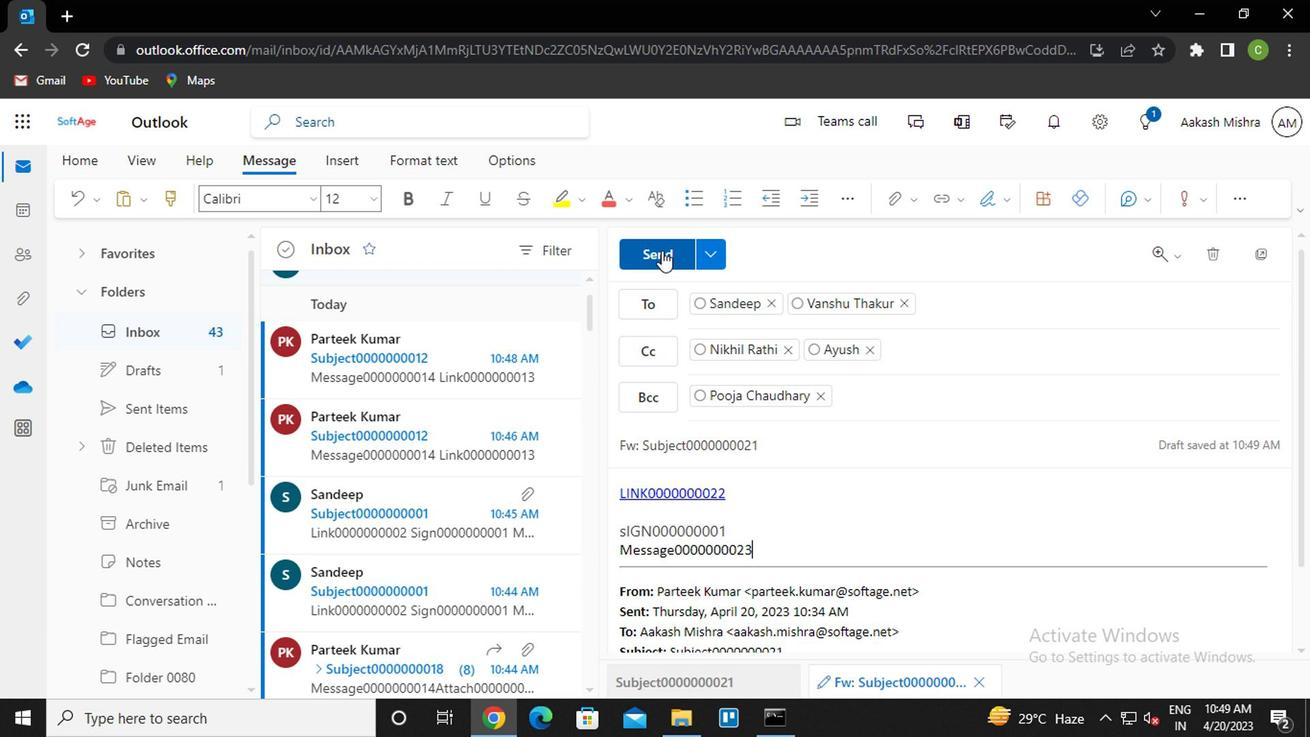 
Action: Mouse moved to (1225, 303)
Screenshot: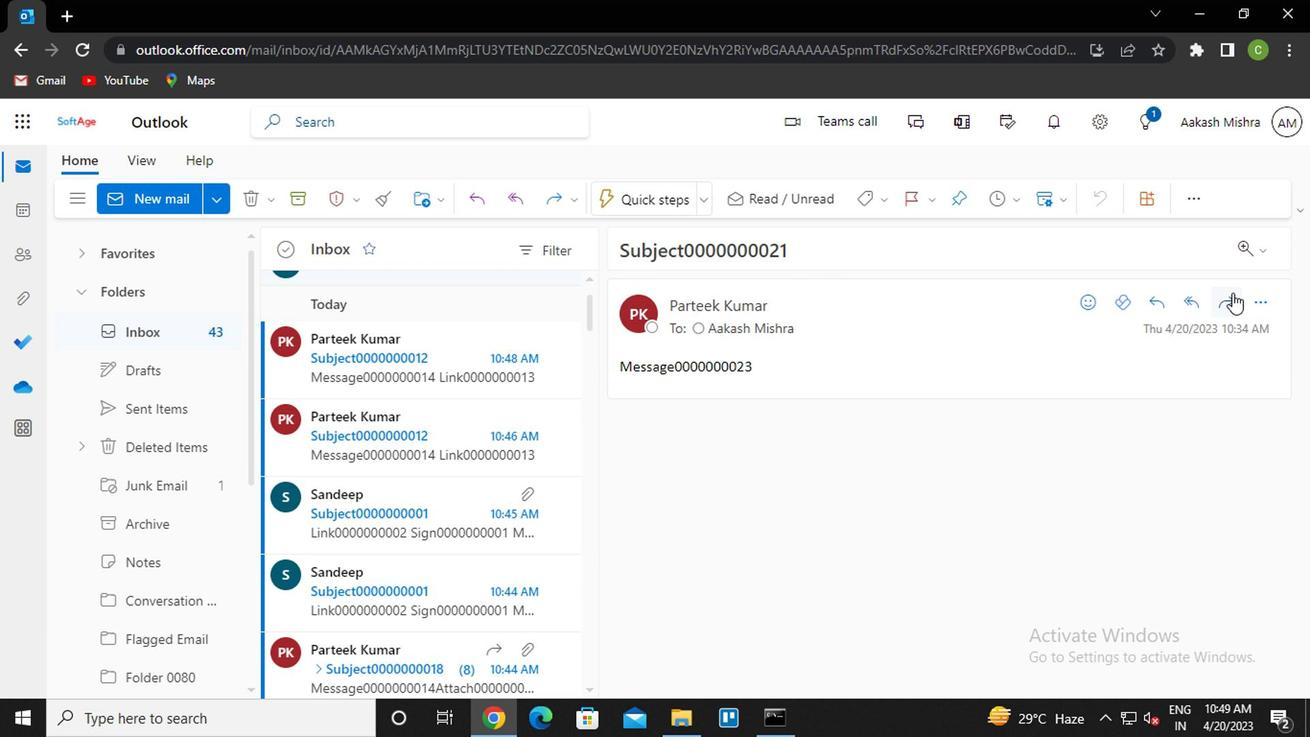 
Action: Mouse pressed left at (1225, 303)
Screenshot: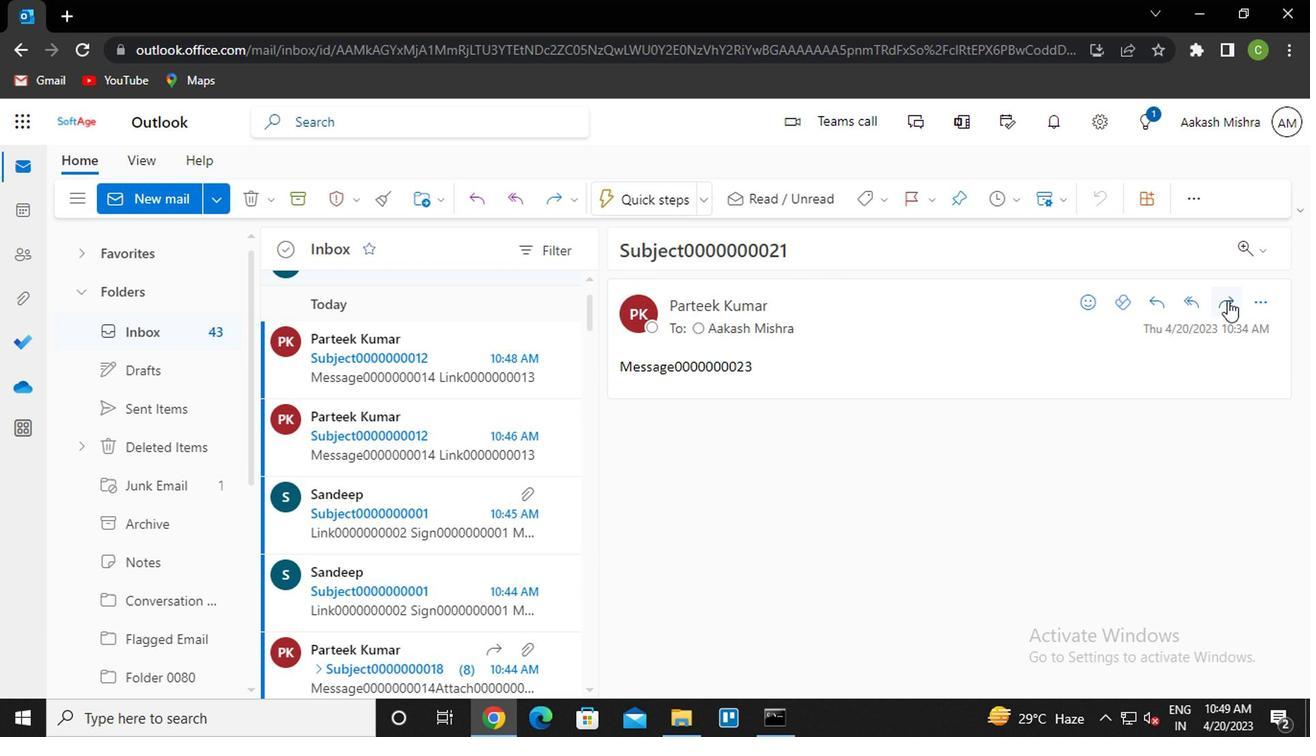 
Action: Mouse moved to (701, 454)
Screenshot: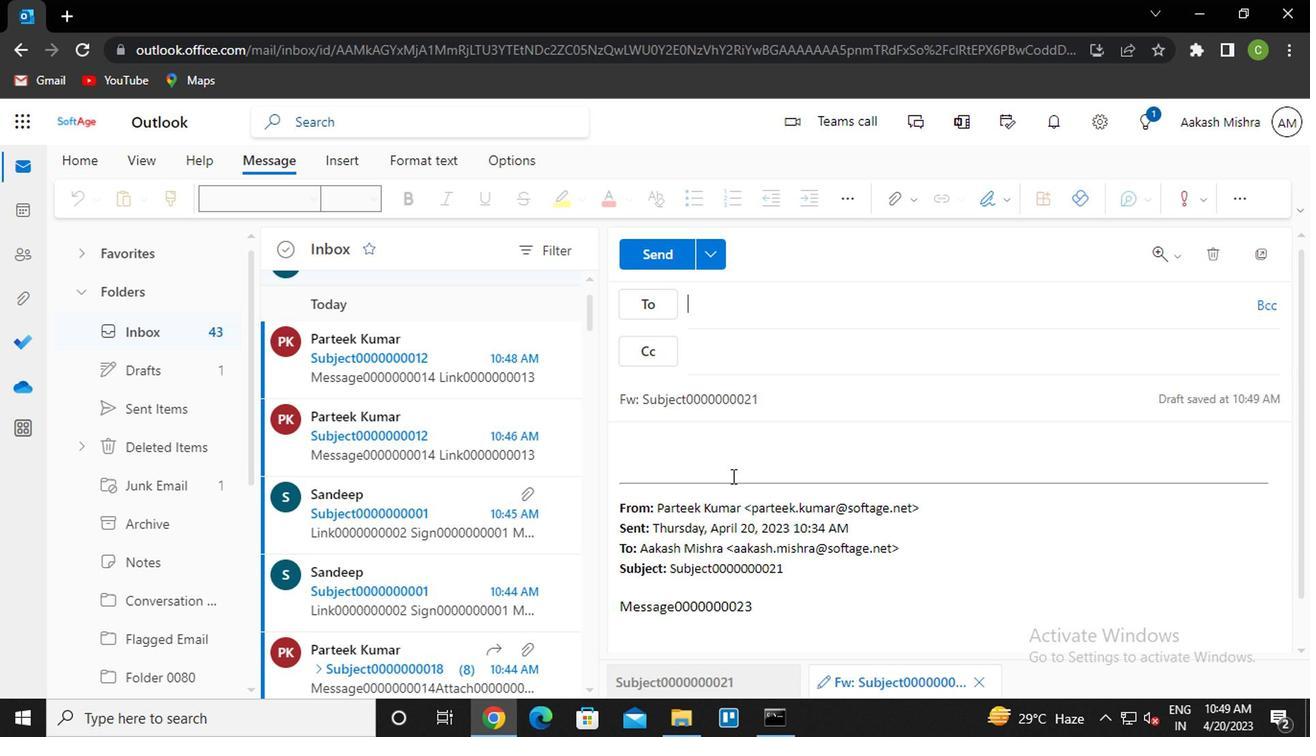 
Action: Mouse pressed left at (701, 454)
Screenshot: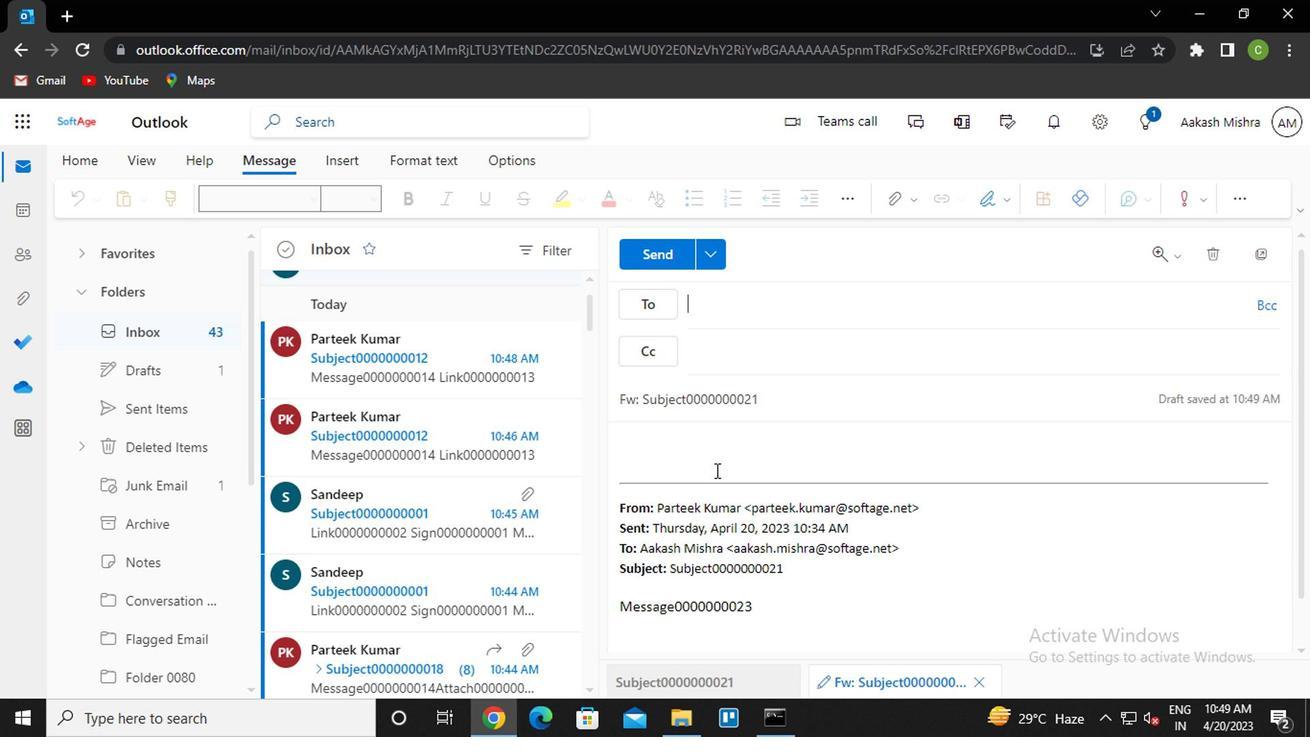 
Action: Mouse moved to (895, 206)
Screenshot: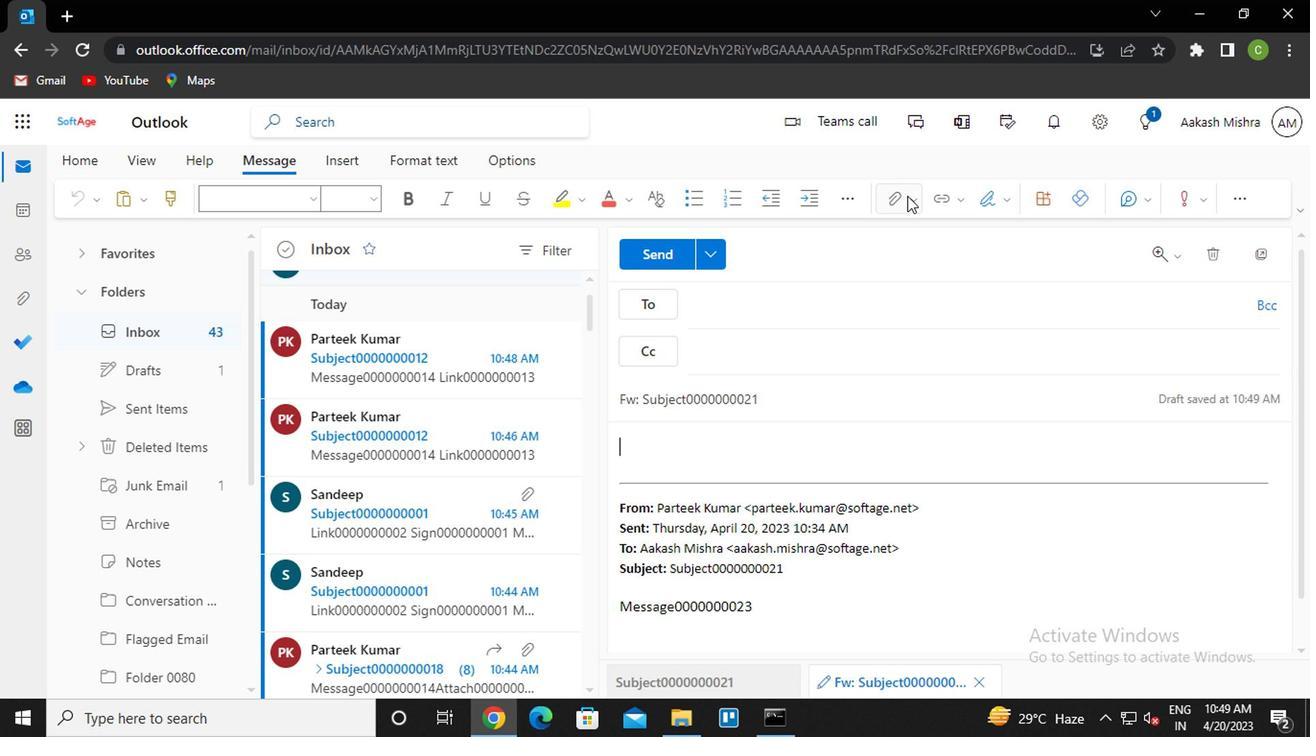
Action: Mouse pressed left at (895, 206)
Screenshot: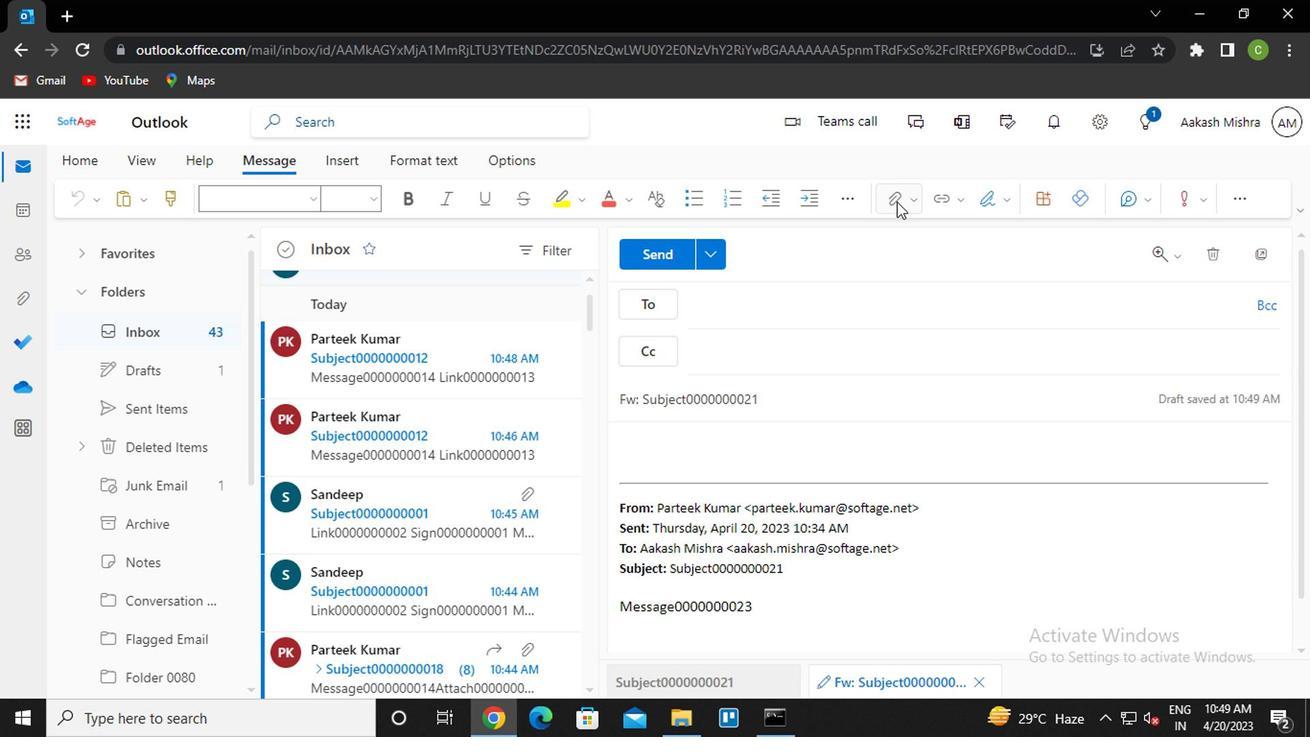 
Action: Mouse moved to (757, 345)
Screenshot: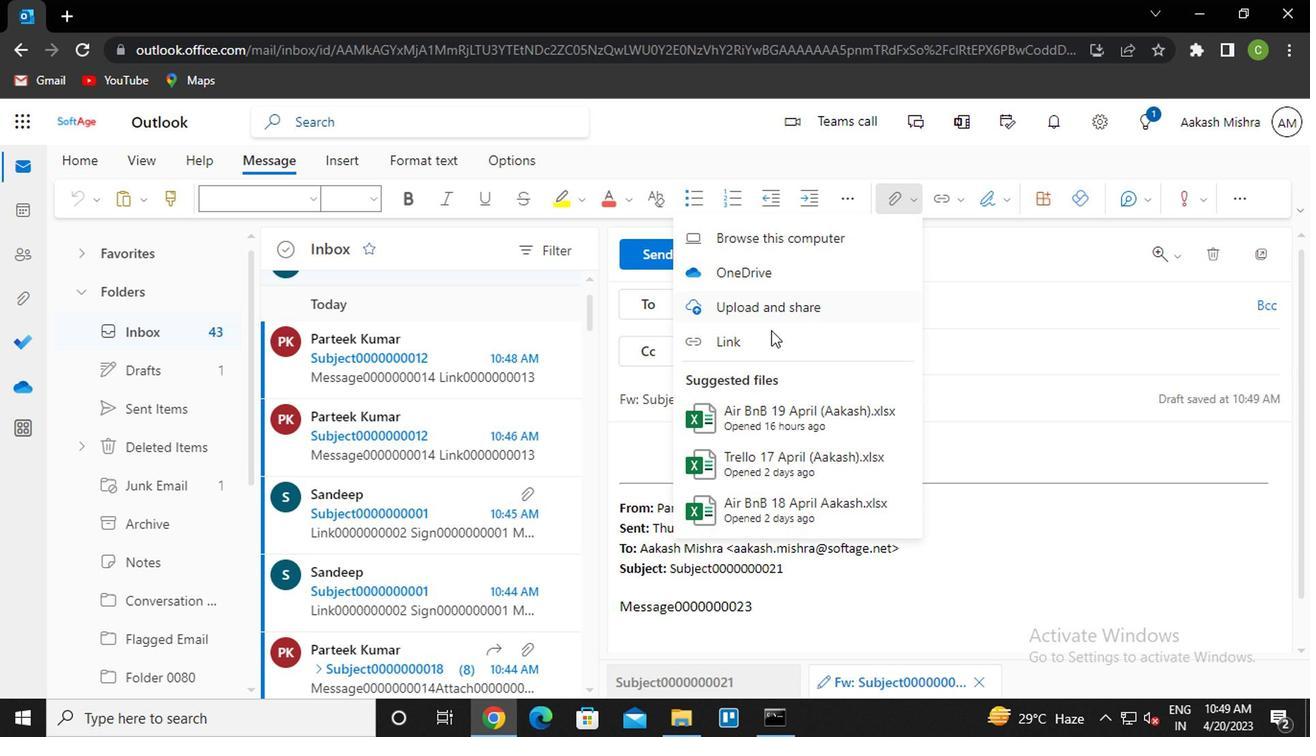 
Action: Mouse pressed left at (757, 345)
Screenshot: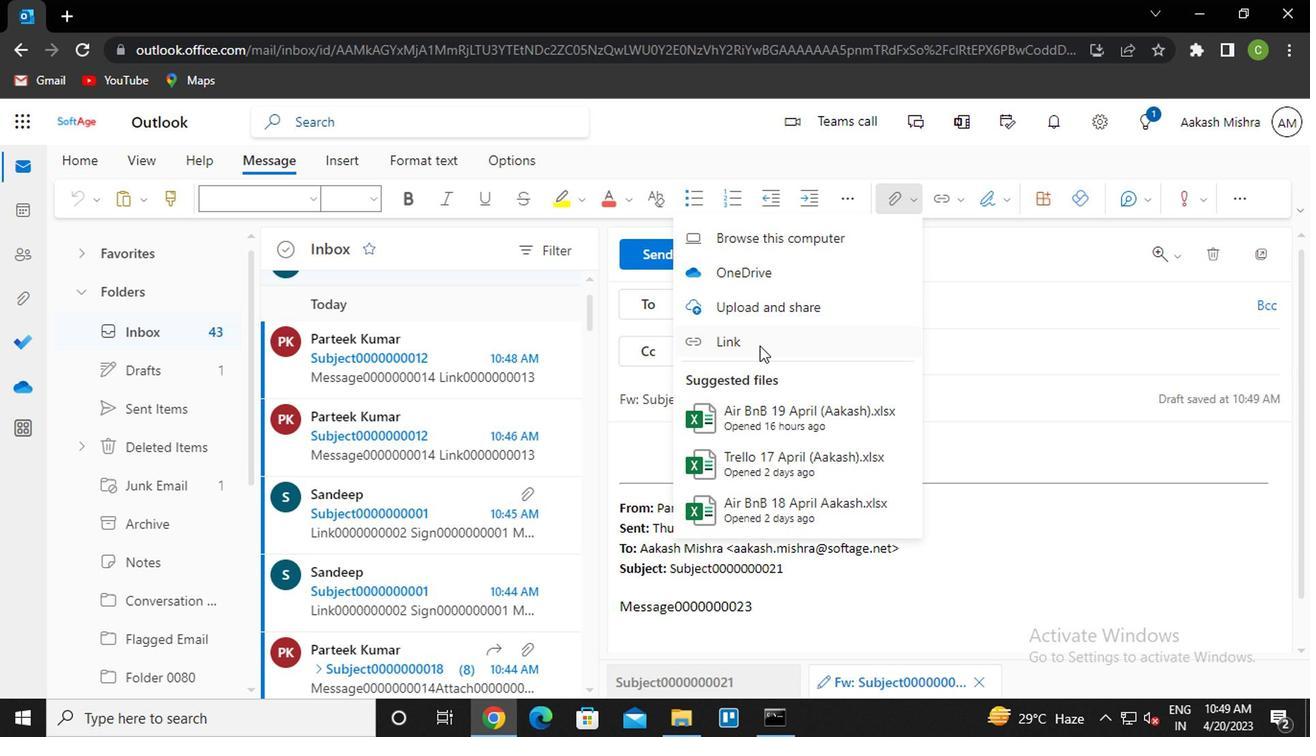 
Action: Mouse moved to (529, 376)
Screenshot: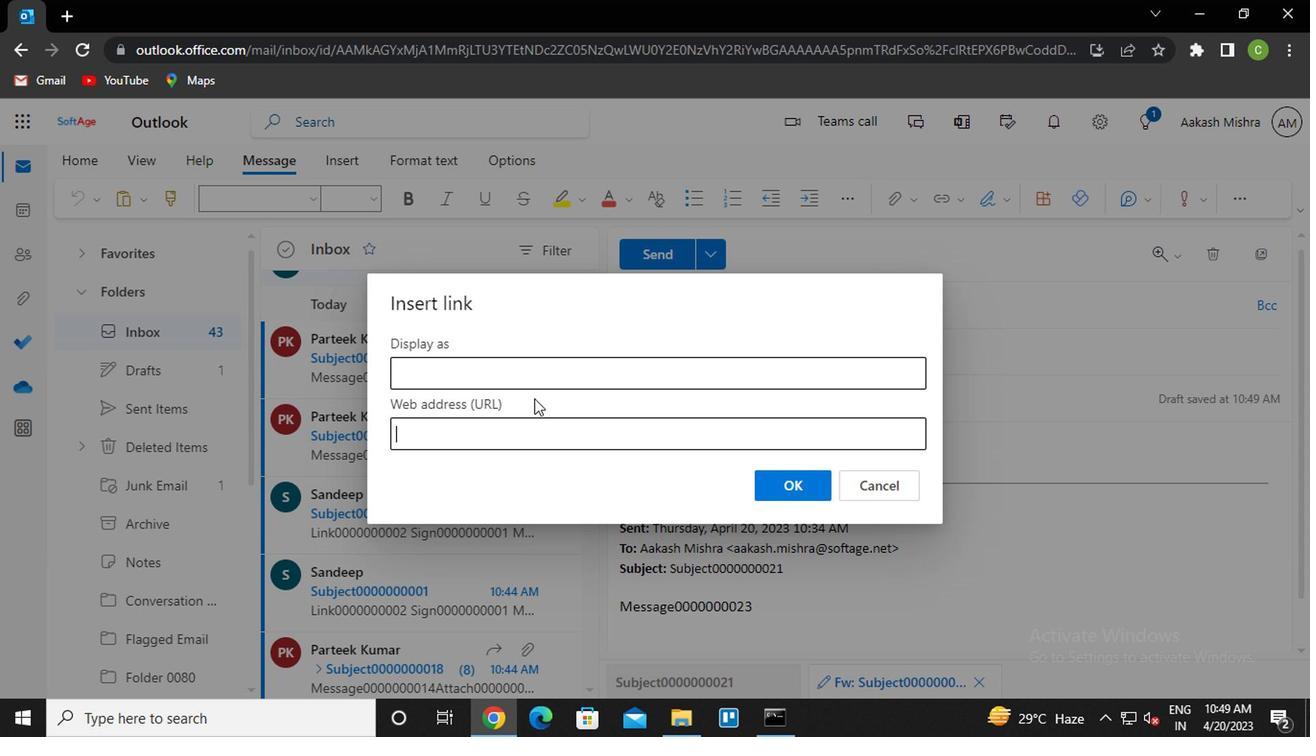 
Action: Mouse pressed left at (529, 376)
Screenshot: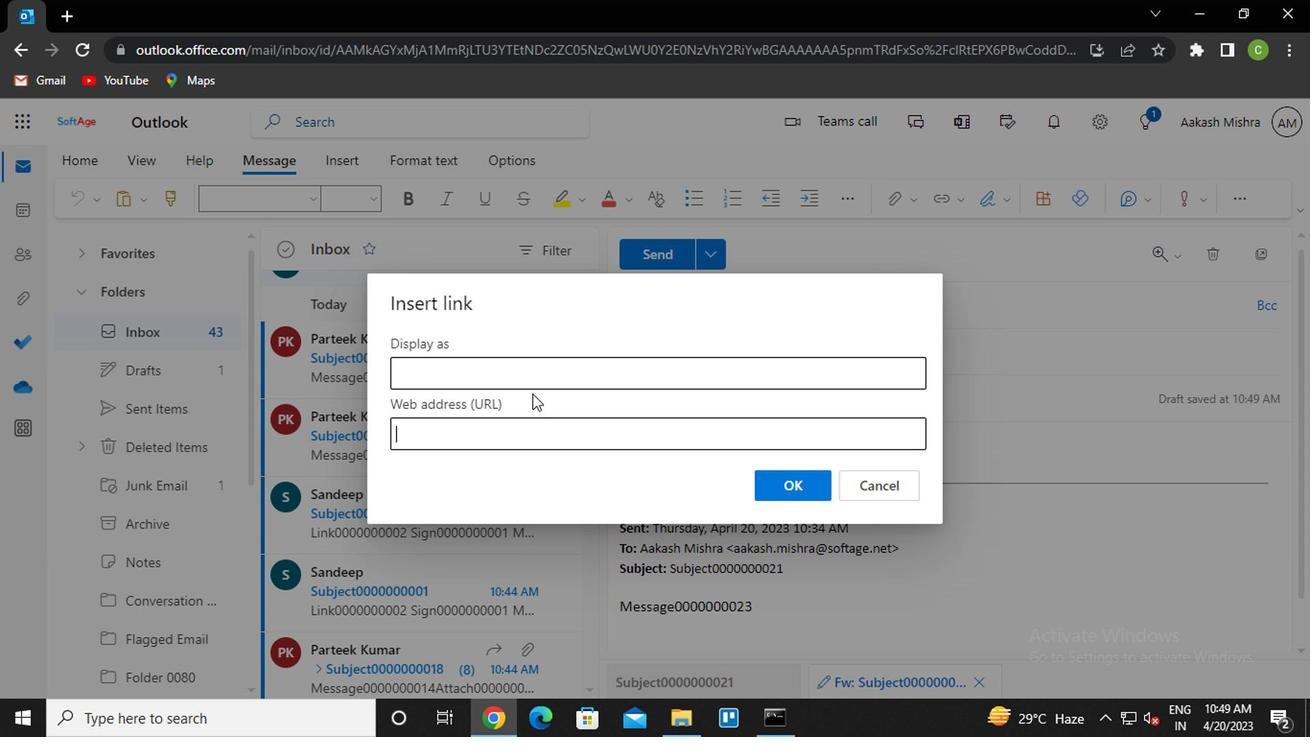 
Action: Mouse moved to (534, 440)
Screenshot: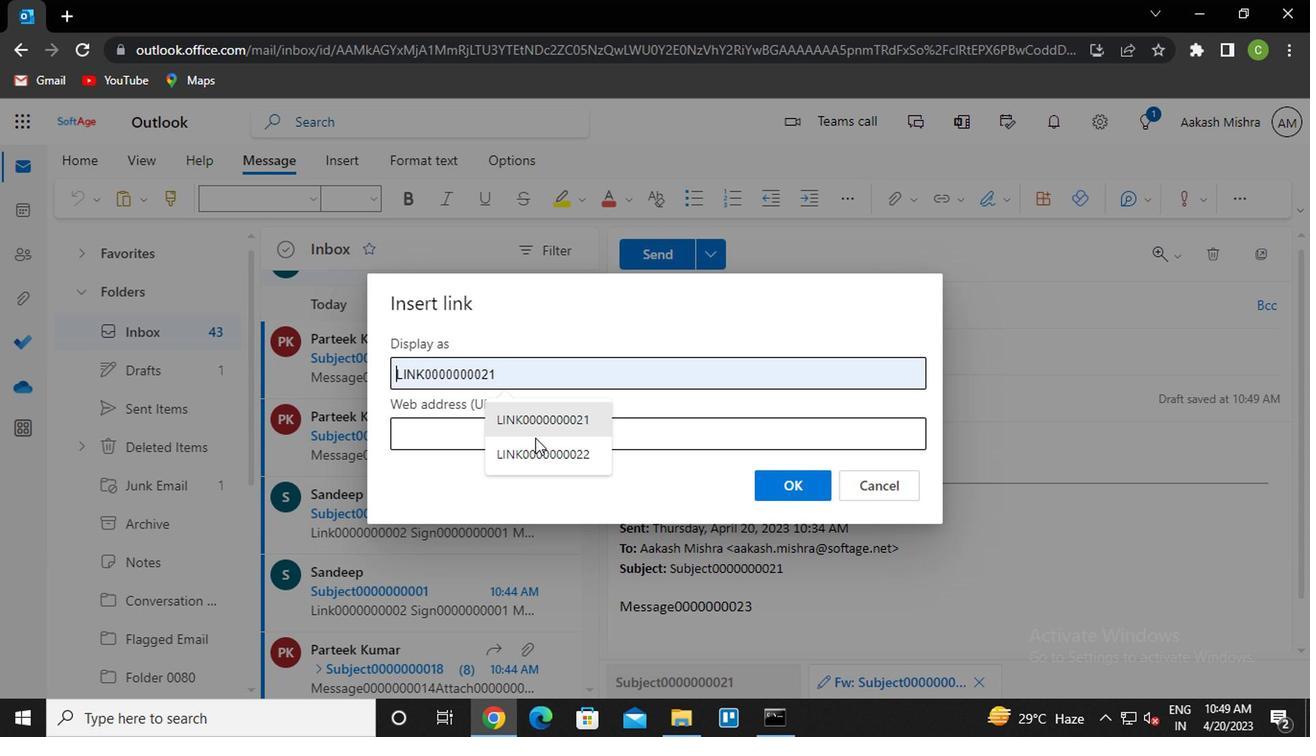
Action: Mouse pressed left at (534, 440)
Screenshot: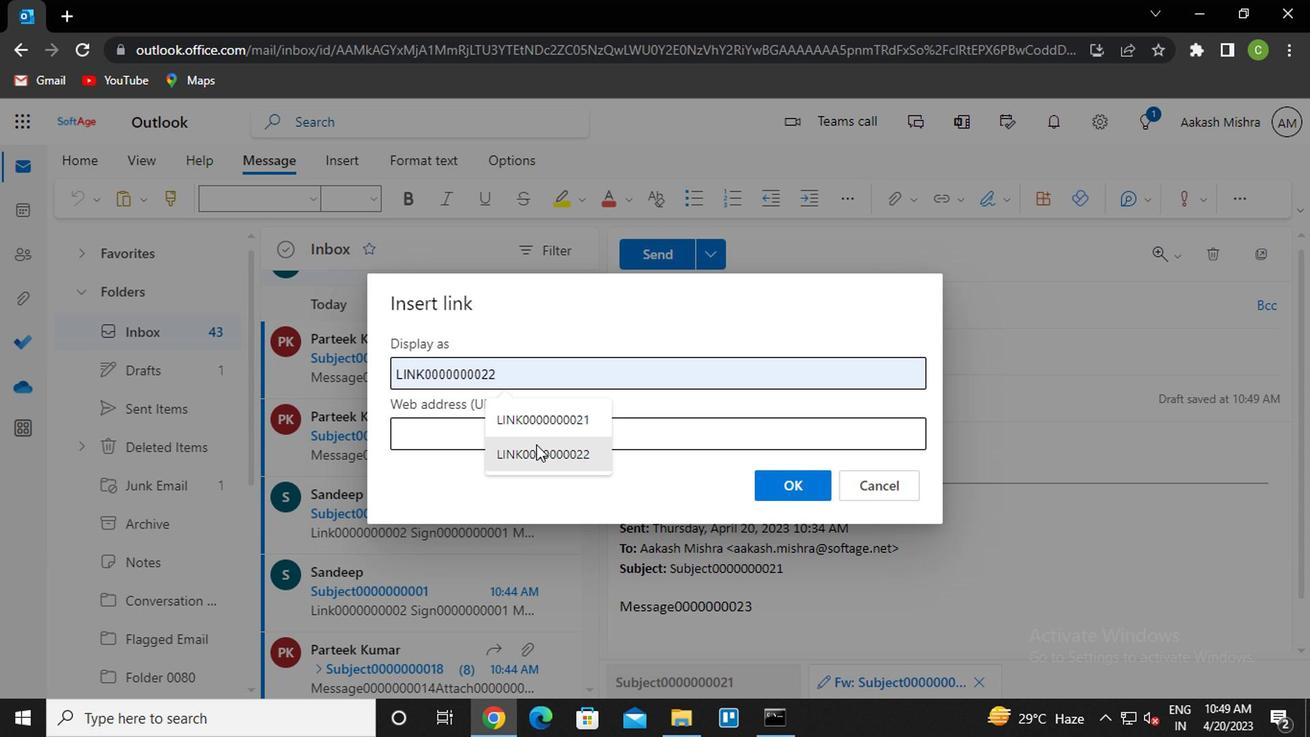 
Action: Mouse moved to (527, 436)
Screenshot: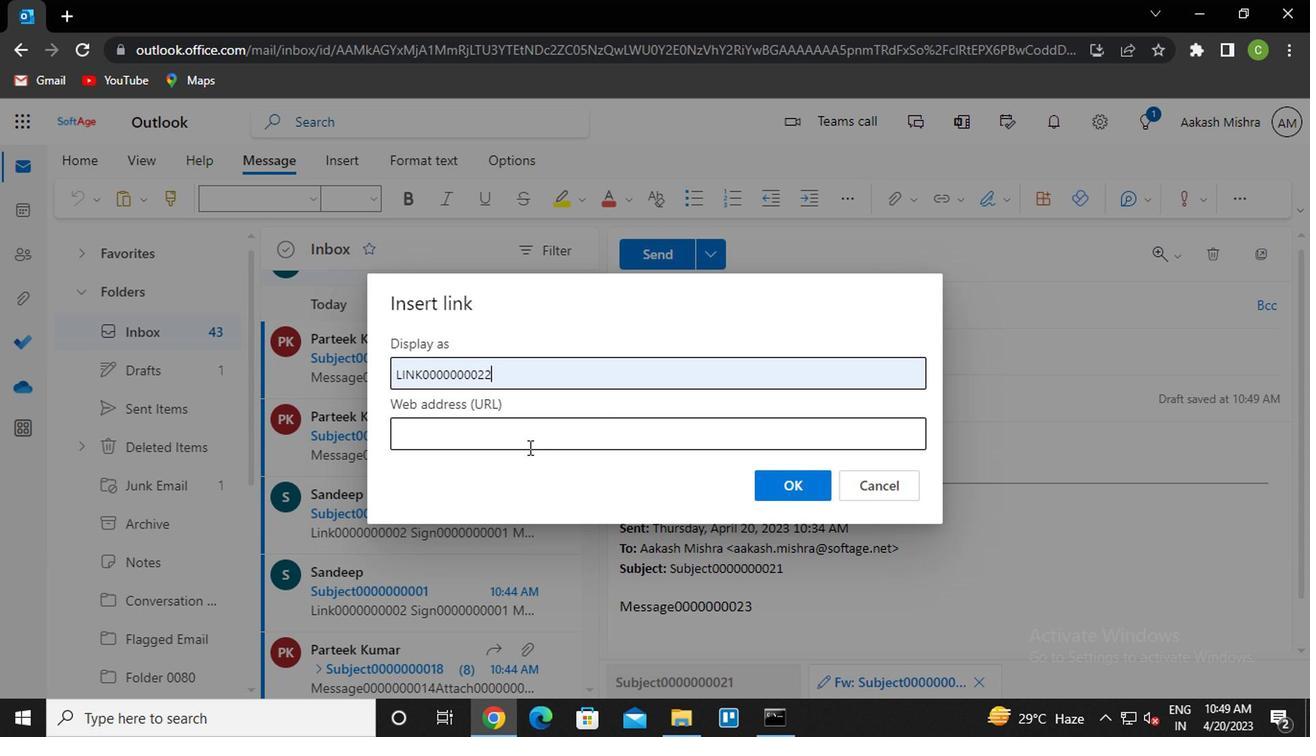 
Action: Mouse pressed left at (527, 436)
Screenshot: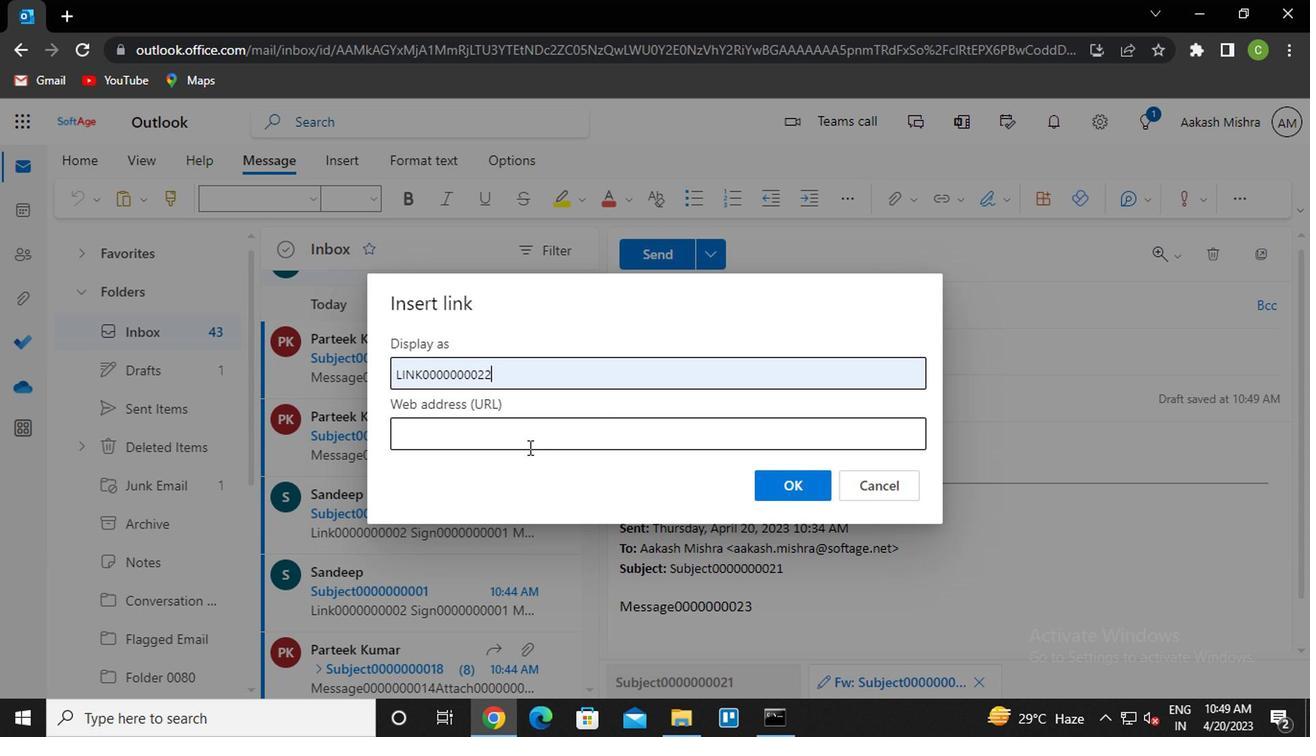 
Action: Mouse moved to (546, 516)
Screenshot: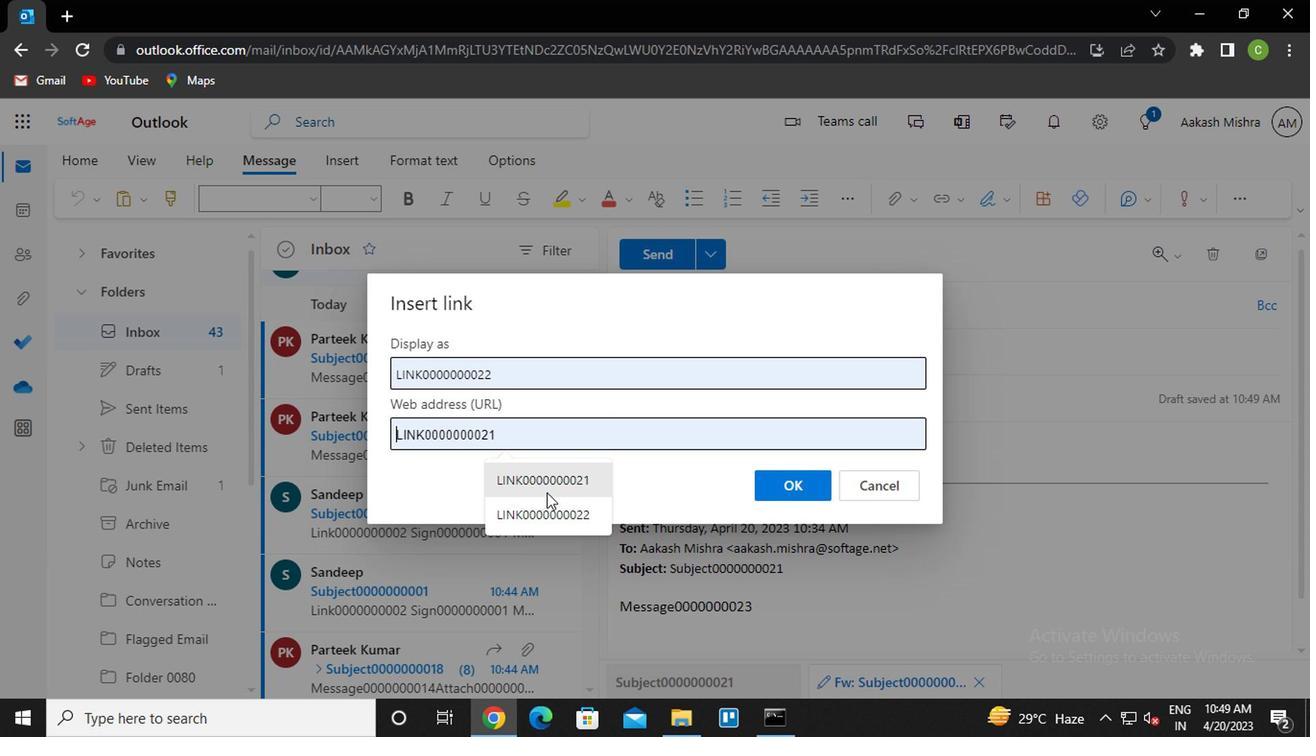 
Action: Mouse pressed left at (546, 516)
Screenshot: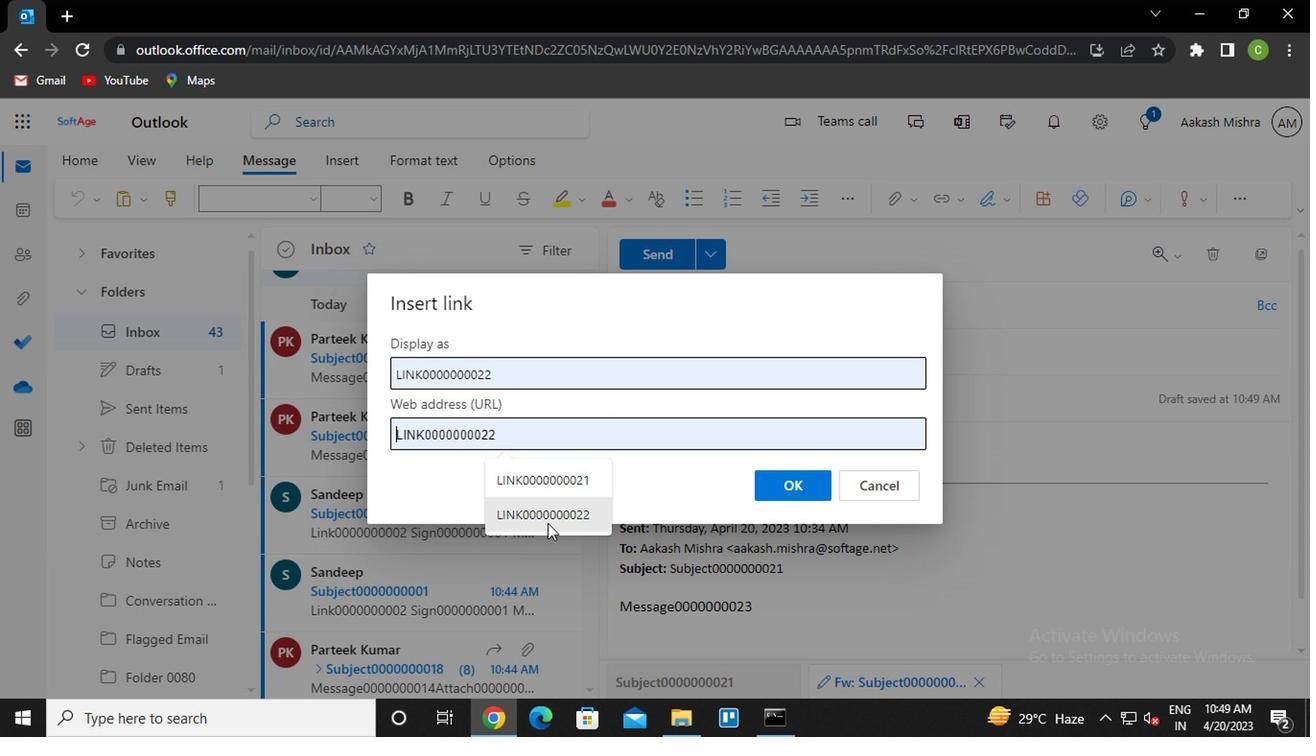 
Action: Mouse moved to (810, 484)
Screenshot: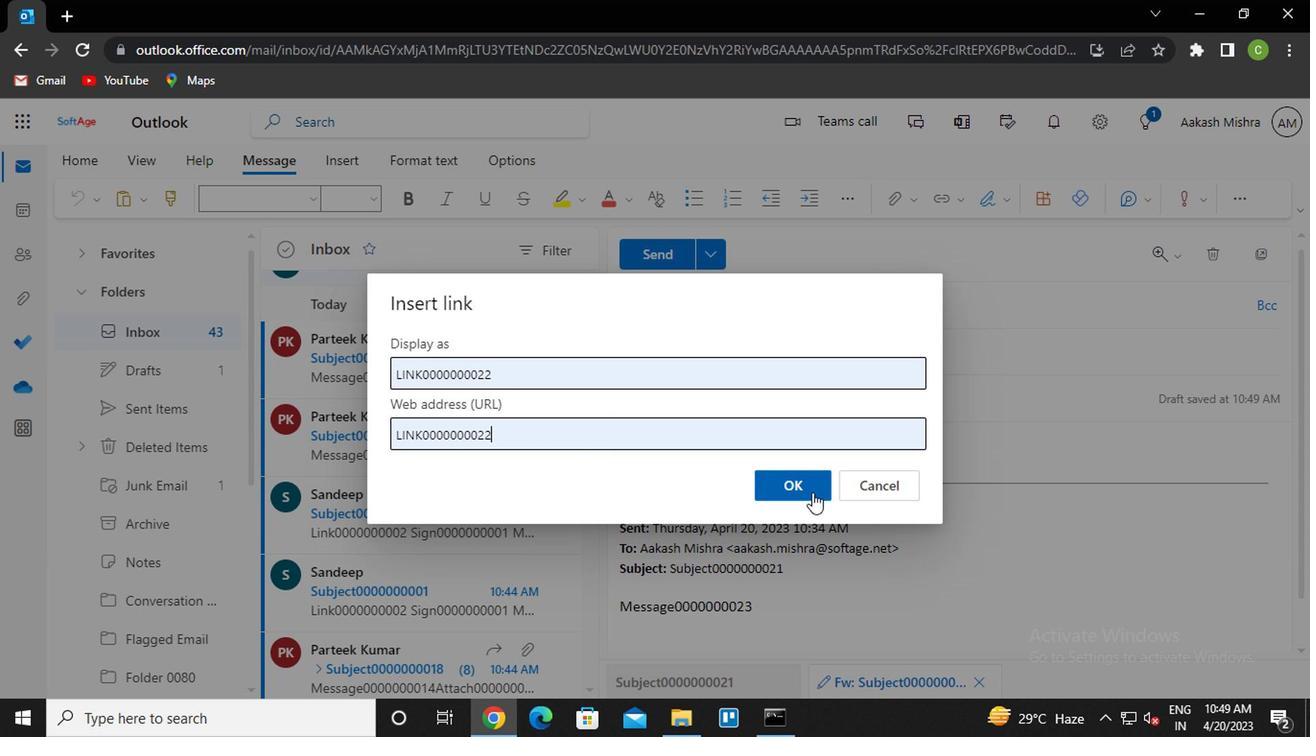 
Action: Mouse pressed left at (810, 484)
Screenshot: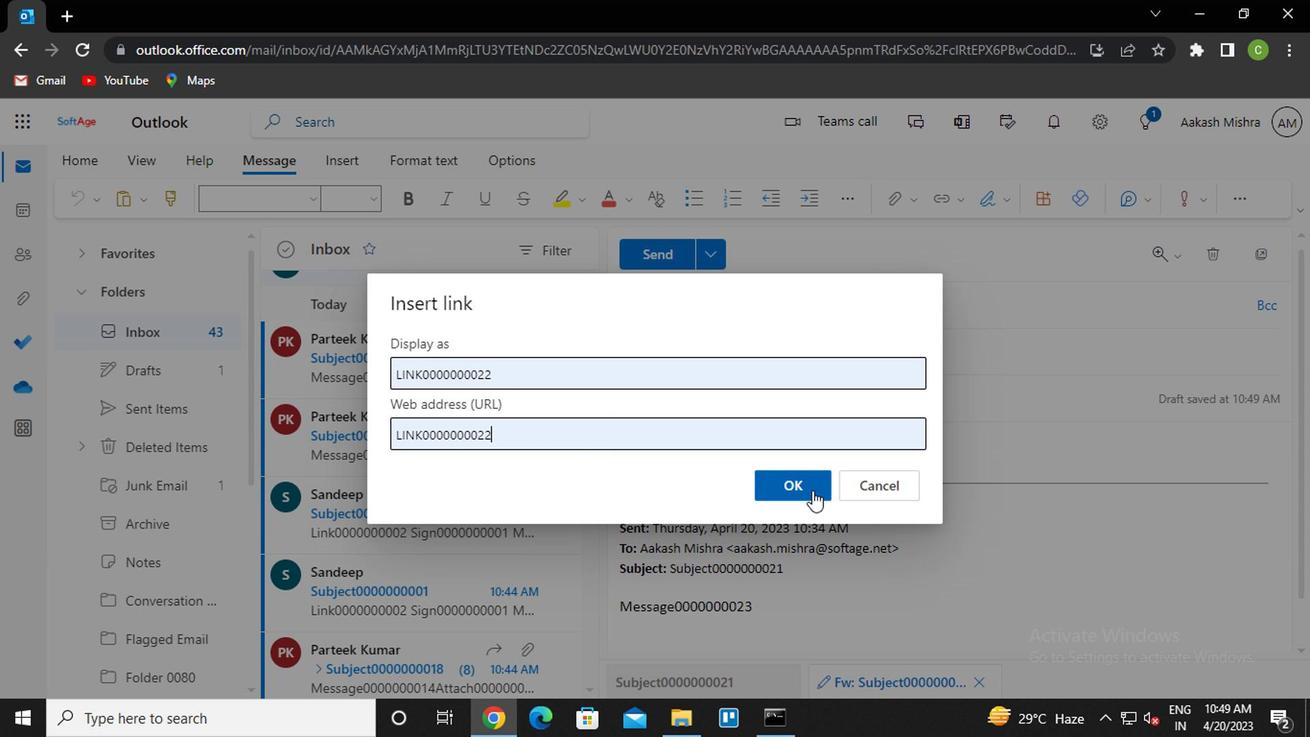 
Action: Mouse moved to (1002, 203)
Screenshot: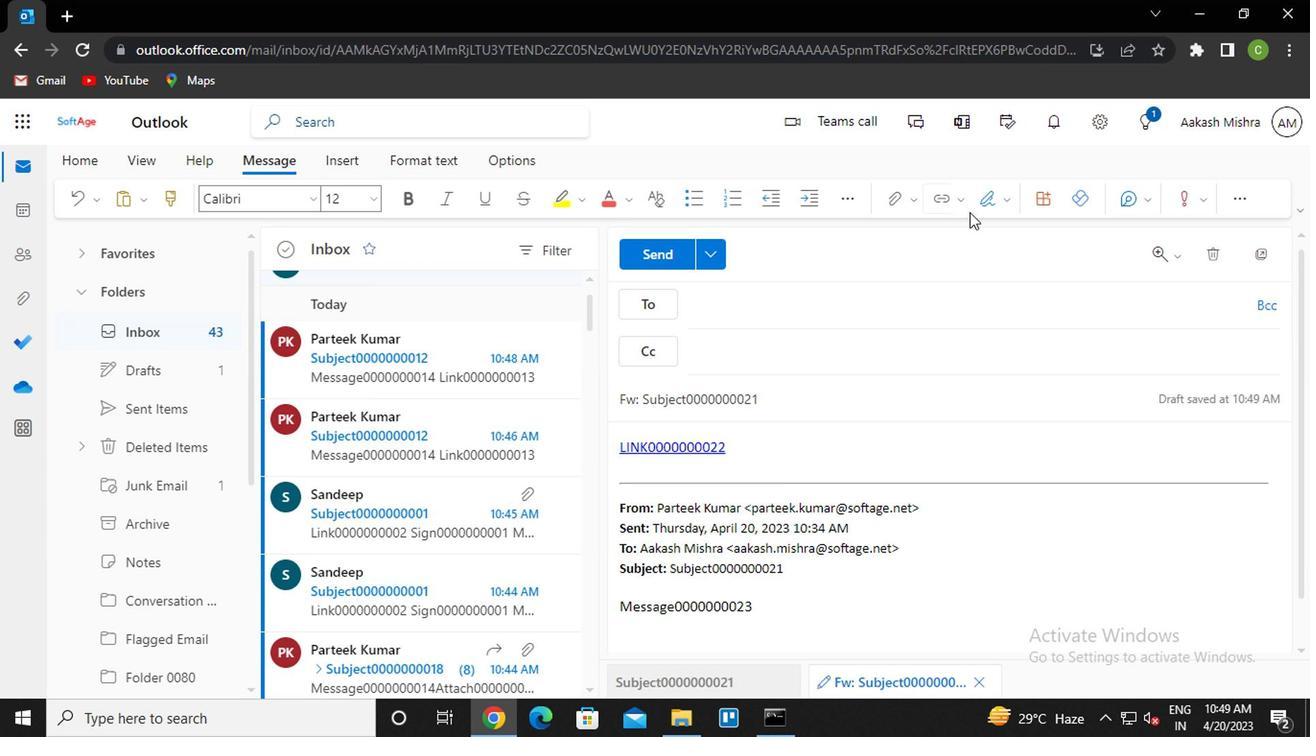 
Action: Mouse pressed left at (1002, 203)
Screenshot: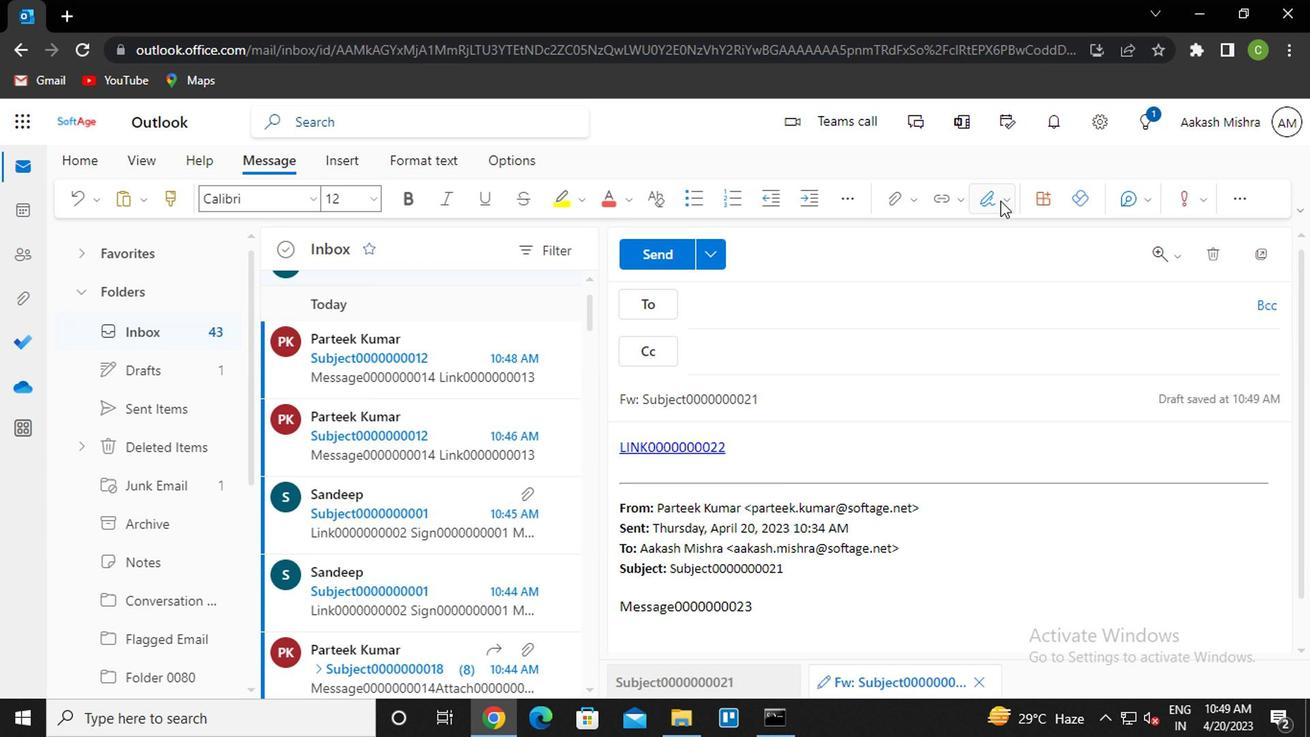 
Action: Mouse moved to (949, 244)
Screenshot: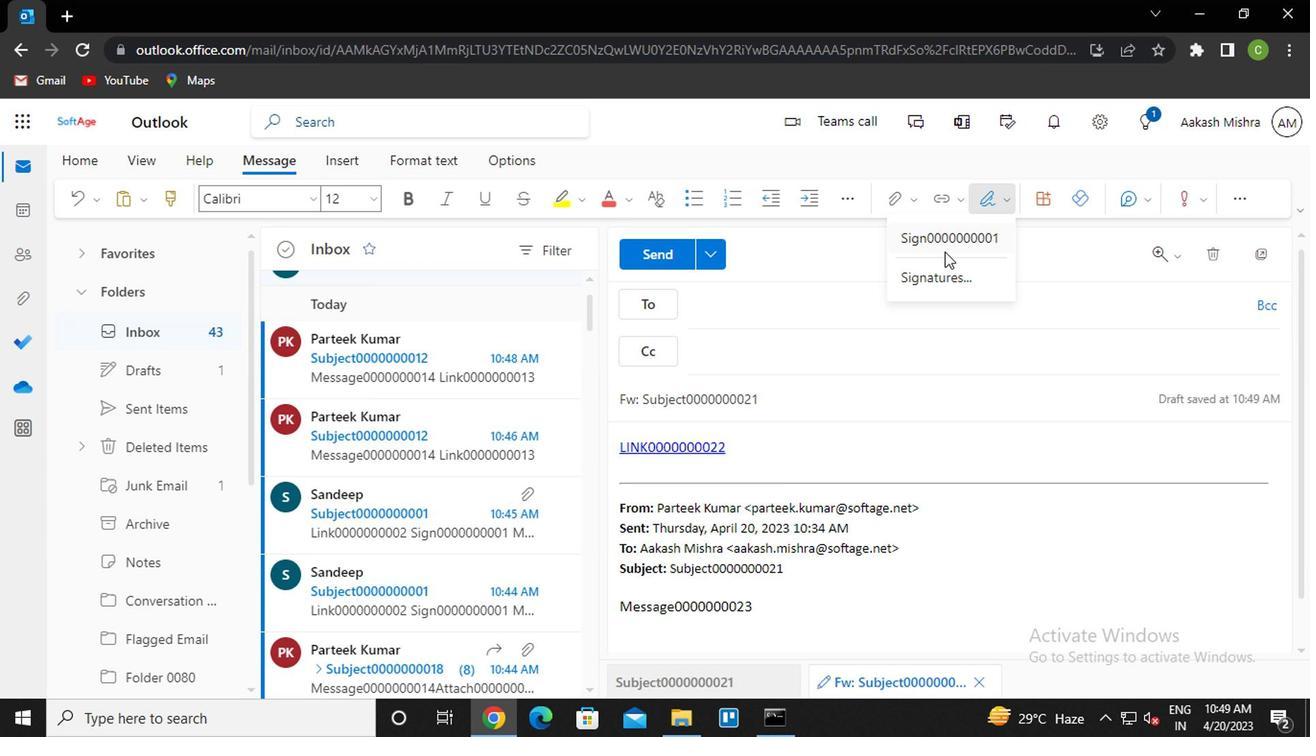 
Action: Mouse pressed left at (949, 244)
Screenshot: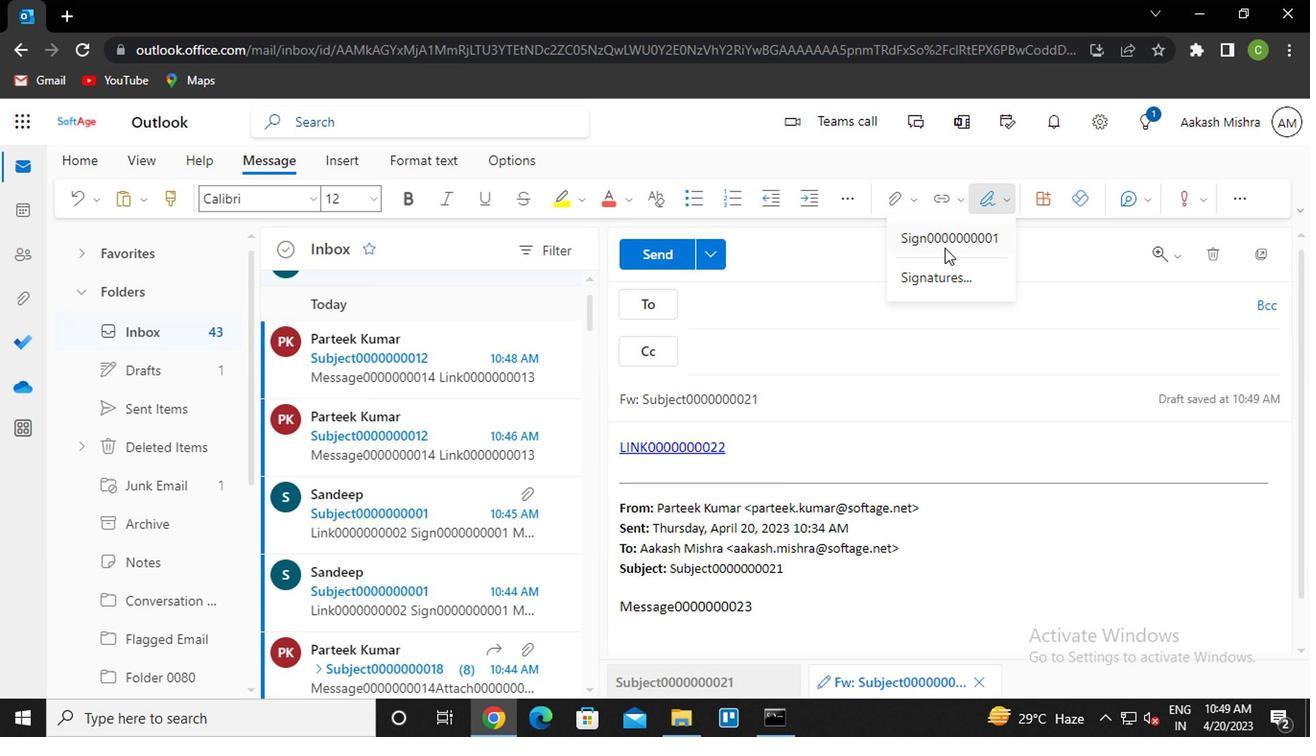 
Action: Mouse moved to (735, 303)
Screenshot: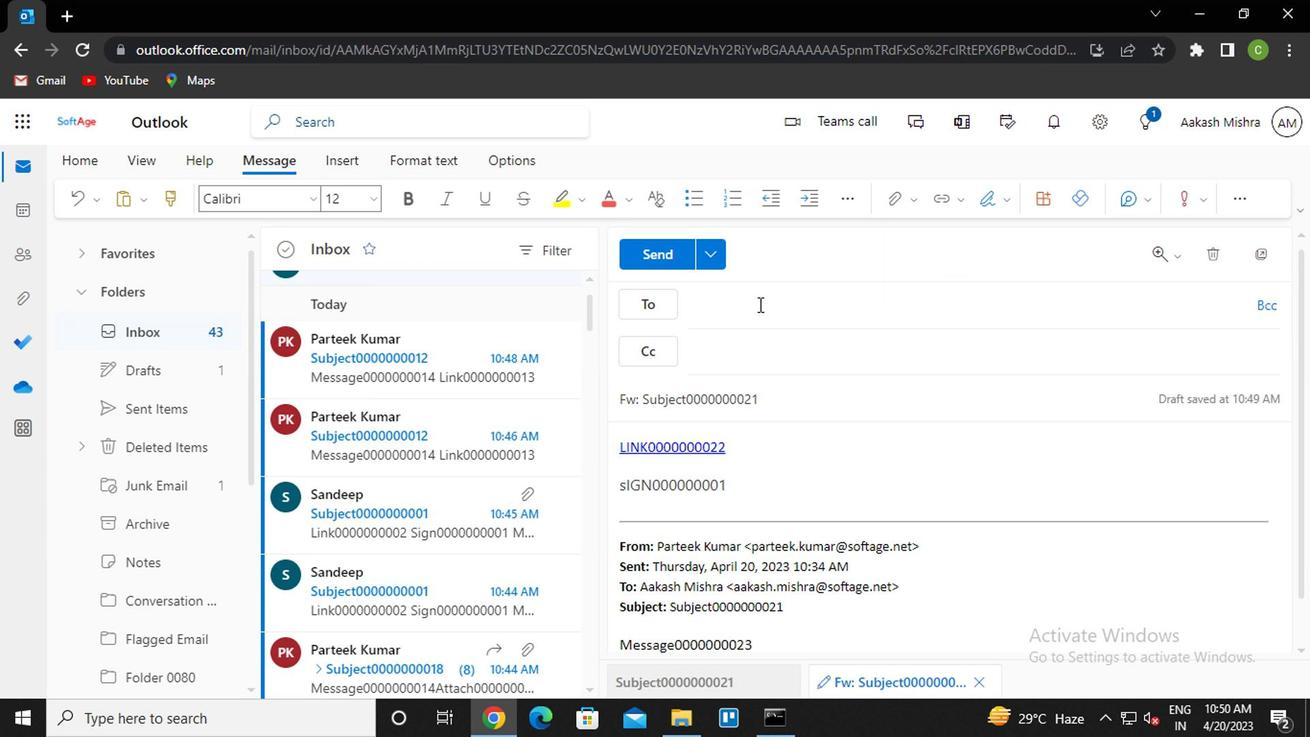 
Action: Mouse pressed left at (735, 303)
Screenshot: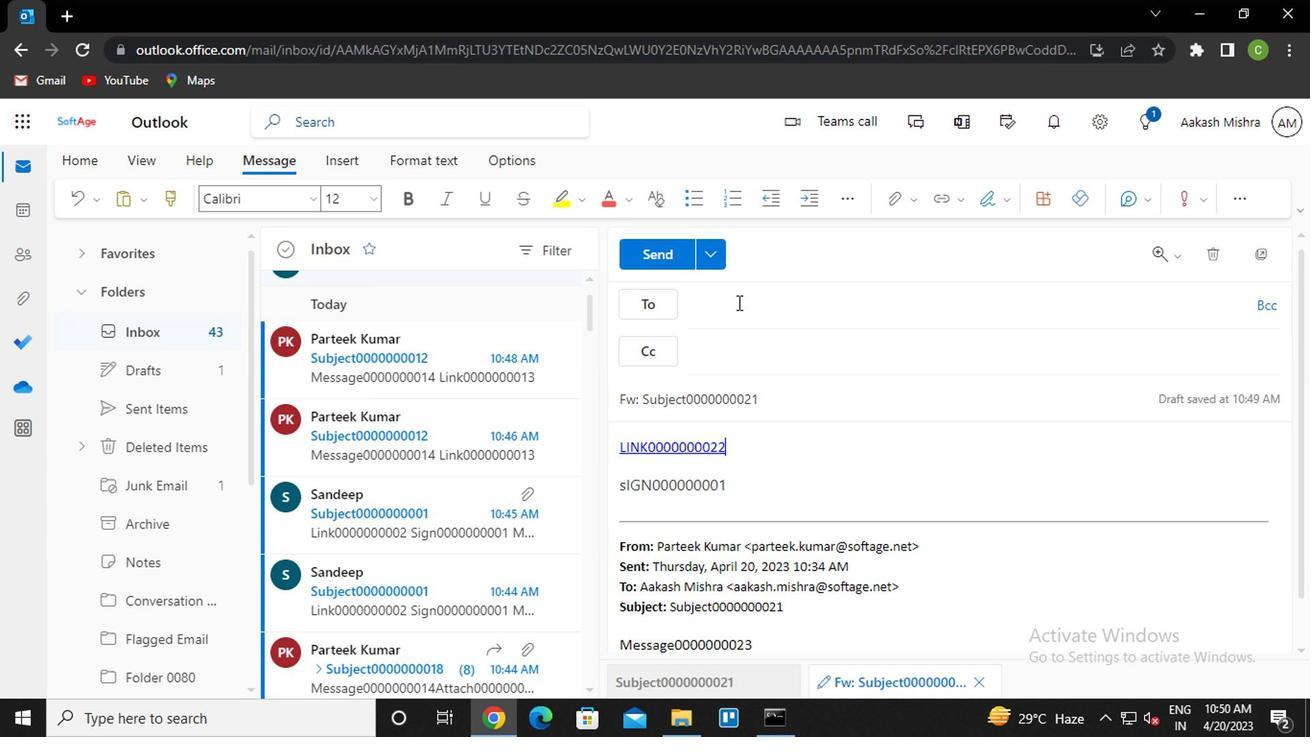
Action: Key pressed san<Key.enter>
Screenshot: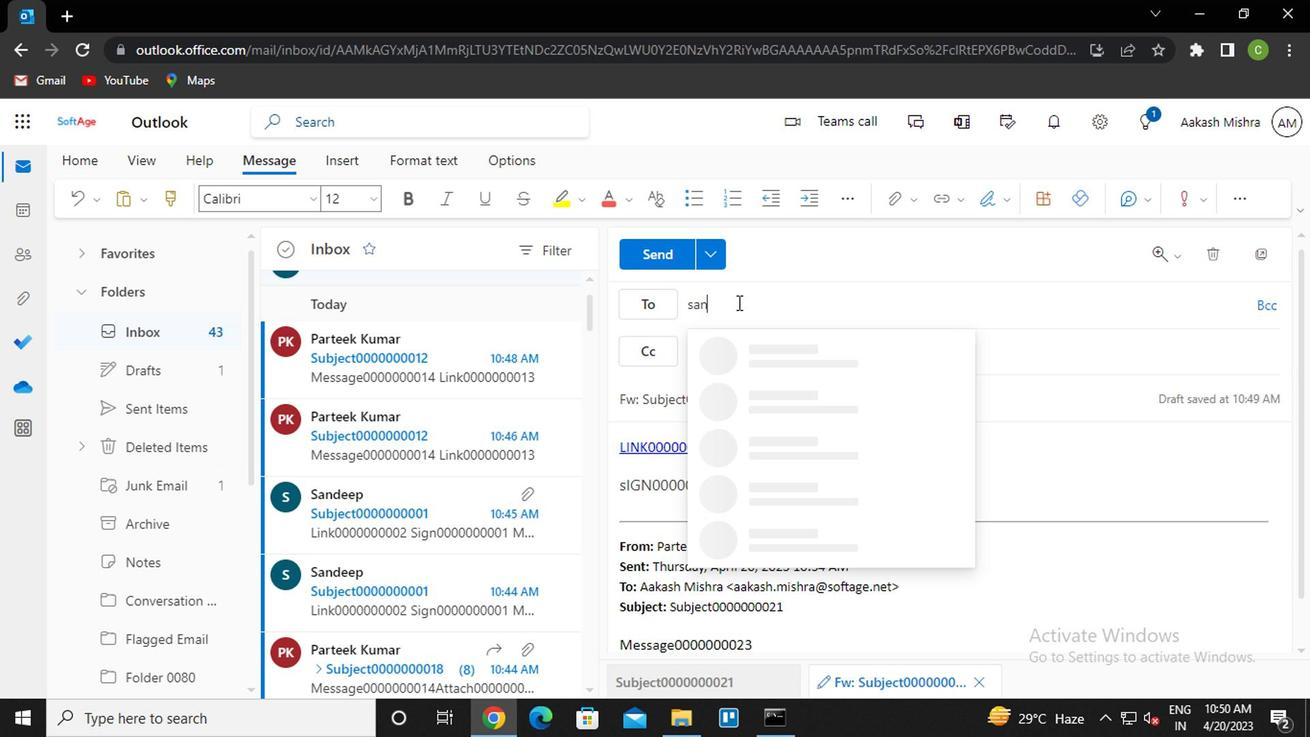
Action: Mouse moved to (728, 352)
Screenshot: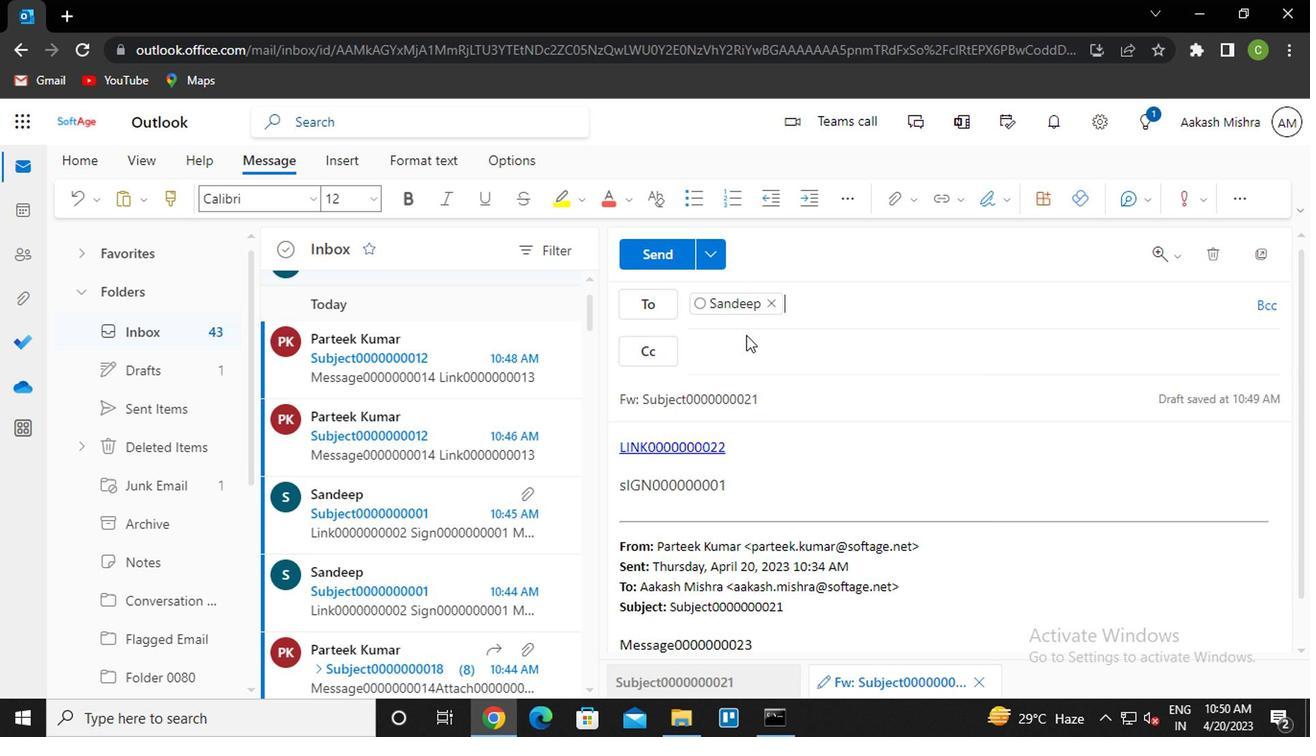 
Action: Mouse pressed left at (728, 352)
Screenshot: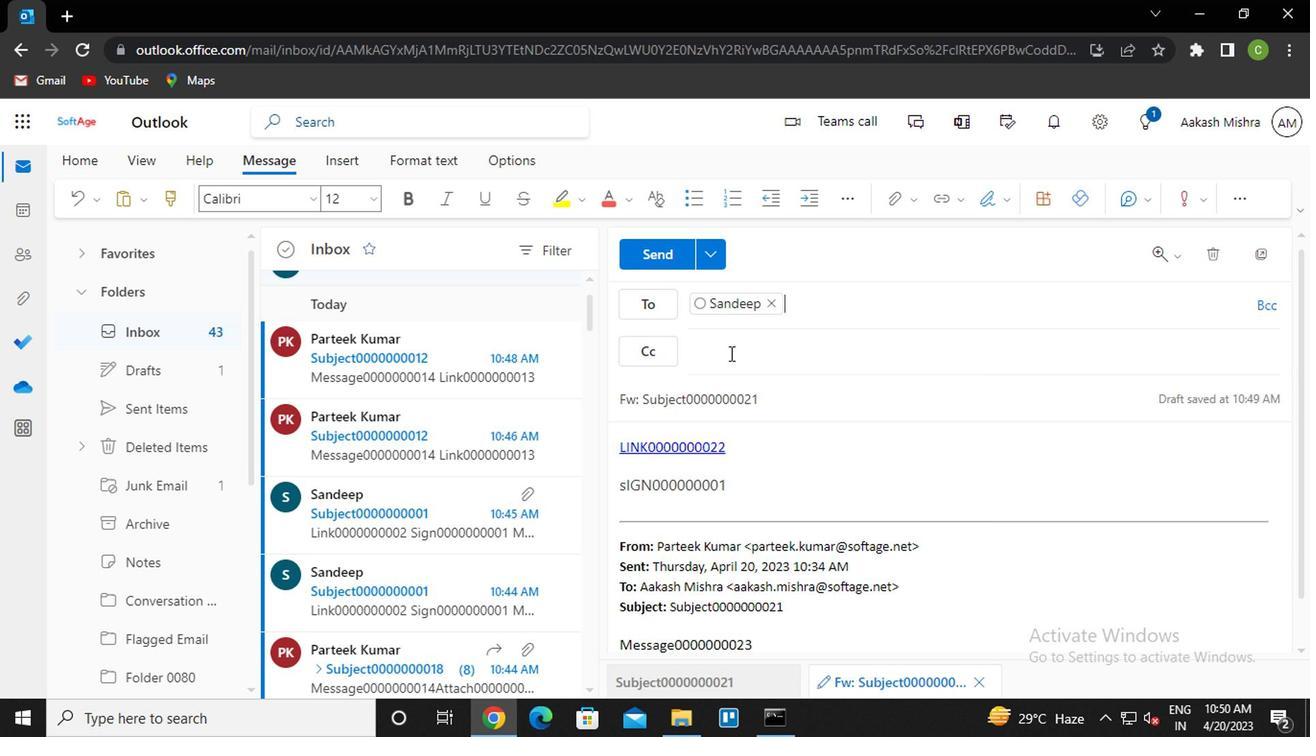 
Action: Key pressed van<Key.enter>
Screenshot: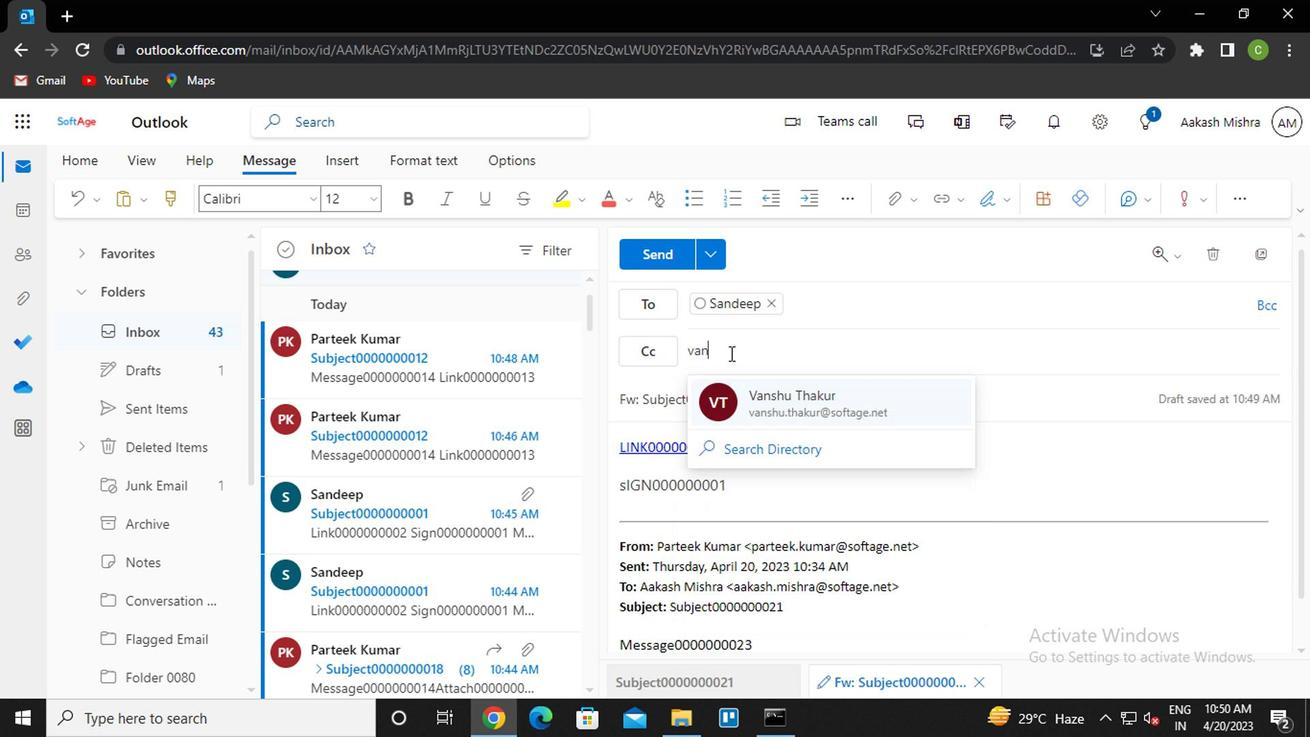 
Action: Mouse moved to (764, 407)
Screenshot: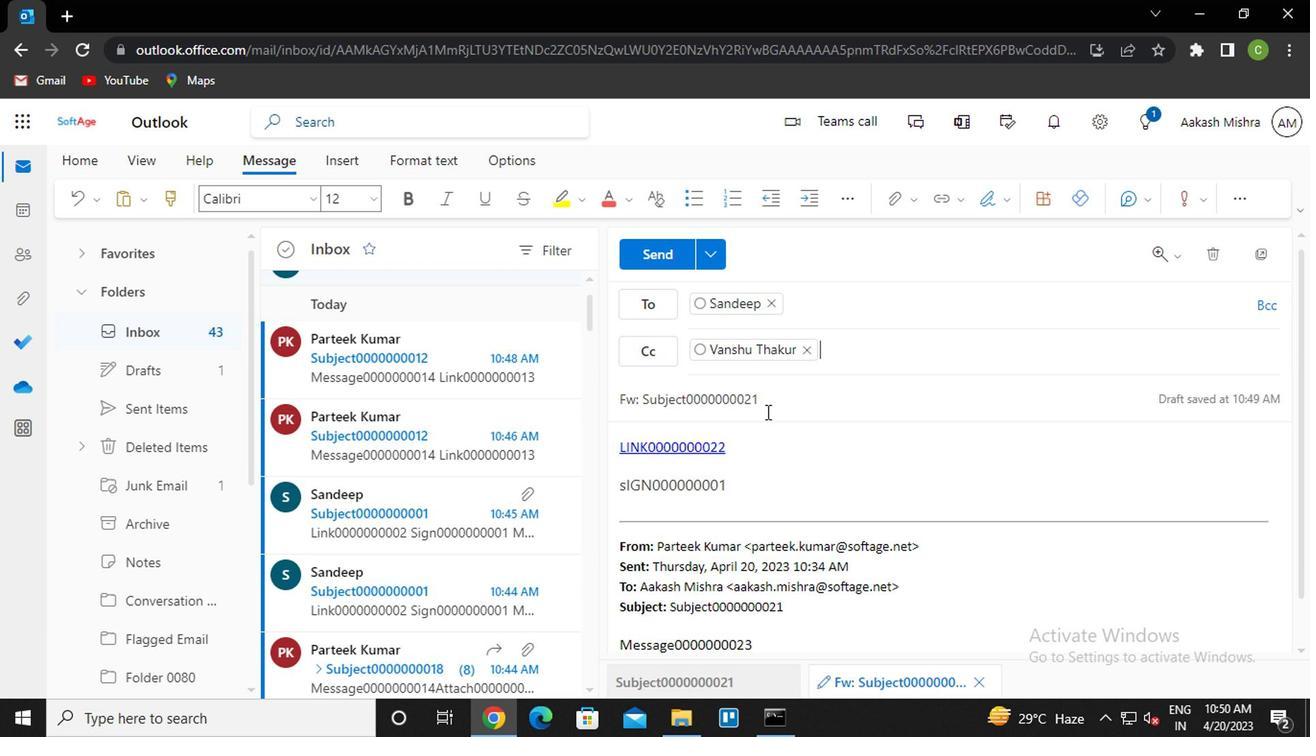 
Action: Mouse scrolled (764, 406) with delta (0, -1)
Screenshot: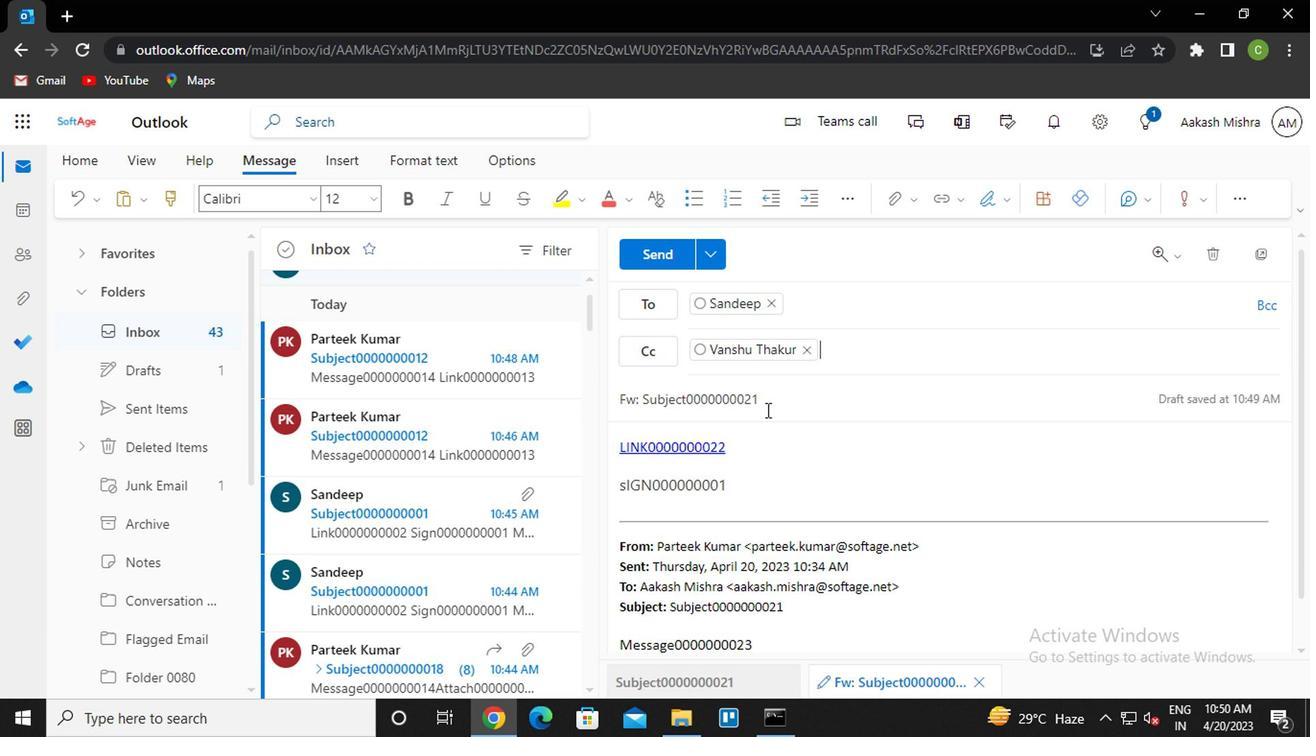 
Action: Mouse scrolled (764, 406) with delta (0, -1)
Screenshot: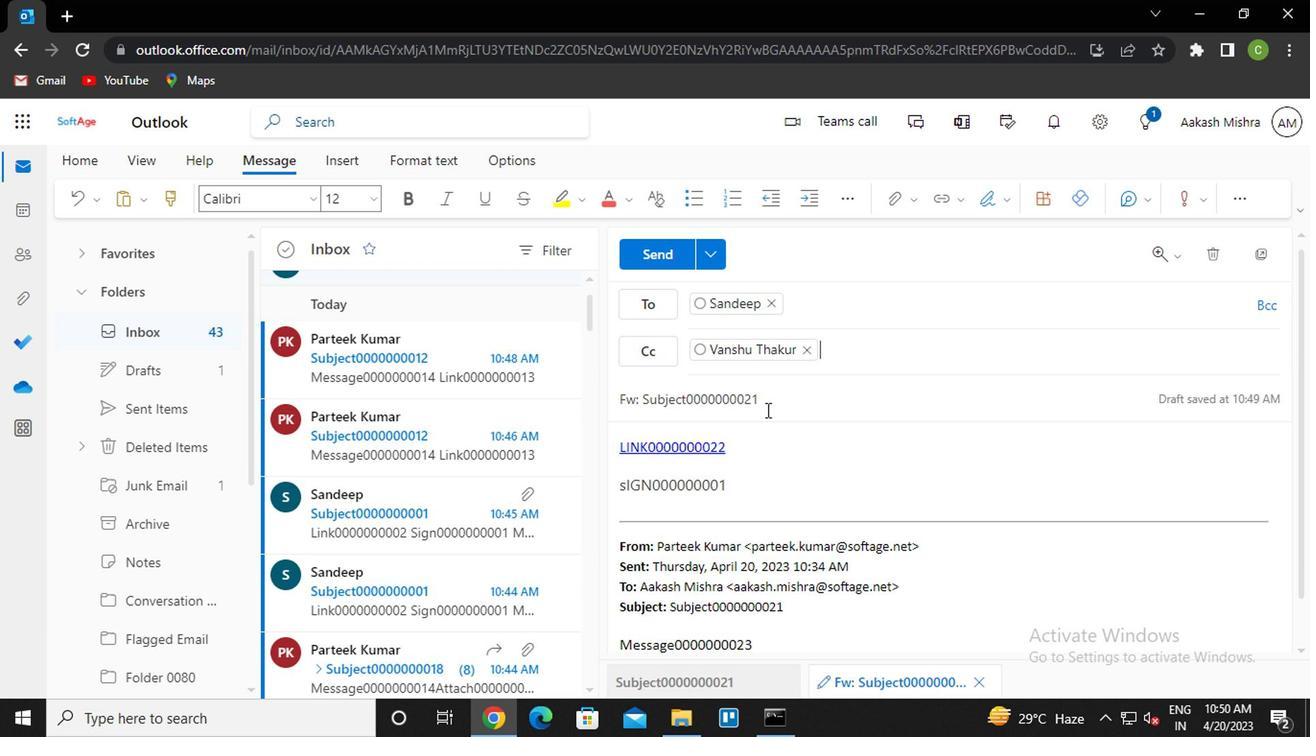 
Action: Mouse moved to (683, 457)
Screenshot: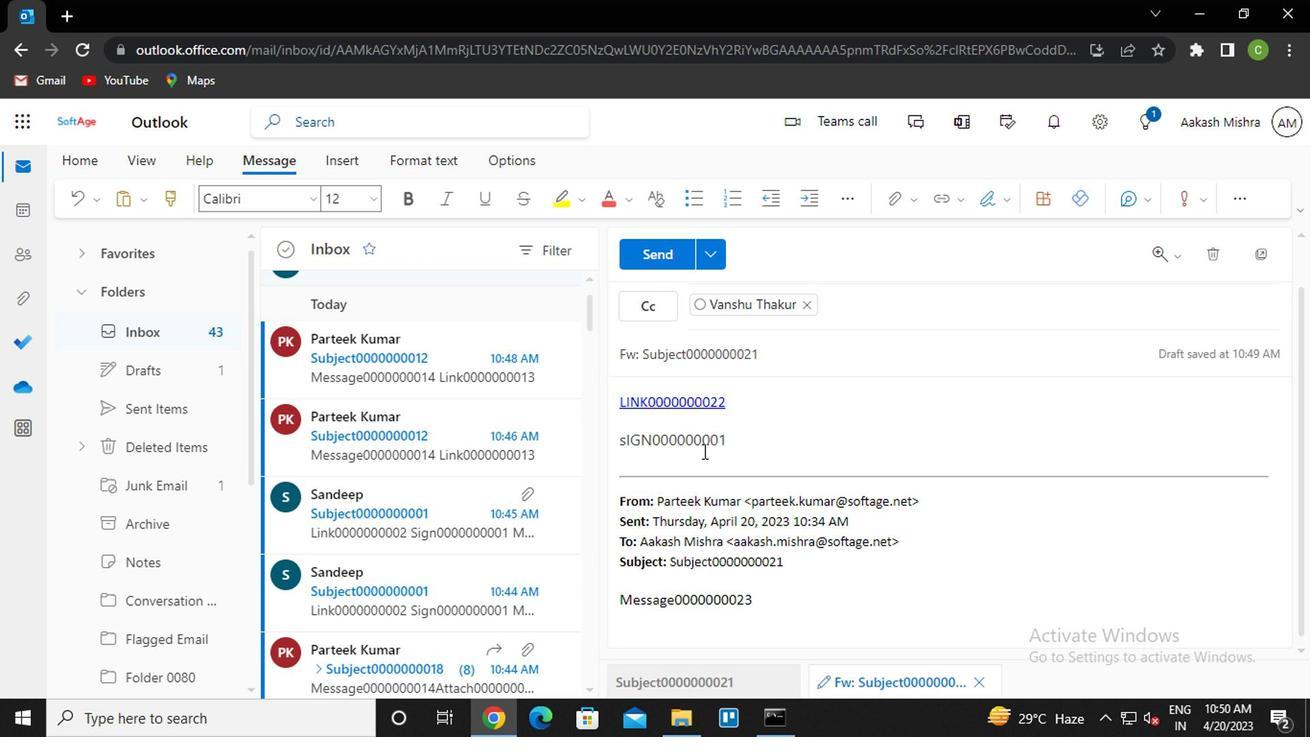 
Action: Mouse pressed left at (683, 457)
Screenshot: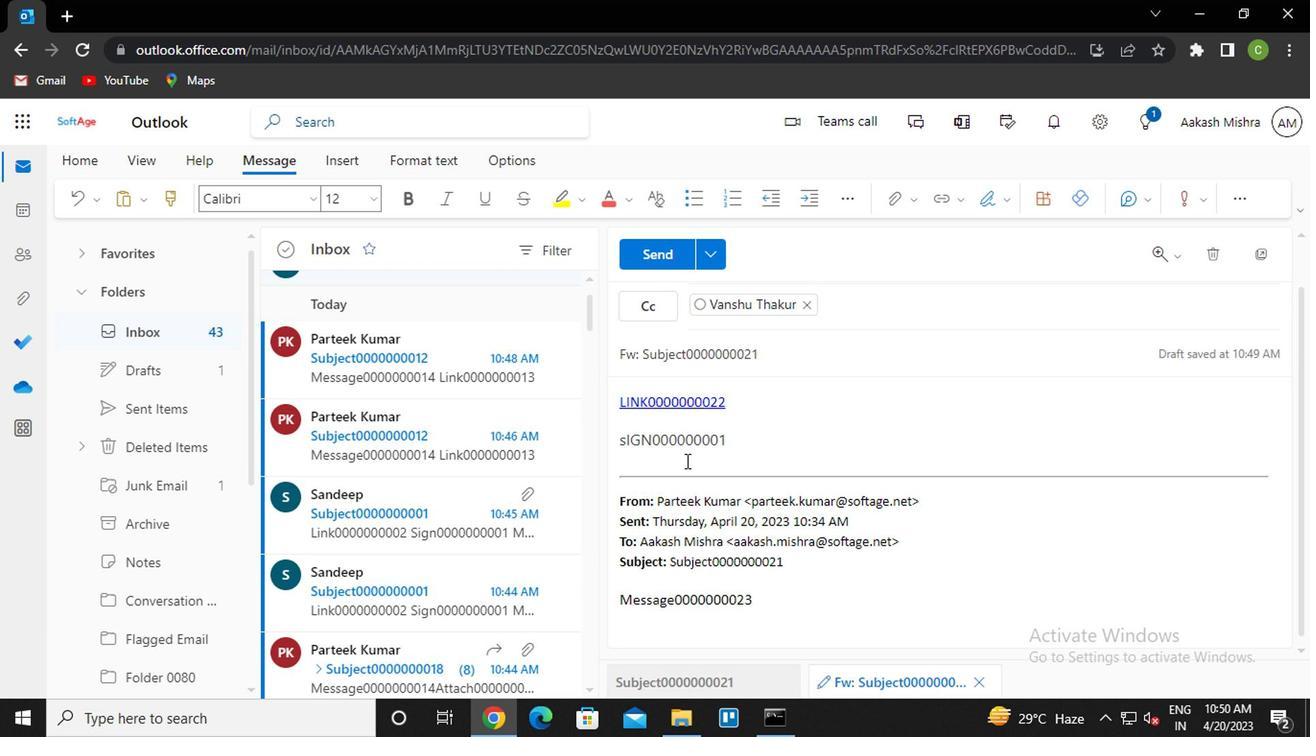 
Action: Key pressed <Key.caps_lock>m<Key.caps_lock>essage0000000023
Screenshot: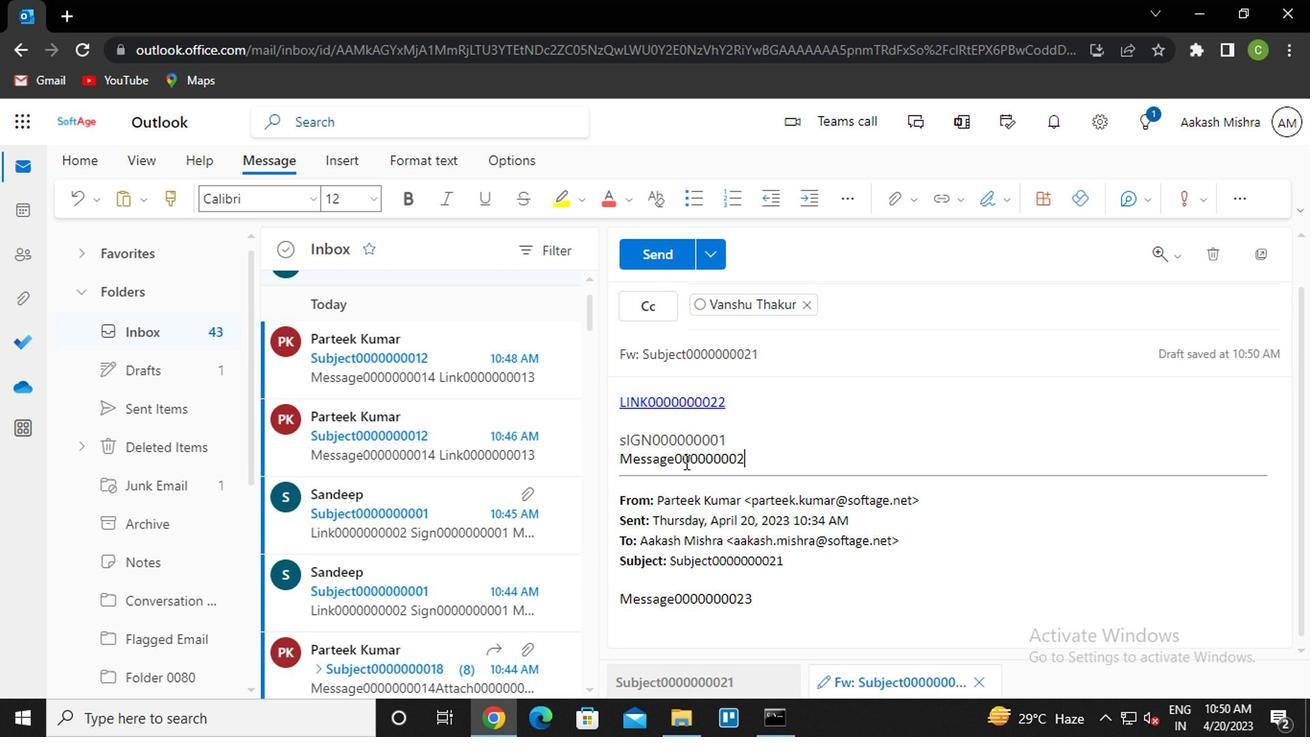 
Action: Mouse moved to (656, 255)
Screenshot: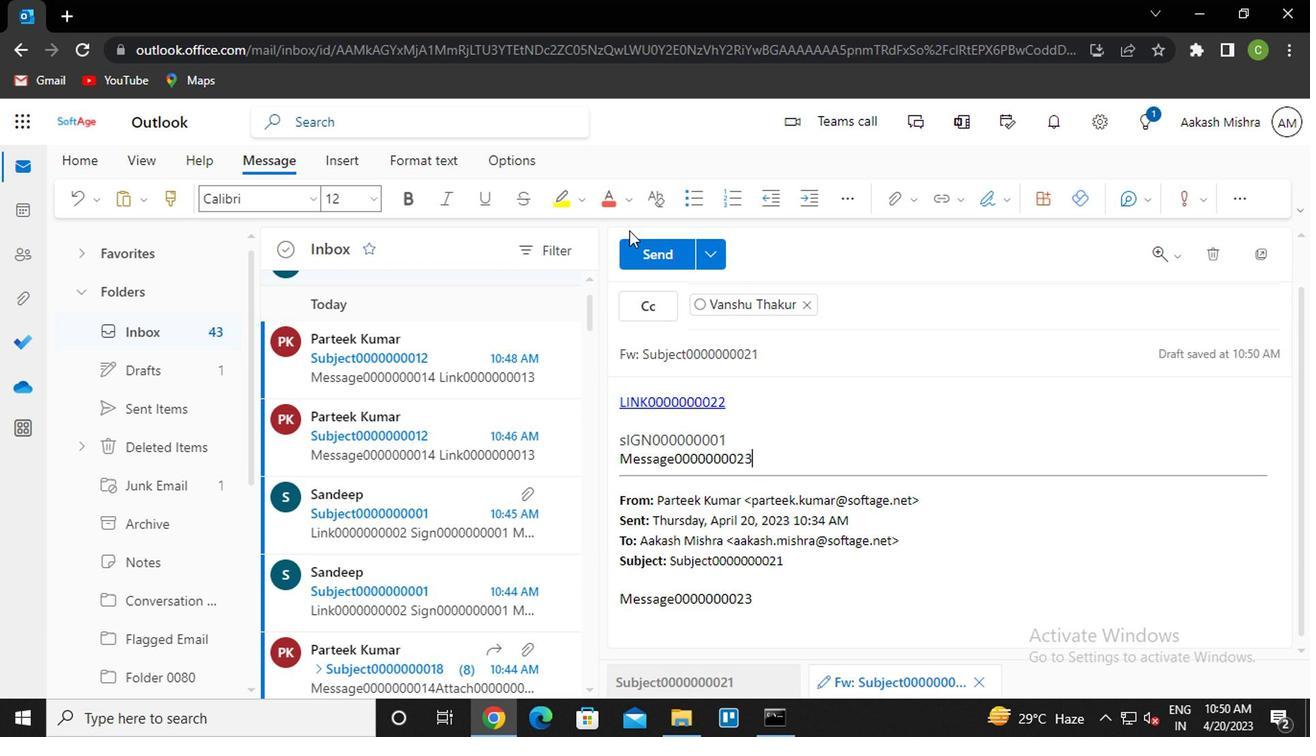 
Action: Mouse pressed left at (656, 255)
Screenshot: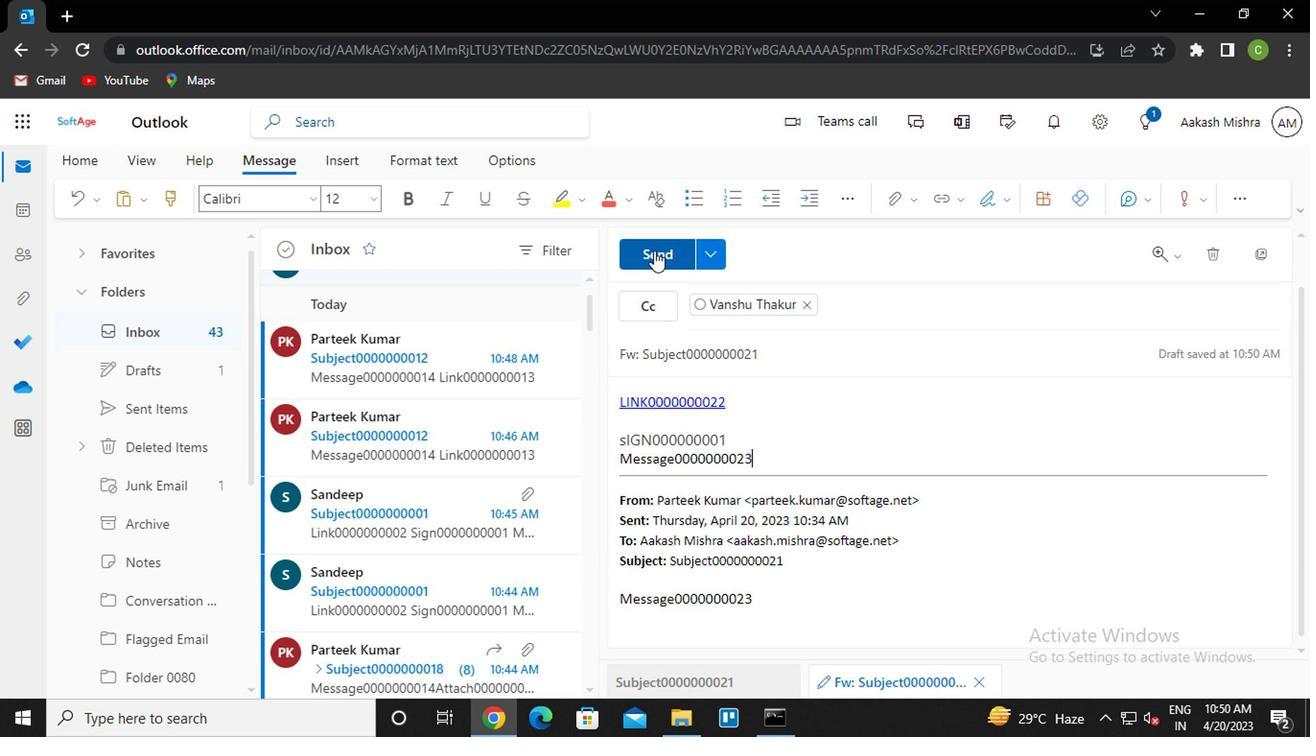
Action: Mouse moved to (873, 451)
Screenshot: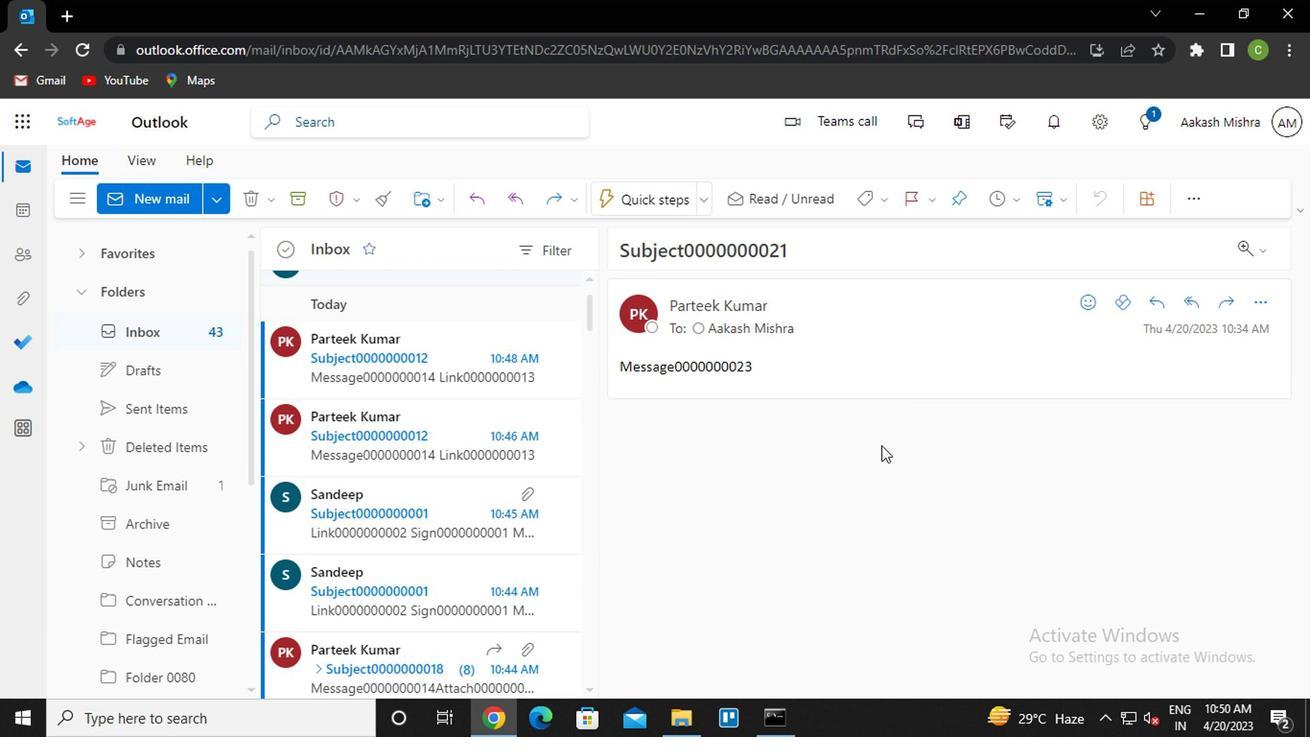 
Action: Key pressed <Key.f8>
Screenshot: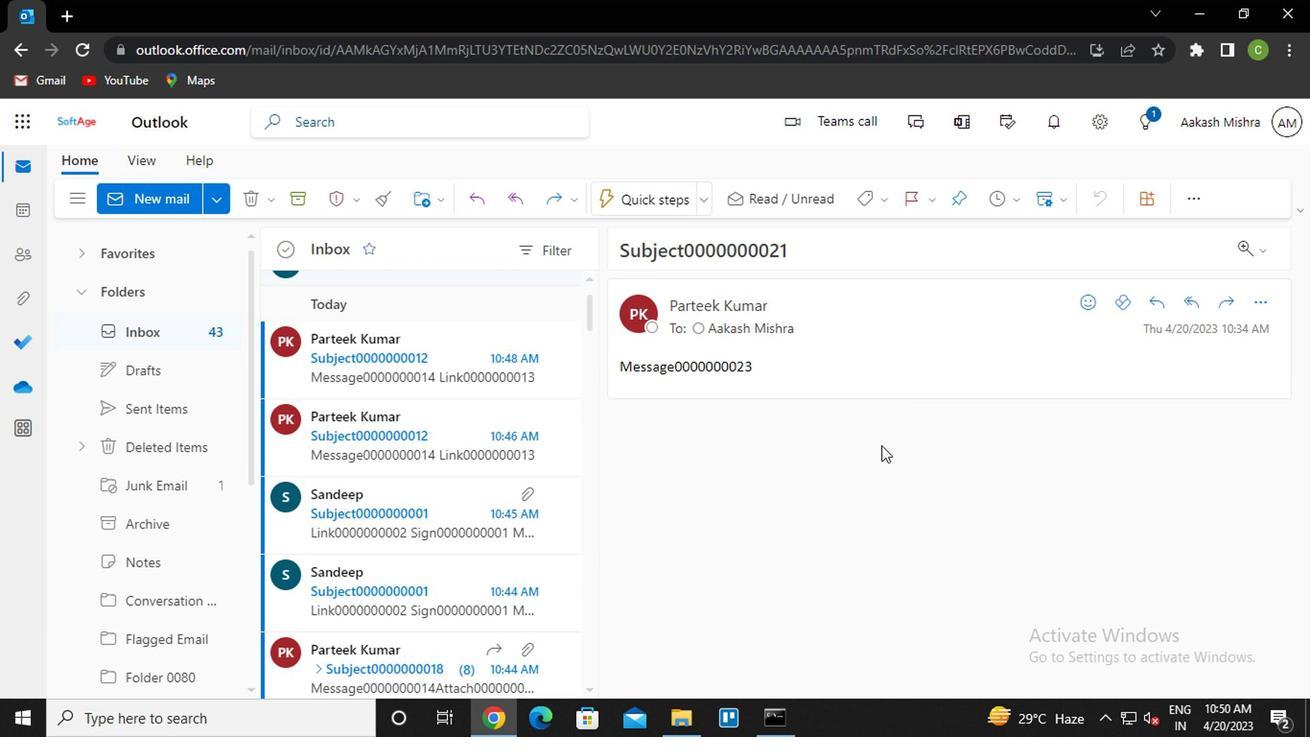 
